 Task: Select street view around selected location Arches National Park, Utah, United States and verify 2 surrounding locations
Action: Mouse moved to (150, 81)
Screenshot: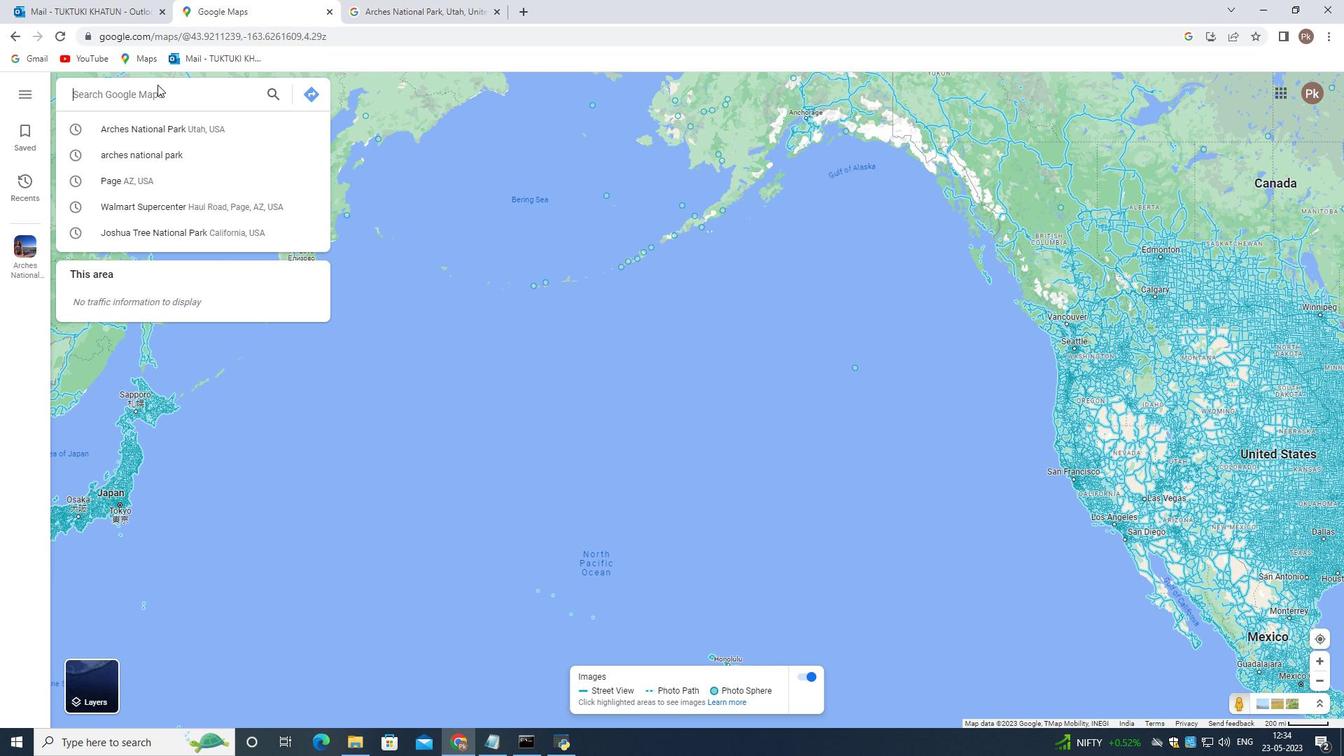 
Action: Key pressed <Key.shift><Key.shift><Key.shift><Key.shift><Key.shift><Key.shift><Key.shift><Key.shift><Key.shift><Key.shift>A<Key.backspace><Key.shift>Arches<Key.space><Key.shift>National<Key.space><Key.shift>Park,<Key.space><Key.shift><Key.shift><Key.shift><Key.shift><Key.shift><Key.shift><Key.shift><Key.shift><Key.shift><Key.shift><Key.shift><Key.shift><Key.shift><Key.shift><Key.shift><Key.shift><Key.shift><Key.shift><Key.shift><Key.shift><Key.shift><Key.shift><Key.shift><Key.shift><Key.shift><Key.shift><Key.shift><Key.shift><Key.shift><Key.shift><Key.shift><Key.shift><Key.shift><Key.shift><Key.shift><Key.shift><Key.shift><Key.shift><Key.shift><Key.shift><Key.shift><Key.shift><Key.shift><Key.shift><Key.shift><Key.shift><Key.shift><Key.shift><Key.shift>Utah,<Key.space><Key.shift><Key.shift><Key.shift><Key.shift>United<Key.space><Key.shift>States<Key.space><Key.shift>Street<Key.space><Key.shift>View<Key.enter>
Screenshot: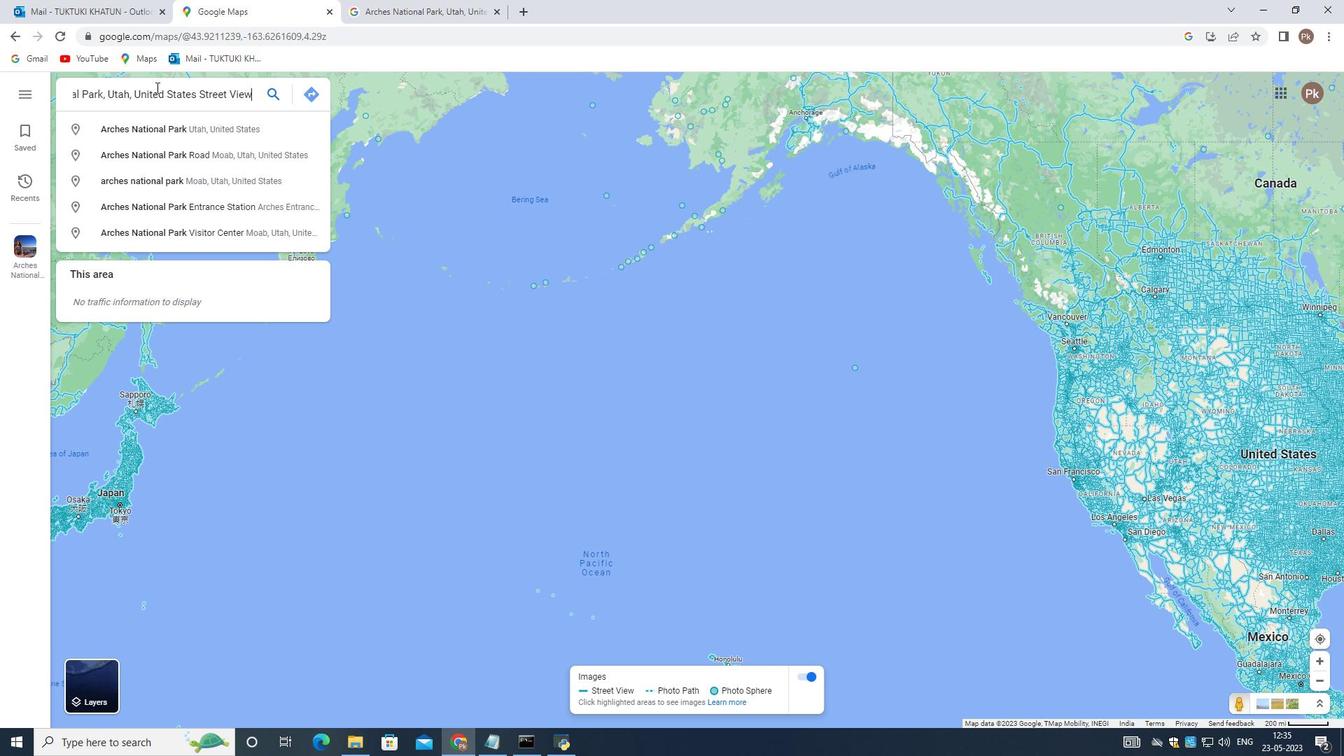 
Action: Mouse moved to (1036, 457)
Screenshot: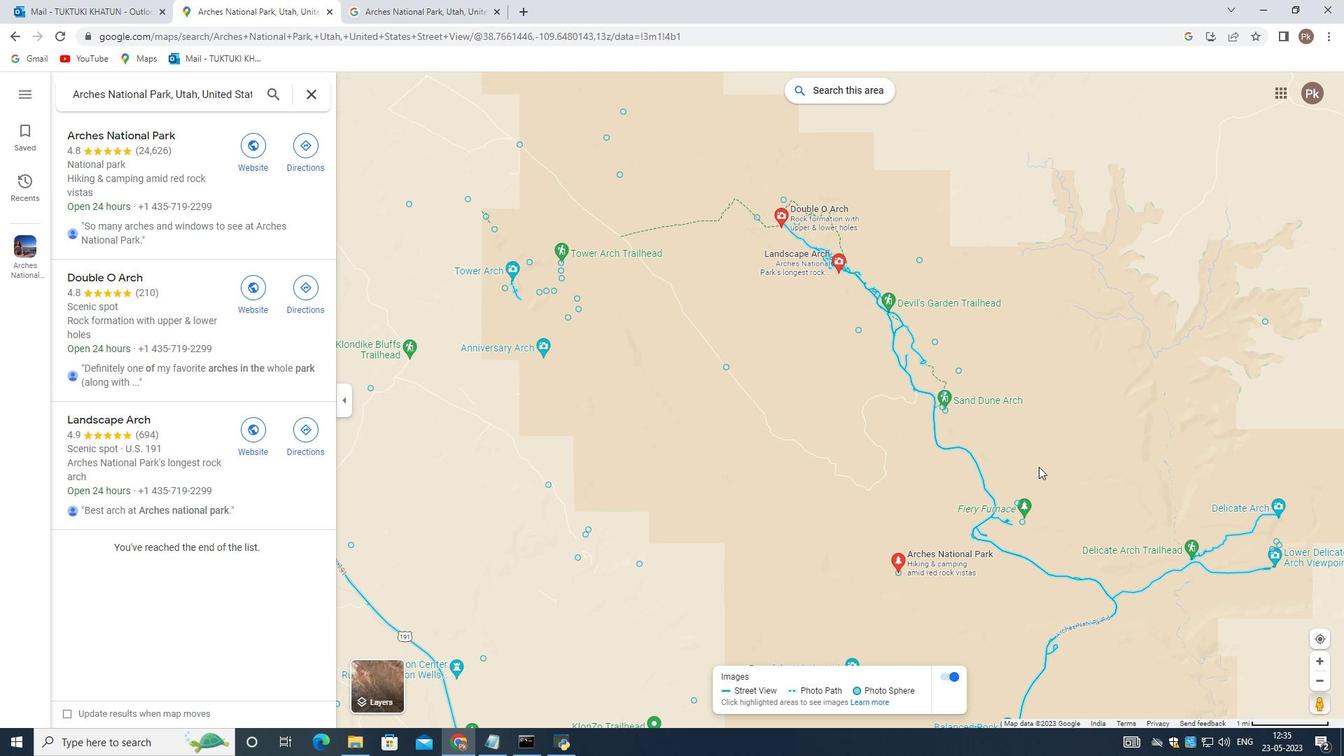 
Action: Mouse pressed left at (1036, 457)
Screenshot: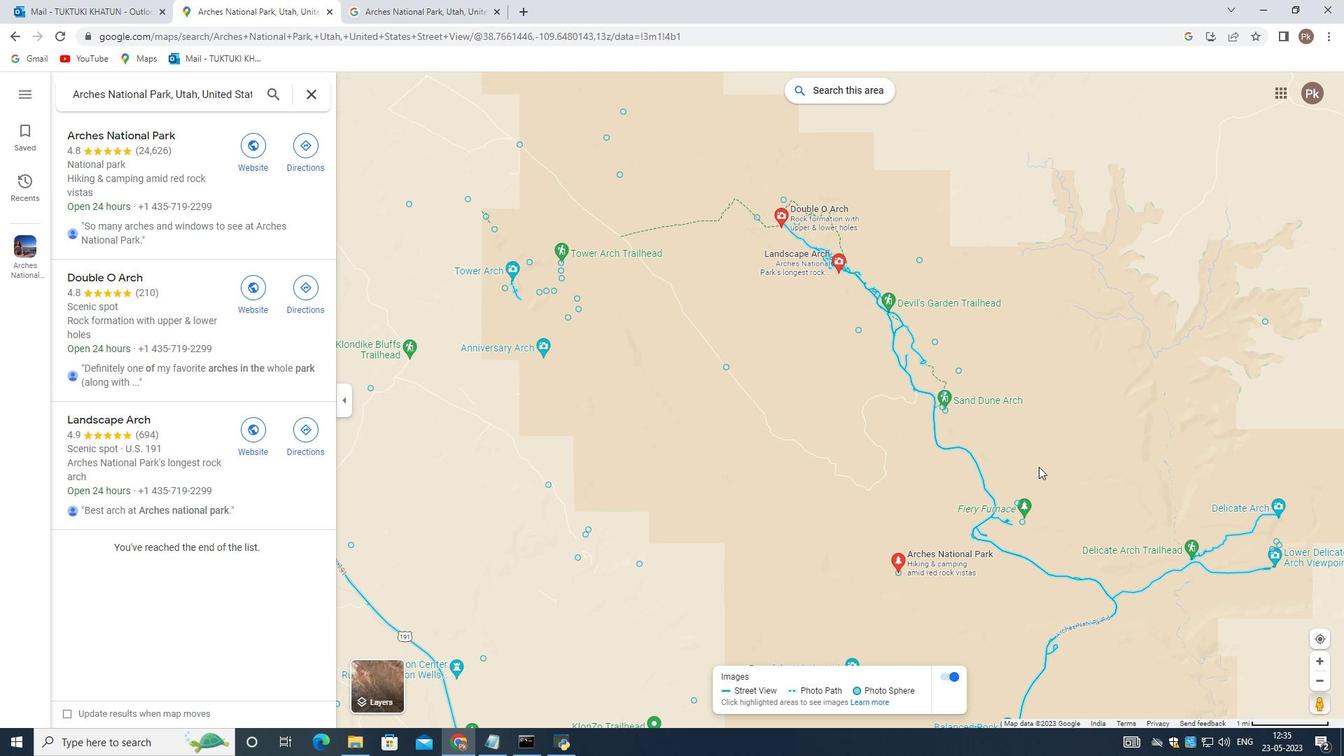 
Action: Mouse moved to (876, 477)
Screenshot: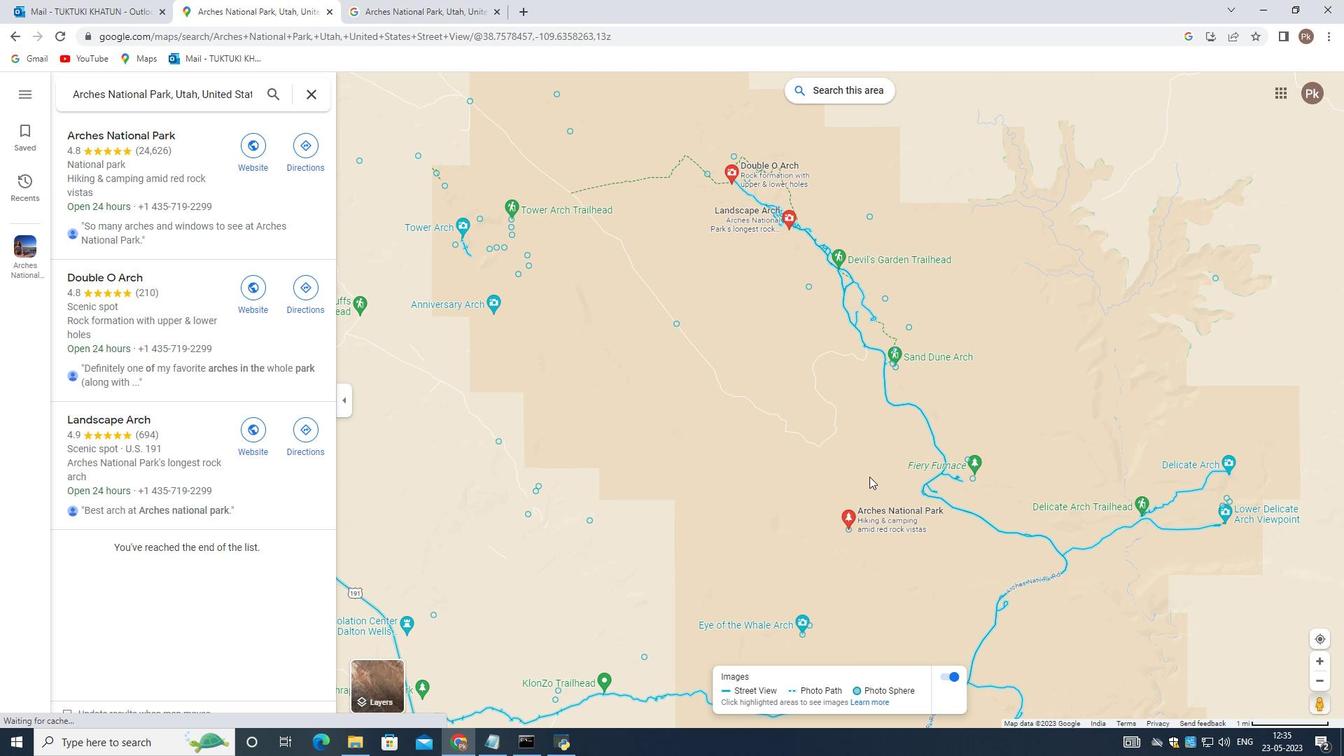 
Action: Mouse scrolled (876, 478) with delta (0, 0)
Screenshot: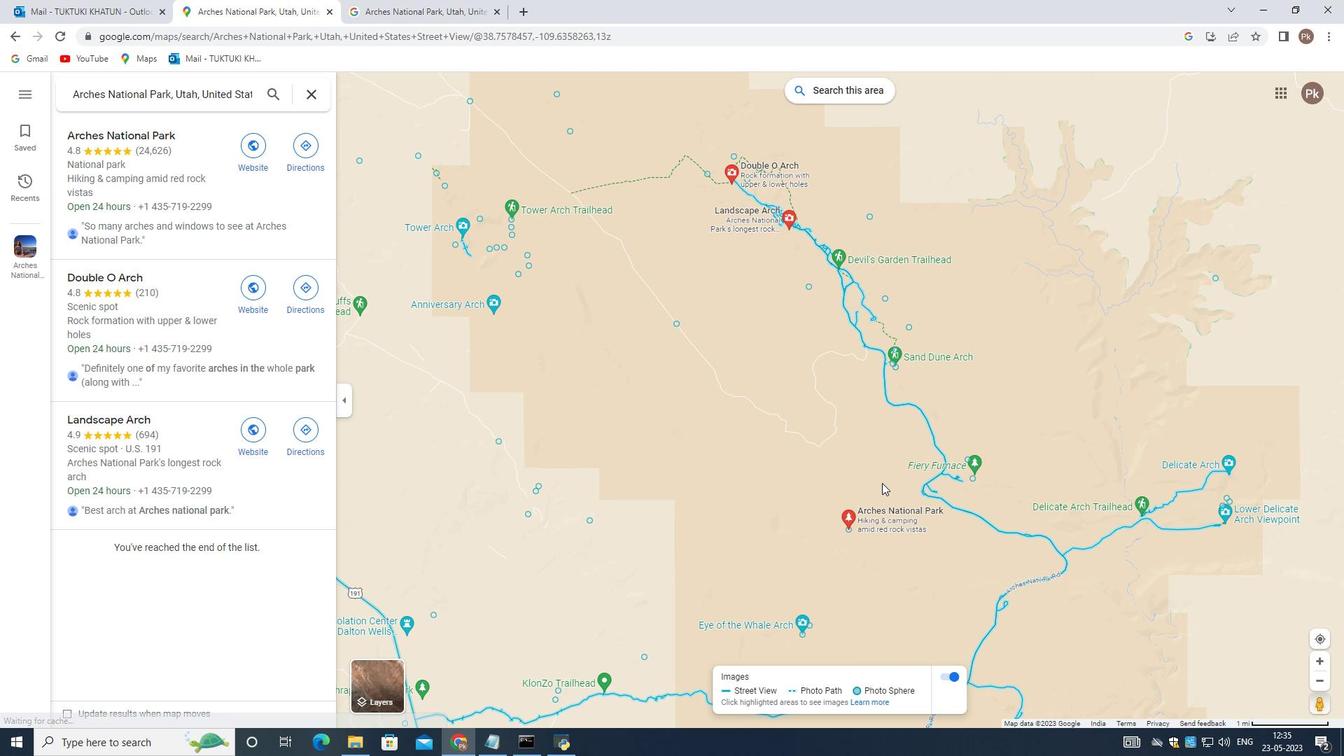 
Action: Mouse scrolled (876, 478) with delta (0, 0)
Screenshot: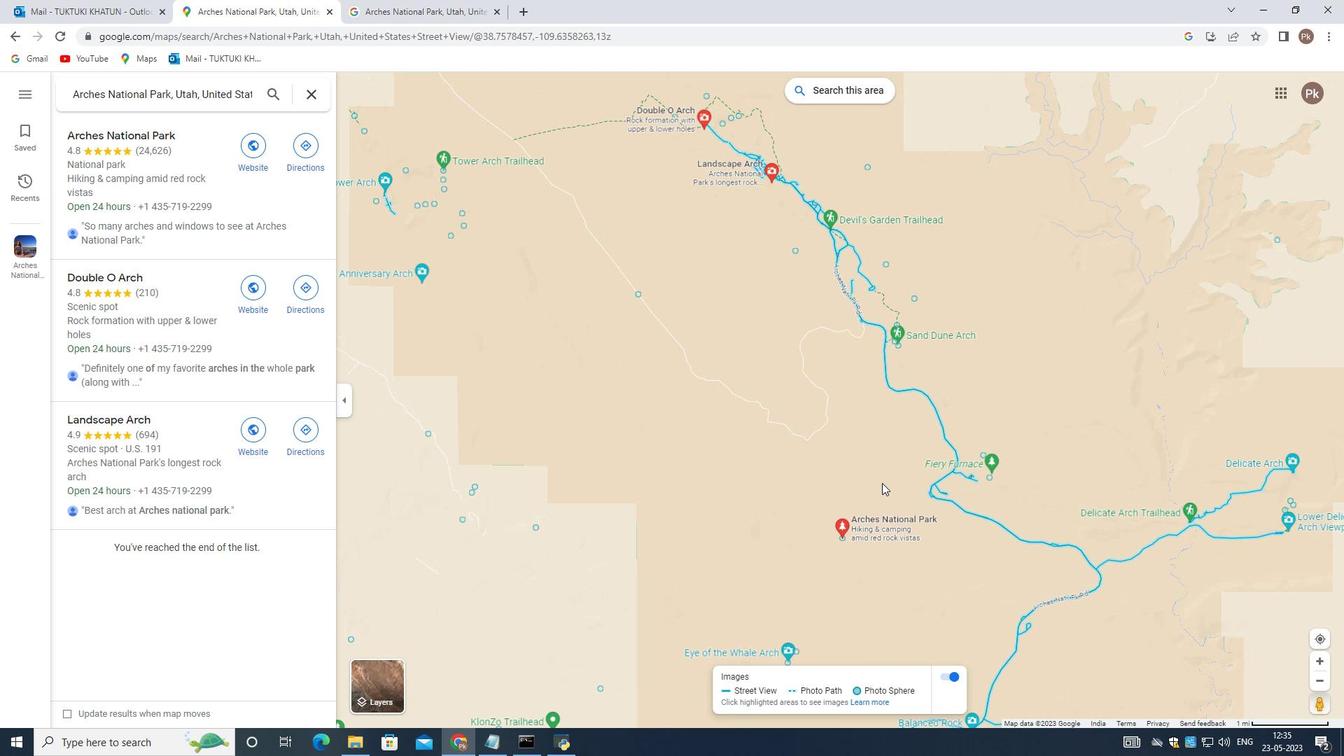 
Action: Mouse moved to (938, 525)
Screenshot: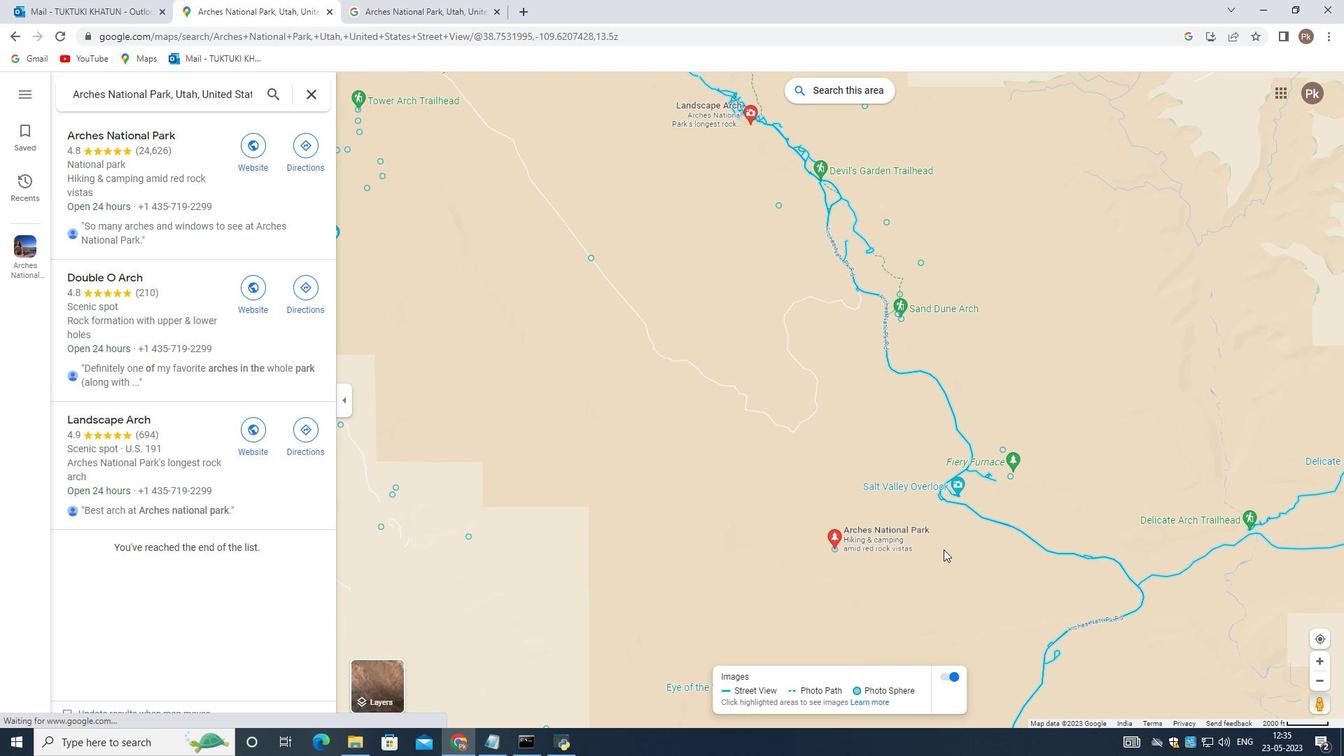 
Action: Mouse scrolled (938, 526) with delta (0, 0)
Screenshot: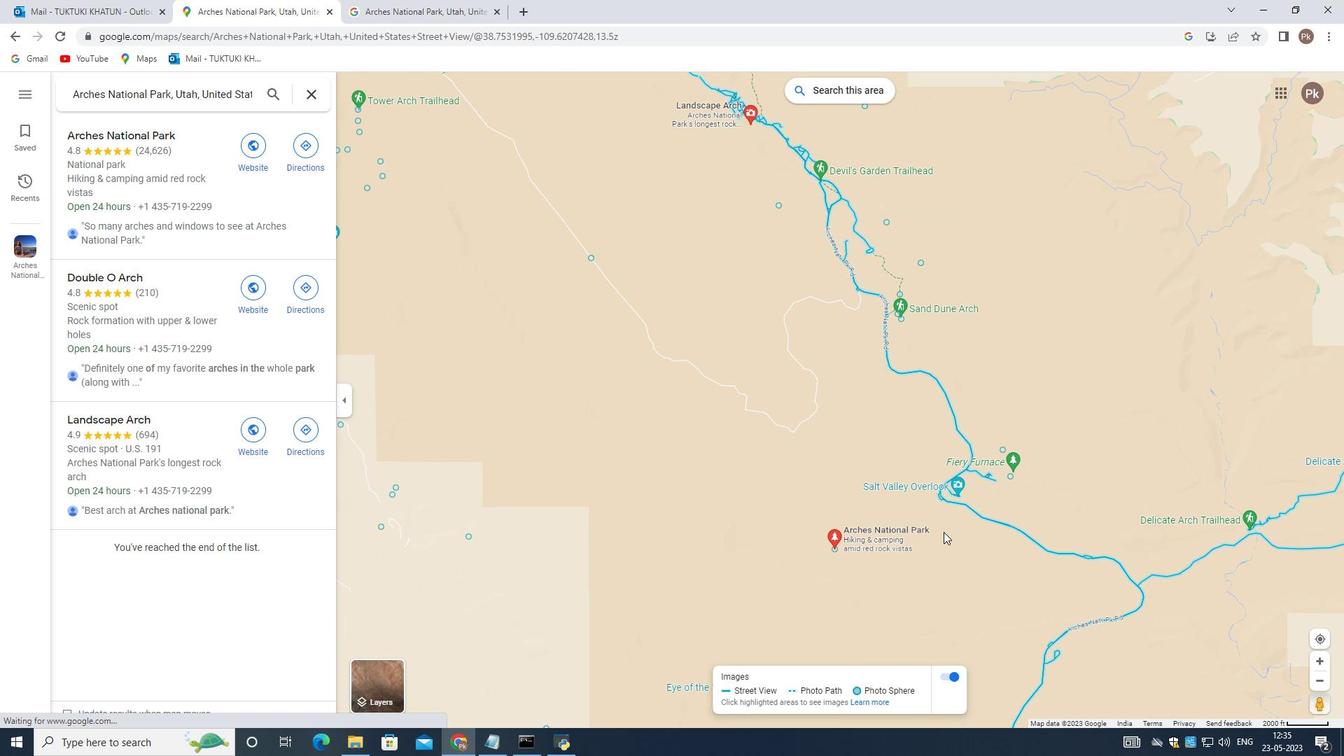 
Action: Mouse scrolled (938, 526) with delta (0, 0)
Screenshot: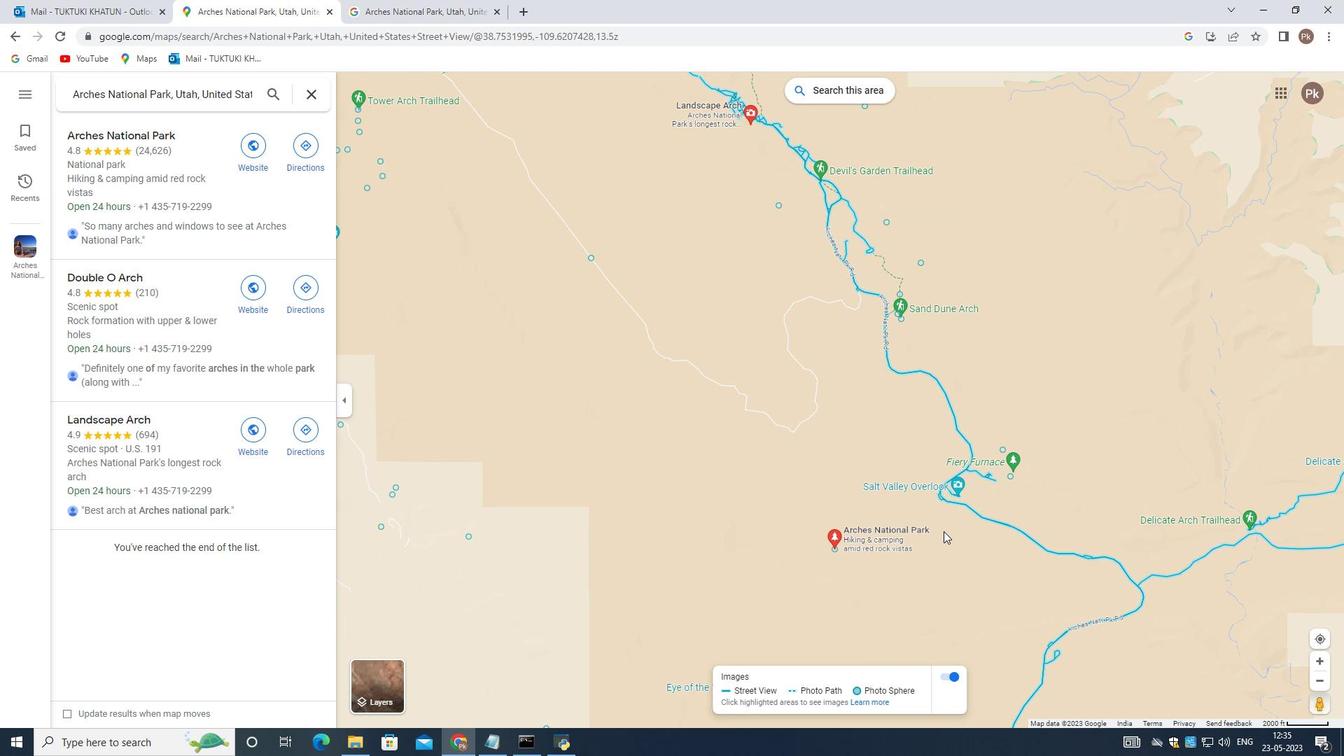 
Action: Mouse moved to (814, 541)
Screenshot: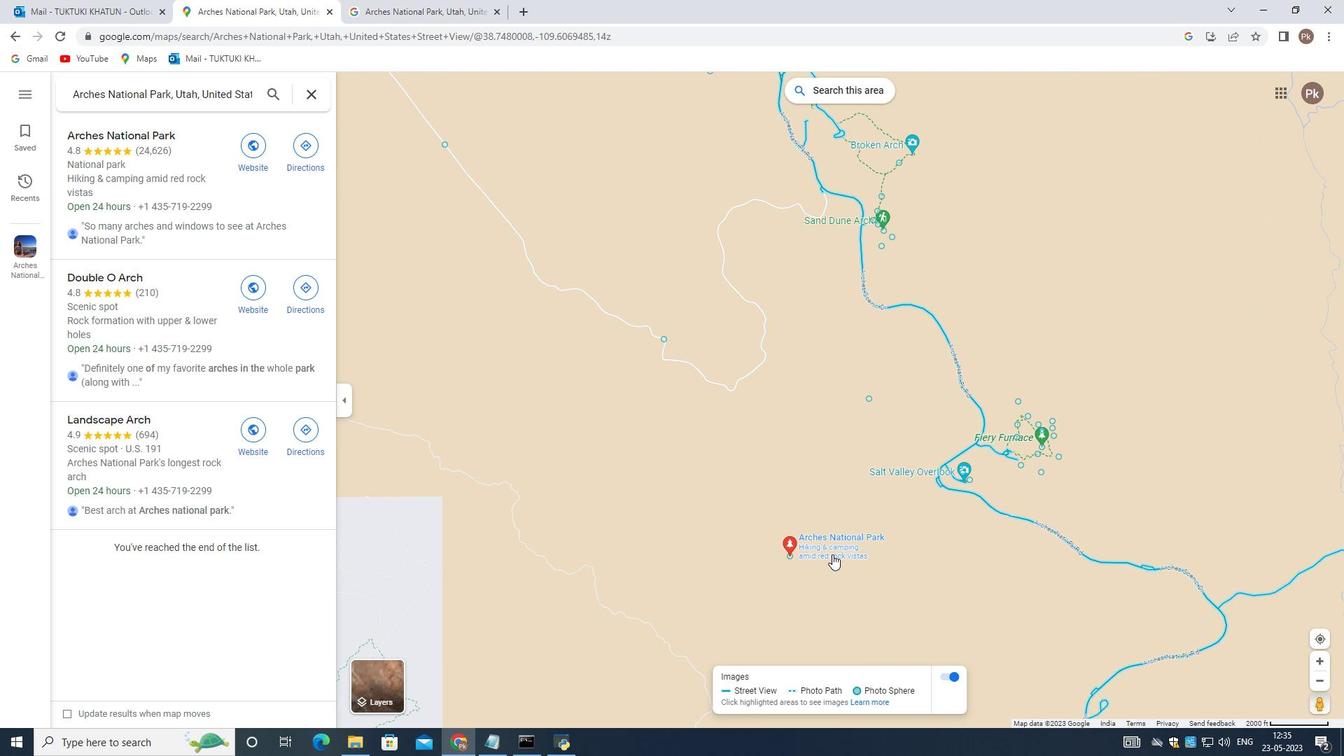 
Action: Mouse scrolled (814, 541) with delta (0, 0)
Screenshot: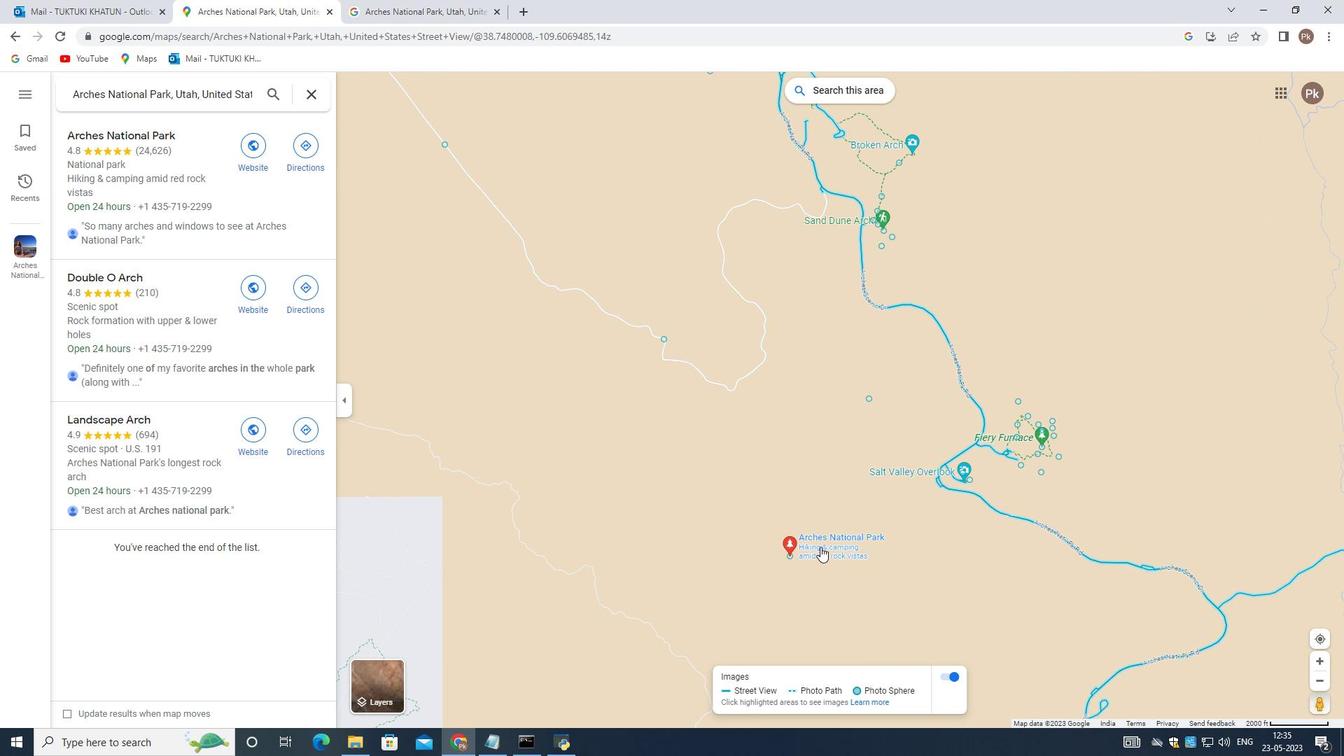 
Action: Mouse moved to (824, 505)
Screenshot: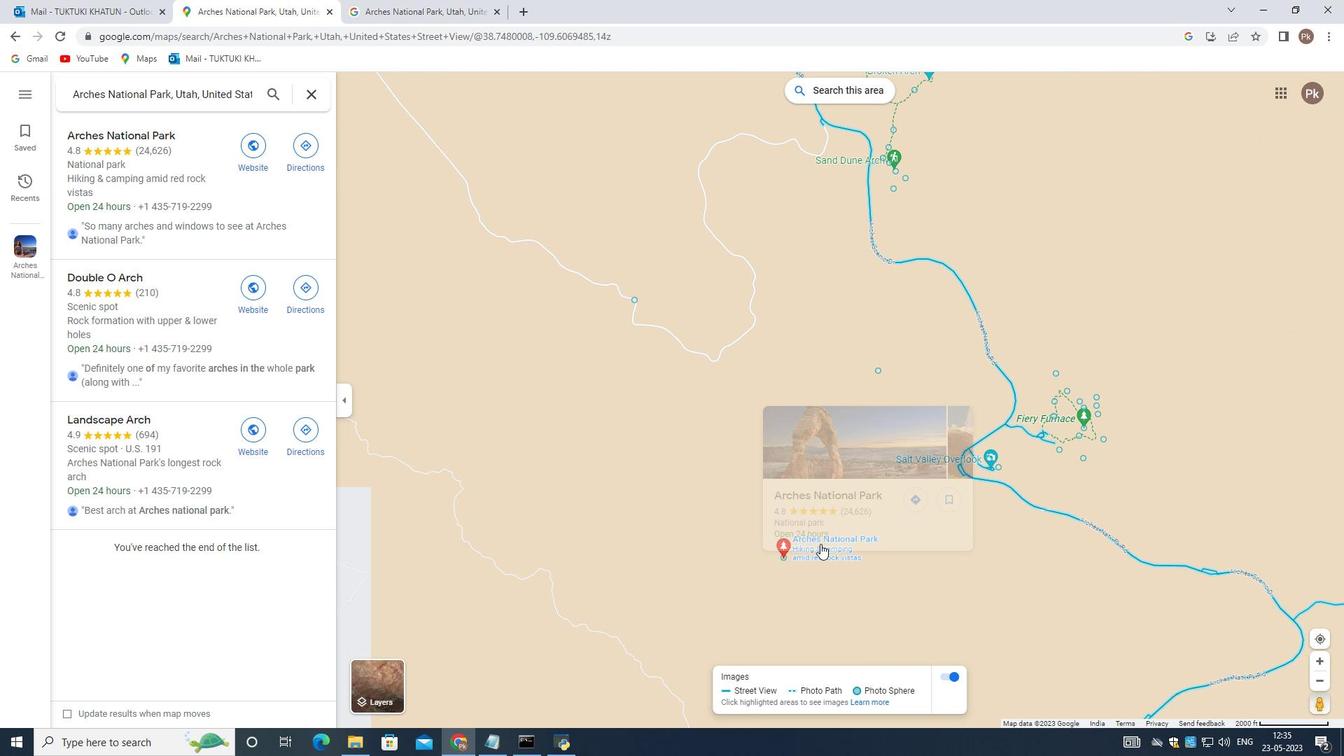 
Action: Mouse scrolled (824, 506) with delta (0, 0)
Screenshot: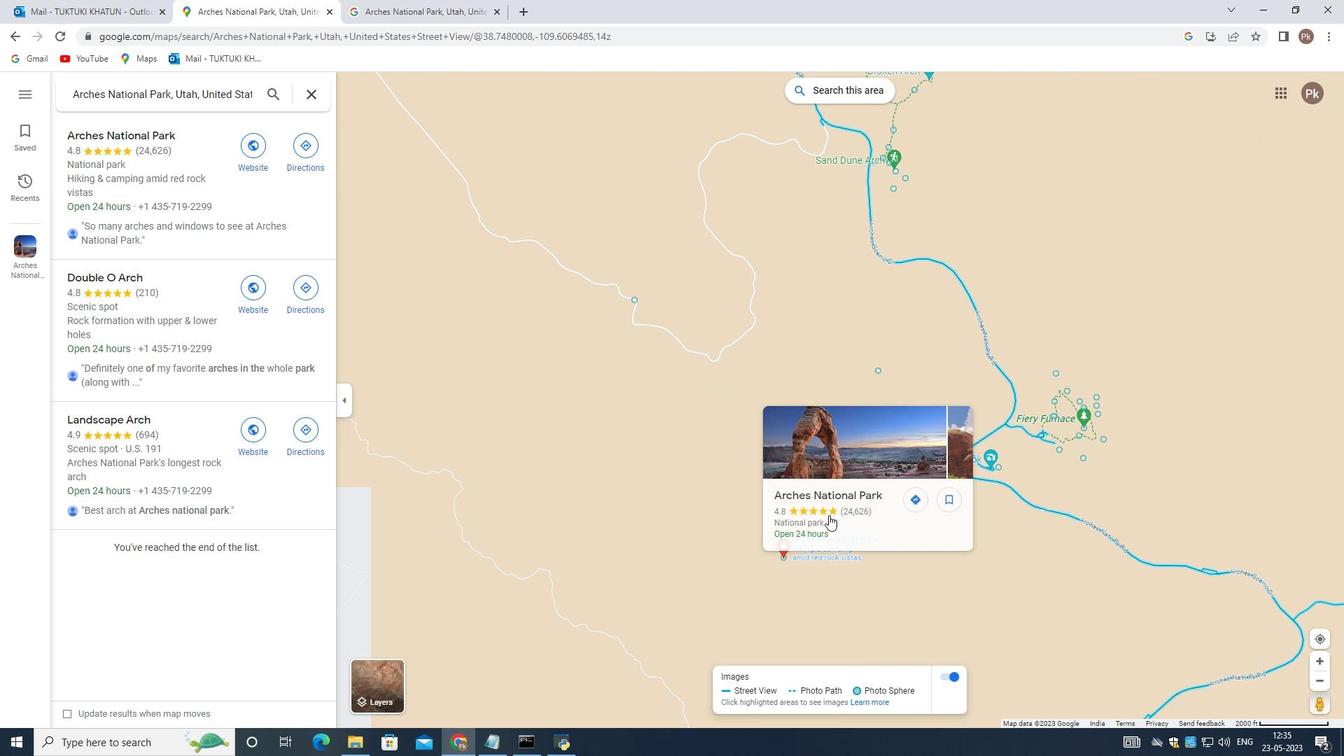 
Action: Mouse scrolled (824, 506) with delta (0, 0)
Screenshot: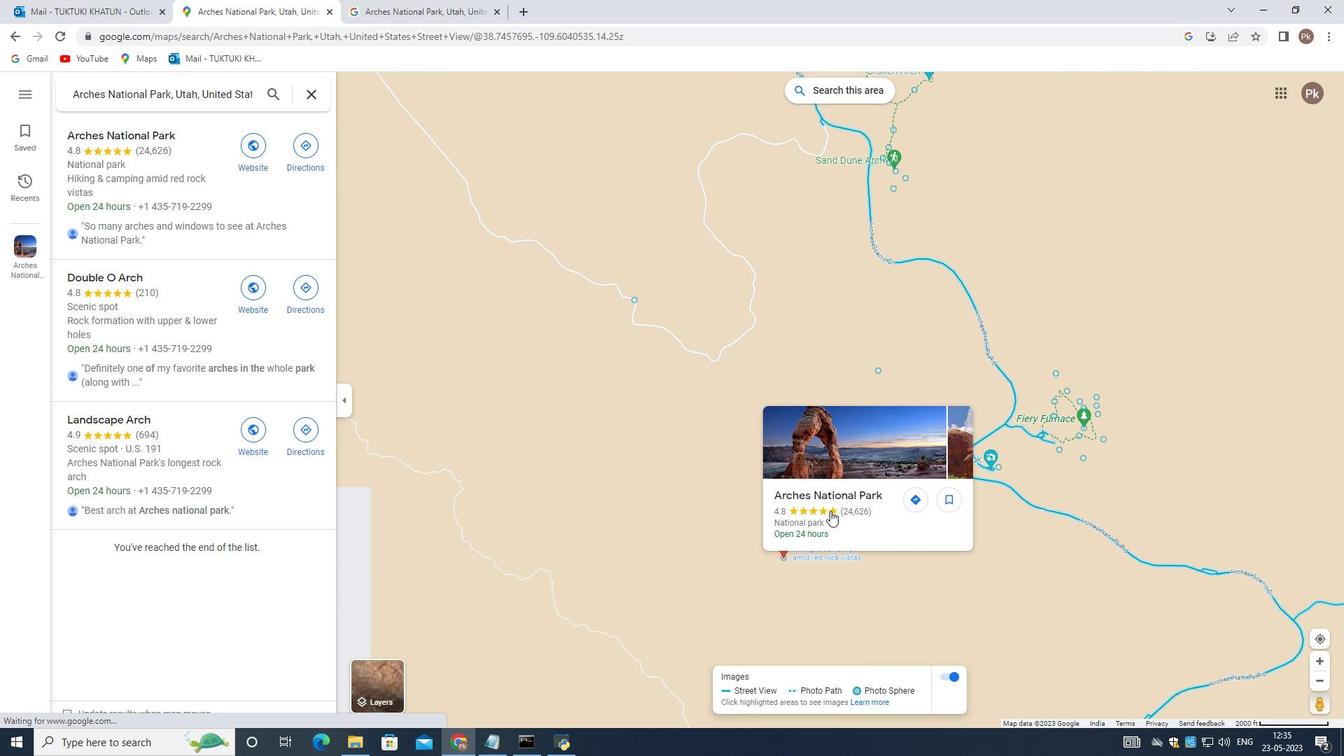 
Action: Mouse moved to (854, 534)
Screenshot: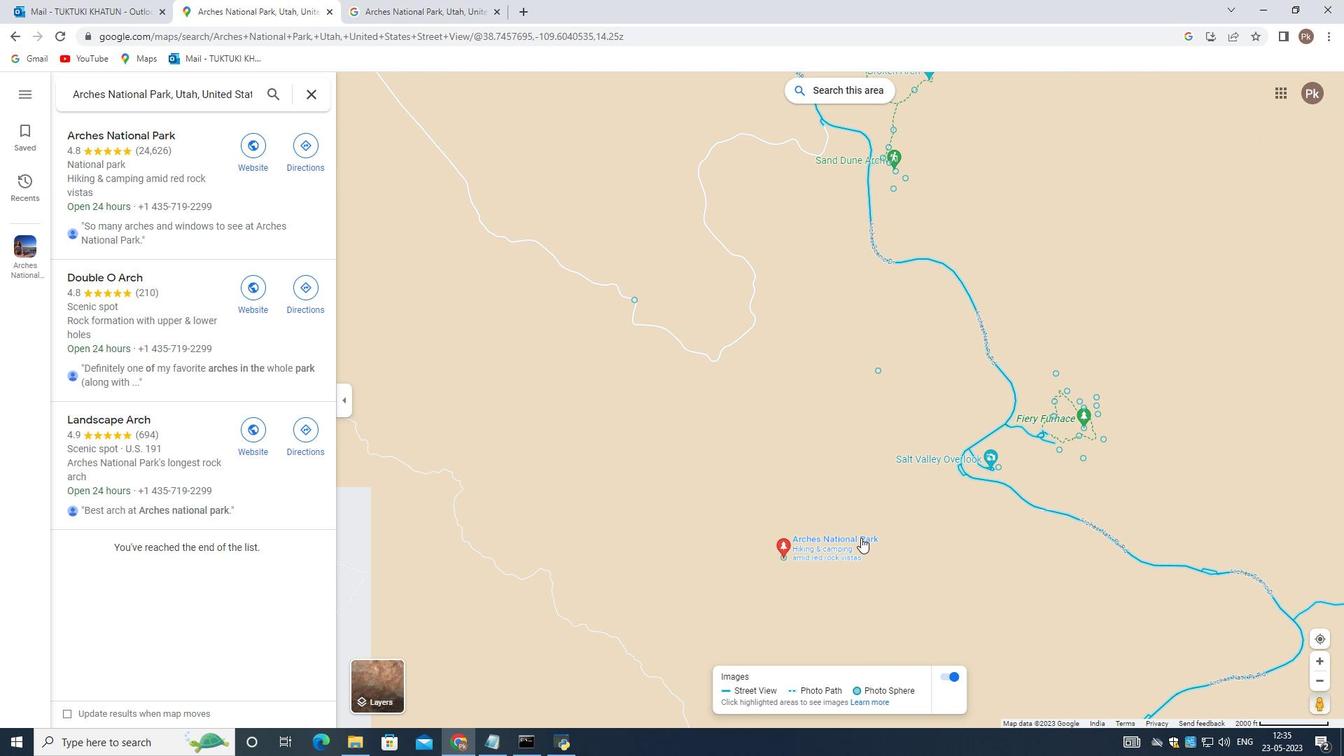 
Action: Mouse scrolled (854, 534) with delta (0, 0)
Screenshot: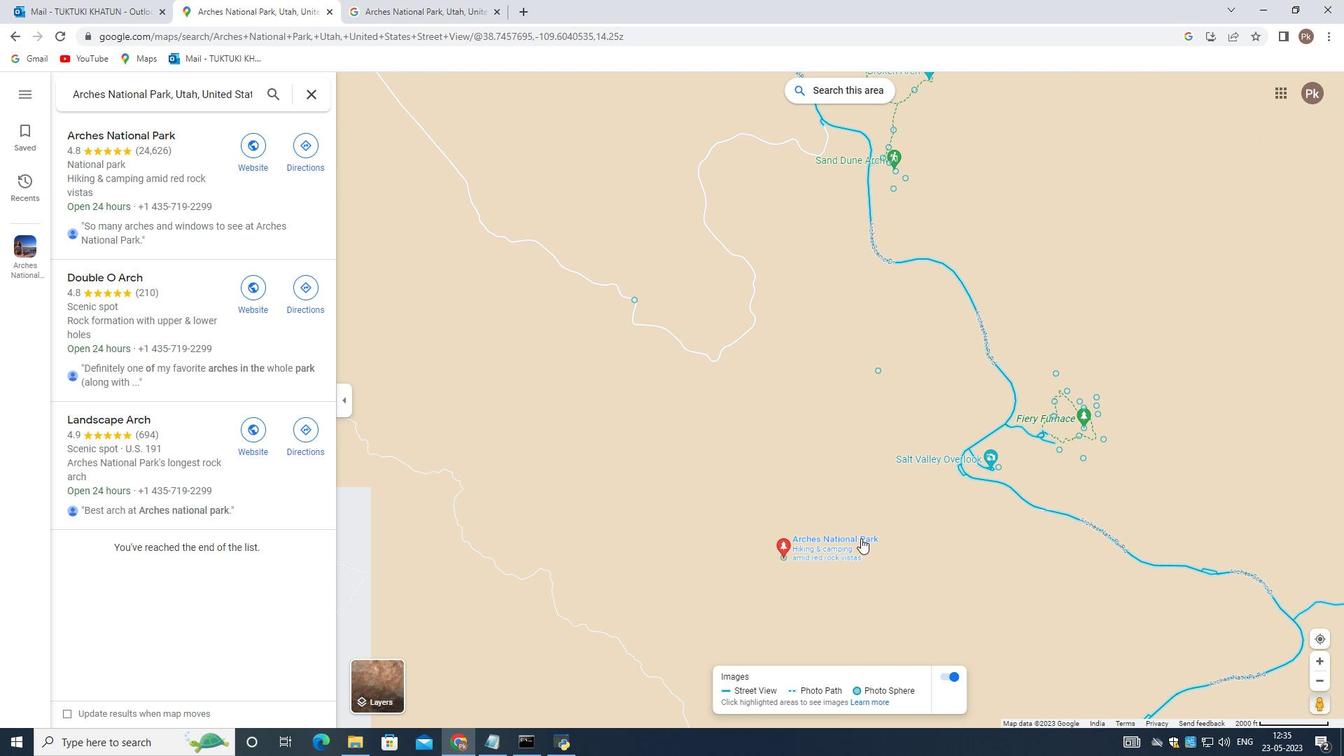 
Action: Mouse scrolled (854, 534) with delta (0, 0)
Screenshot: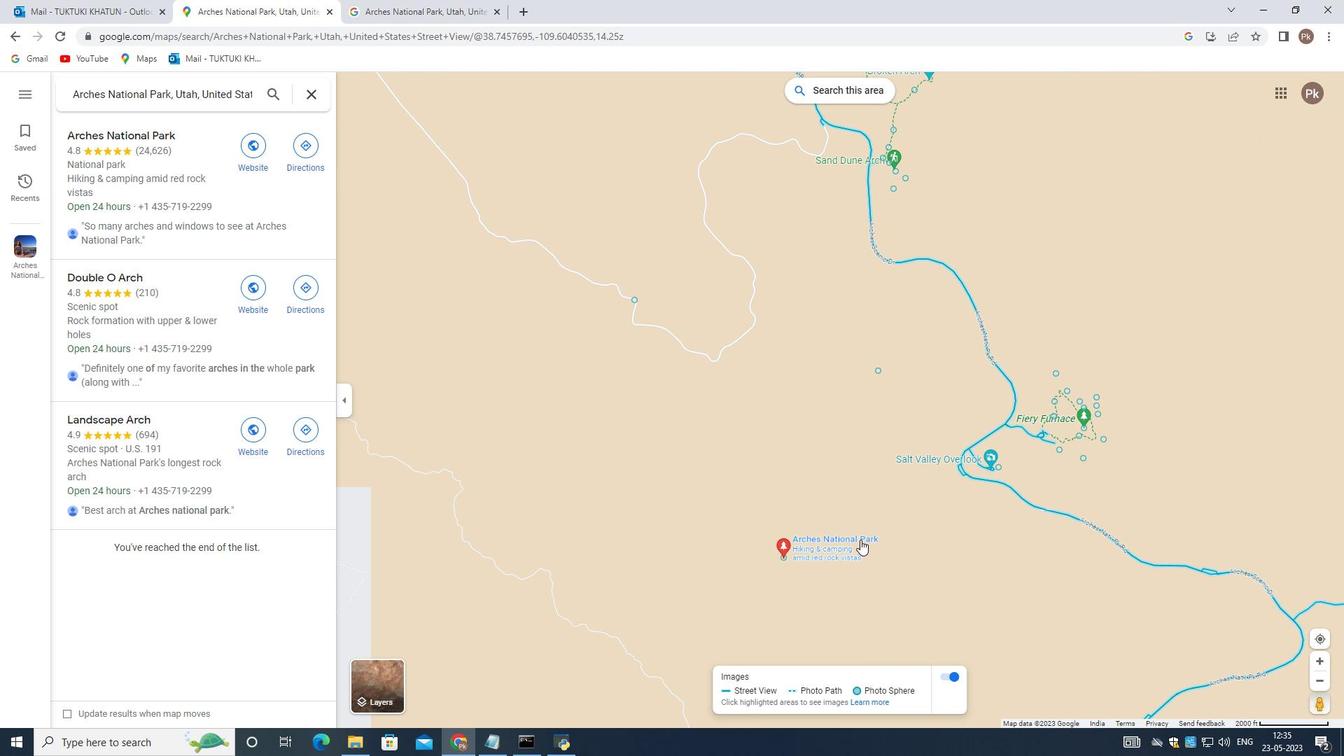 
Action: Mouse moved to (873, 451)
Screenshot: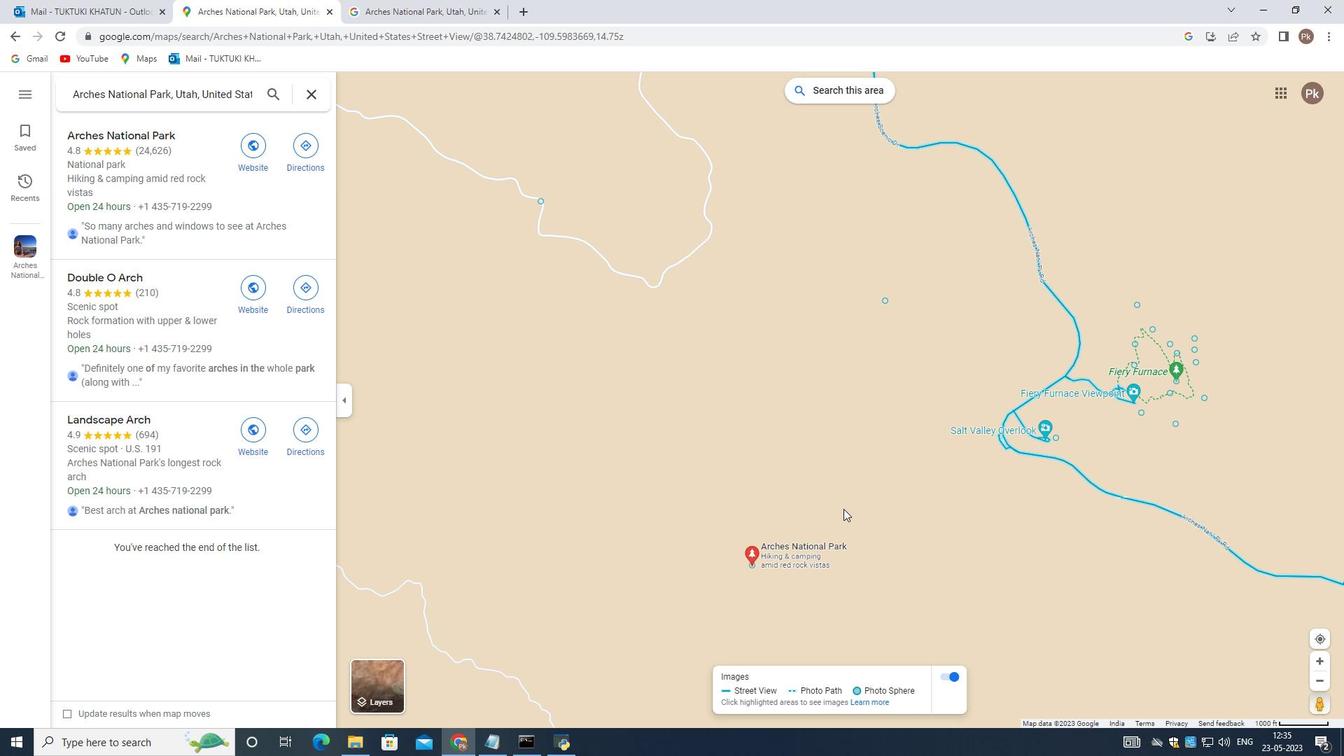 
Action: Mouse scrolled (873, 450) with delta (0, 0)
Screenshot: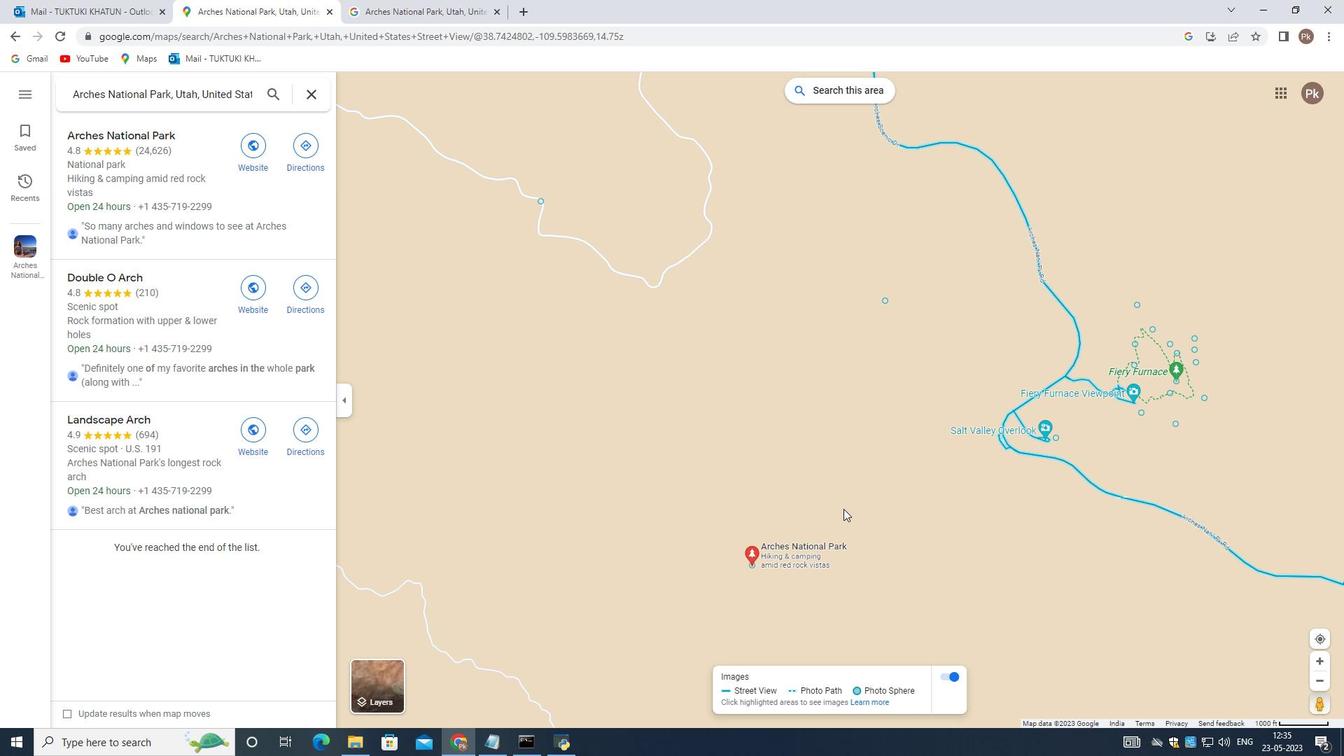 
Action: Mouse scrolled (873, 450) with delta (0, 0)
Screenshot: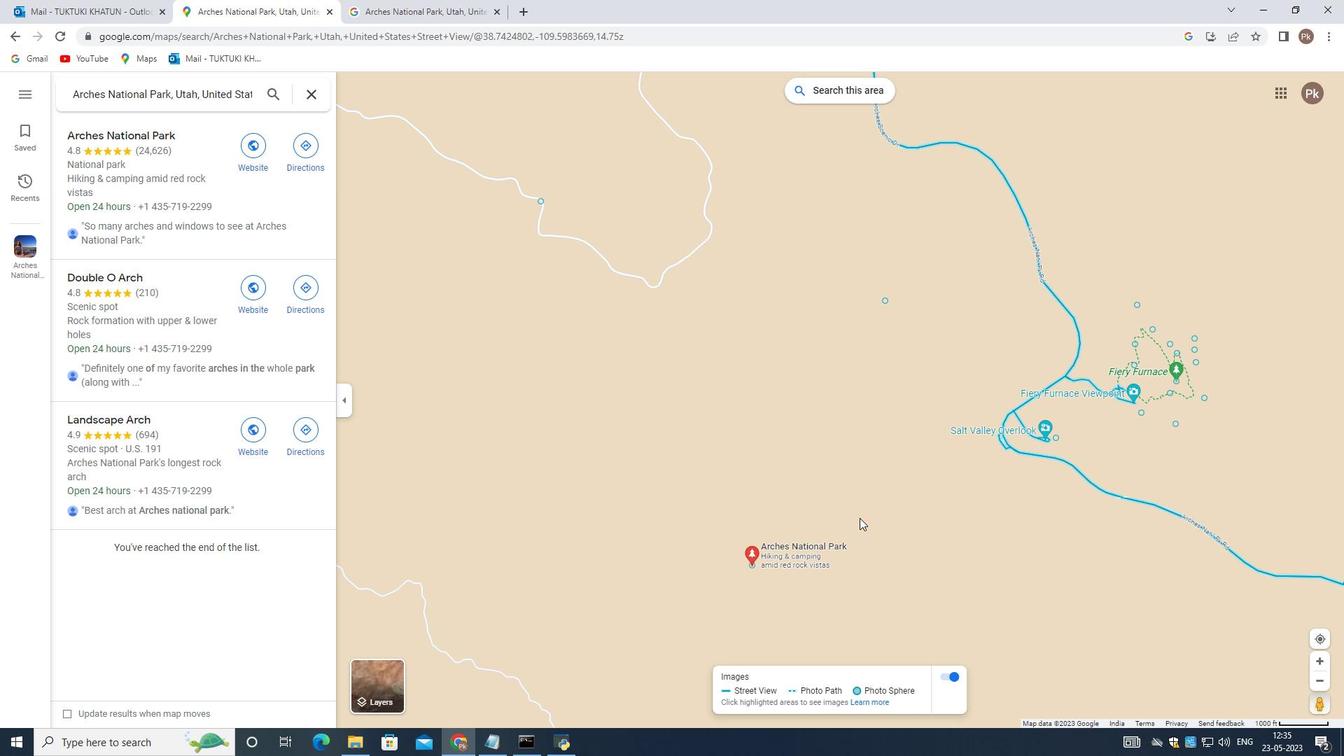 
Action: Mouse scrolled (873, 450) with delta (0, 0)
Screenshot: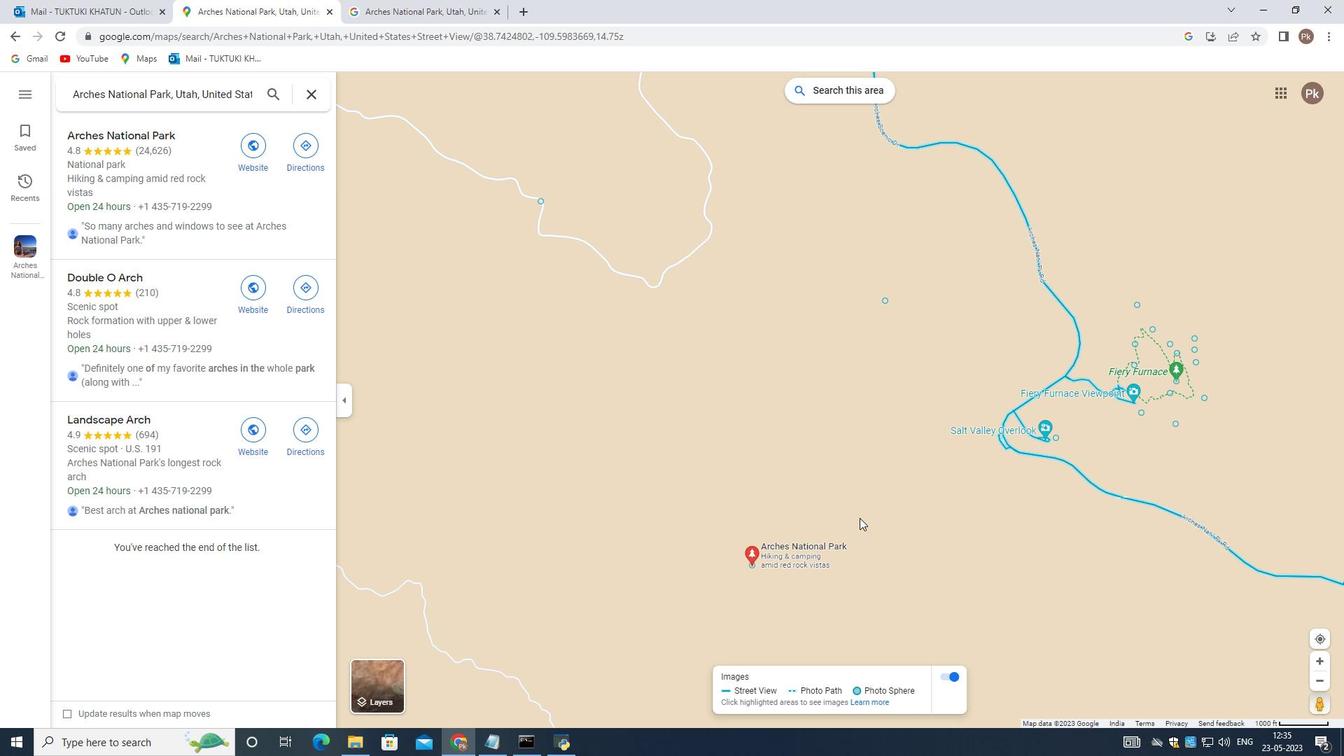
Action: Mouse moved to (822, 249)
Screenshot: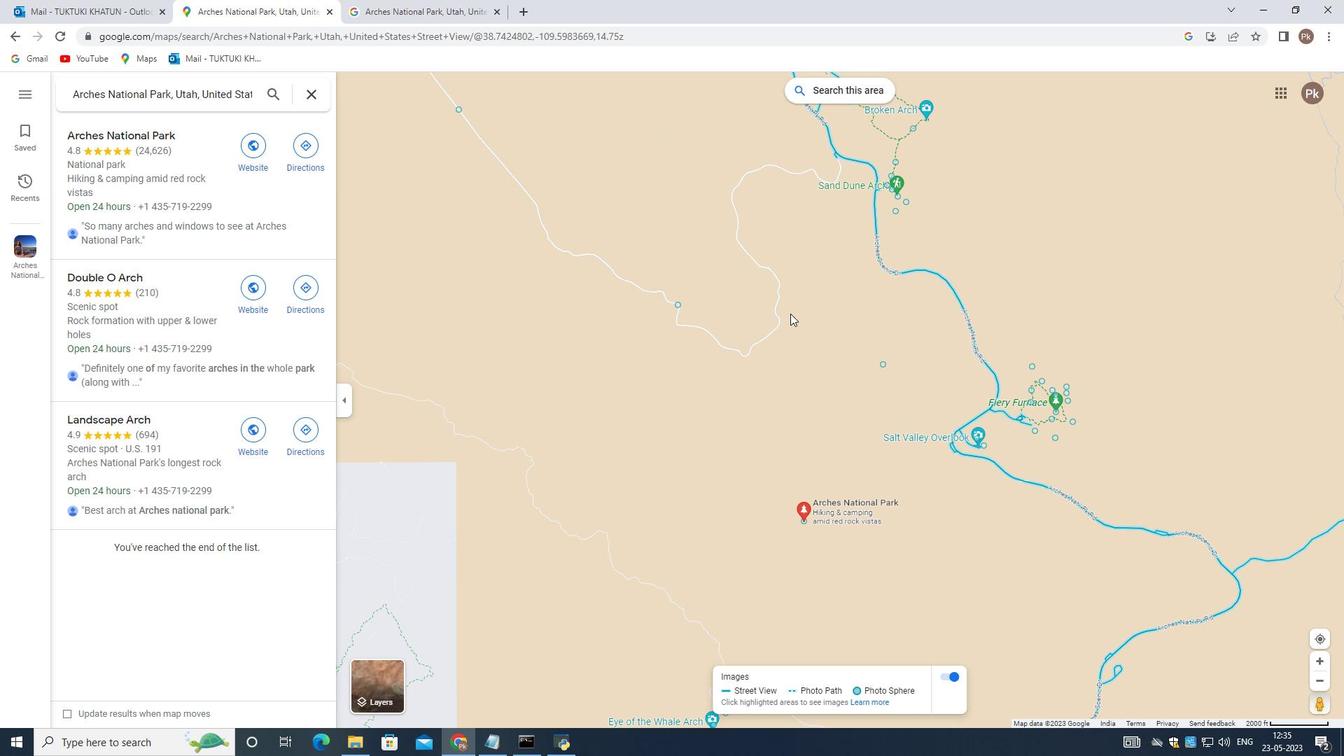 
Action: Mouse scrolled (822, 249) with delta (0, 0)
Screenshot: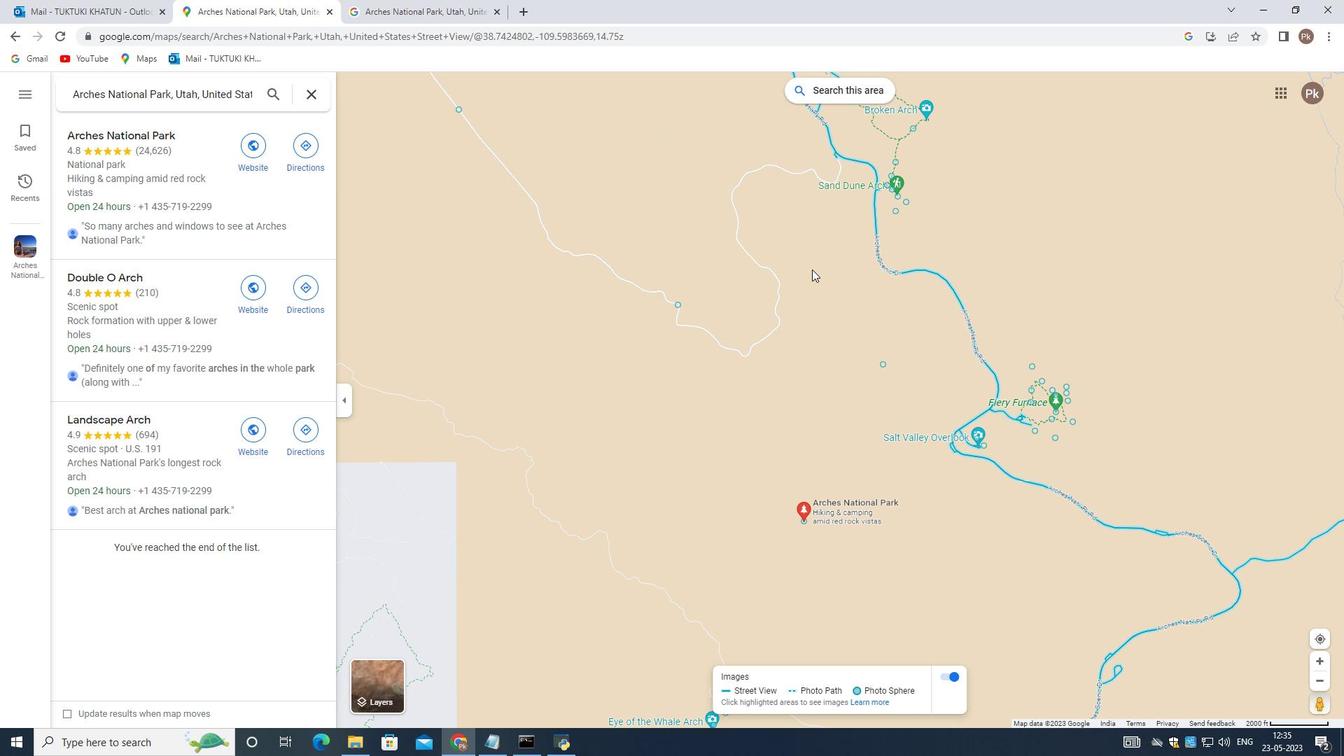 
Action: Mouse scrolled (822, 249) with delta (0, 0)
Screenshot: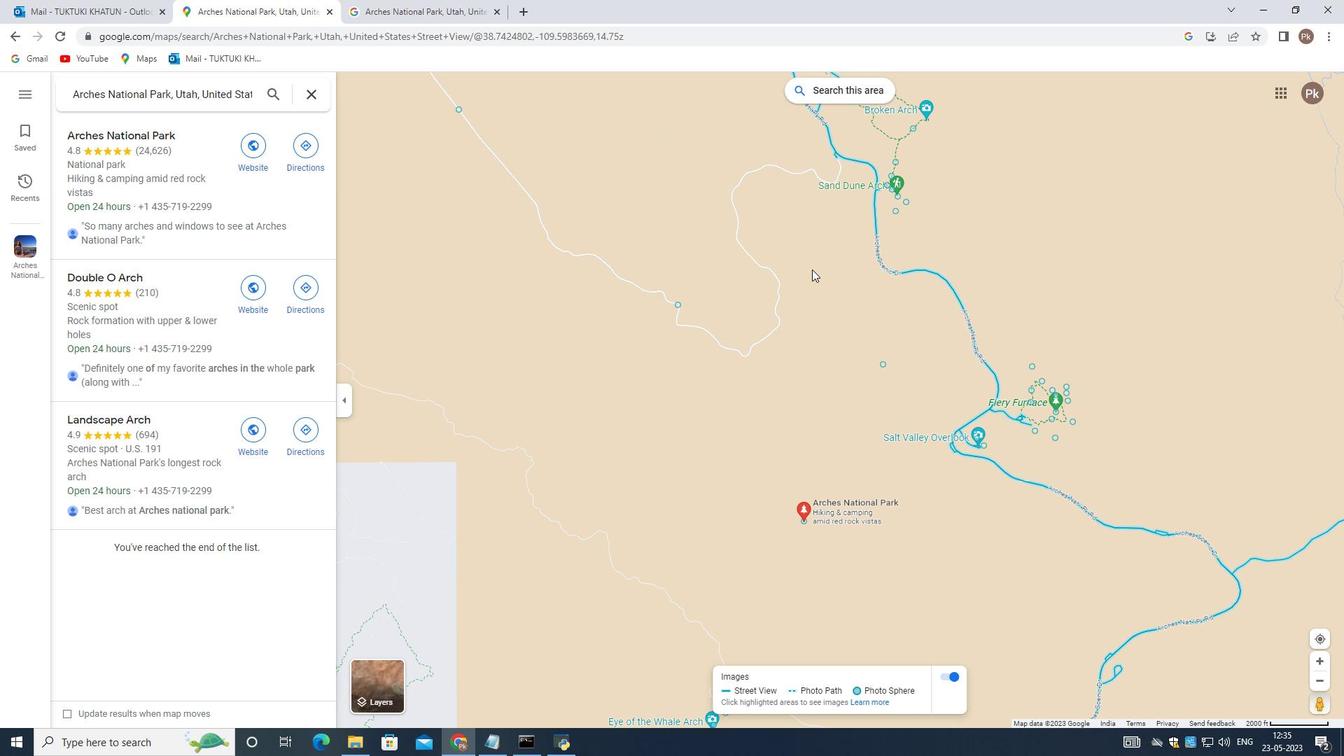 
Action: Mouse scrolled (822, 249) with delta (0, 0)
Screenshot: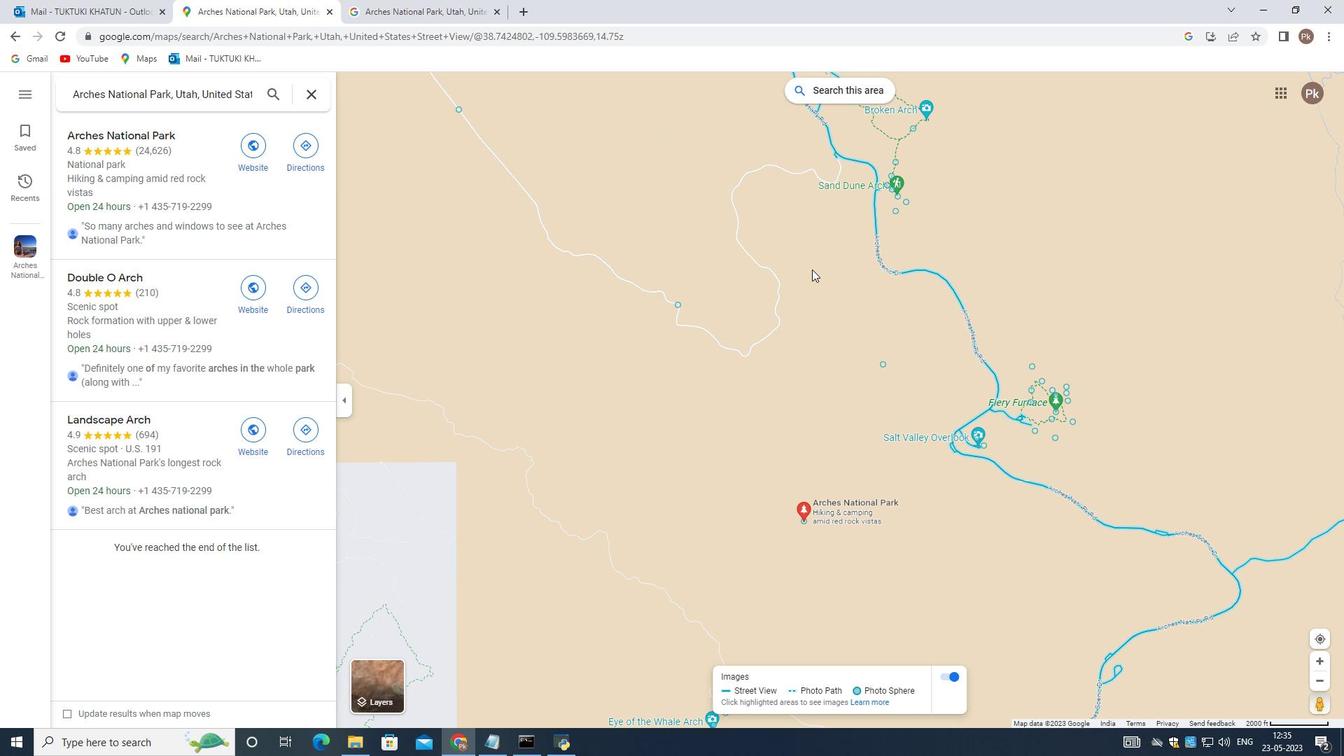 
Action: Mouse moved to (824, 249)
Screenshot: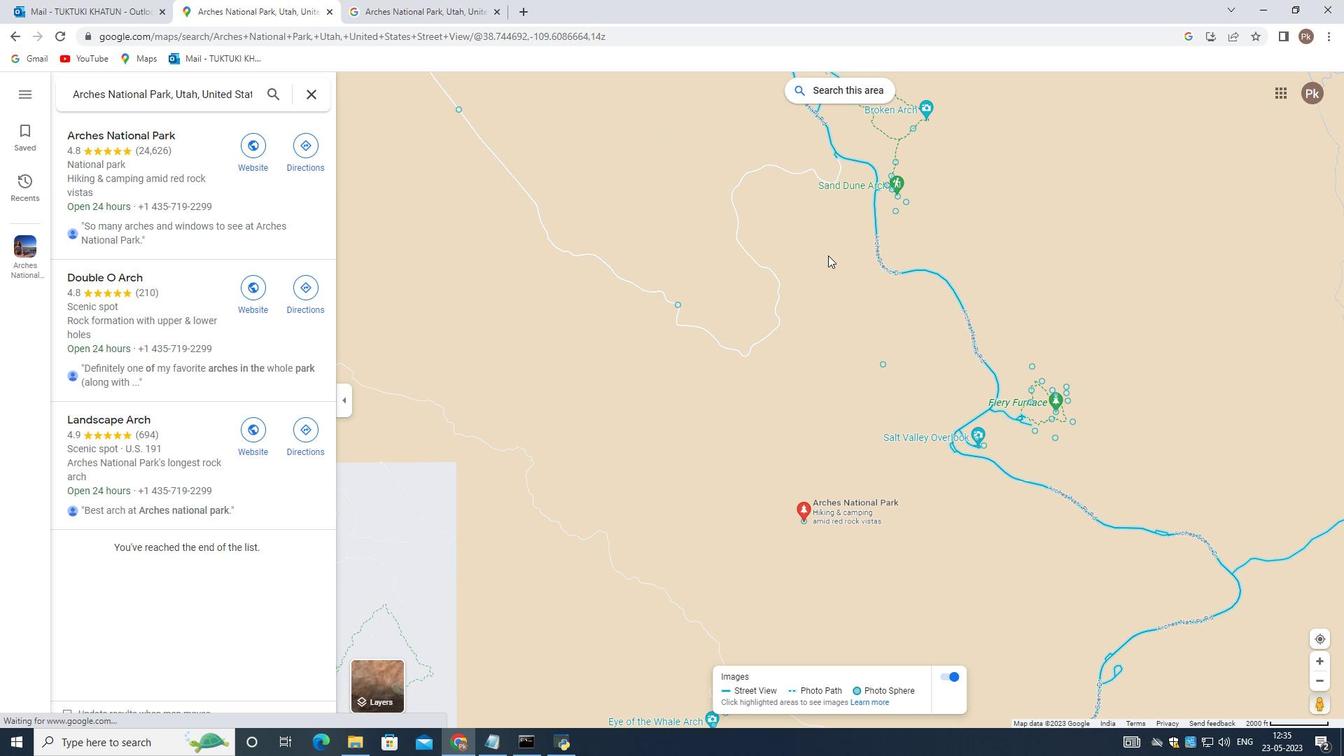 
Action: Mouse scrolled (824, 249) with delta (0, 0)
Screenshot: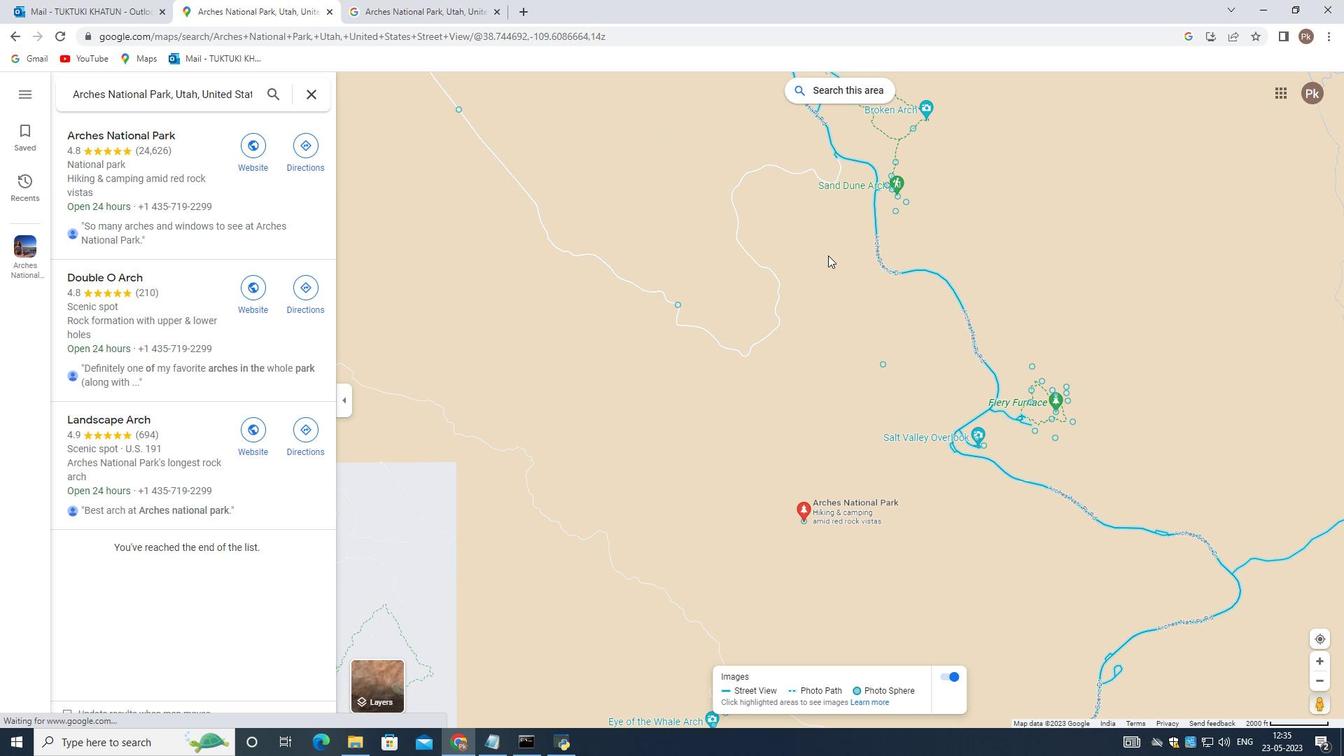 
Action: Mouse moved to (819, 266)
Screenshot: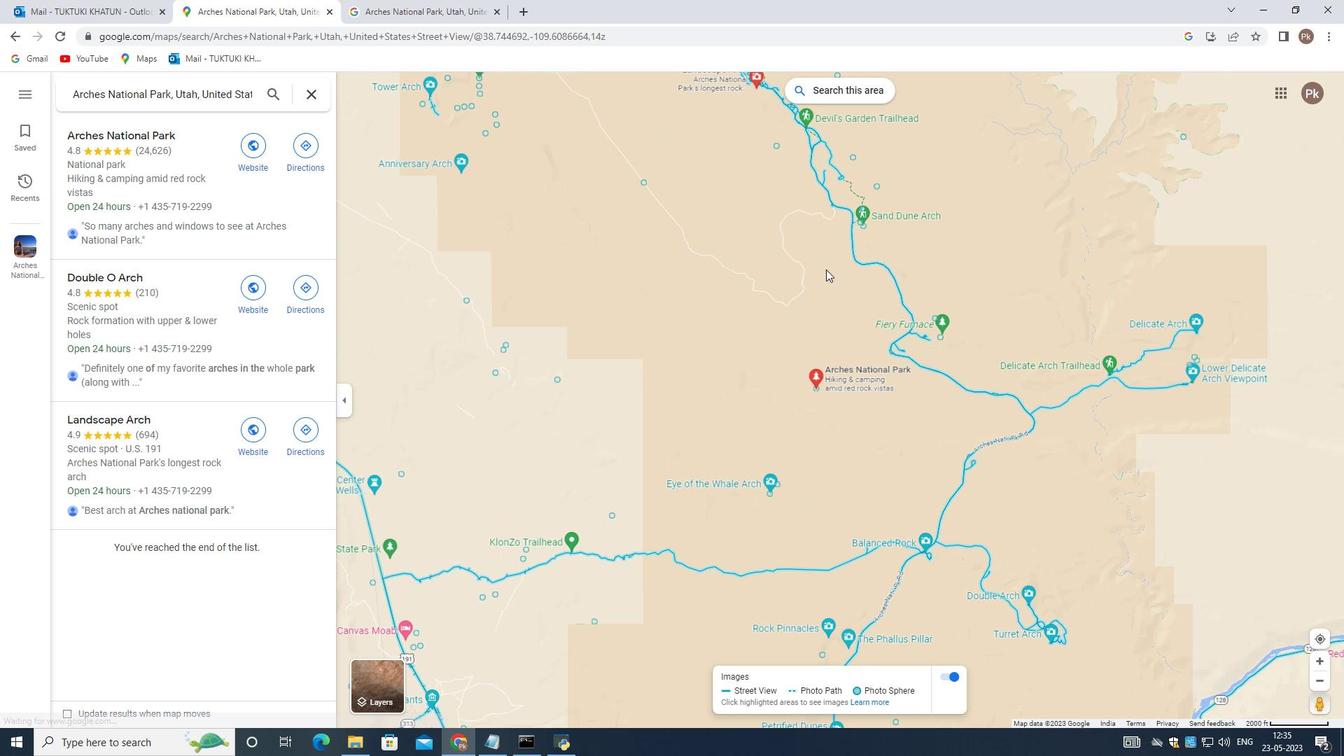 
Action: Mouse scrolled (819, 265) with delta (0, 0)
Screenshot: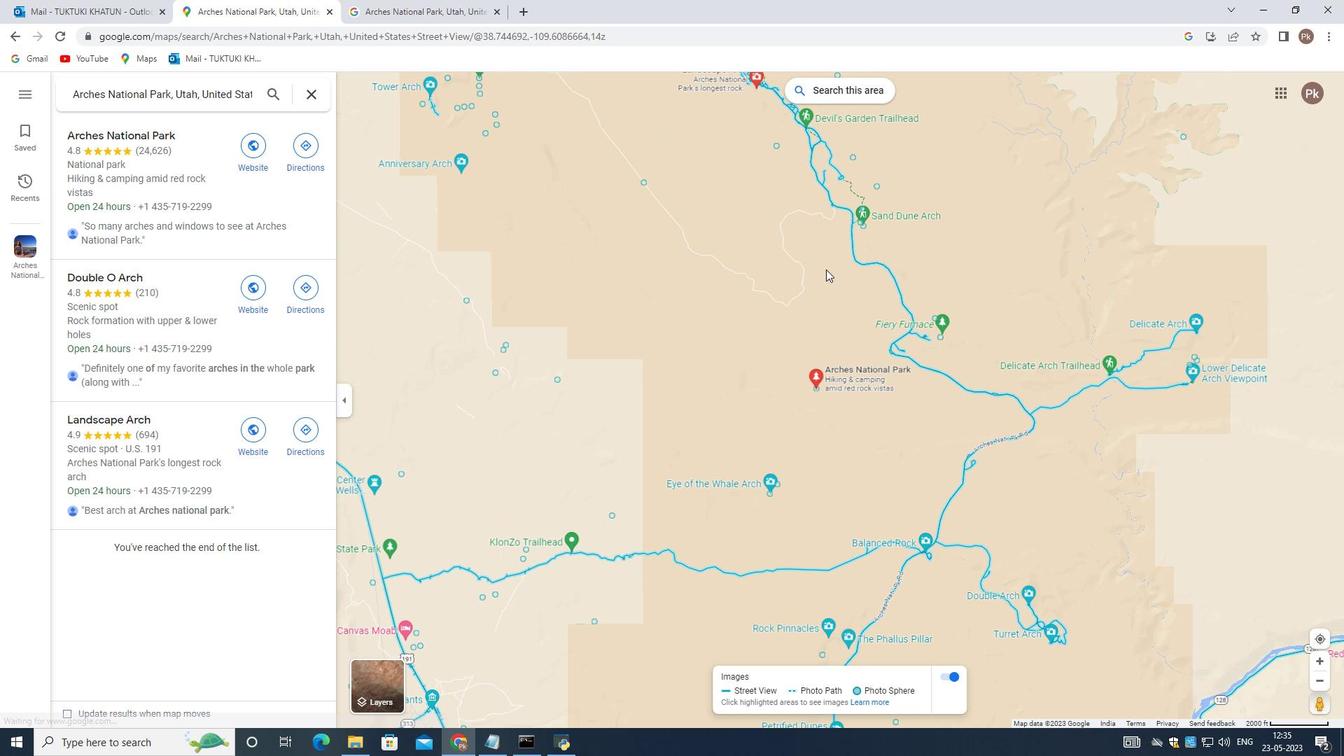 
Action: Mouse scrolled (819, 265) with delta (0, 0)
Screenshot: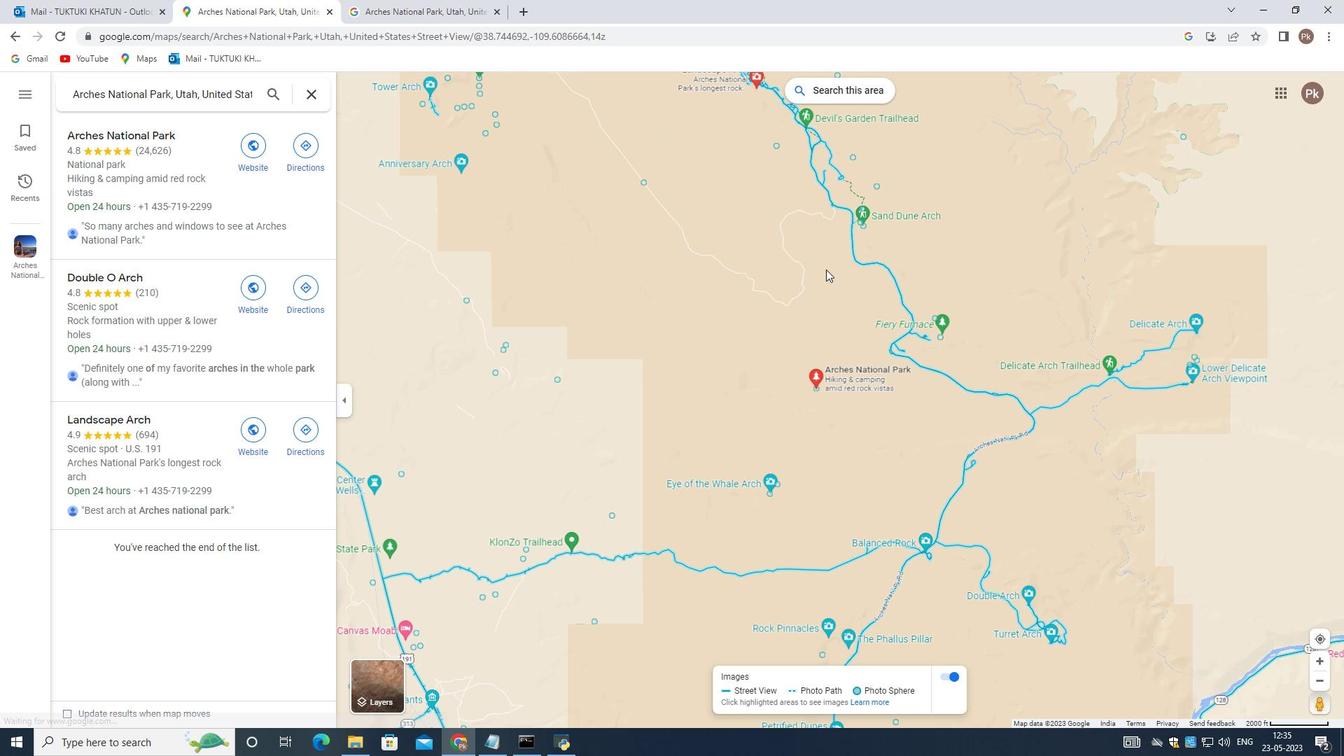 
Action: Mouse scrolled (819, 265) with delta (0, 0)
Screenshot: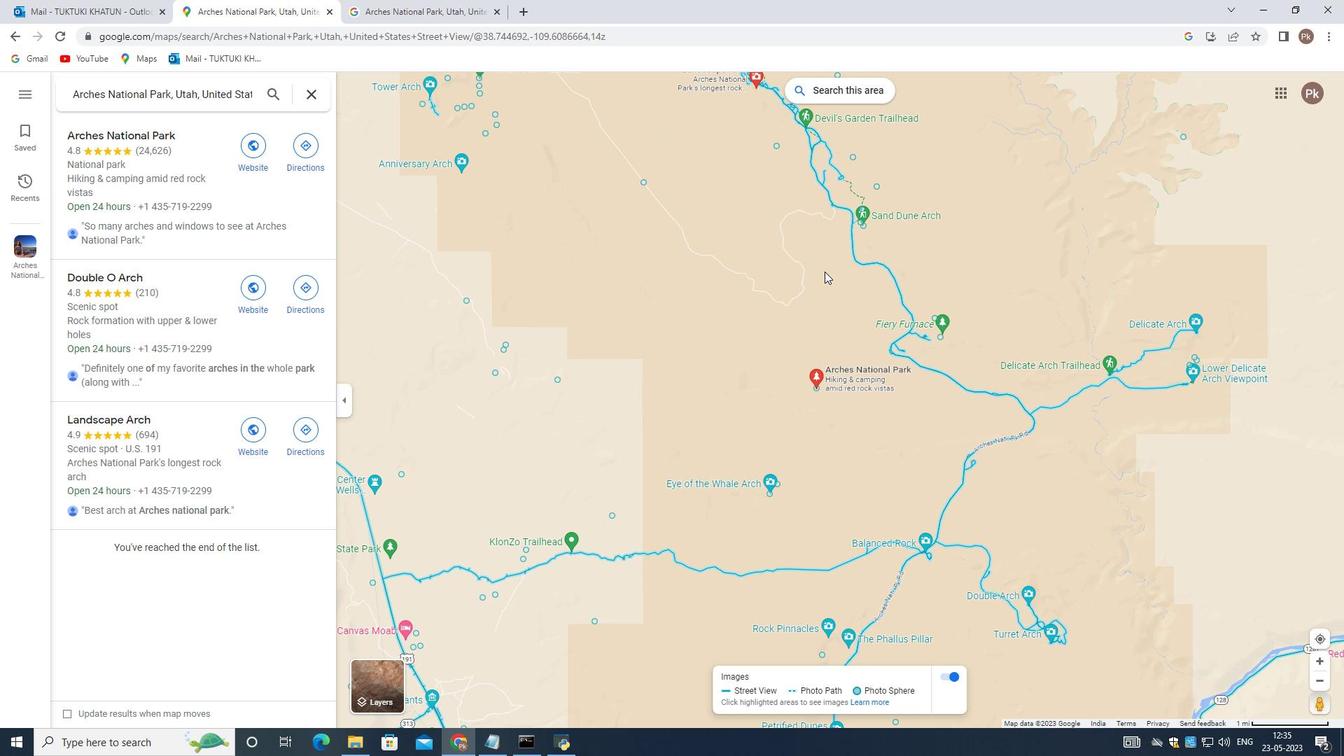 
Action: Mouse scrolled (819, 266) with delta (0, 0)
Screenshot: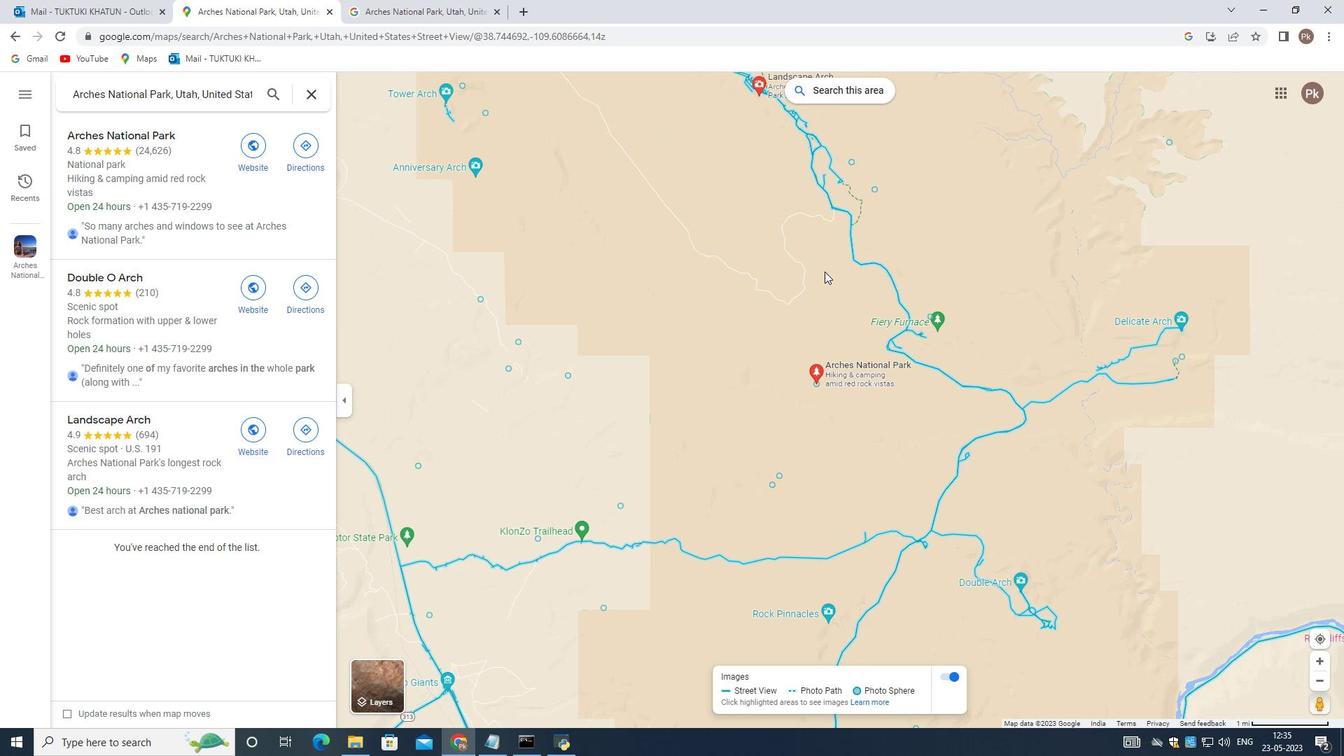
Action: Mouse moved to (746, 223)
Screenshot: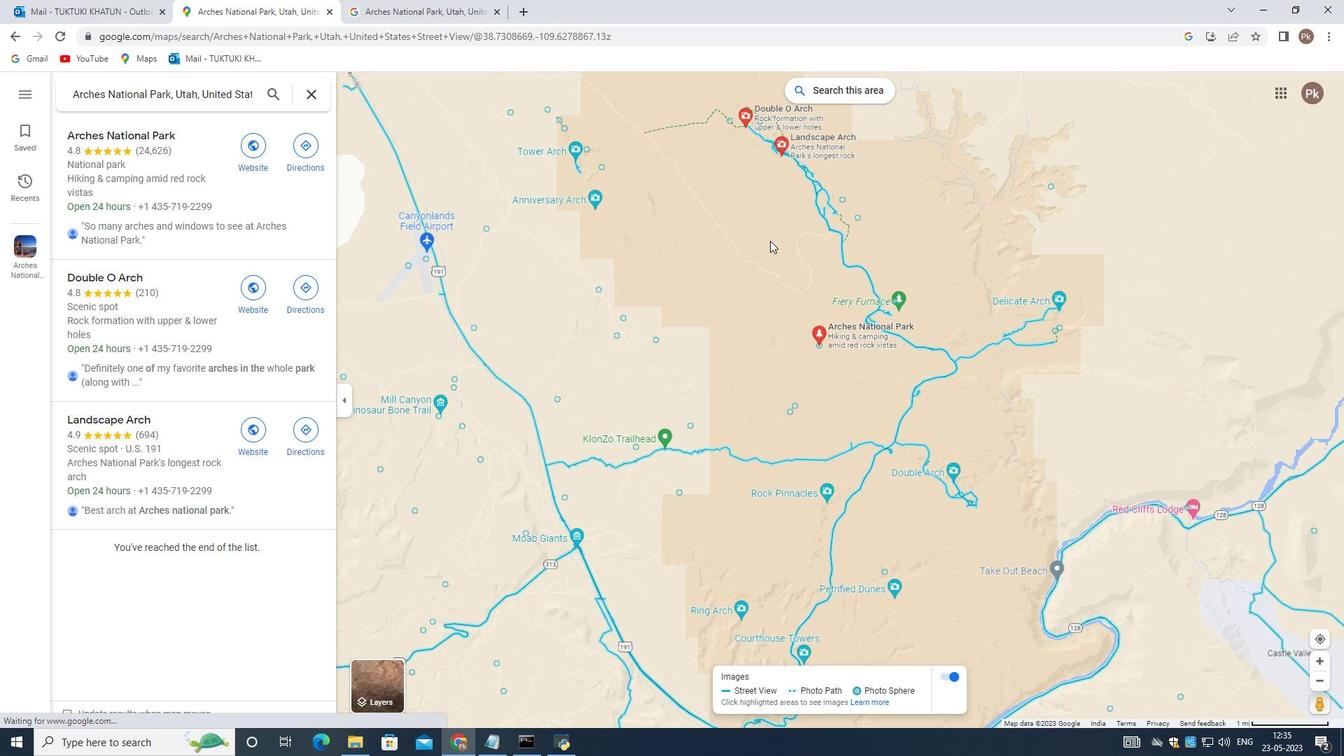 
Action: Mouse pressed left at (746, 223)
Screenshot: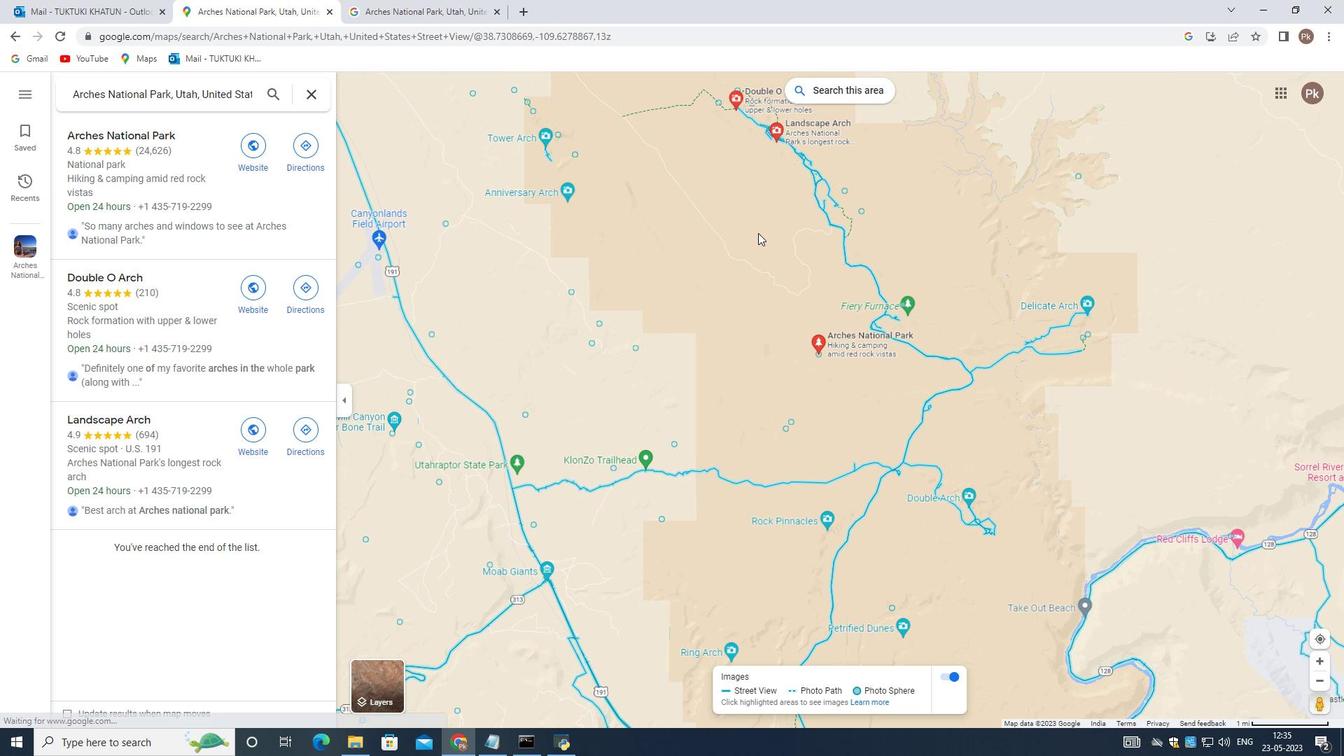 
Action: Mouse moved to (752, 325)
Screenshot: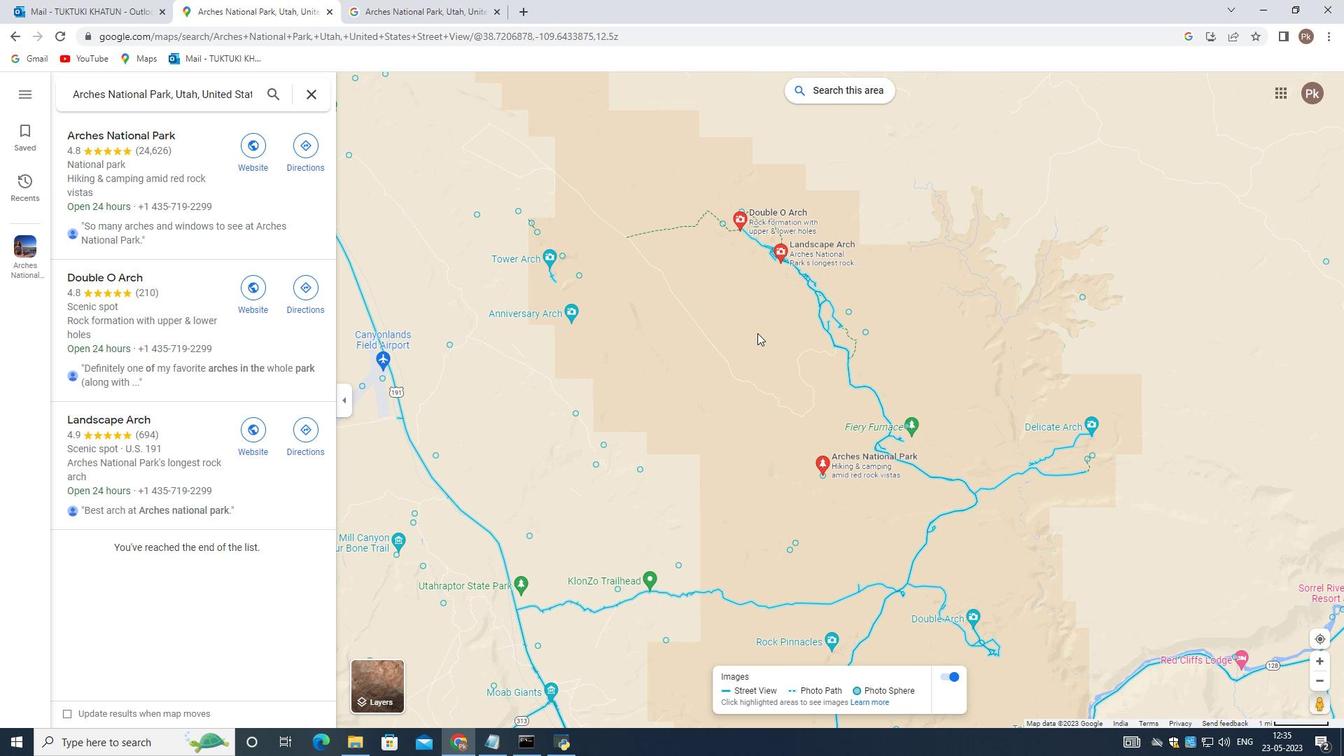 
Action: Mouse scrolled (752, 324) with delta (0, 0)
Screenshot: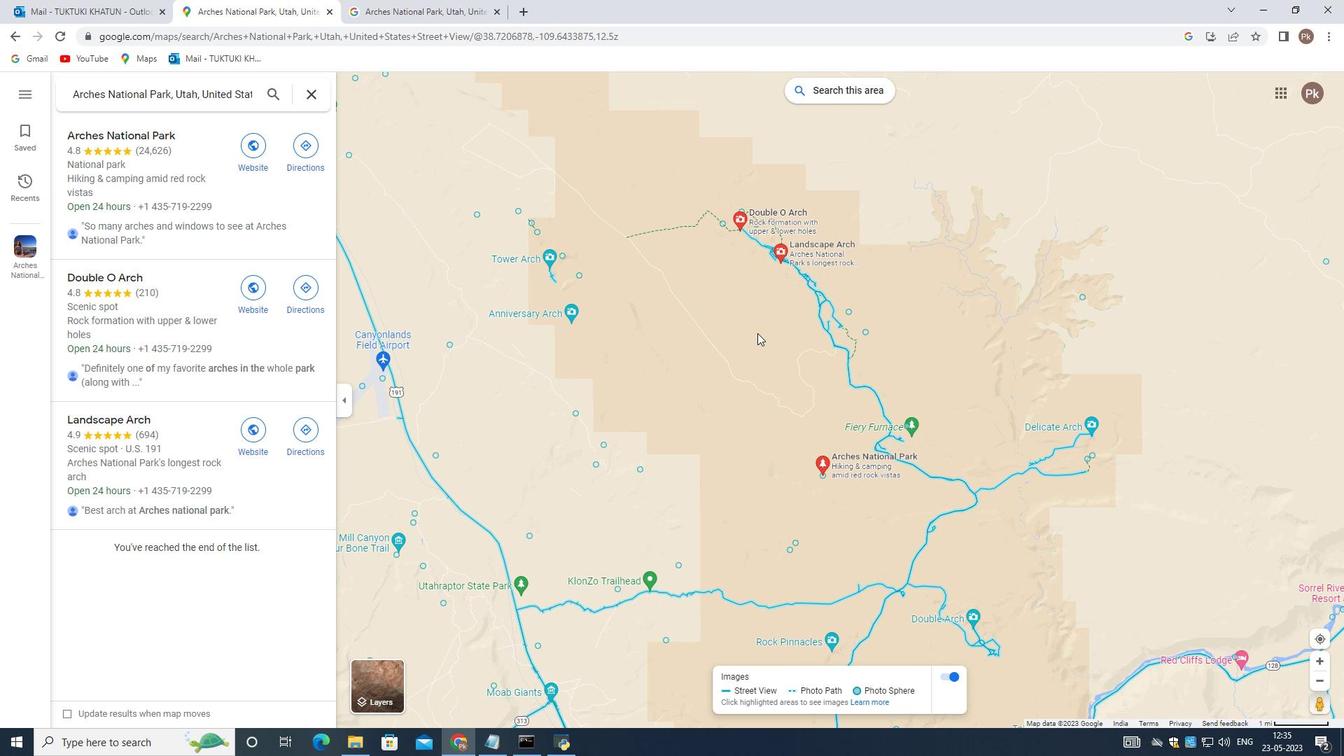 
Action: Mouse scrolled (752, 324) with delta (0, 0)
Screenshot: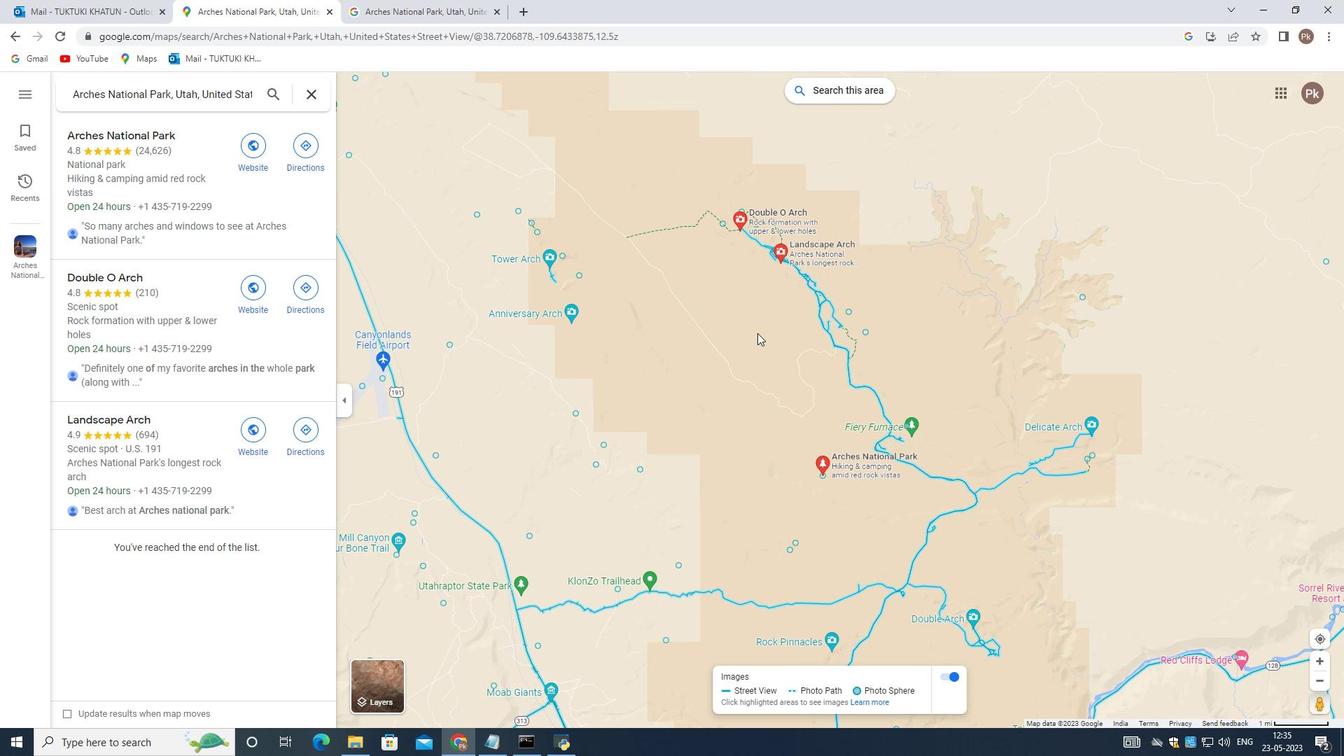 
Action: Mouse scrolled (752, 324) with delta (0, 0)
Screenshot: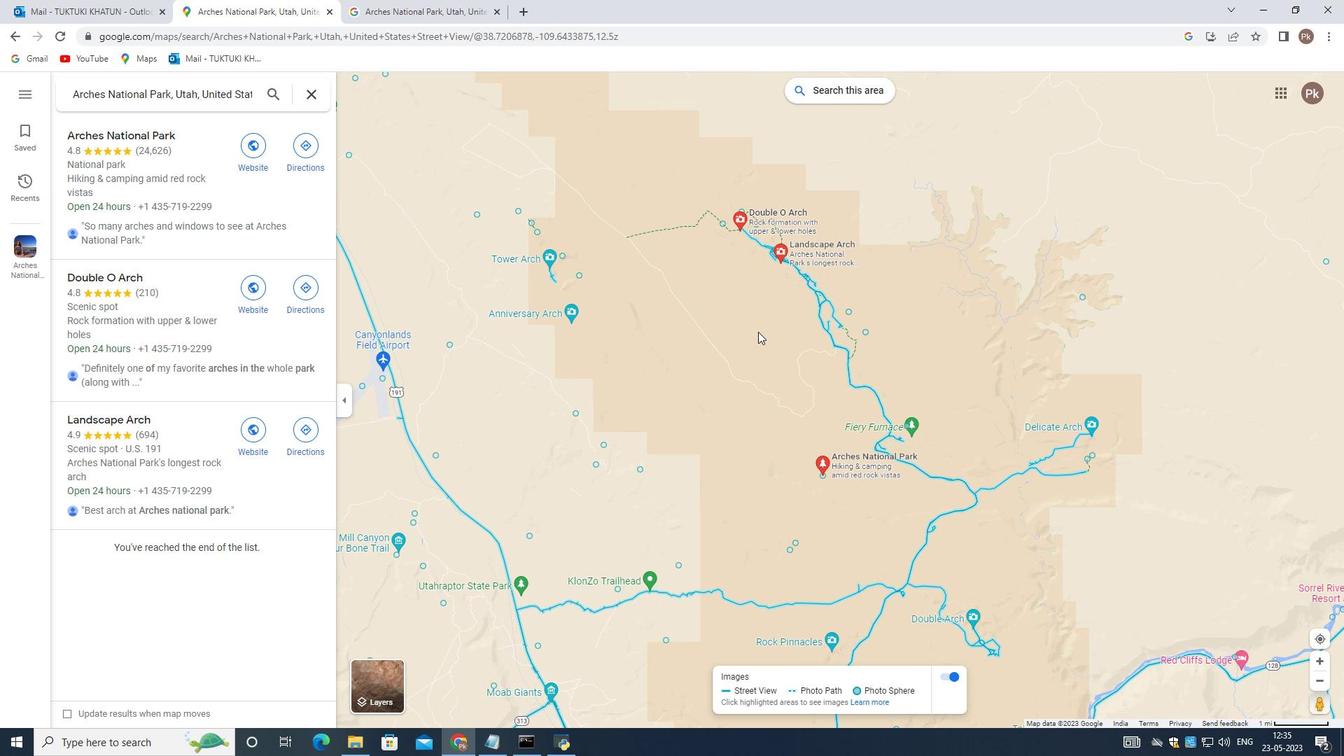
Action: Mouse scrolled (752, 324) with delta (0, 0)
Screenshot: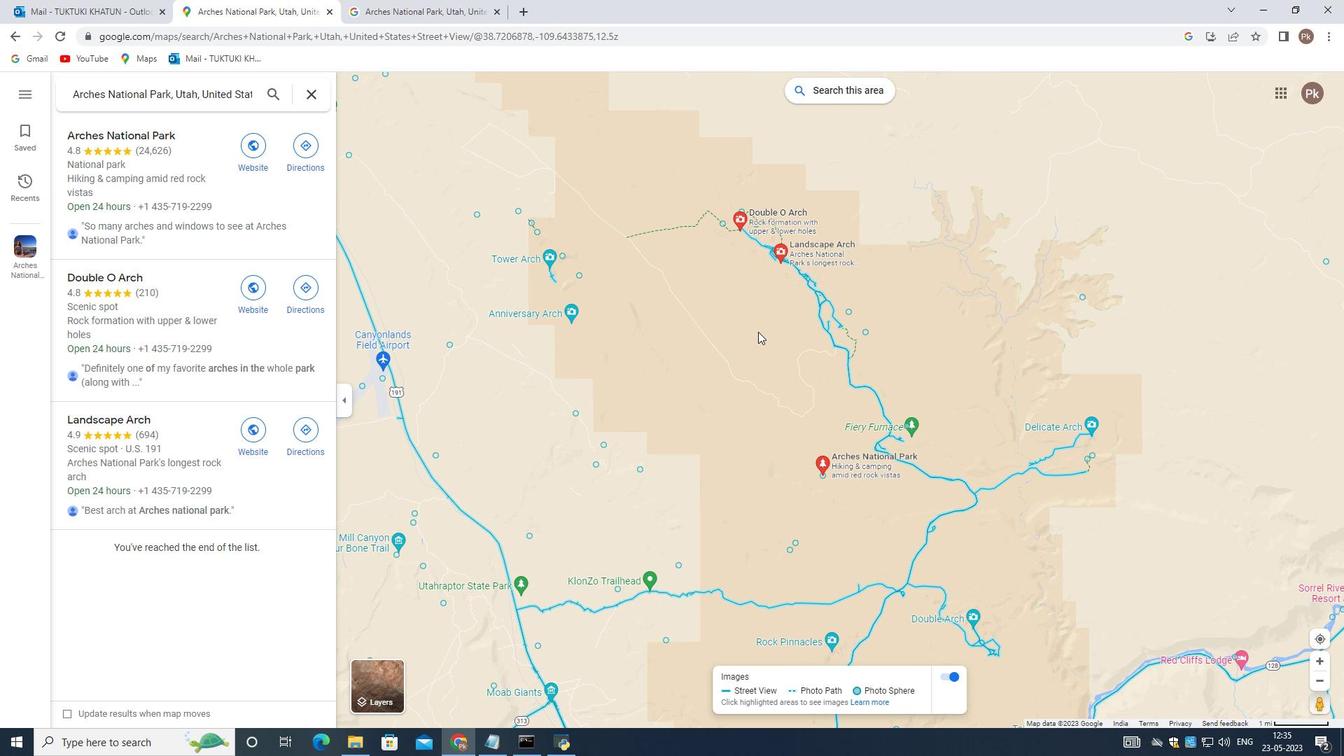 
Action: Mouse scrolled (752, 324) with delta (0, 0)
Screenshot: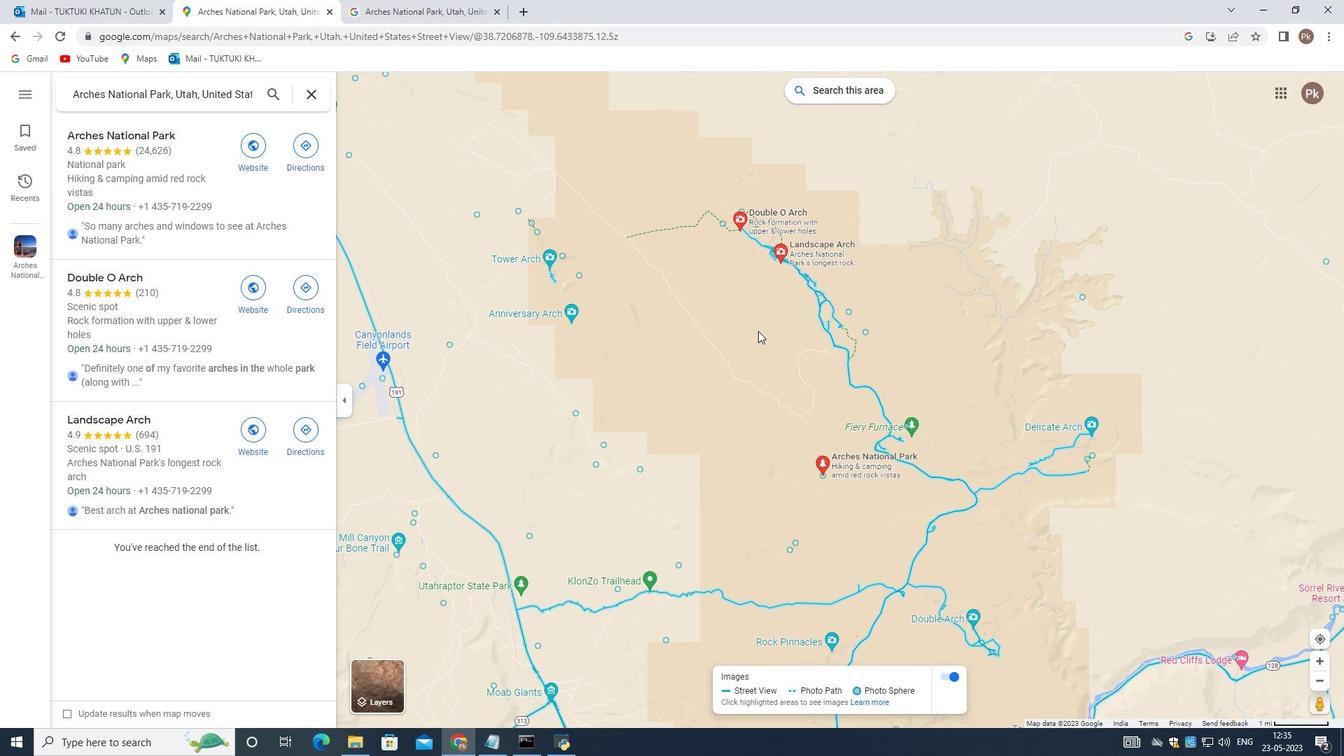 
Action: Mouse moved to (752, 289)
Screenshot: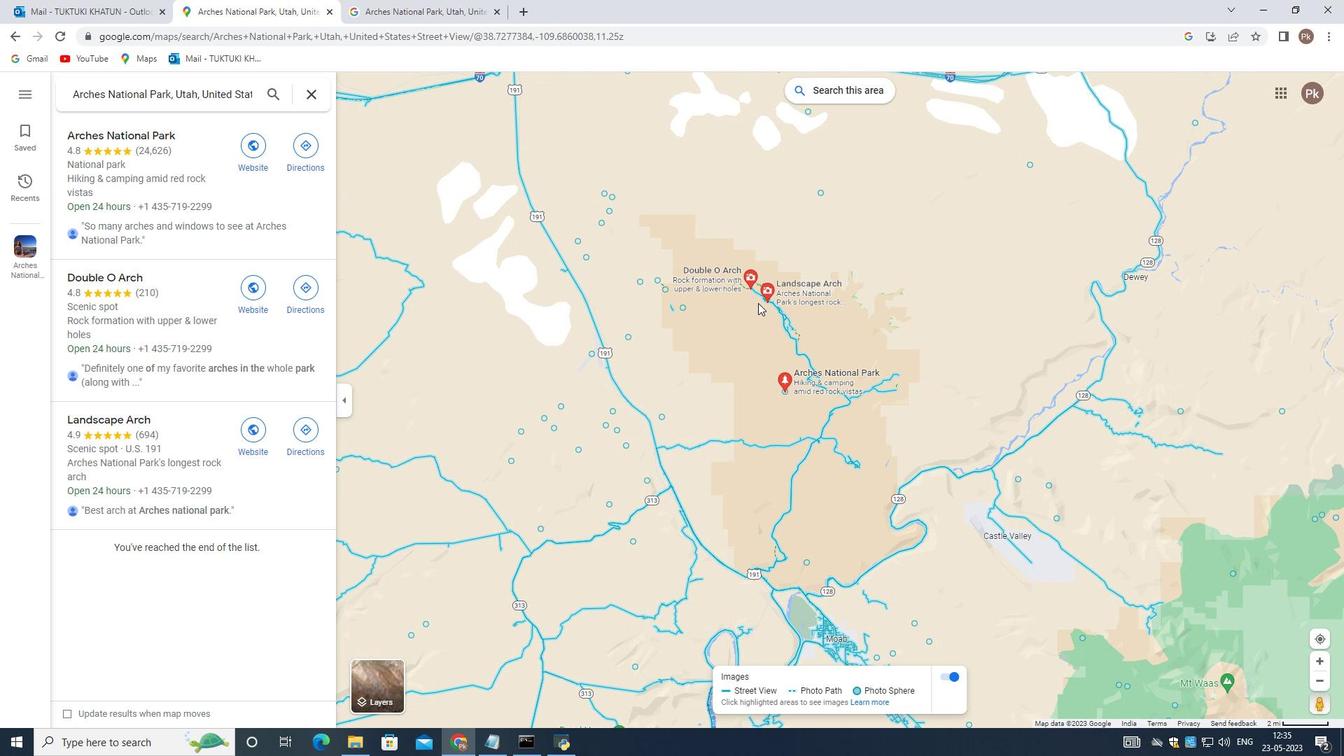 
Action: Mouse scrolled (752, 288) with delta (0, 0)
Screenshot: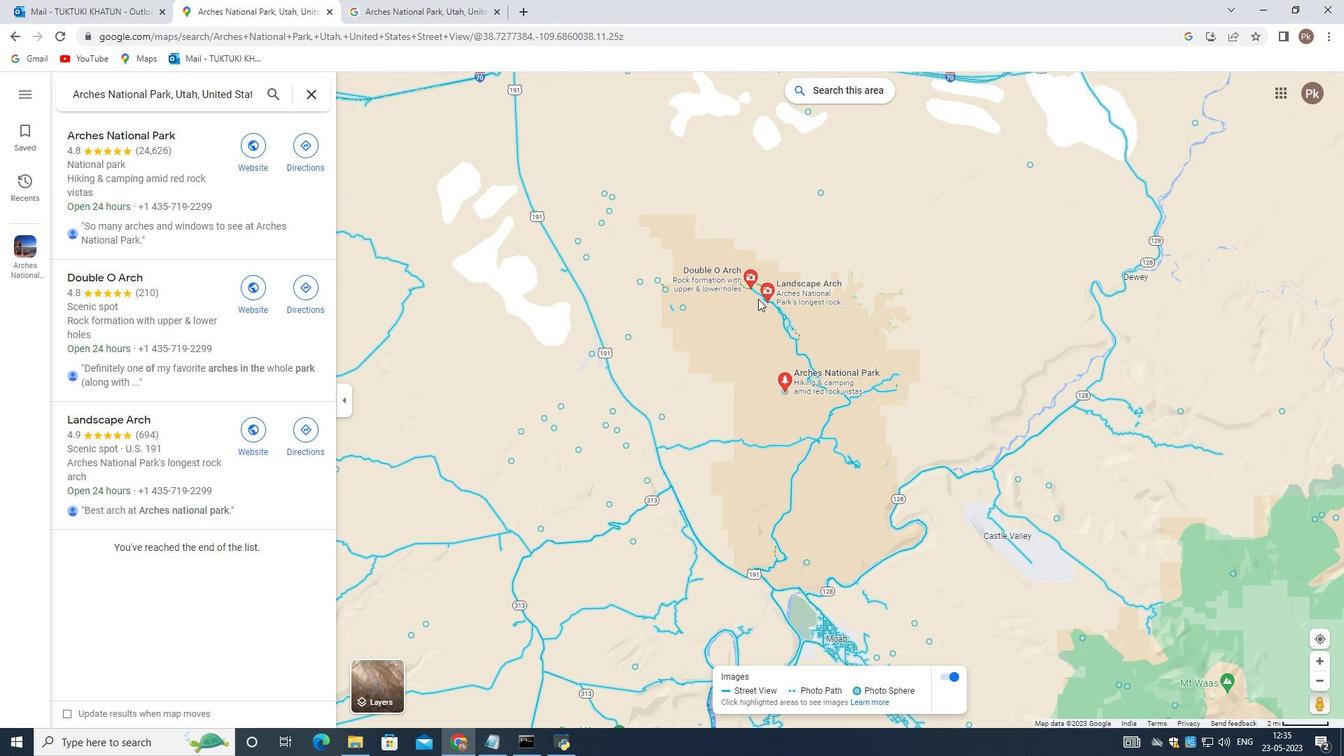 
Action: Mouse scrolled (752, 288) with delta (0, 0)
Screenshot: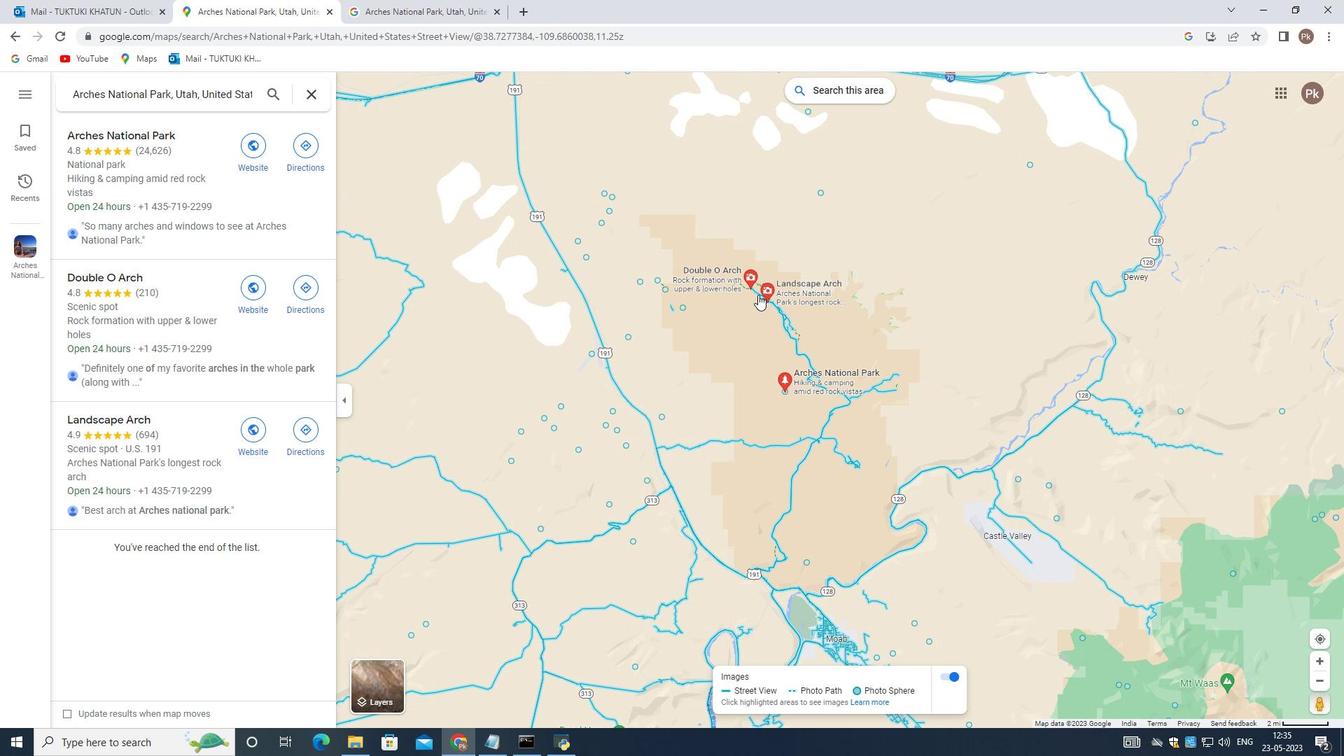 
Action: Mouse scrolled (752, 288) with delta (0, 0)
Screenshot: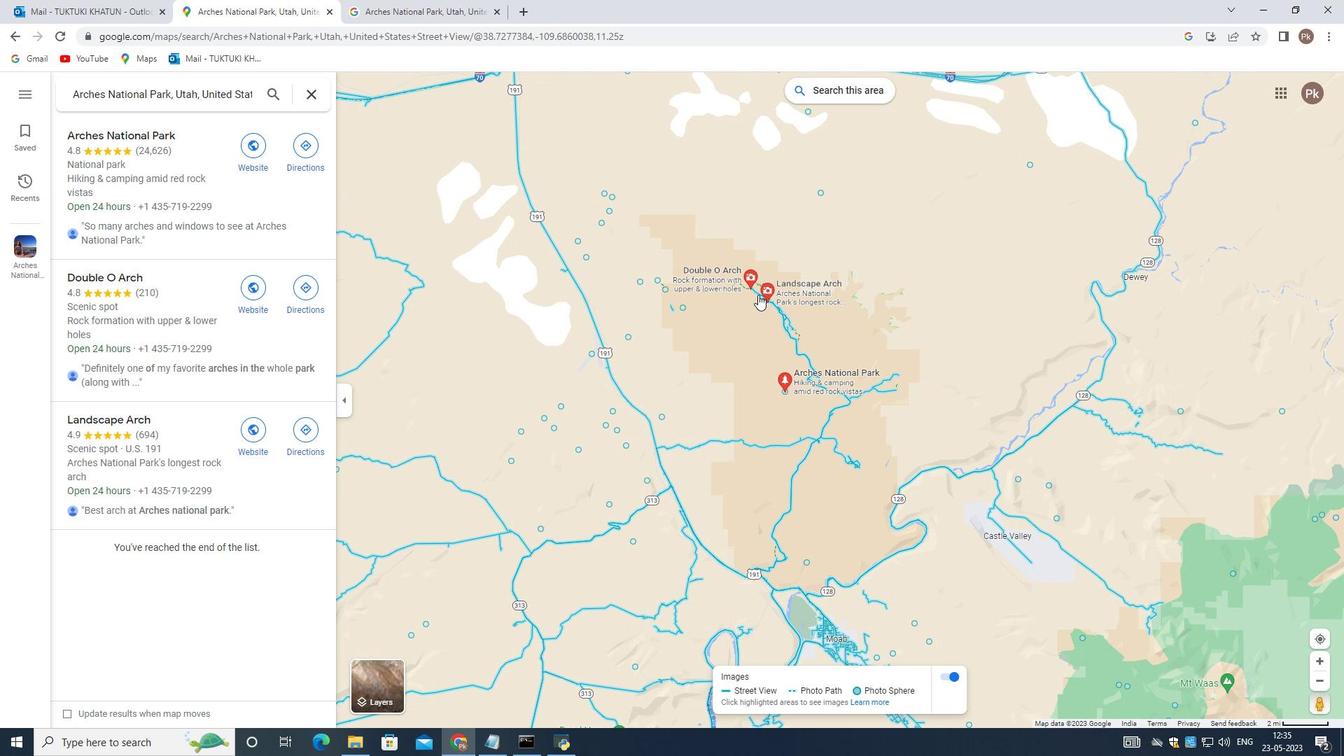
Action: Mouse moved to (802, 490)
Screenshot: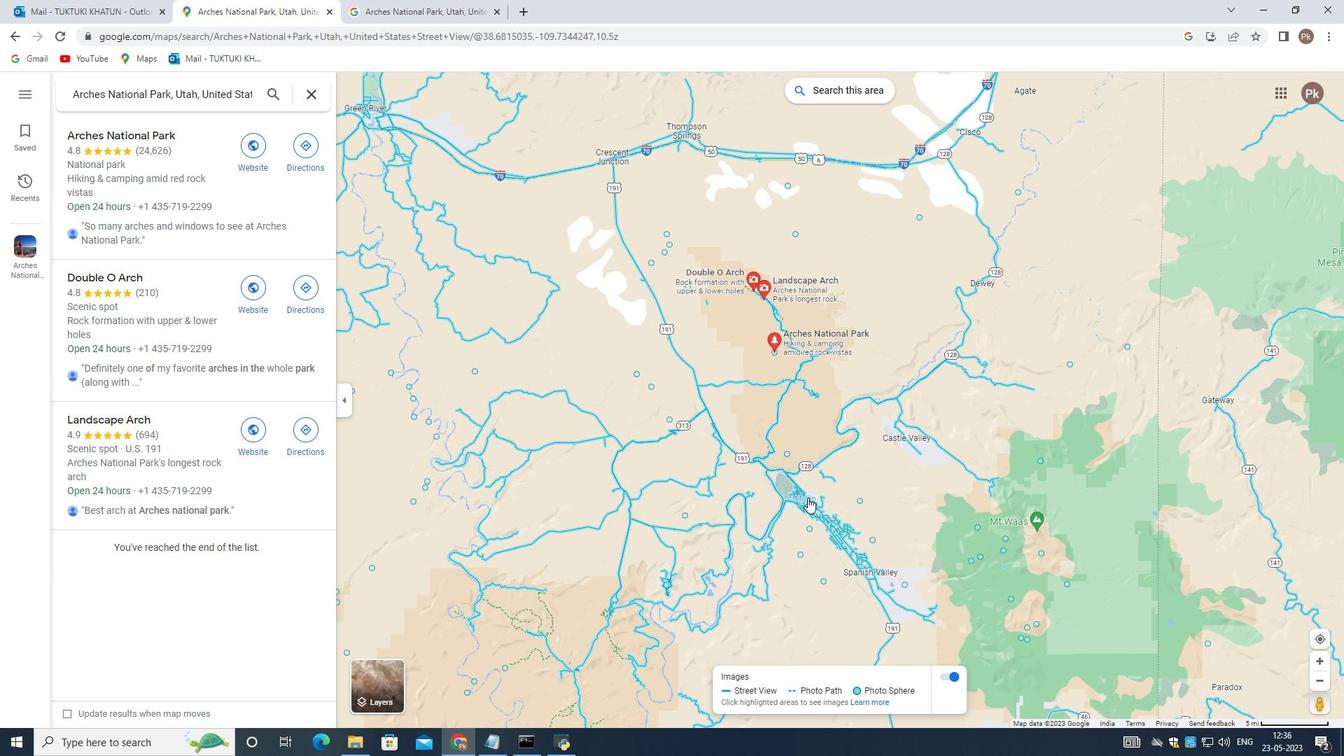 
Action: Mouse scrolled (802, 491) with delta (0, 0)
Screenshot: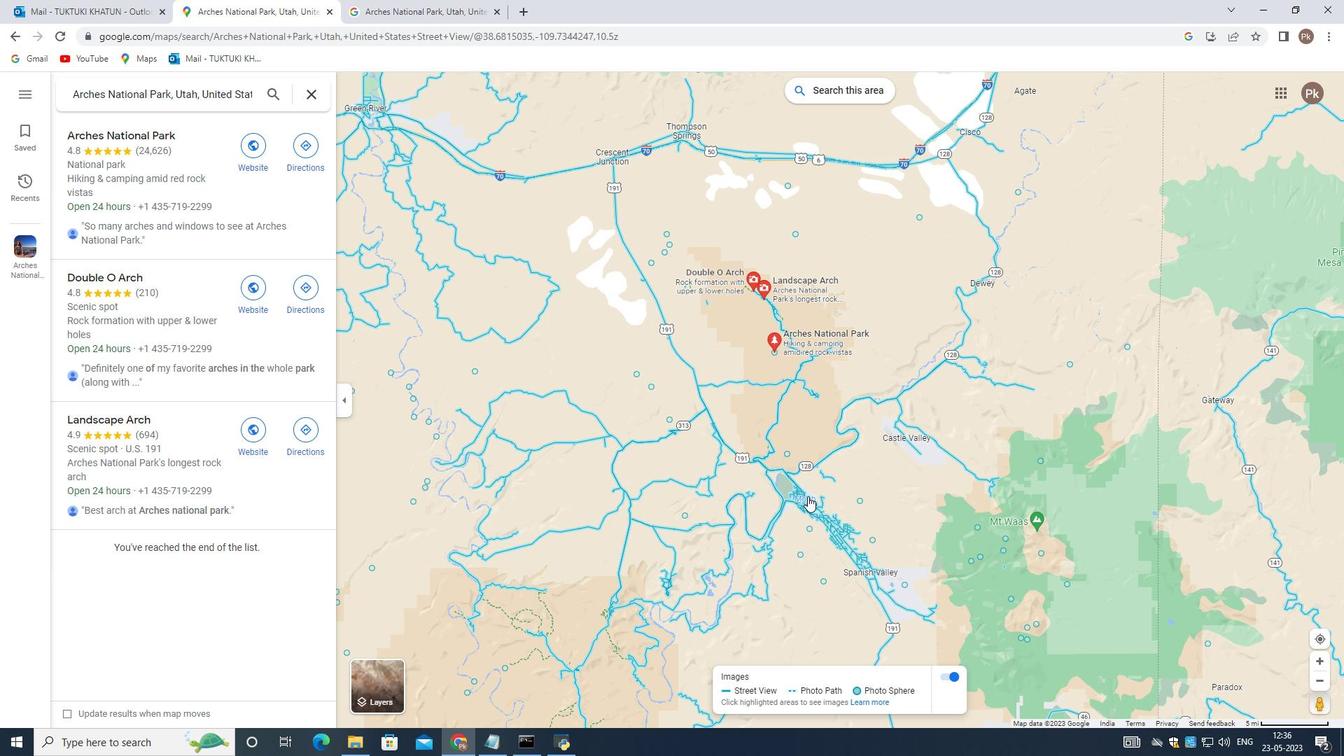 
Action: Mouse moved to (789, 486)
Screenshot: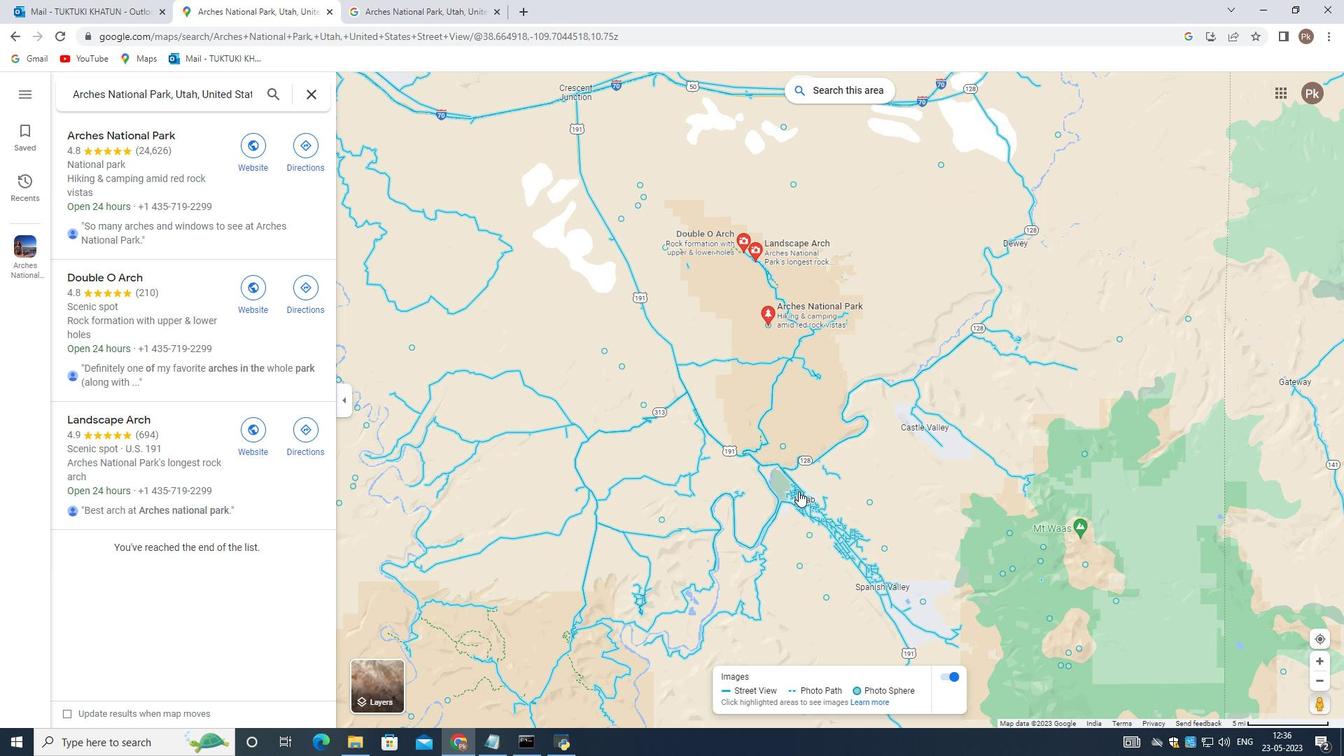 
Action: Mouse scrolled (789, 487) with delta (0, 0)
Screenshot: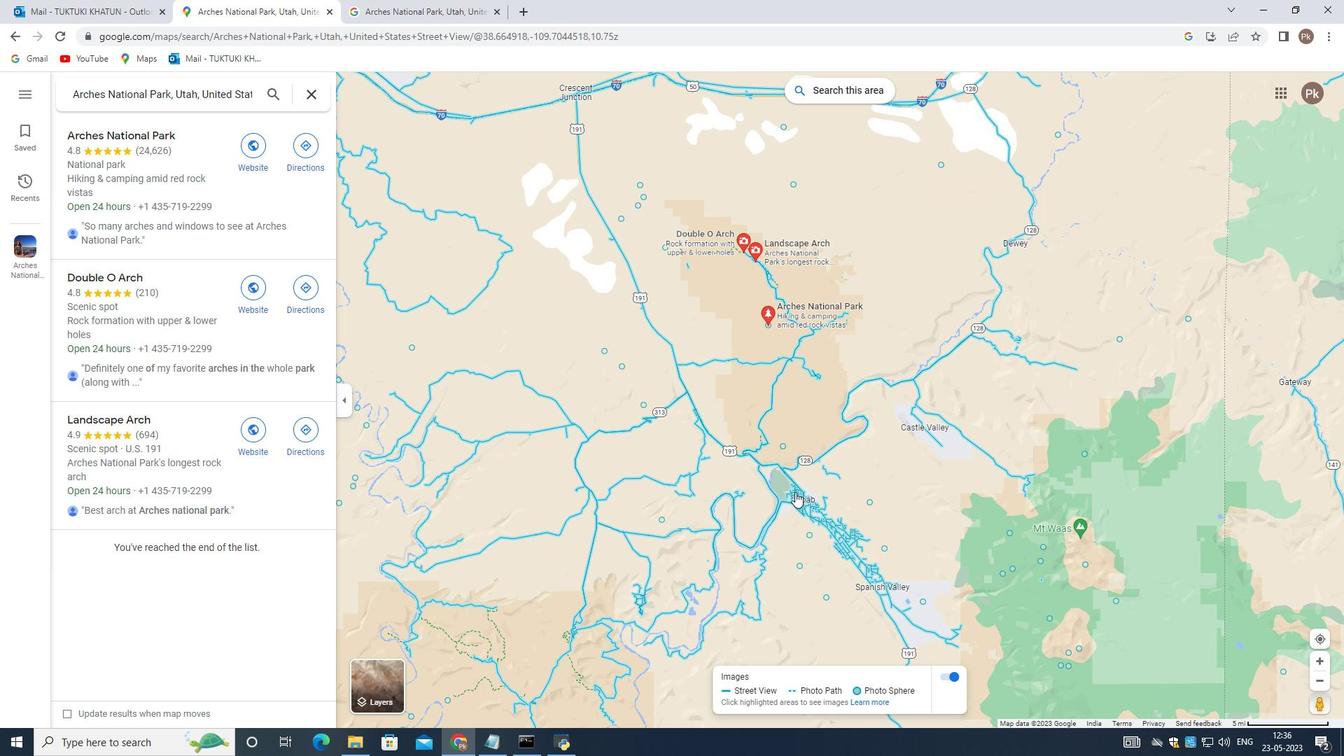 
Action: Mouse scrolled (789, 487) with delta (0, 0)
Screenshot: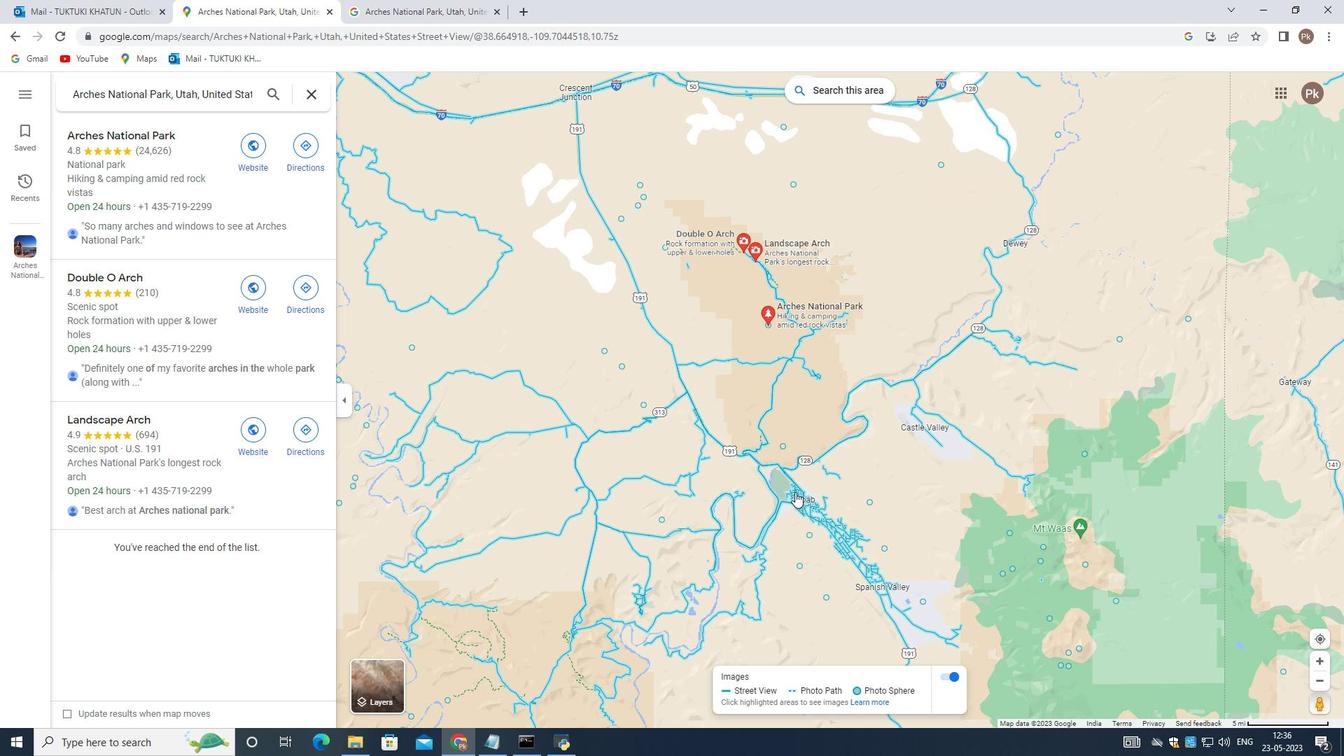 
Action: Mouse scrolled (789, 487) with delta (0, 0)
Screenshot: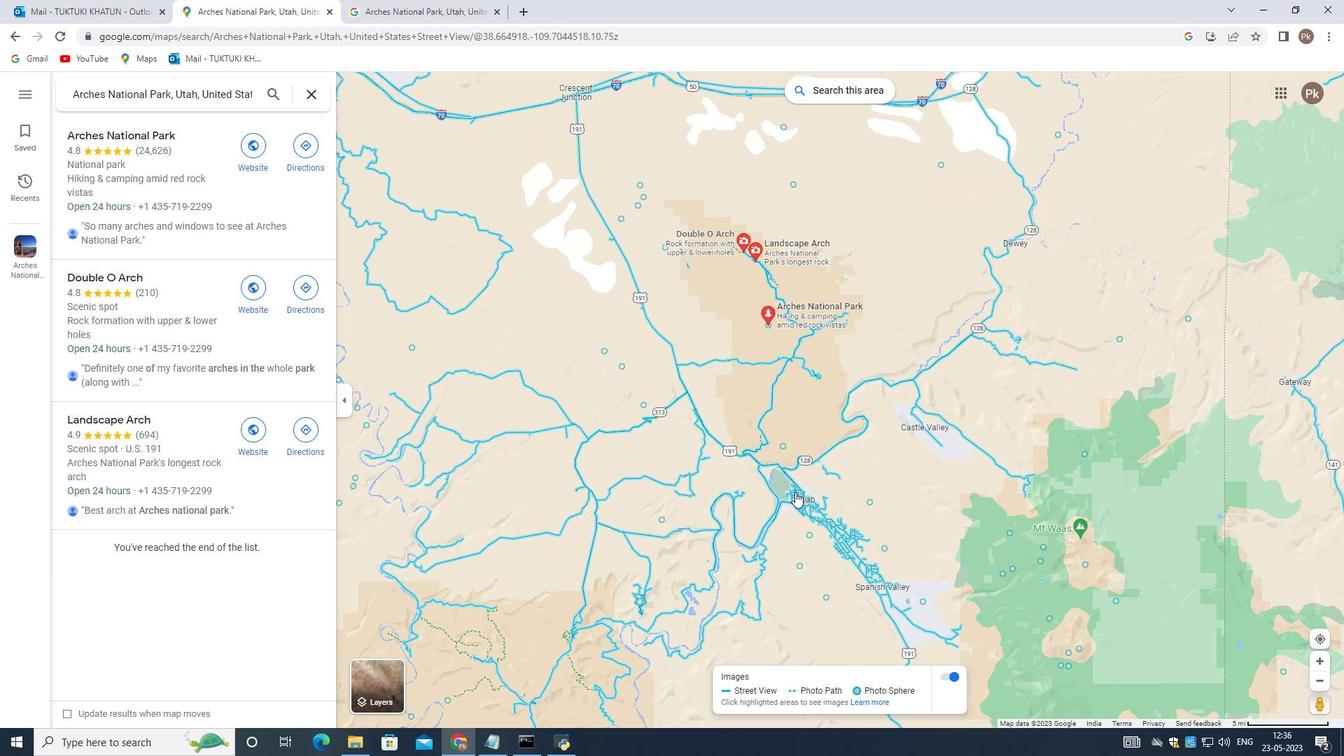 
Action: Mouse moved to (796, 508)
Screenshot: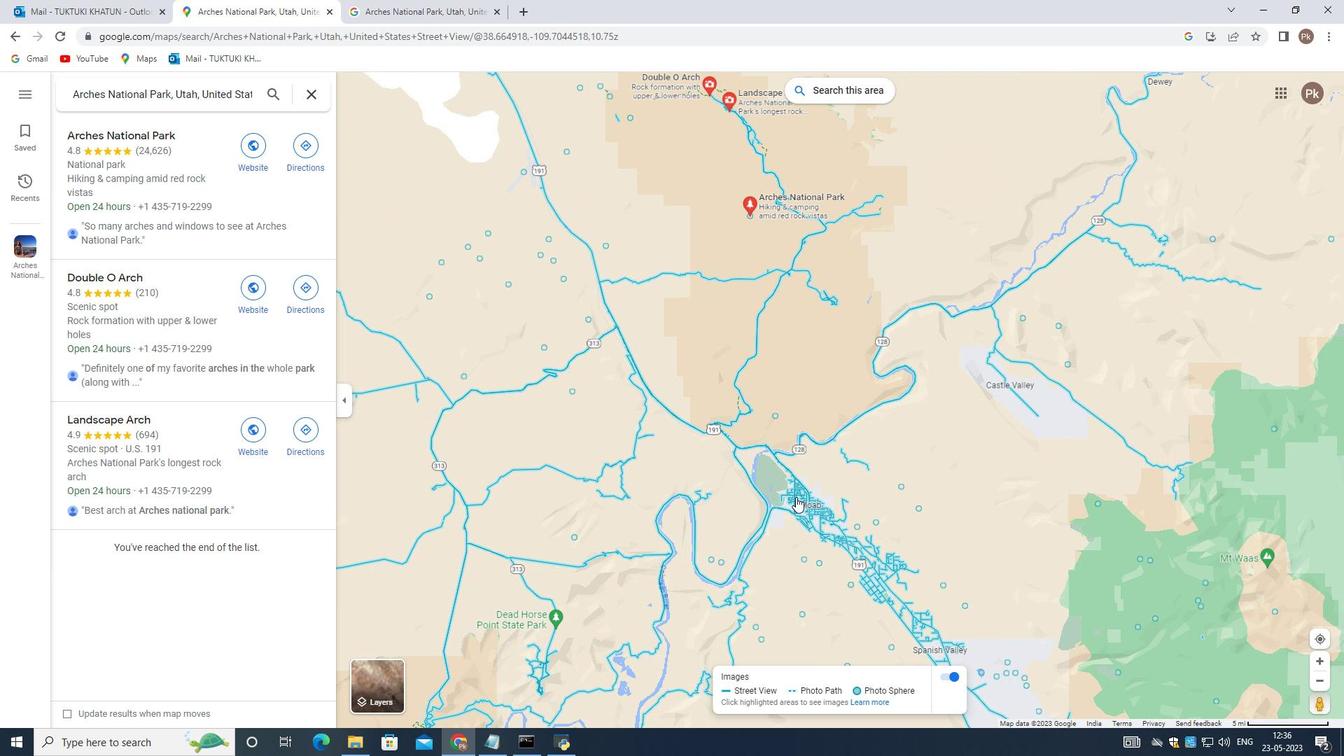 
Action: Mouse scrolled (796, 509) with delta (0, 0)
Screenshot: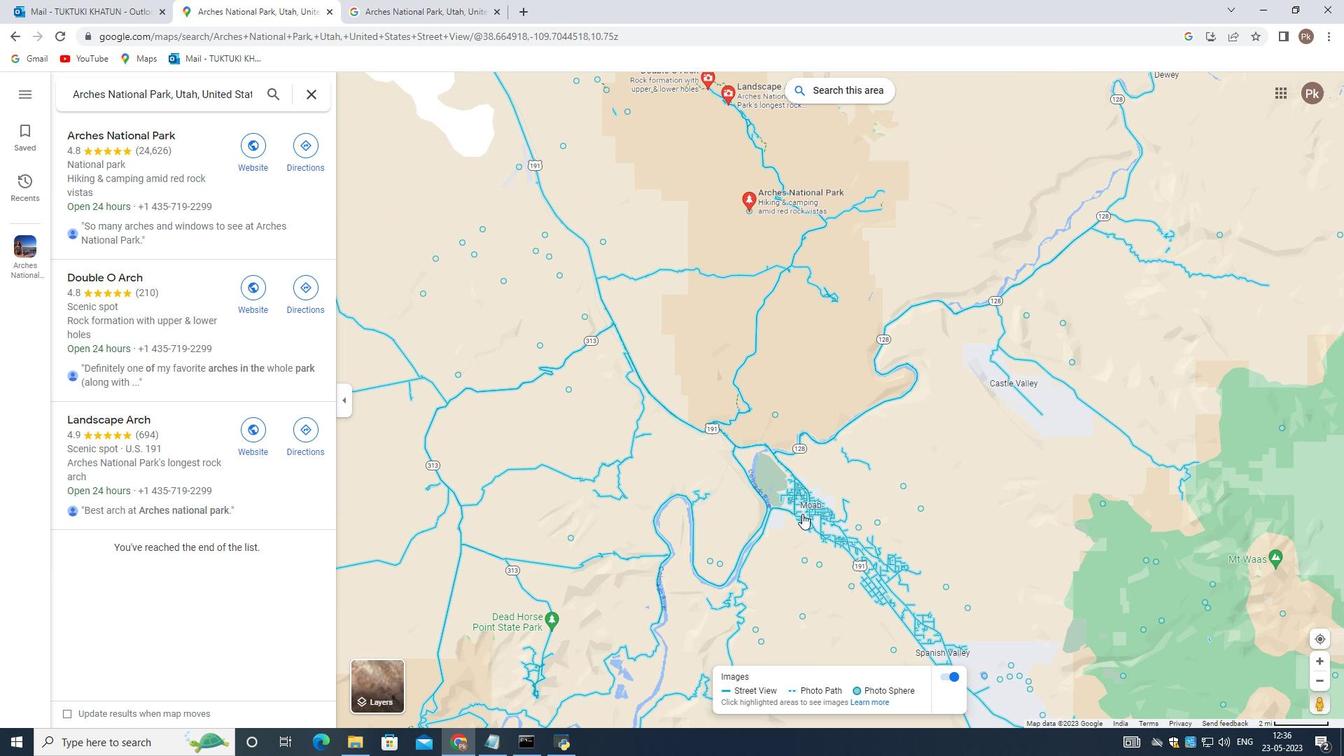 
Action: Mouse scrolled (796, 509) with delta (0, 0)
Screenshot: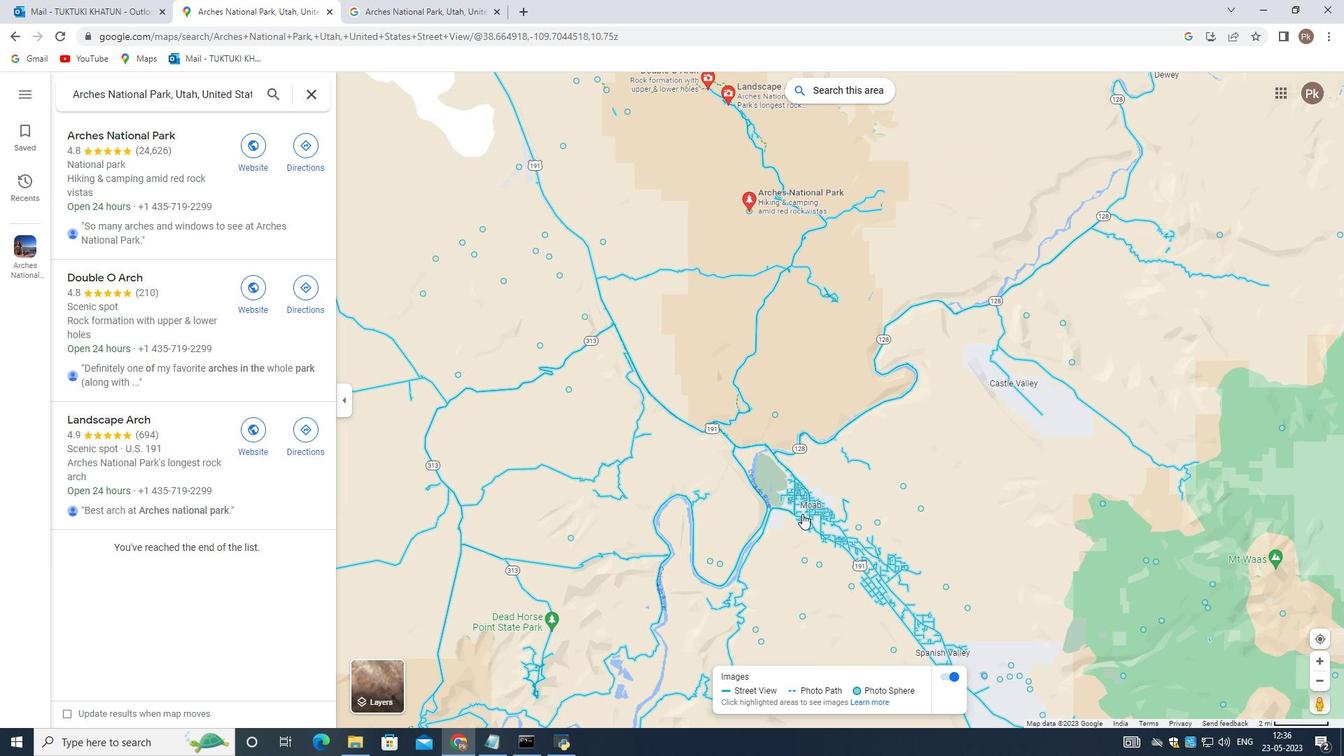 
Action: Mouse scrolled (796, 509) with delta (0, 0)
Screenshot: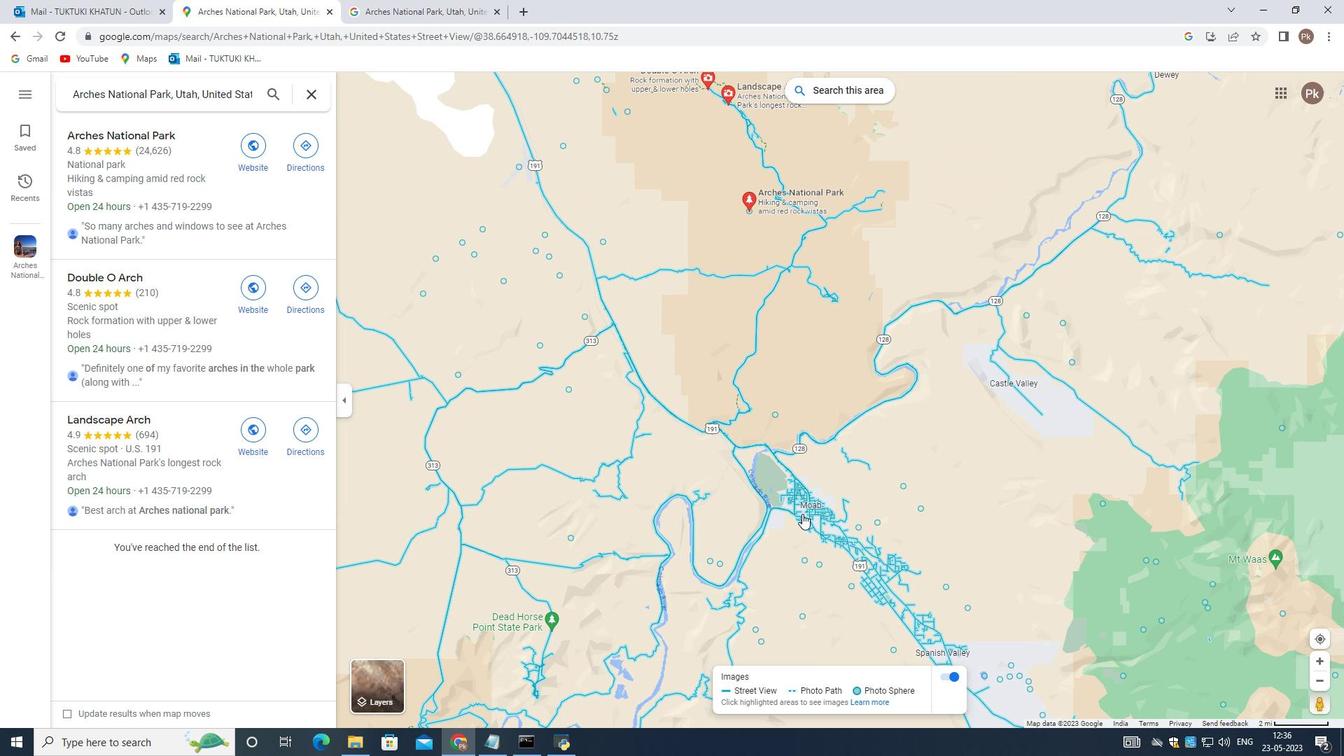 
Action: Mouse scrolled (796, 509) with delta (0, 0)
Screenshot: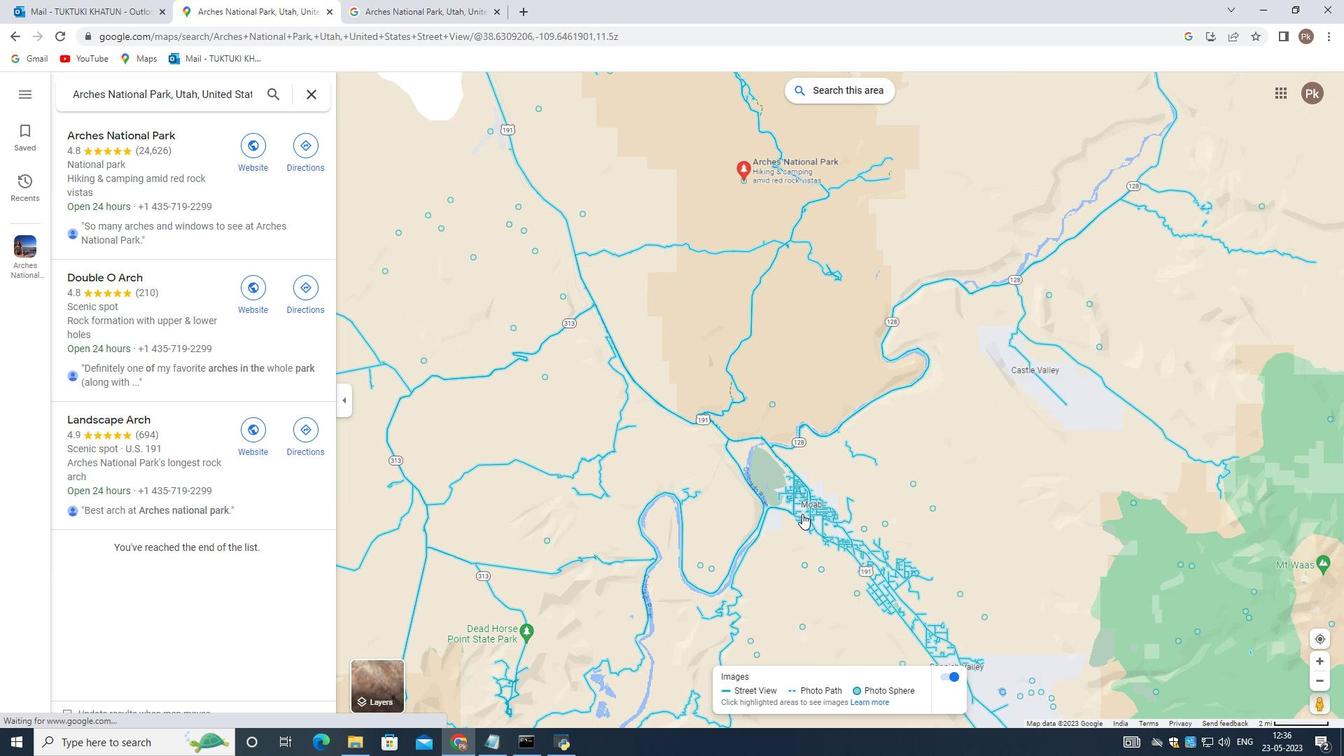 
Action: Mouse moved to (805, 499)
Screenshot: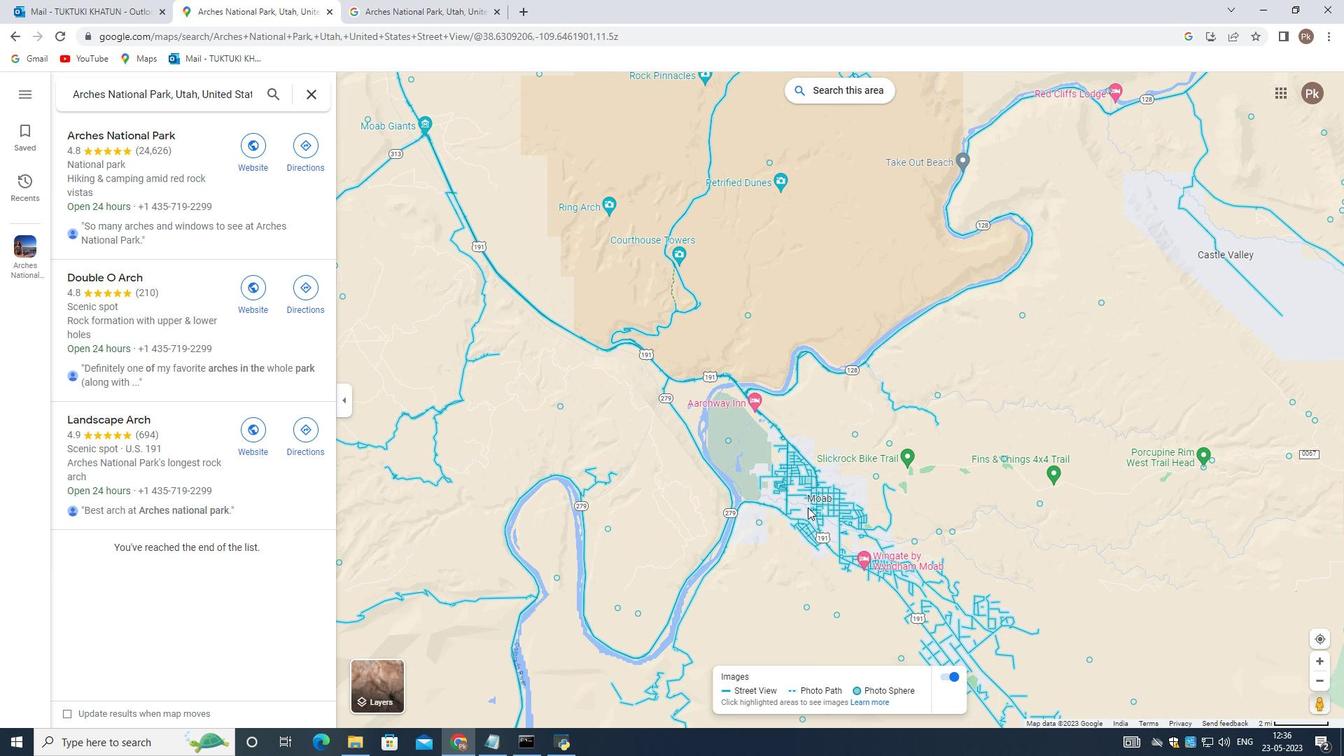 
Action: Mouse scrolled (805, 500) with delta (0, 0)
Screenshot: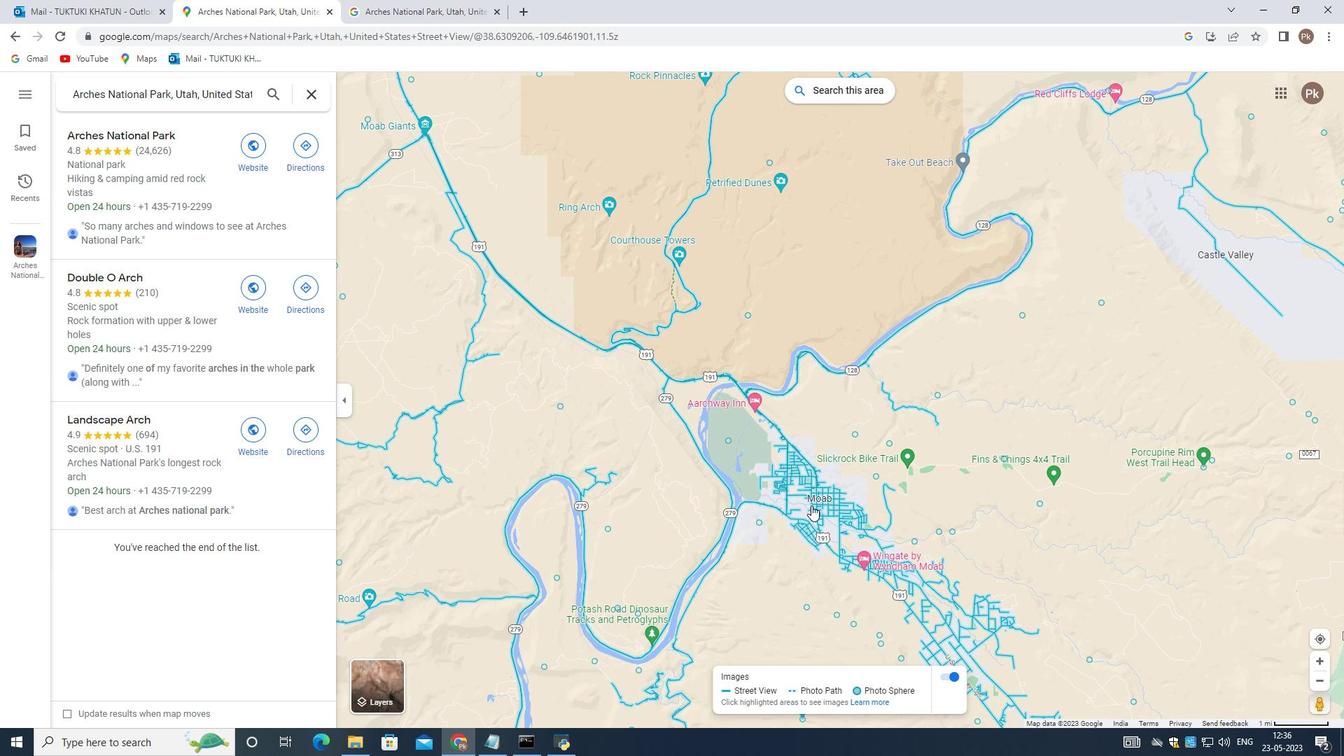 
Action: Mouse scrolled (805, 500) with delta (0, 0)
Screenshot: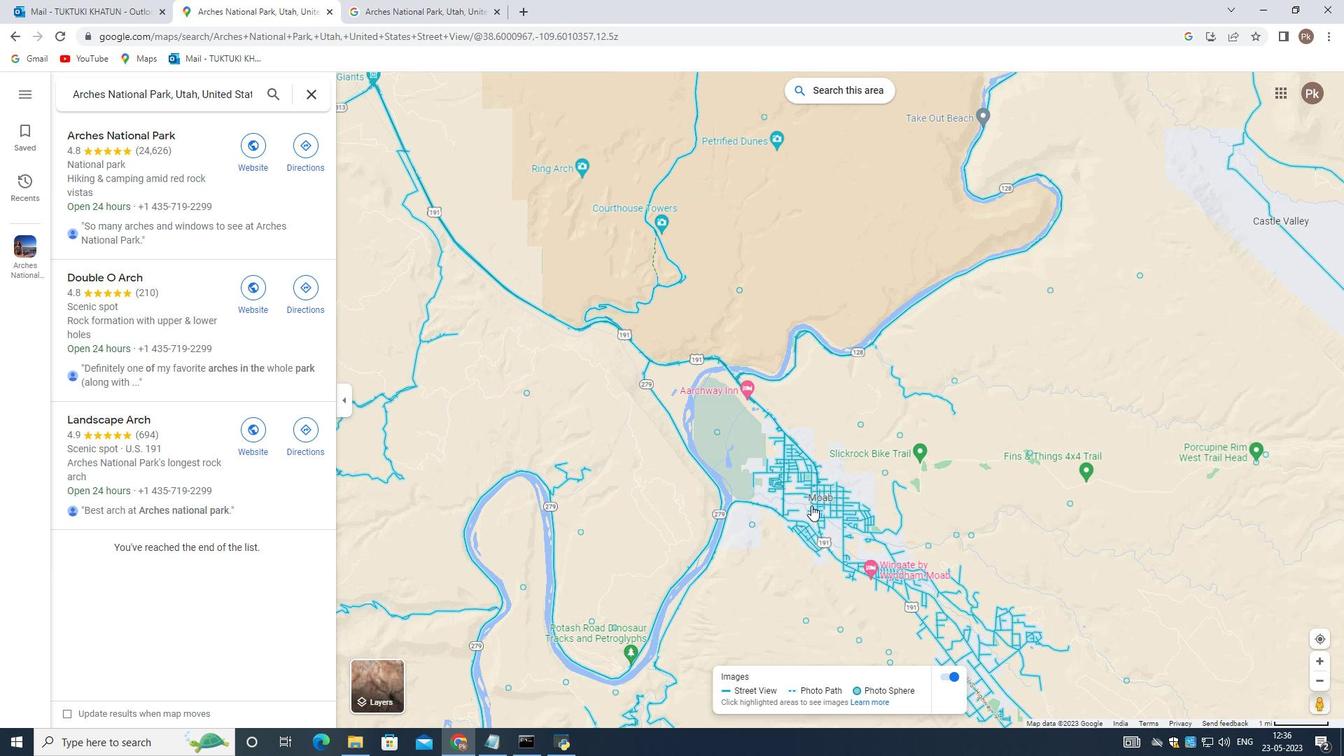 
Action: Mouse scrolled (805, 500) with delta (0, 0)
Screenshot: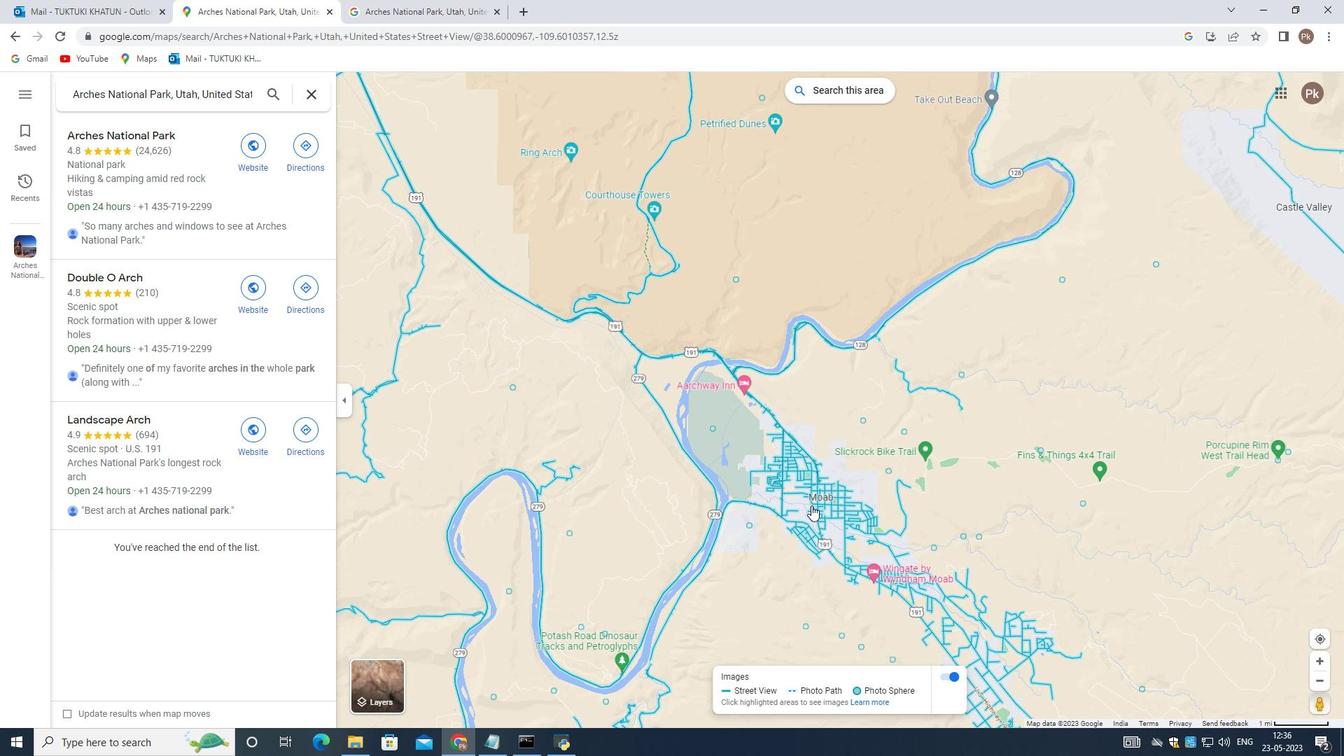 
Action: Mouse moved to (829, 493)
Screenshot: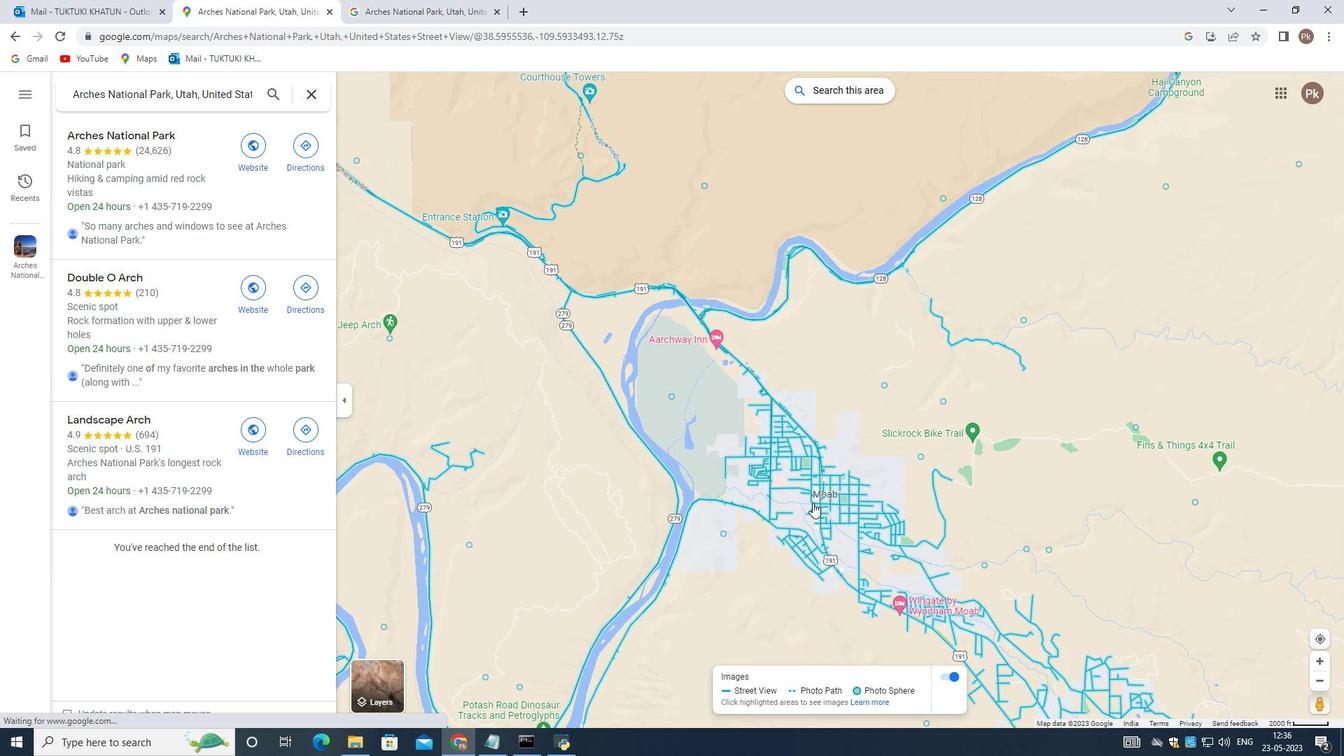 
Action: Mouse scrolled (829, 494) with delta (0, 0)
Screenshot: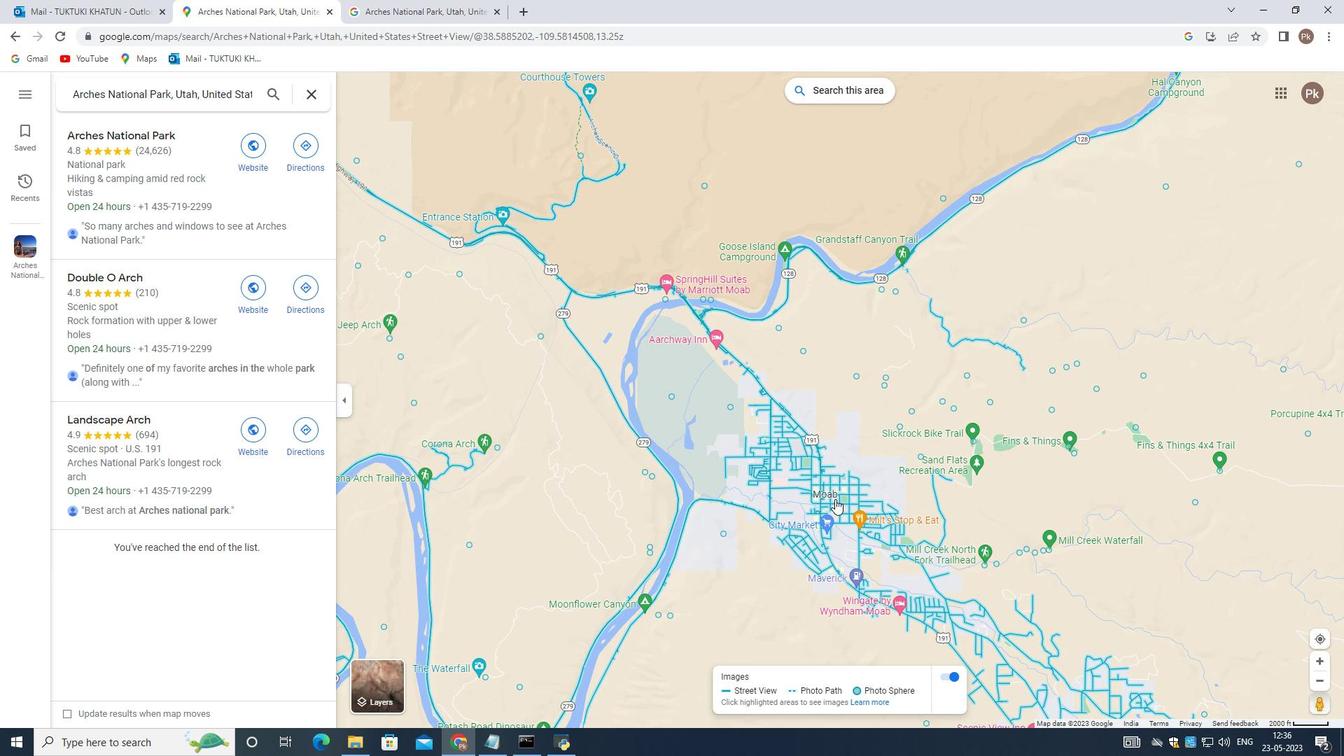 
Action: Mouse scrolled (829, 494) with delta (0, 0)
Screenshot: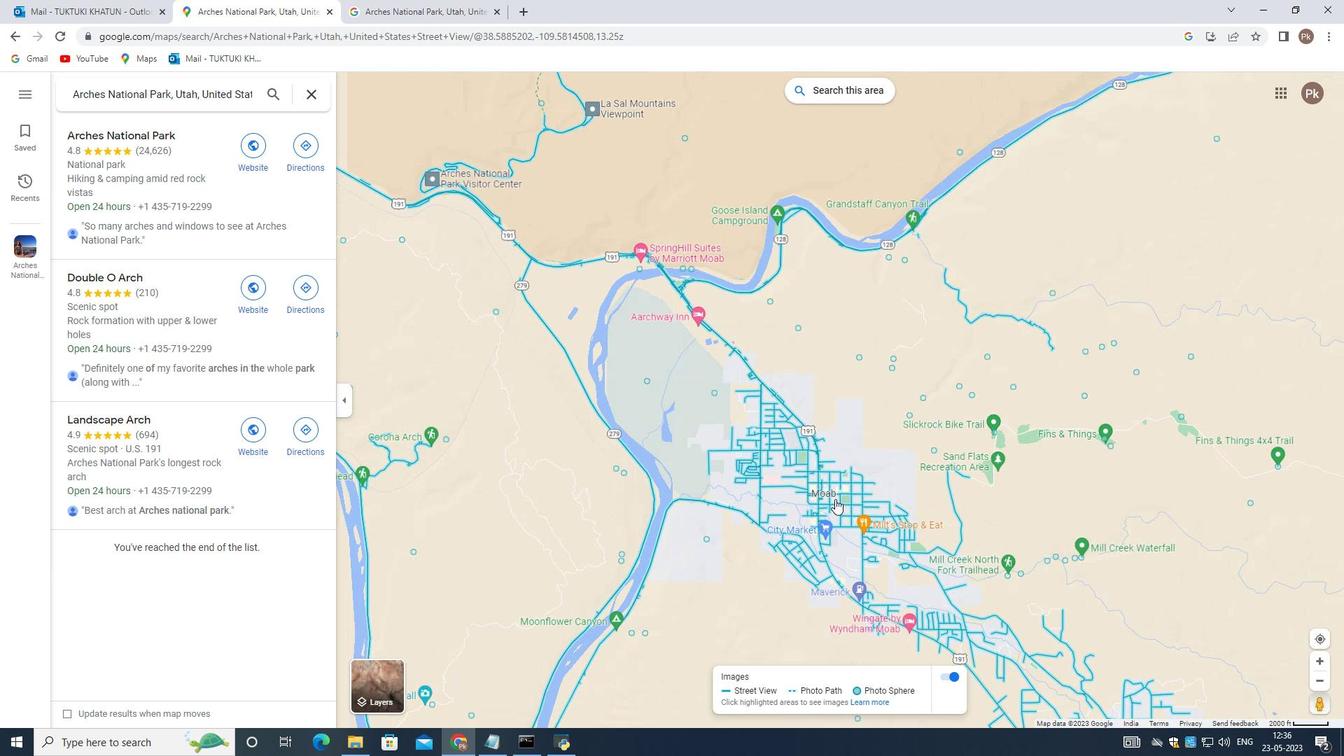 
Action: Mouse scrolled (829, 494) with delta (0, 0)
Screenshot: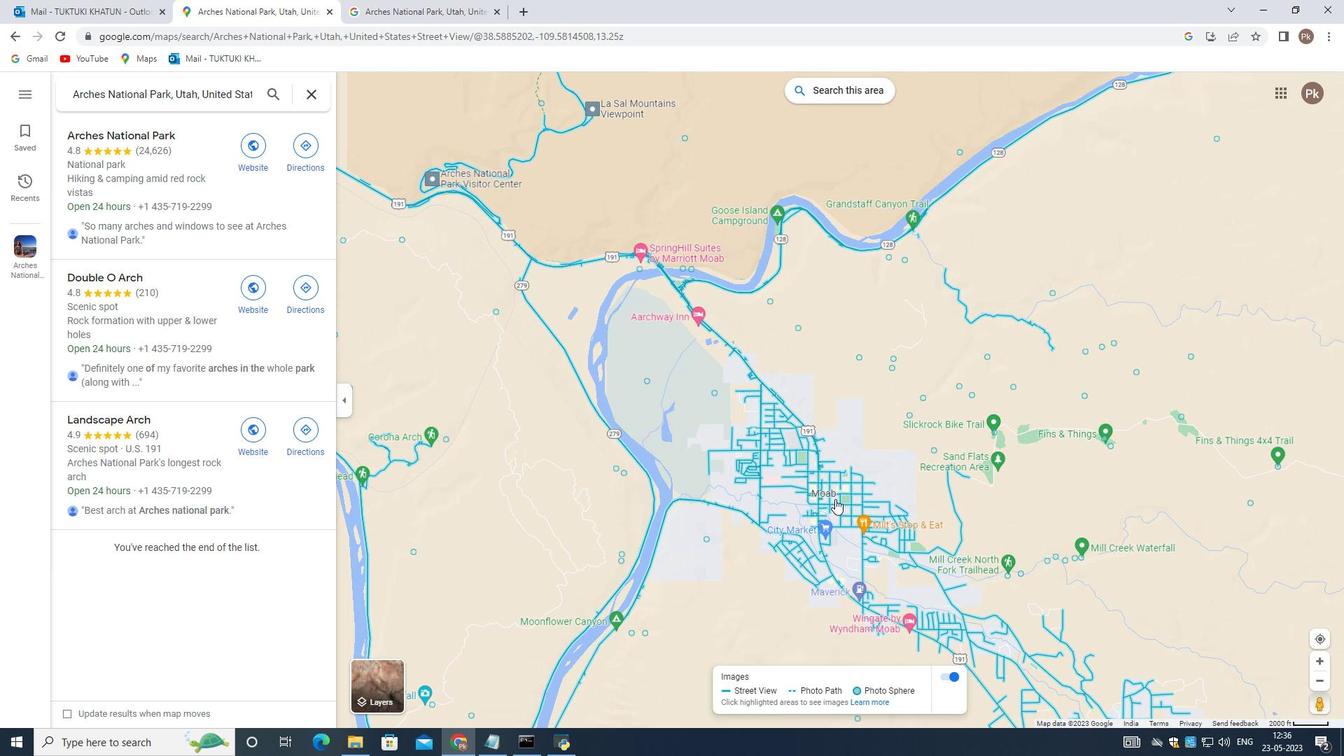 
Action: Mouse scrolled (829, 494) with delta (0, 0)
Screenshot: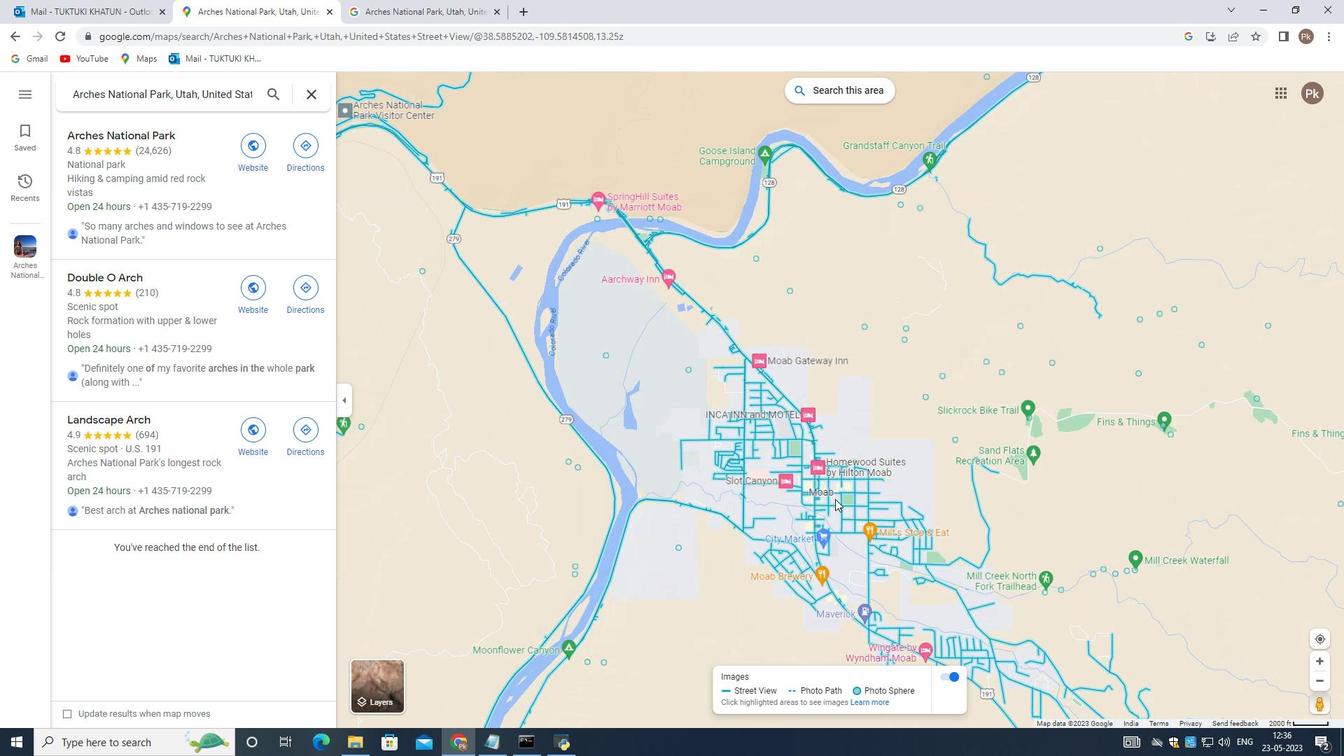 
Action: Mouse moved to (800, 488)
Screenshot: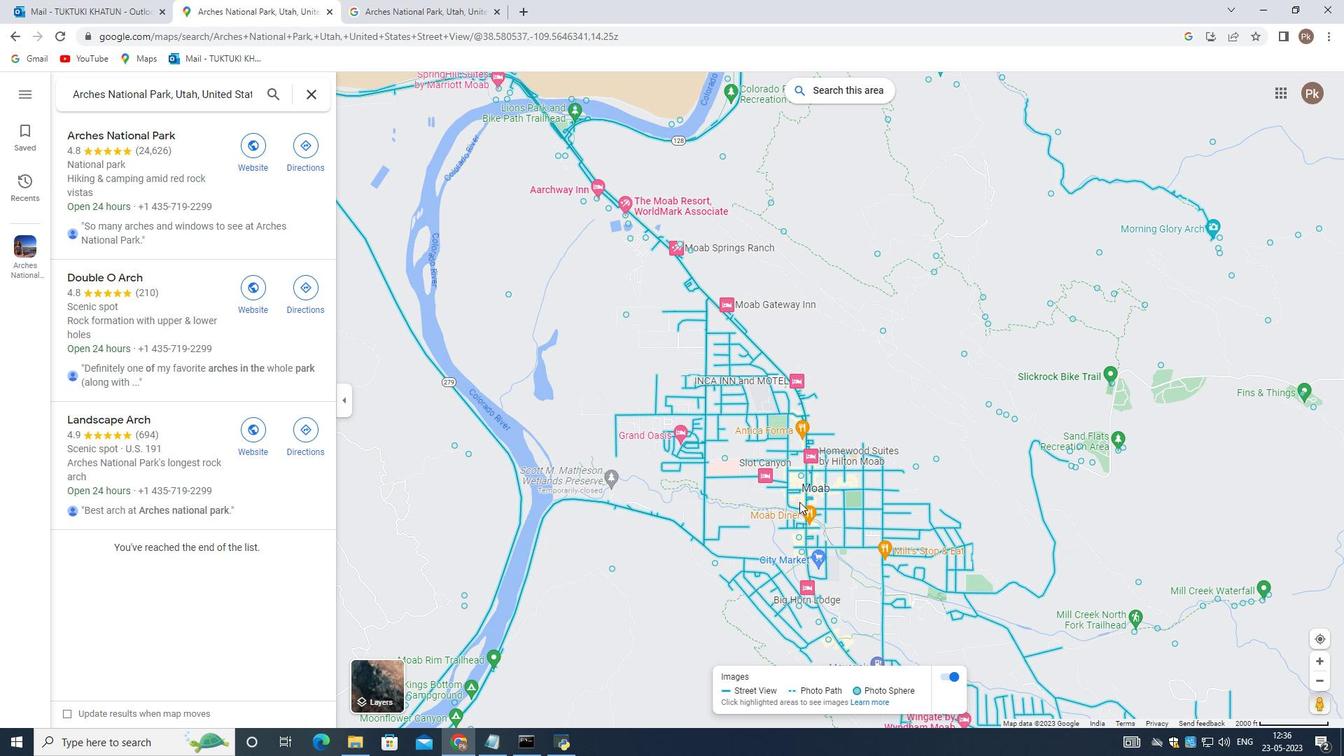 
Action: Mouse scrolled (800, 489) with delta (0, 0)
Screenshot: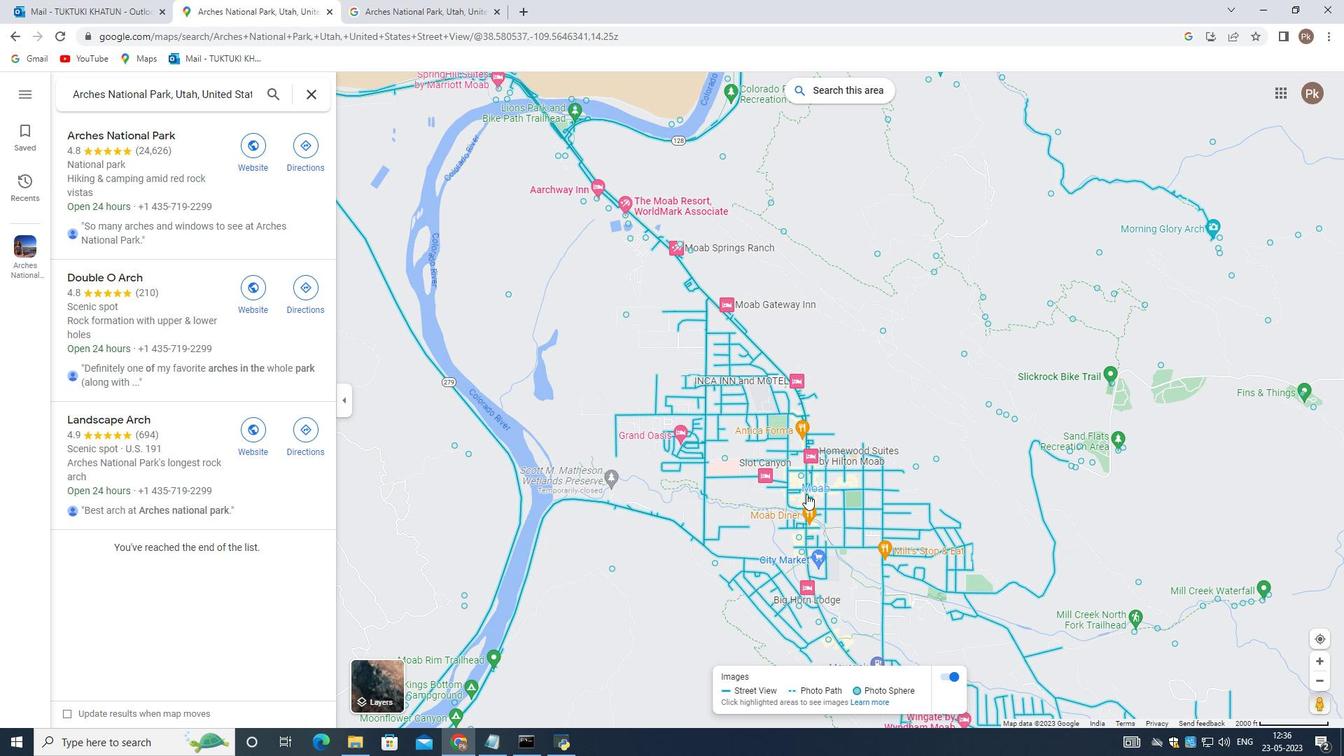 
Action: Mouse scrolled (800, 489) with delta (0, 0)
Screenshot: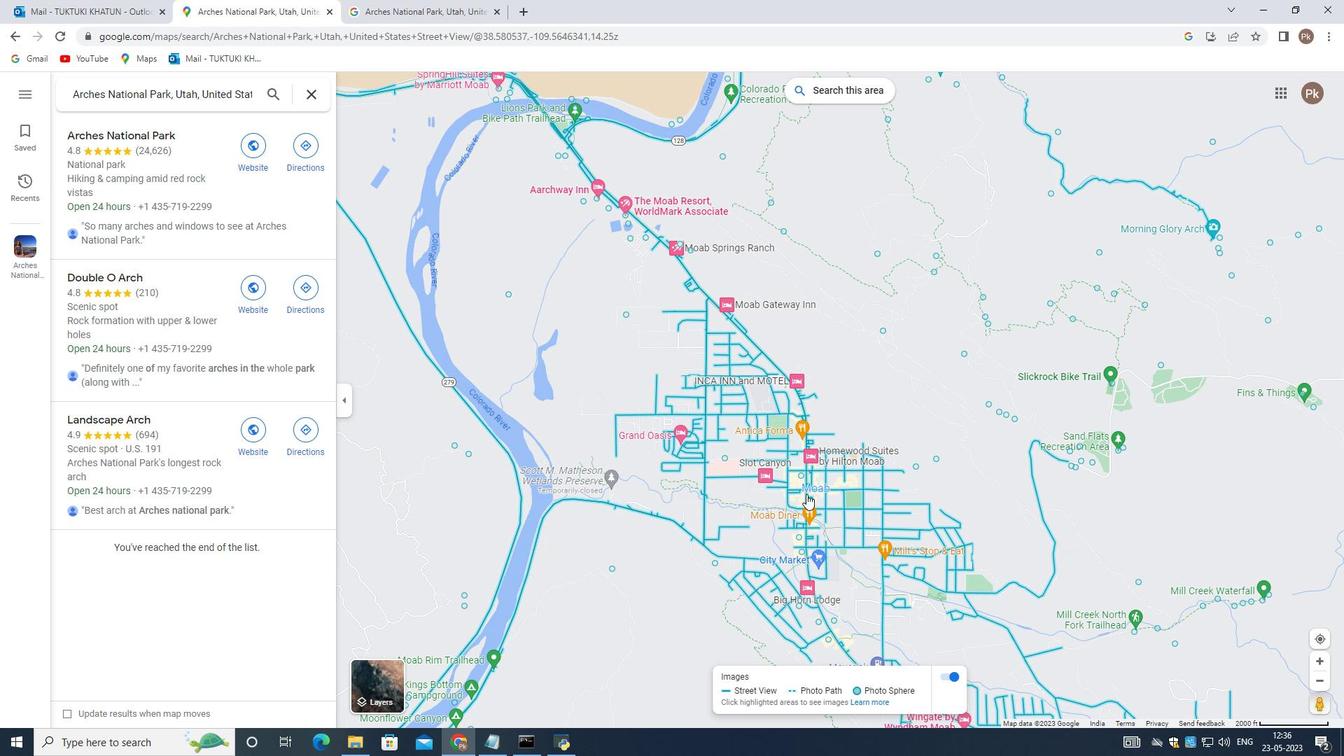
Action: Mouse moved to (808, 487)
Screenshot: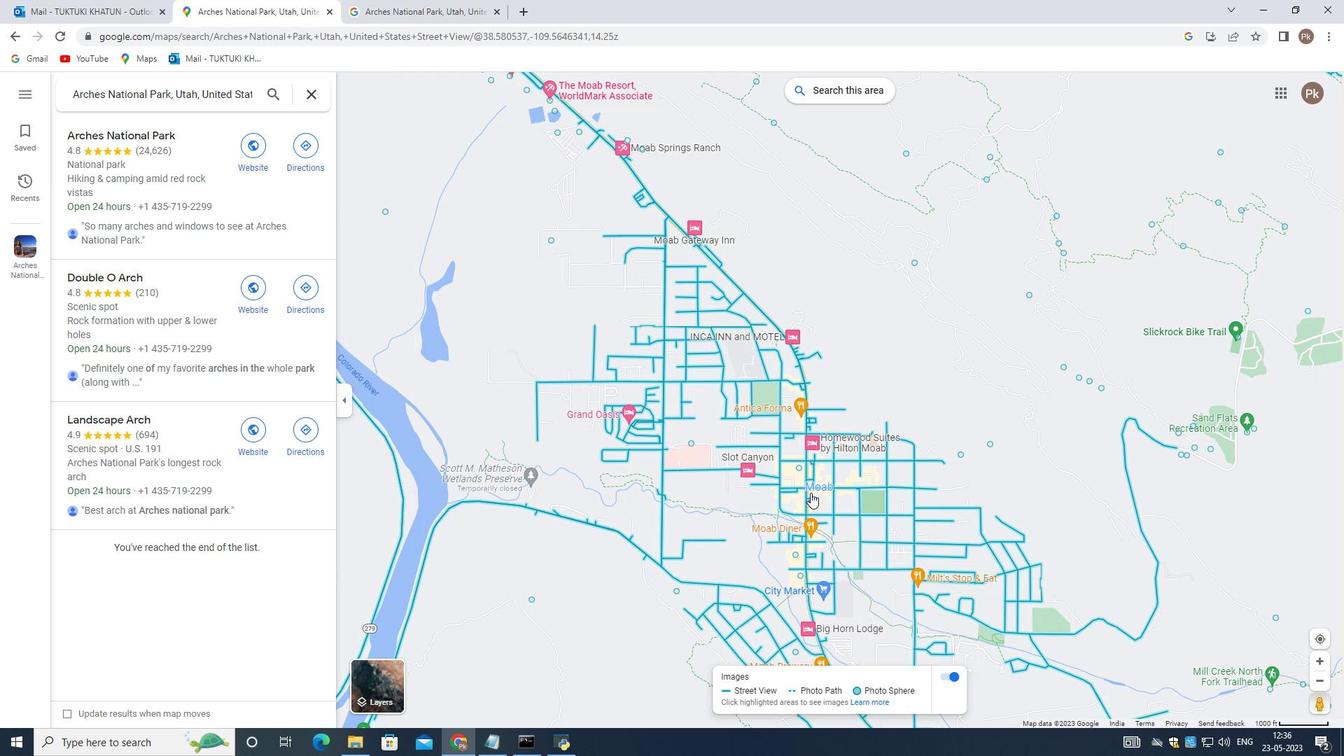 
Action: Mouse scrolled (808, 488) with delta (0, 0)
Screenshot: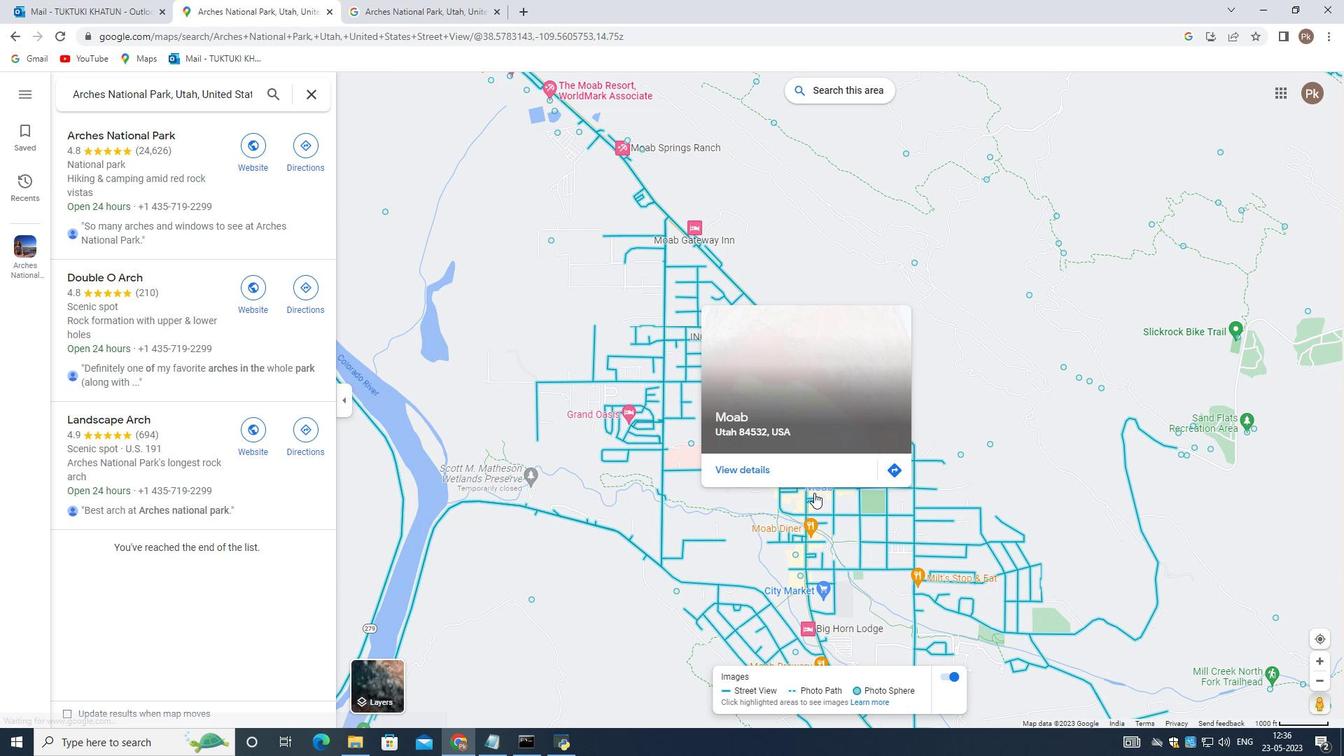 
Action: Mouse scrolled (808, 488) with delta (0, 0)
Screenshot: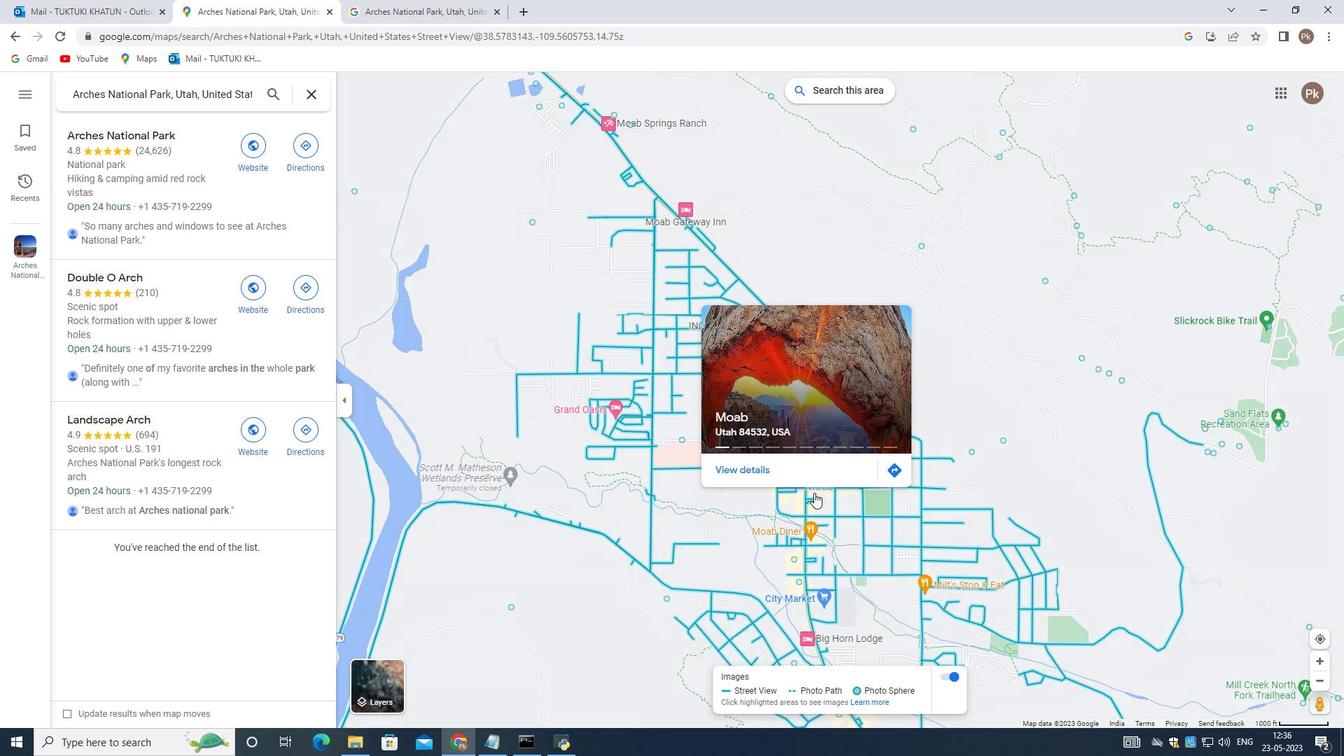 
Action: Mouse moved to (834, 497)
Screenshot: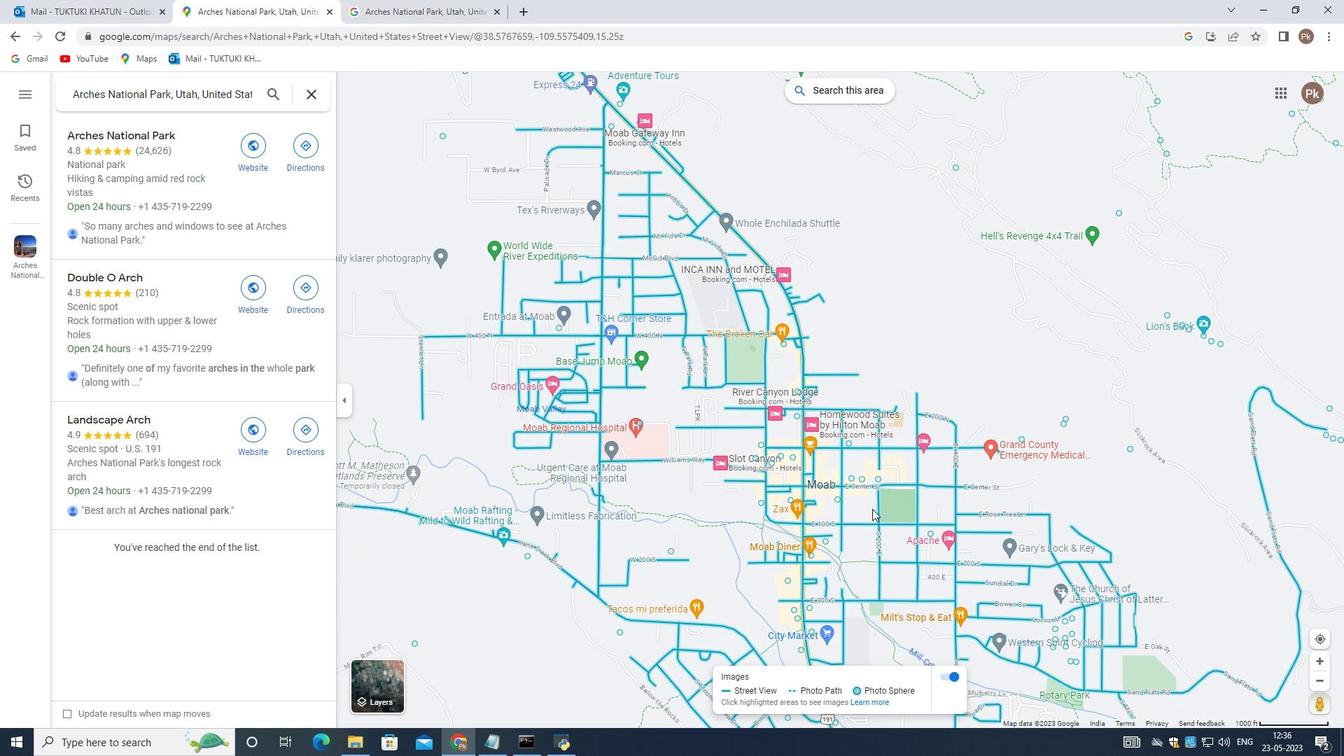 
Action: Mouse scrolled (834, 498) with delta (0, 0)
Screenshot: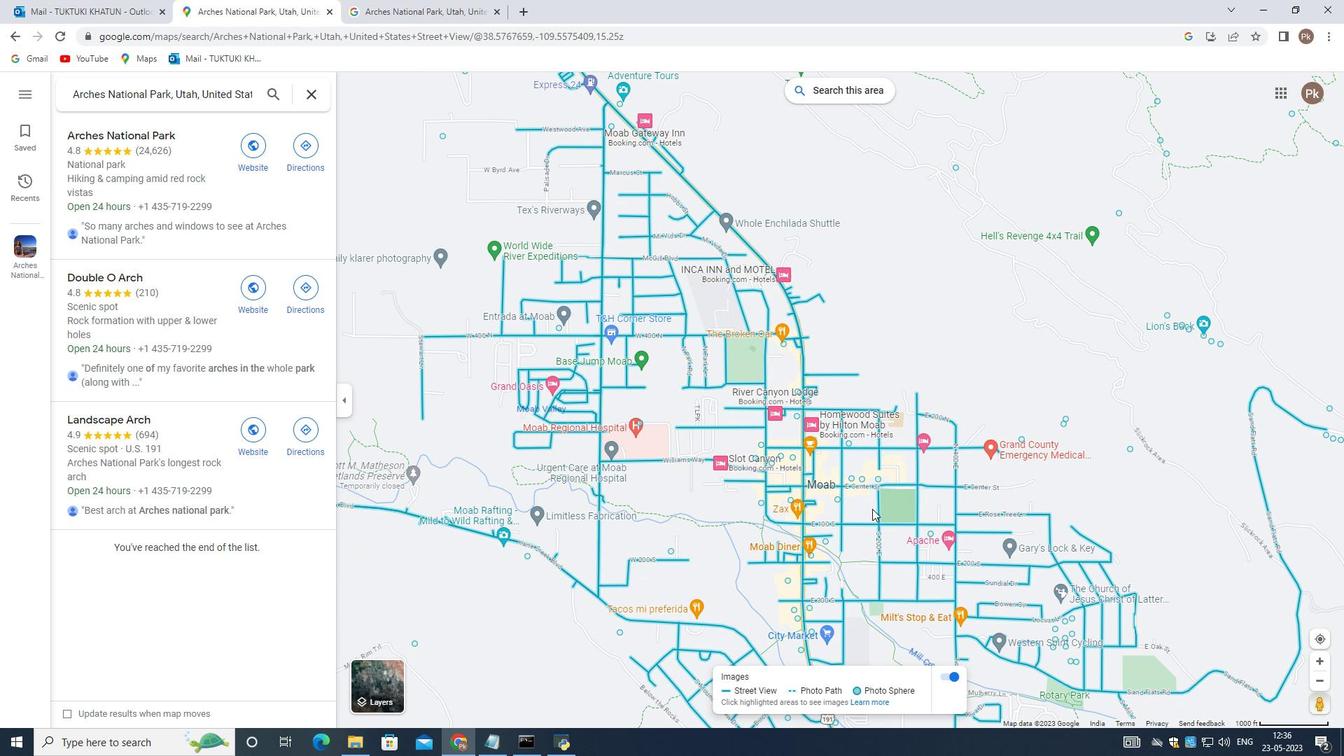 
Action: Mouse scrolled (834, 498) with delta (0, 0)
Screenshot: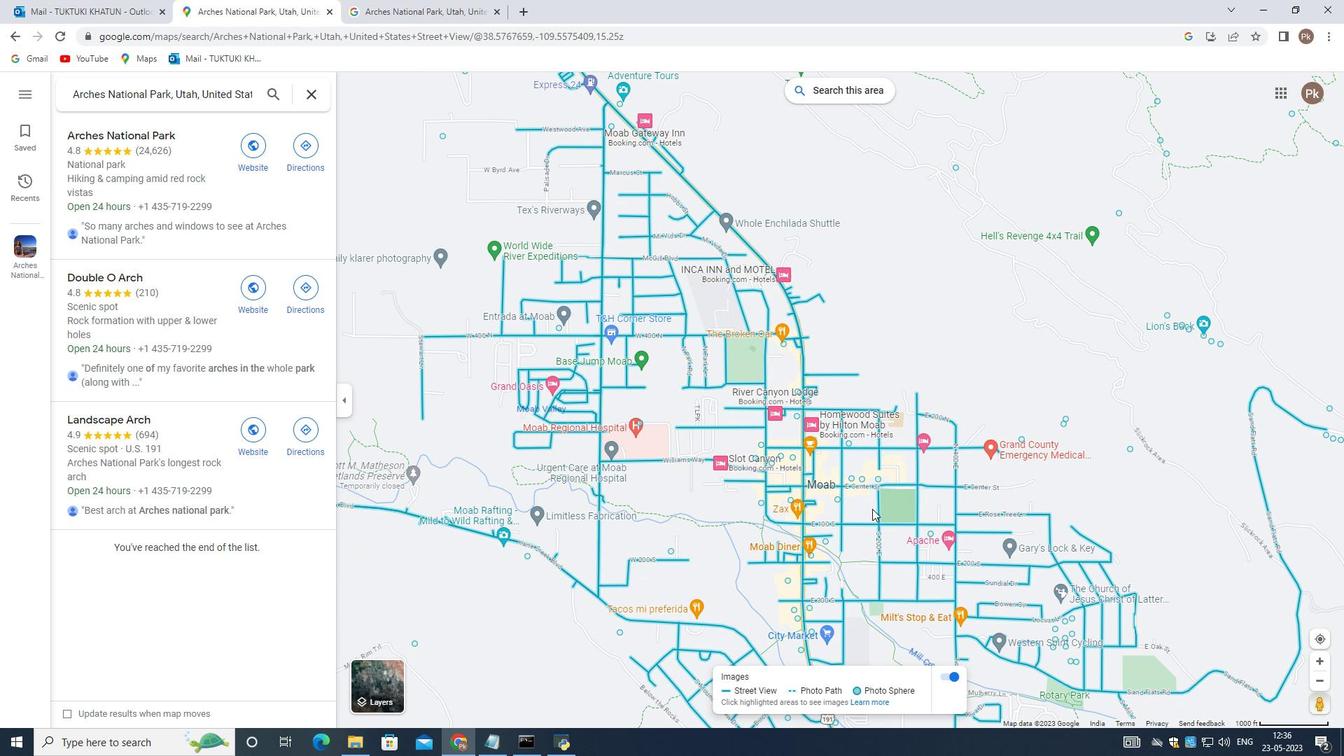 
Action: Mouse scrolled (834, 498) with delta (0, 0)
Screenshot: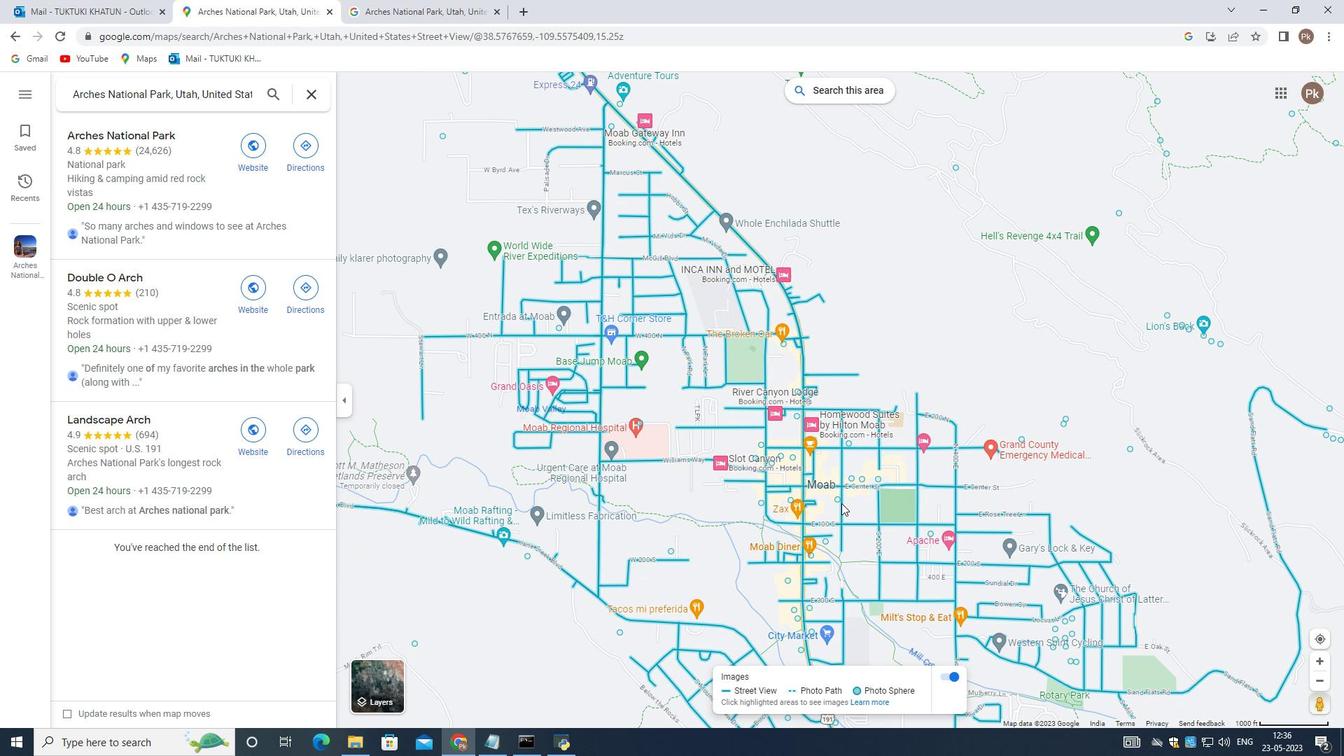 
Action: Mouse scrolled (834, 498) with delta (0, 0)
Screenshot: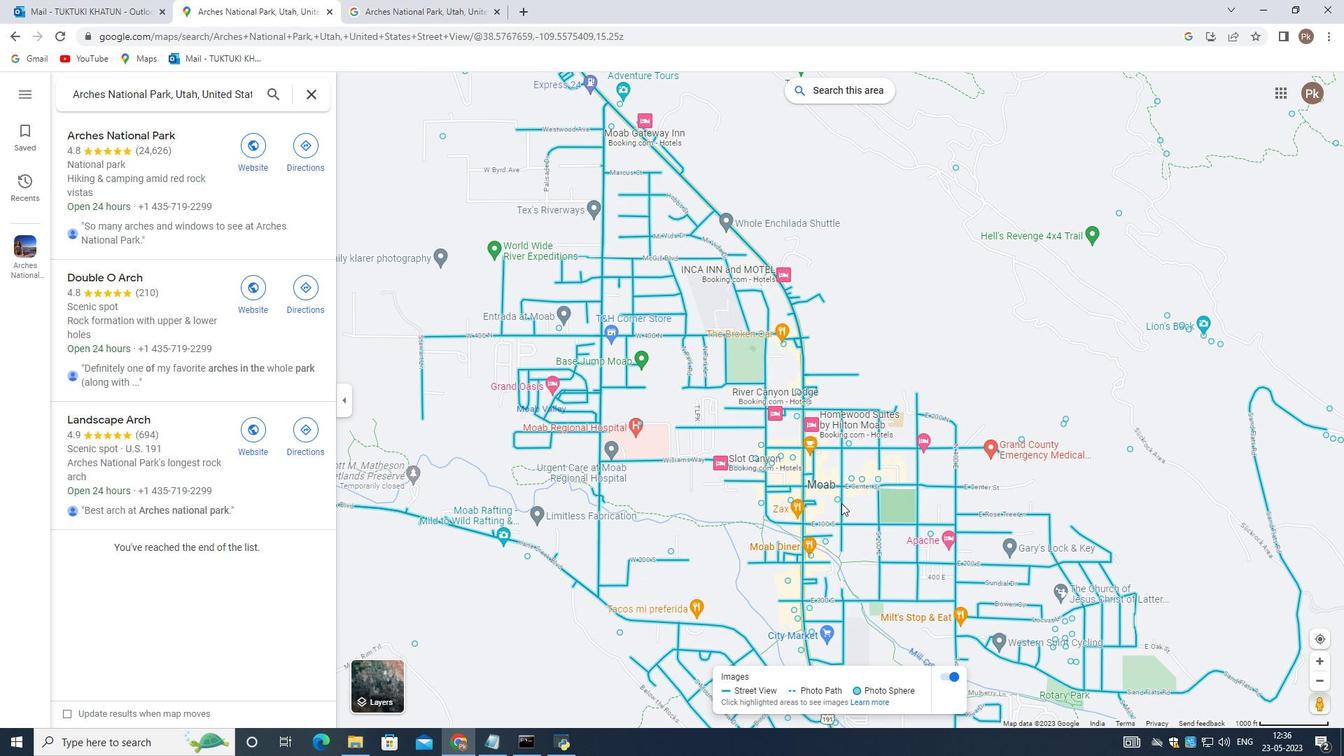 
Action: Mouse moved to (790, 434)
Screenshot: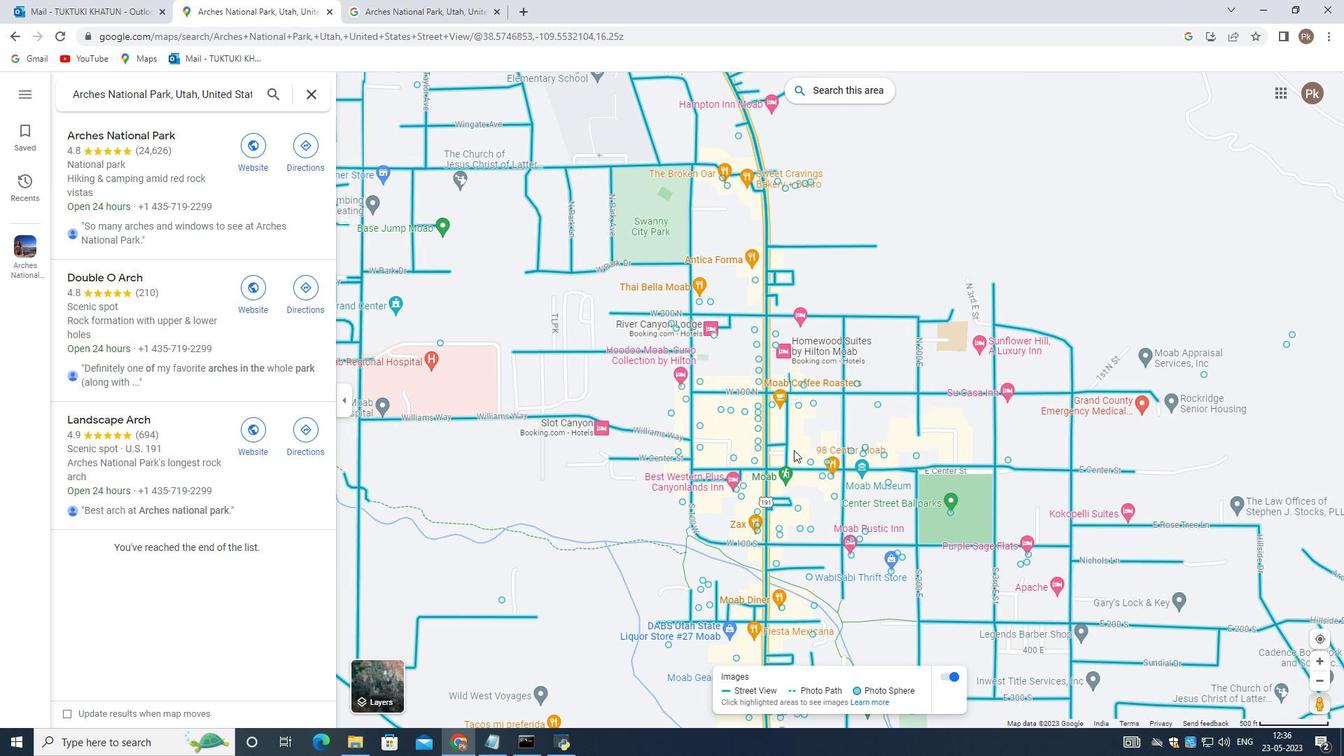 
Action: Mouse scrolled (790, 434) with delta (0, 0)
Screenshot: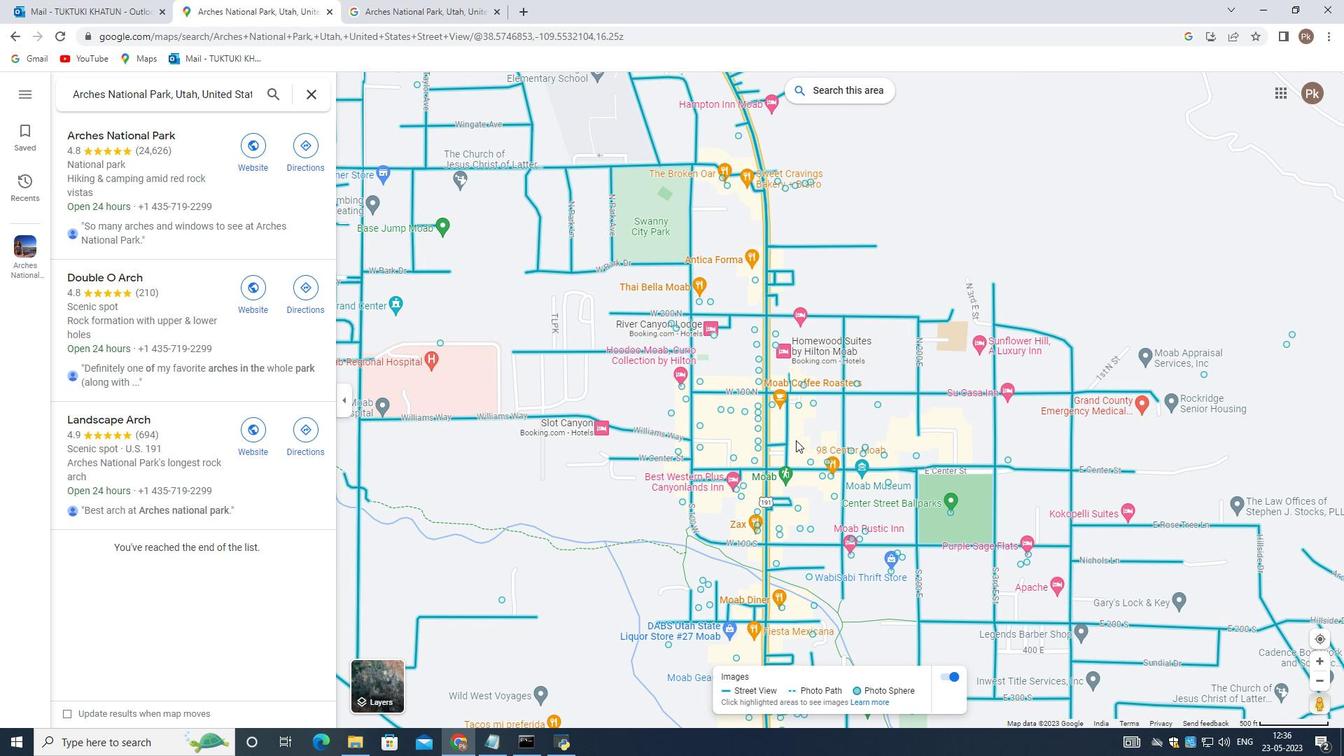 
Action: Mouse scrolled (790, 434) with delta (0, 0)
Screenshot: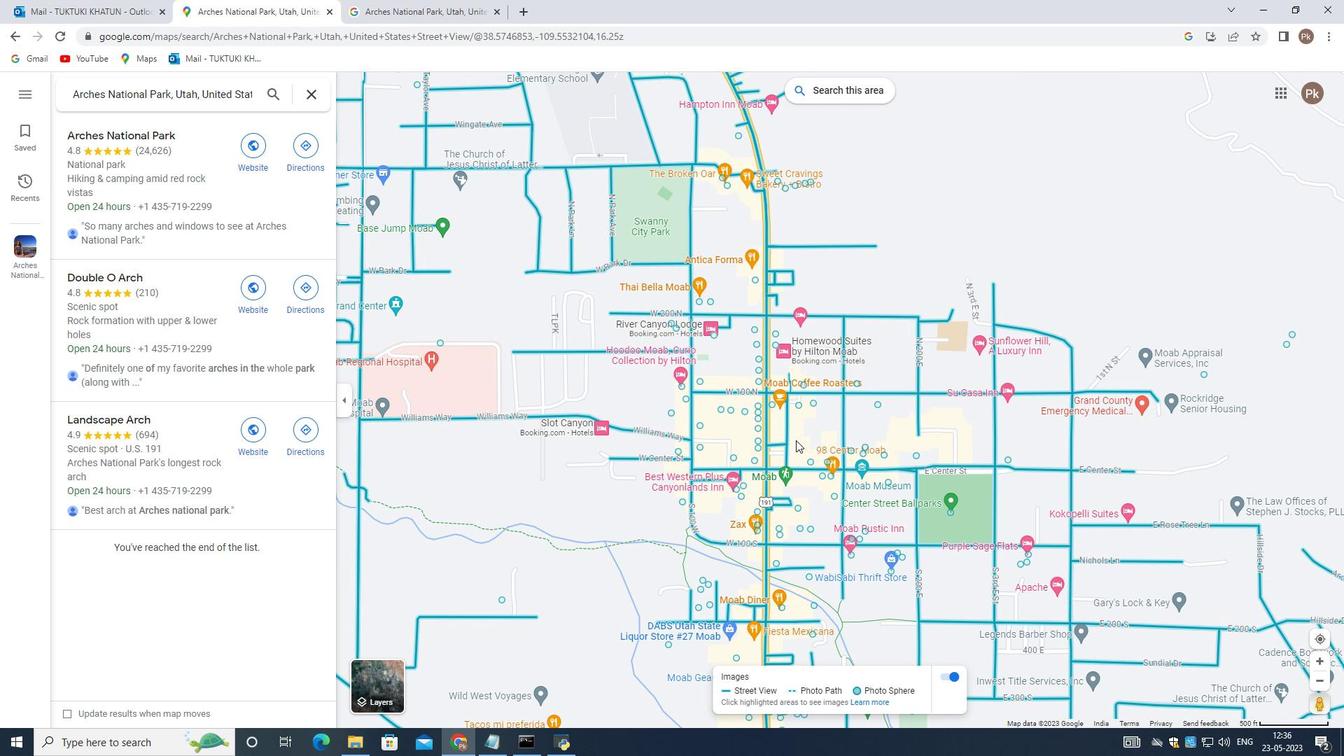 
Action: Mouse scrolled (790, 434) with delta (0, 0)
Screenshot: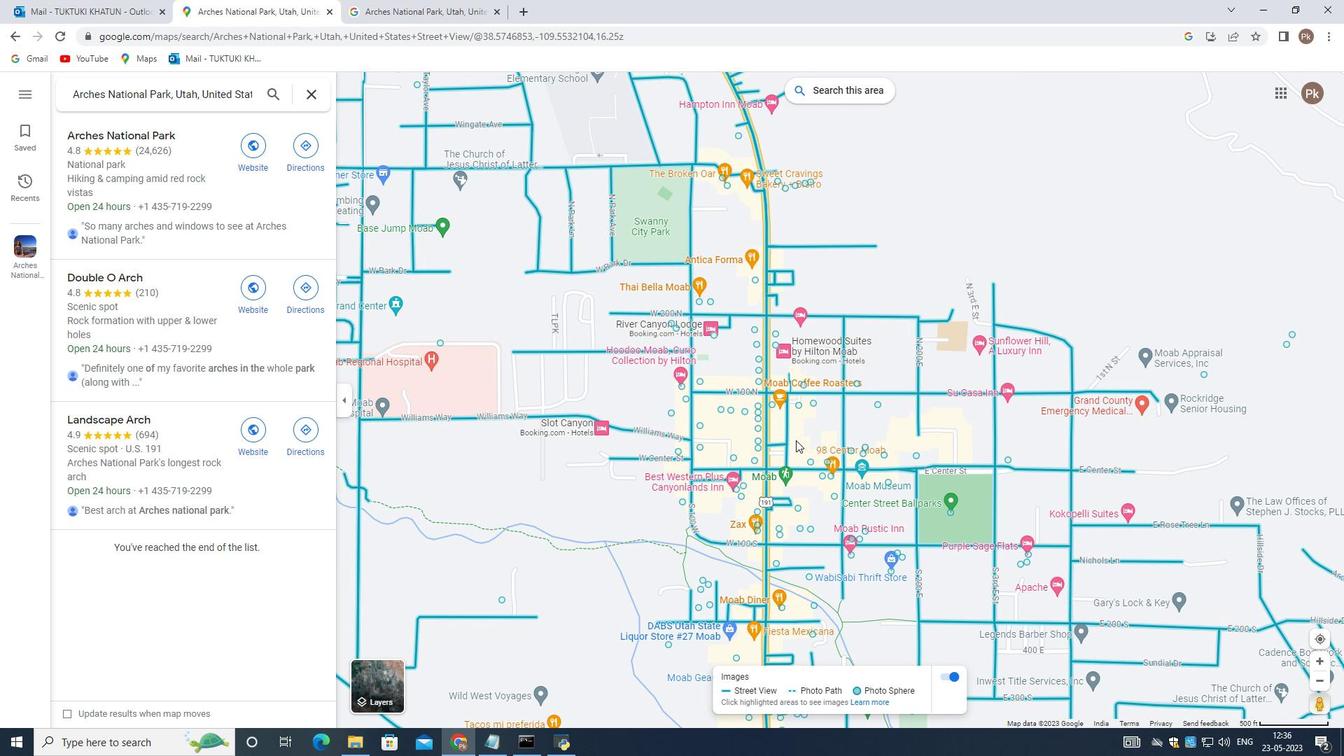 
Action: Mouse scrolled (790, 434) with delta (0, 0)
Screenshot: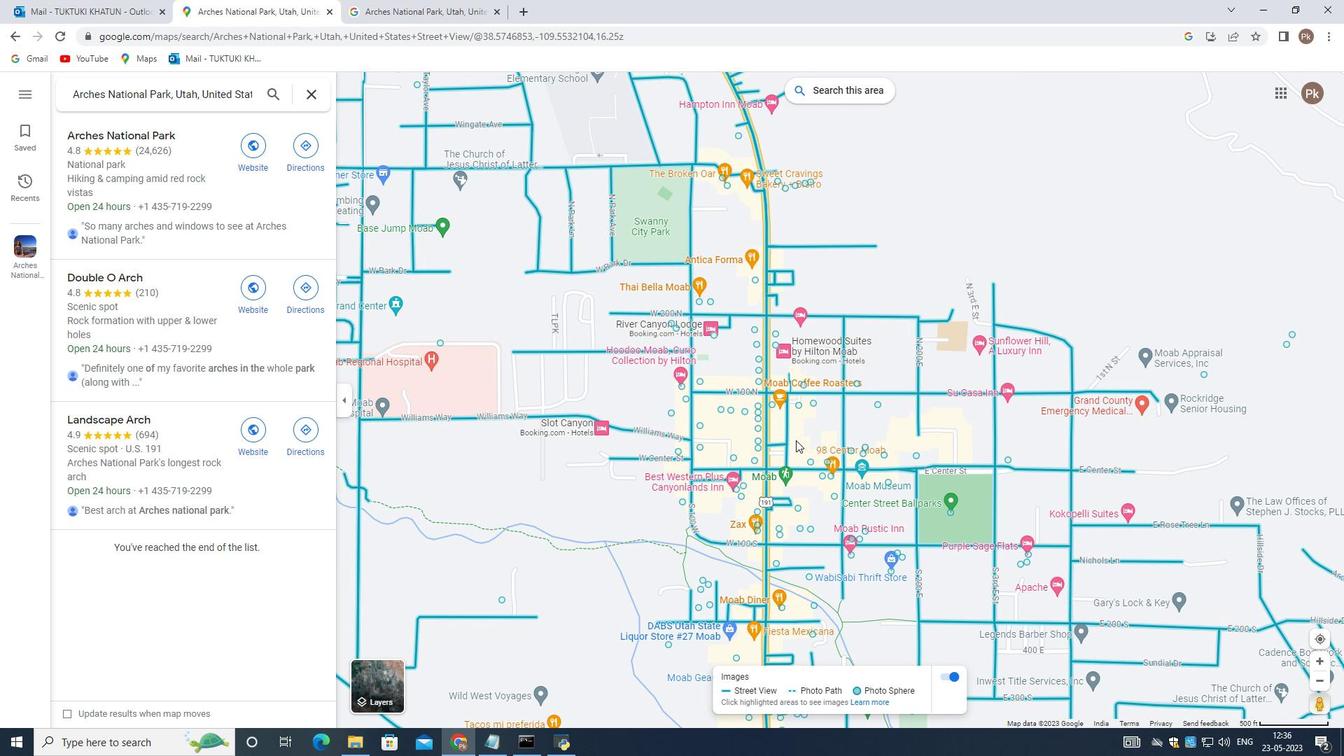 
Action: Mouse scrolled (790, 434) with delta (0, 0)
Screenshot: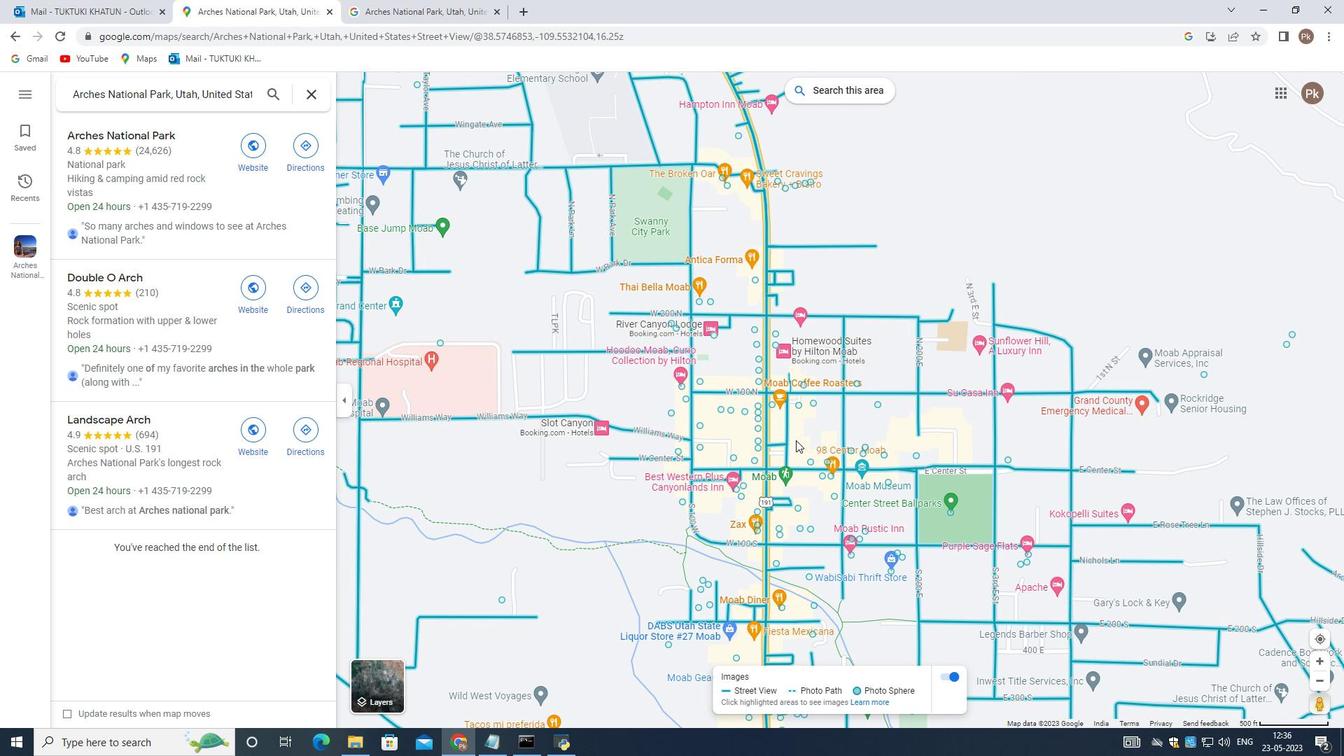 
Action: Mouse scrolled (790, 434) with delta (0, 0)
Screenshot: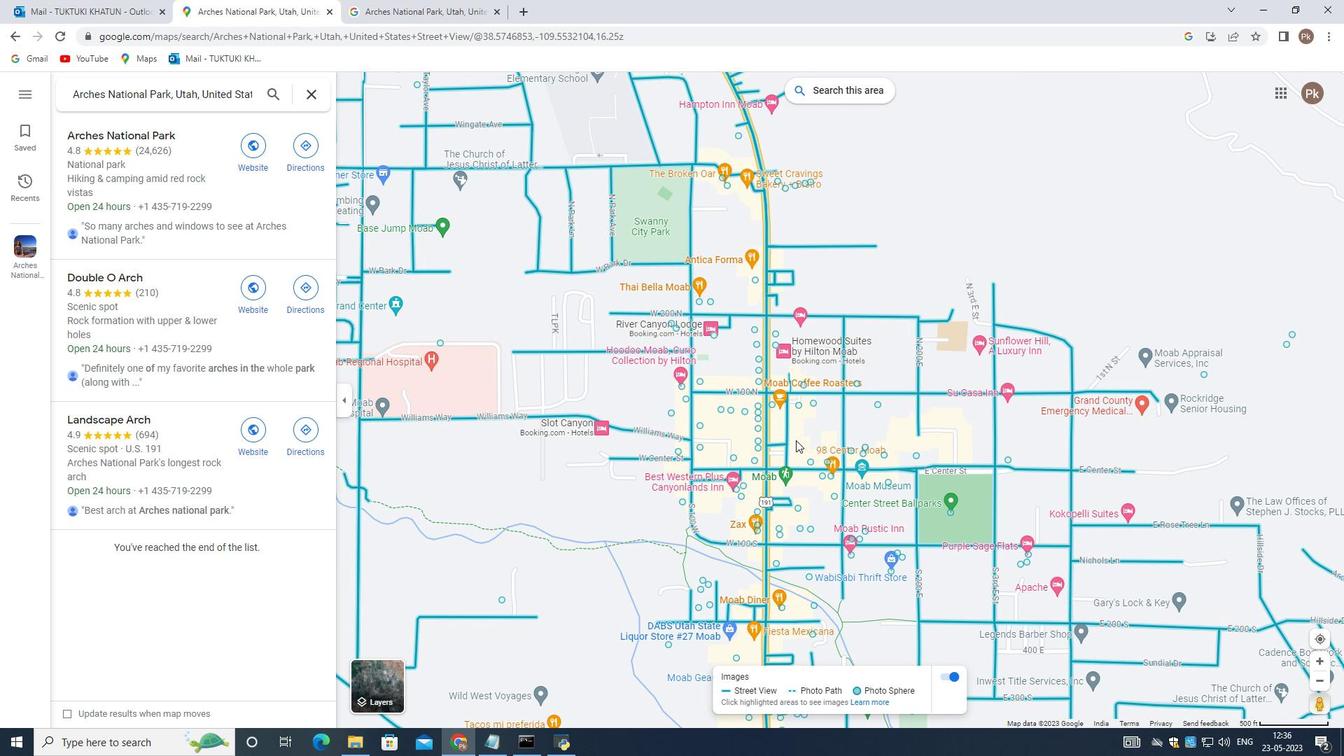 
Action: Mouse moved to (793, 317)
Screenshot: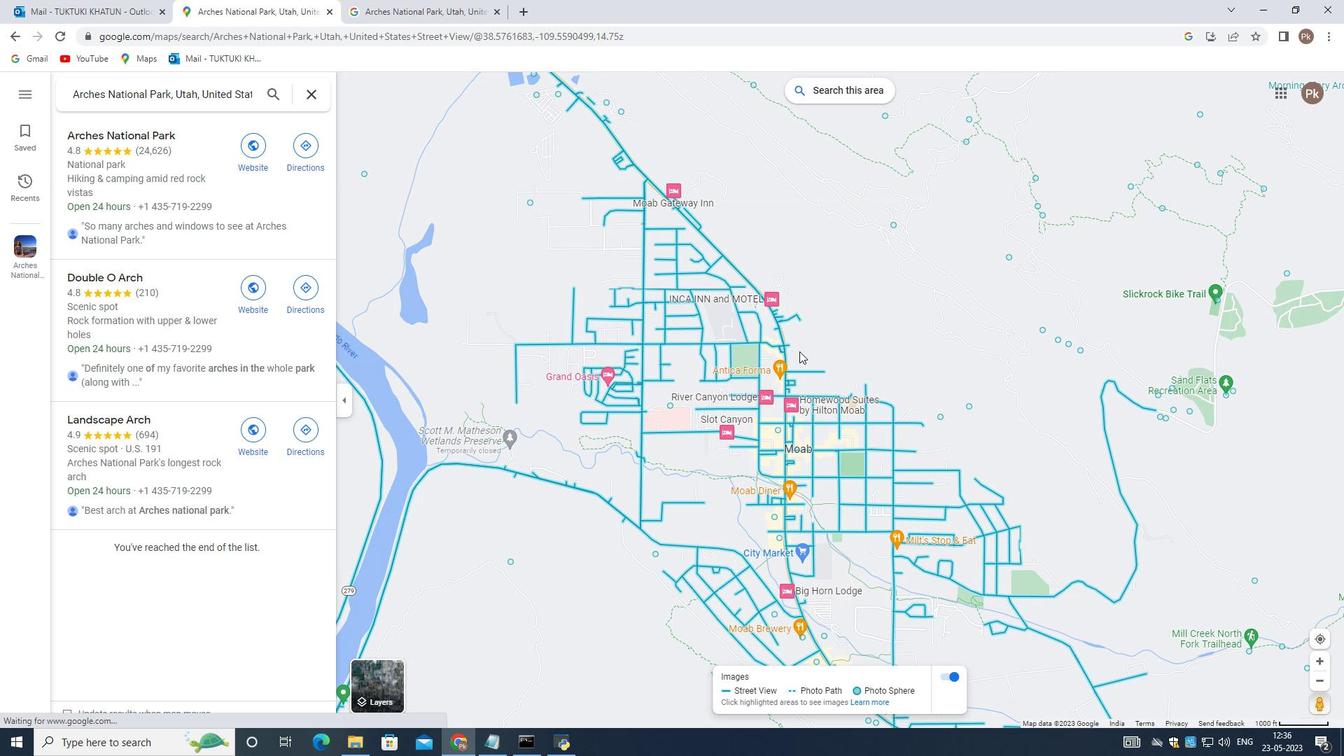 
Action: Mouse scrolled (793, 317) with delta (0, 0)
Screenshot: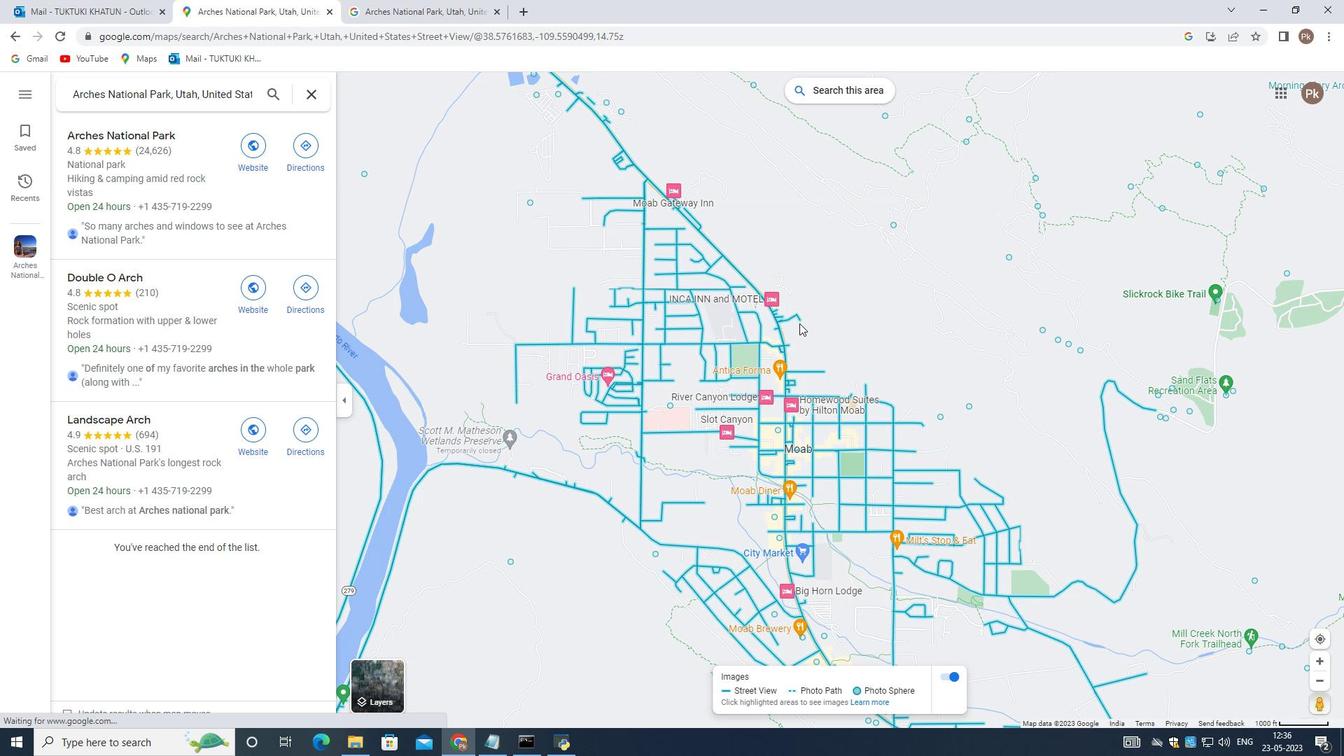 
Action: Mouse scrolled (793, 317) with delta (0, 0)
Screenshot: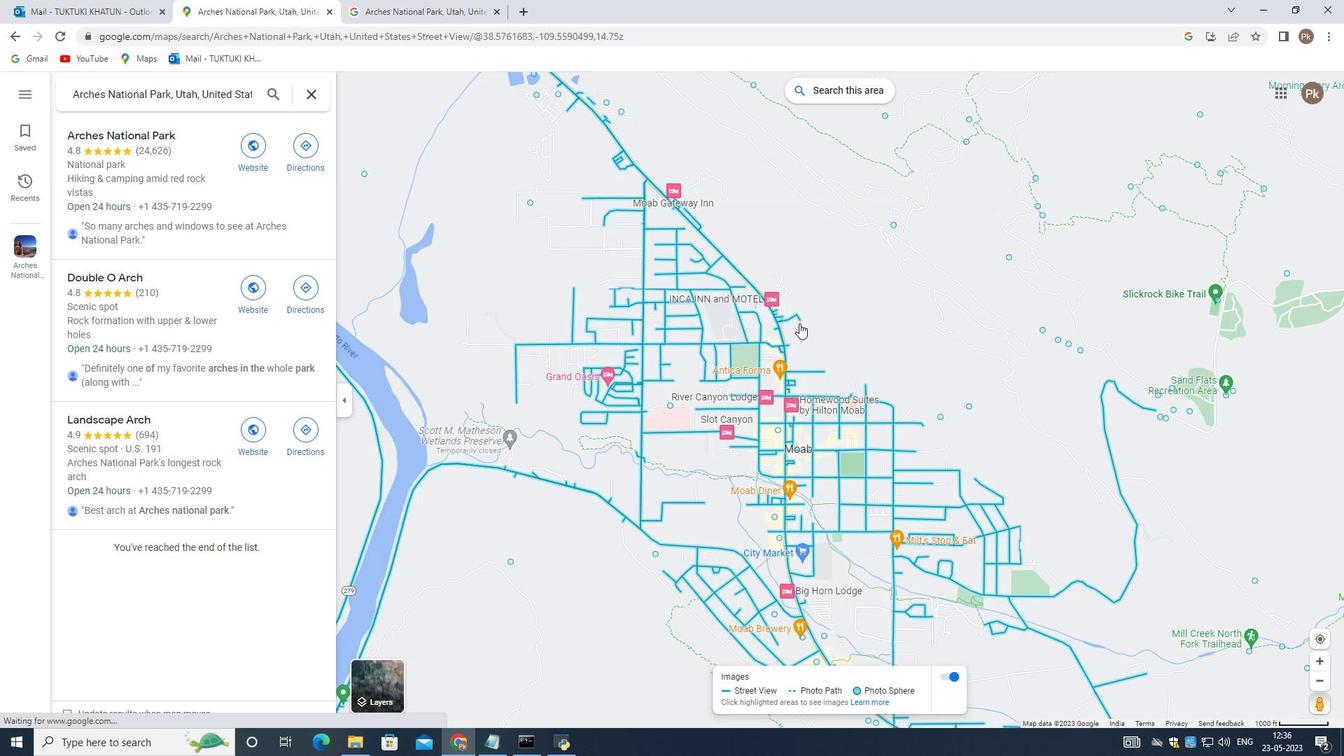 
Action: Mouse scrolled (793, 317) with delta (0, 0)
Screenshot: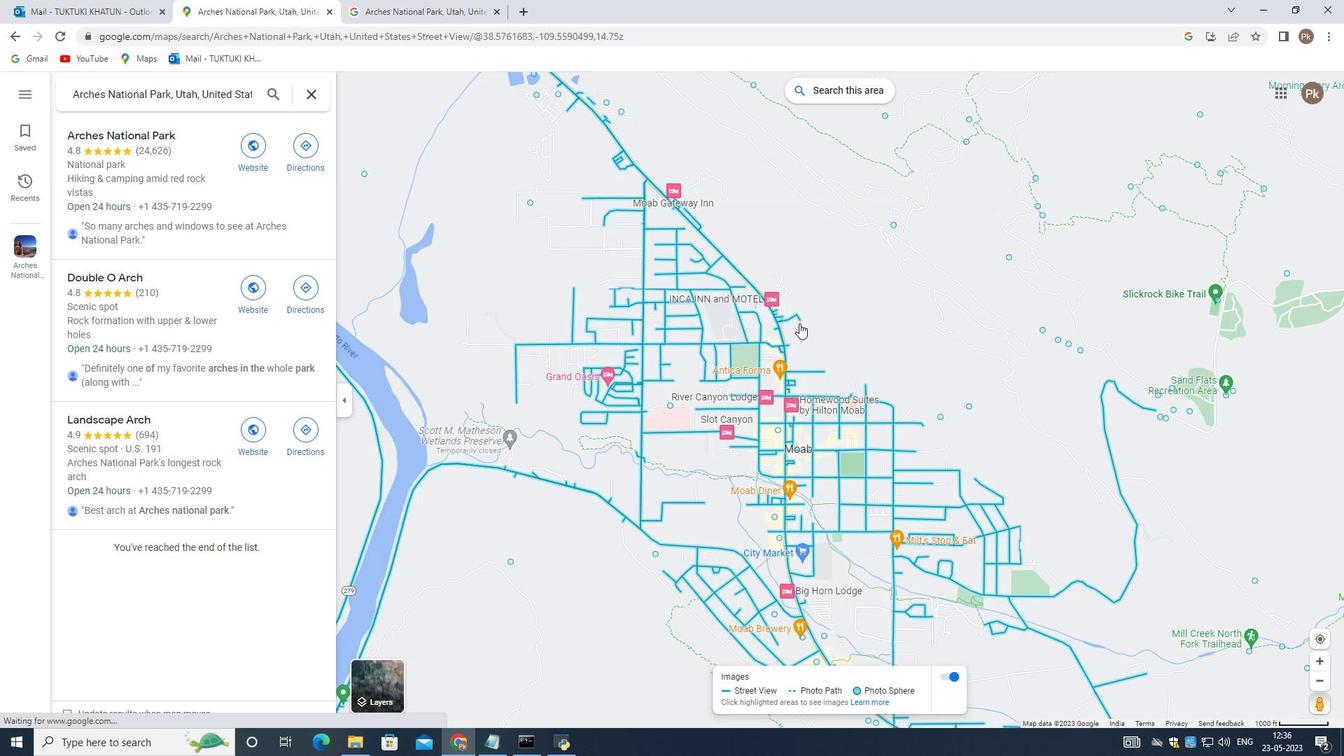 
Action: Mouse scrolled (793, 317) with delta (0, 0)
Screenshot: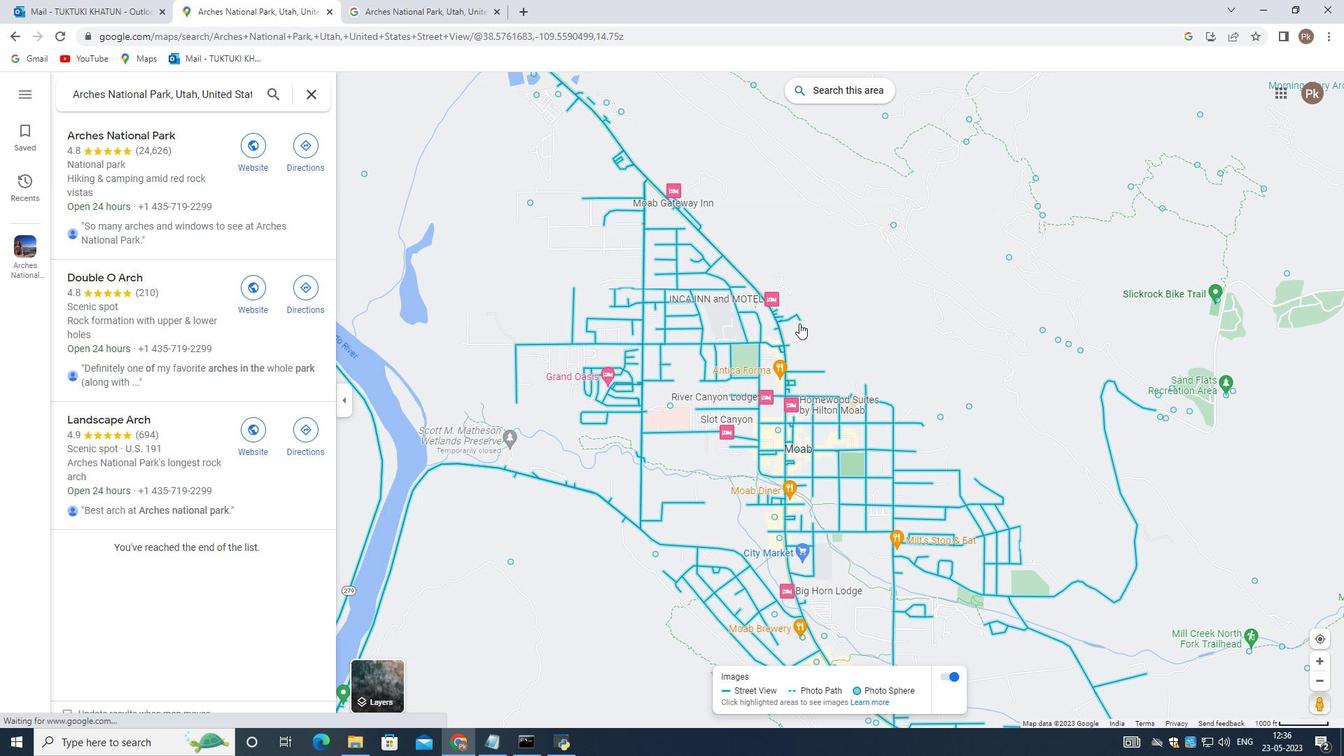 
Action: Mouse moved to (813, 190)
Screenshot: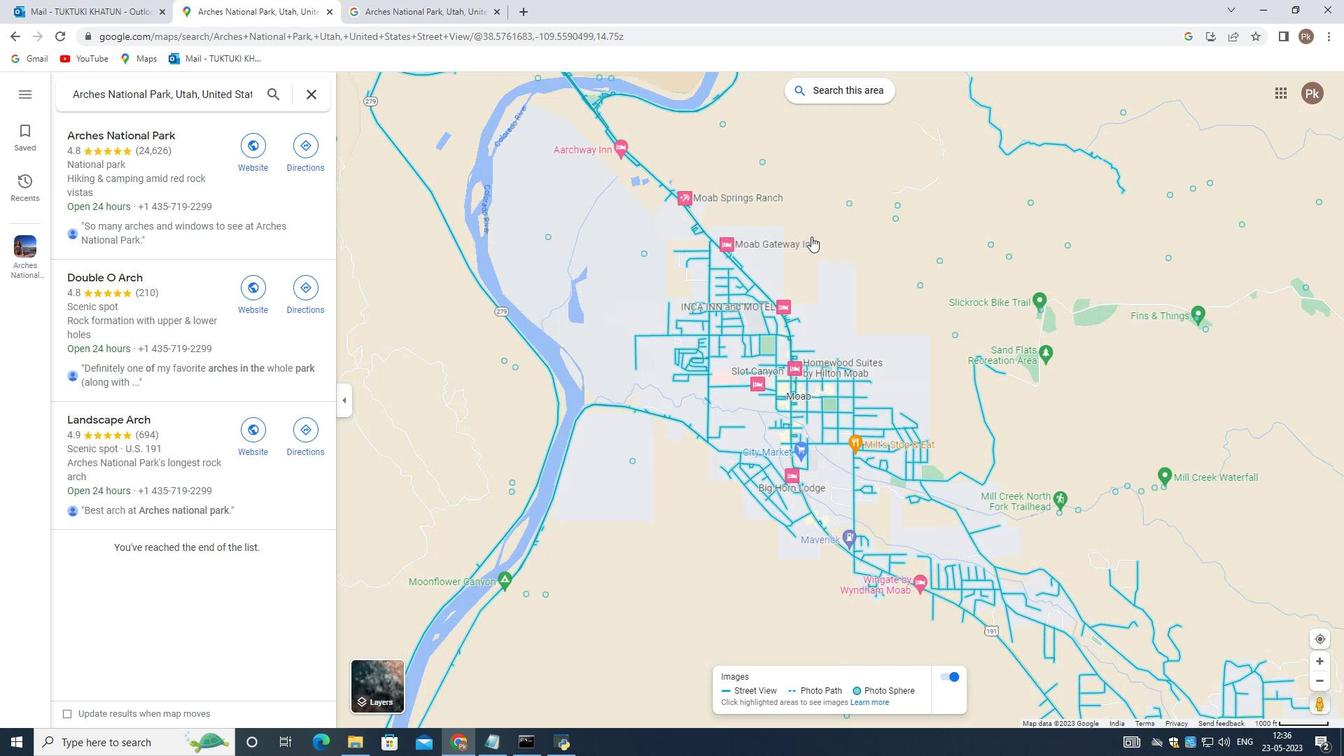 
Action: Mouse scrolled (813, 189) with delta (0, 0)
Screenshot: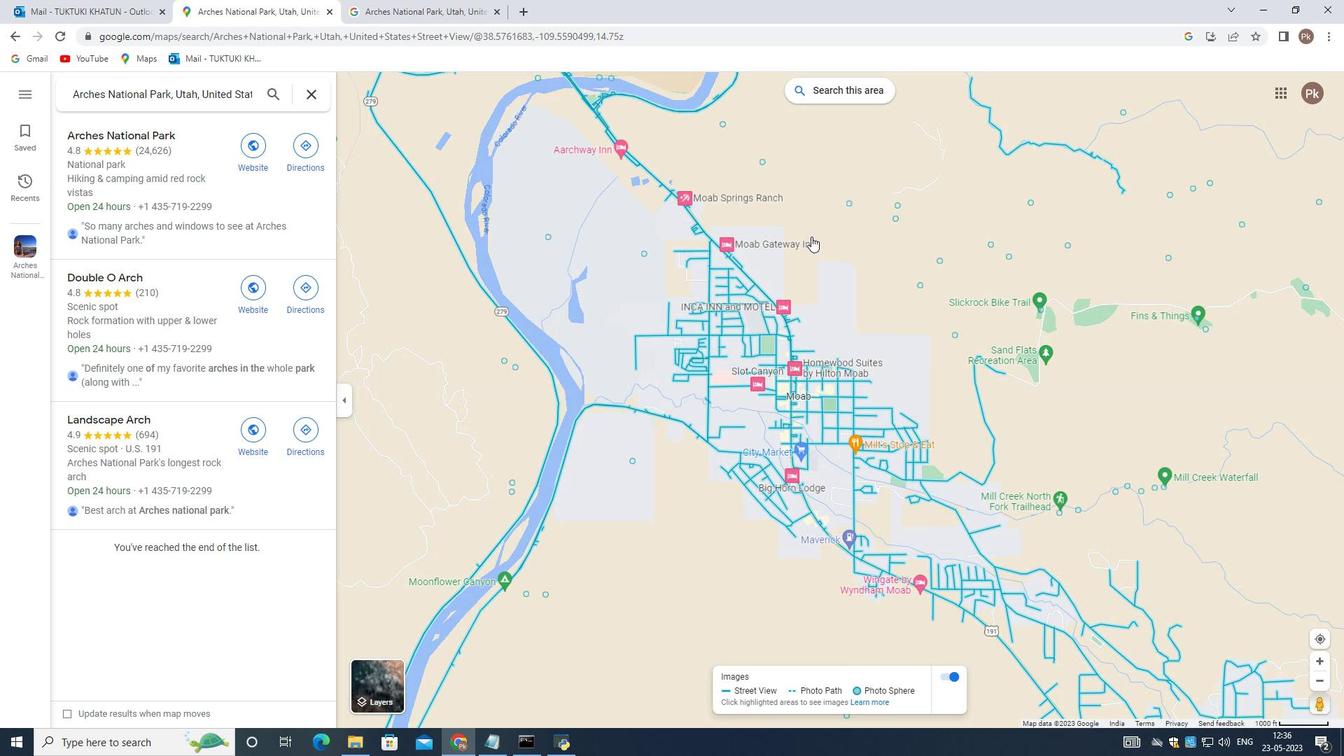 
Action: Mouse scrolled (813, 189) with delta (0, 0)
Screenshot: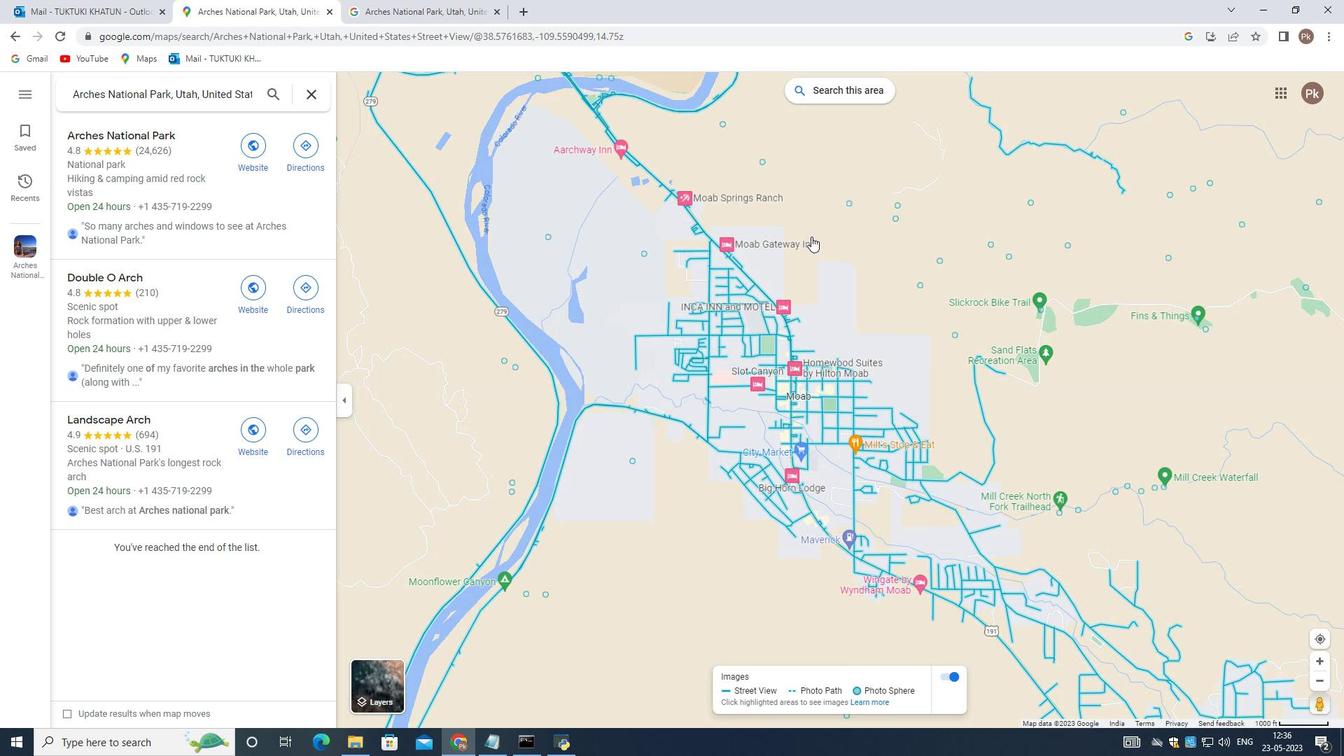 
Action: Mouse scrolled (813, 189) with delta (0, 0)
Screenshot: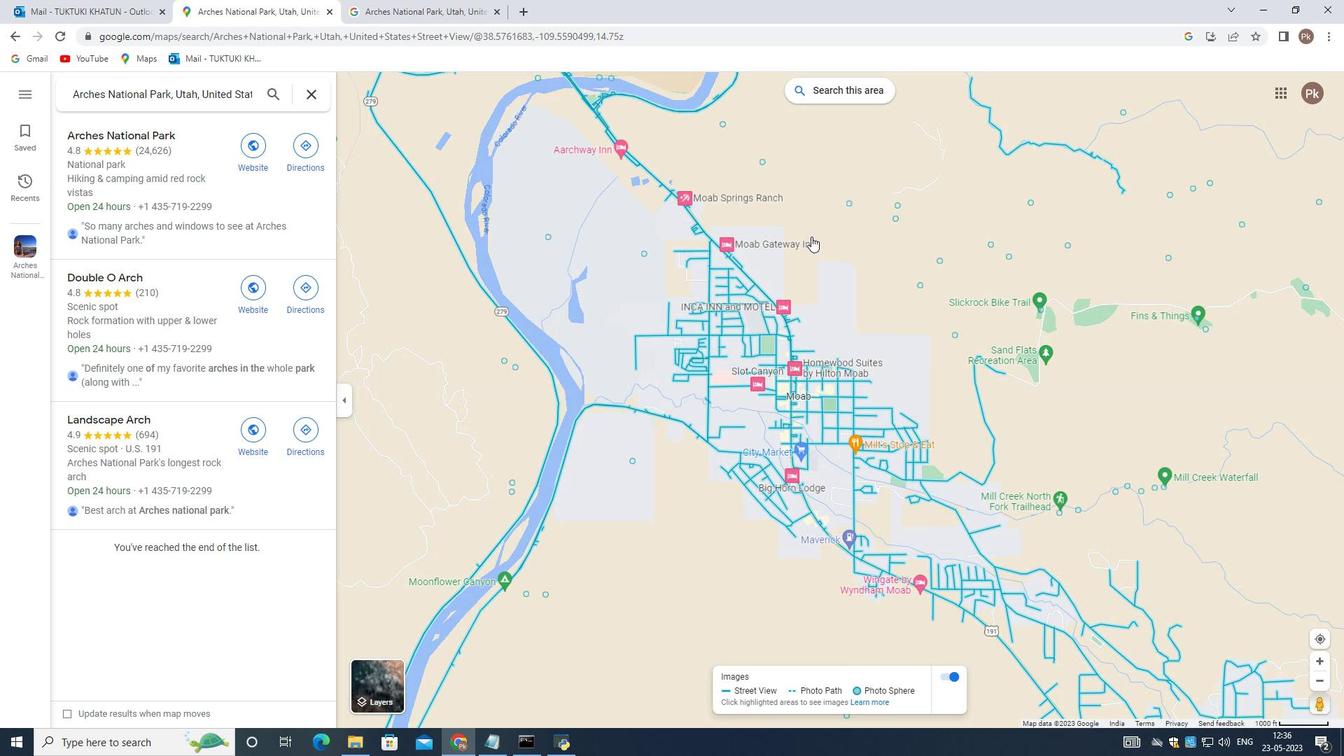 
Action: Mouse scrolled (813, 189) with delta (0, 0)
Screenshot: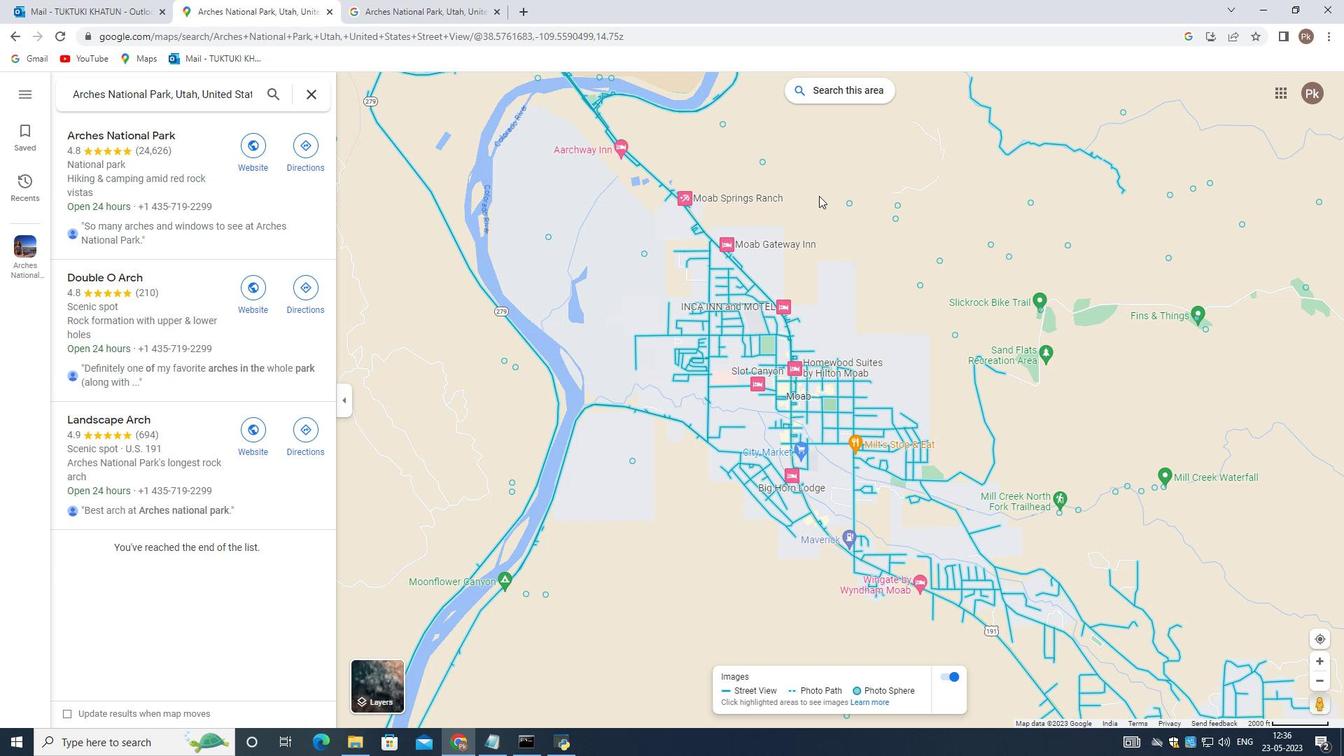 
Action: Mouse scrolled (813, 189) with delta (0, 0)
Screenshot: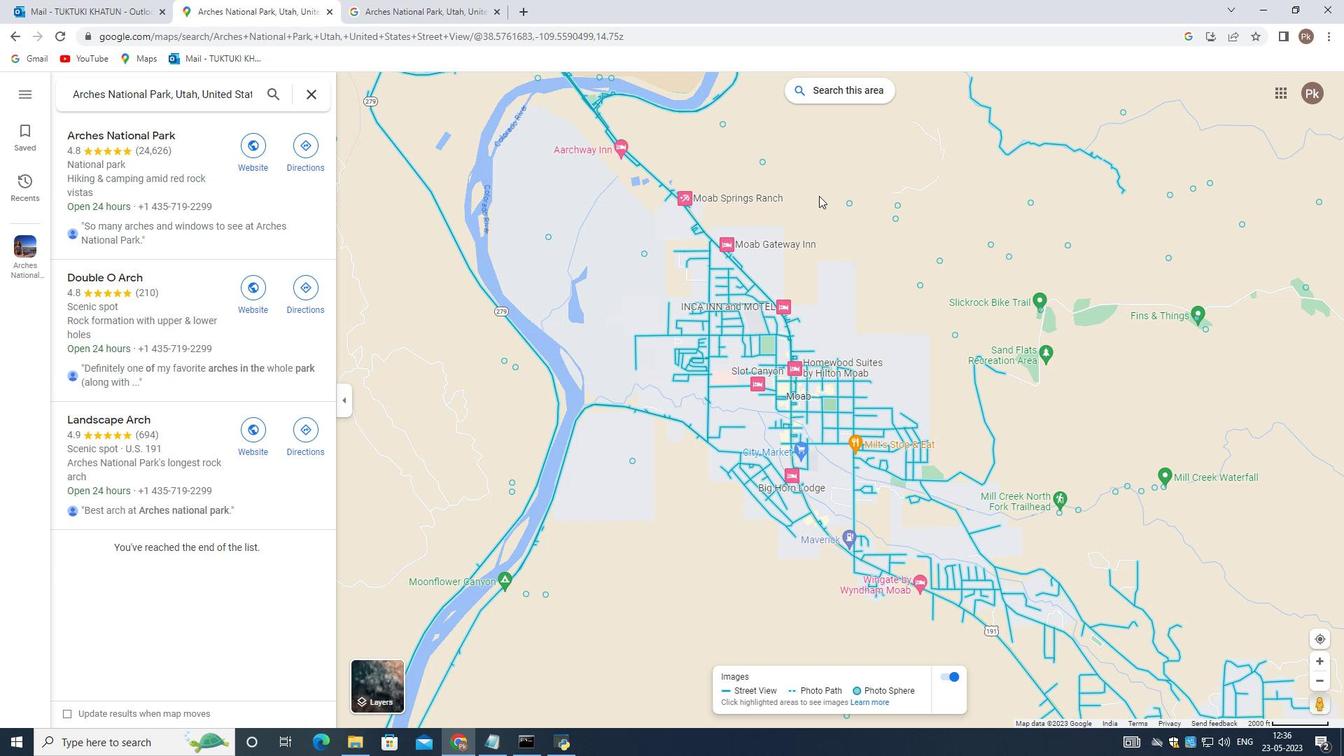 
Action: Mouse moved to (768, 143)
Screenshot: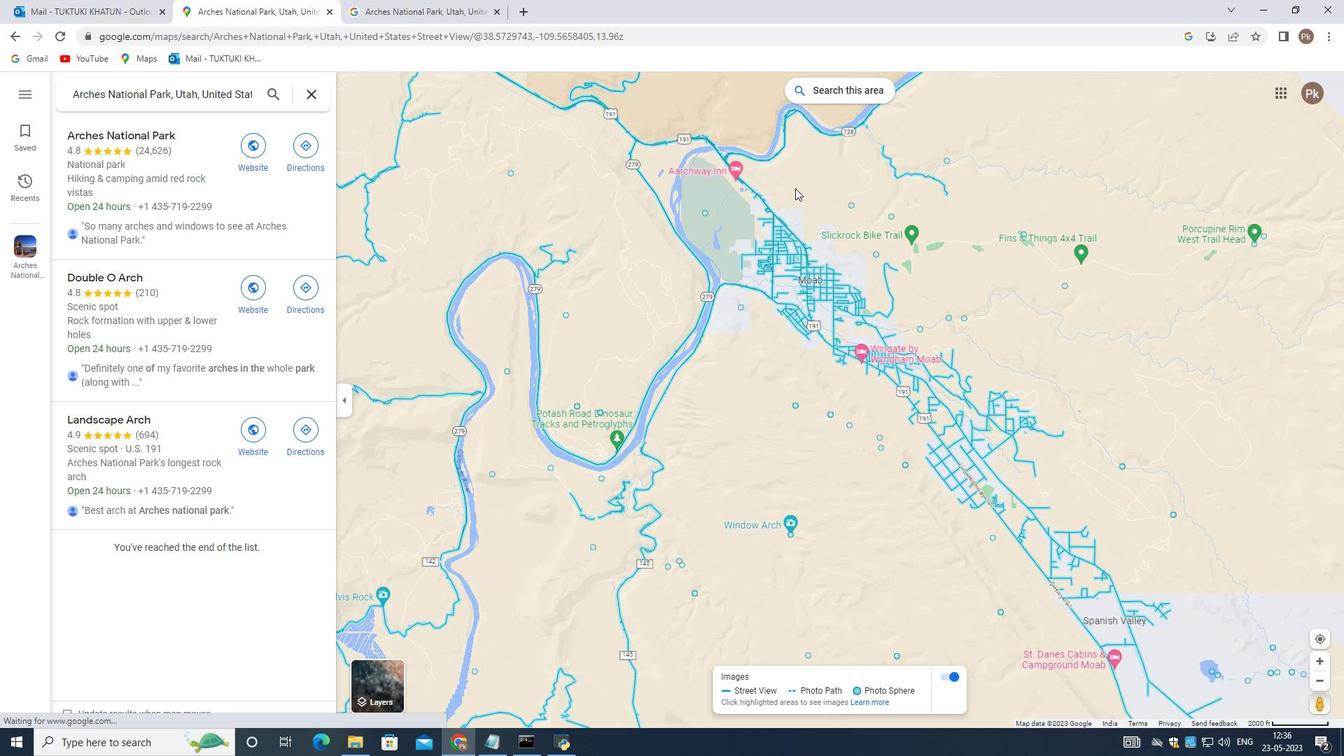 
Action: Mouse pressed left at (768, 143)
Screenshot: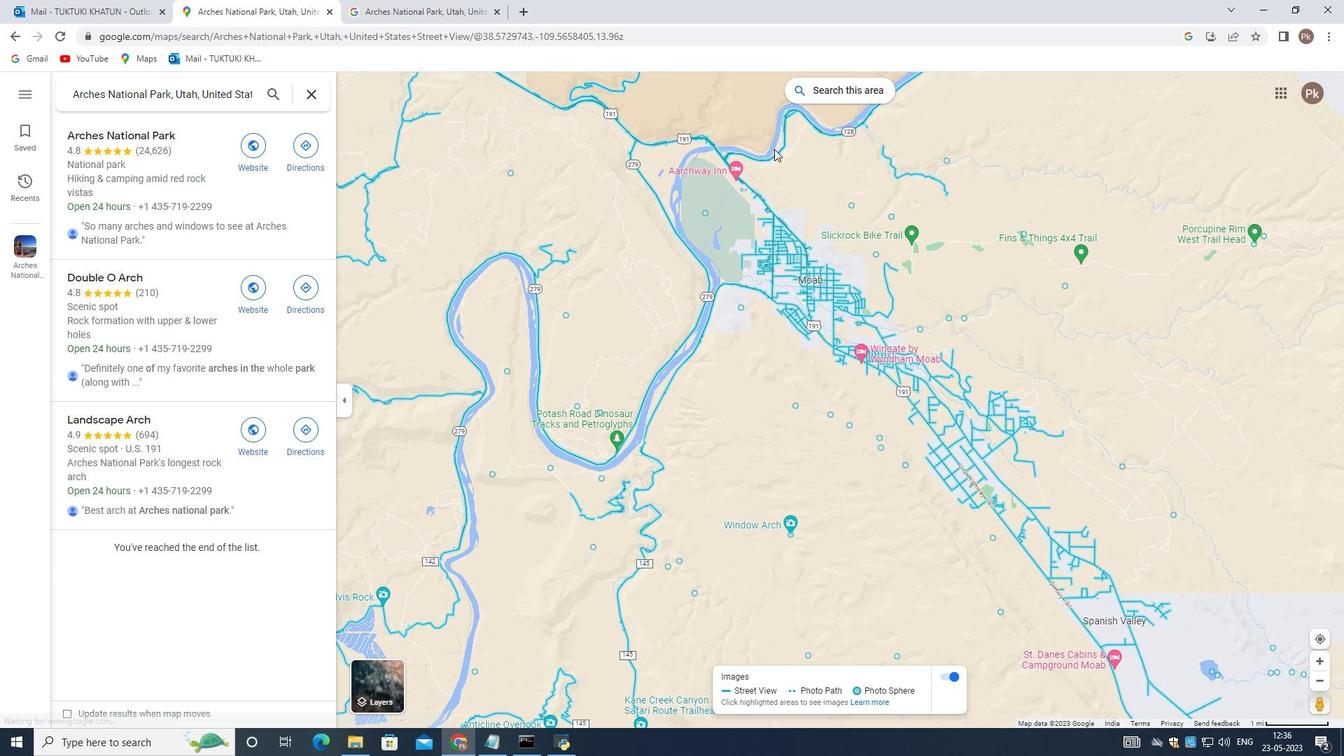 
Action: Mouse moved to (771, 259)
Screenshot: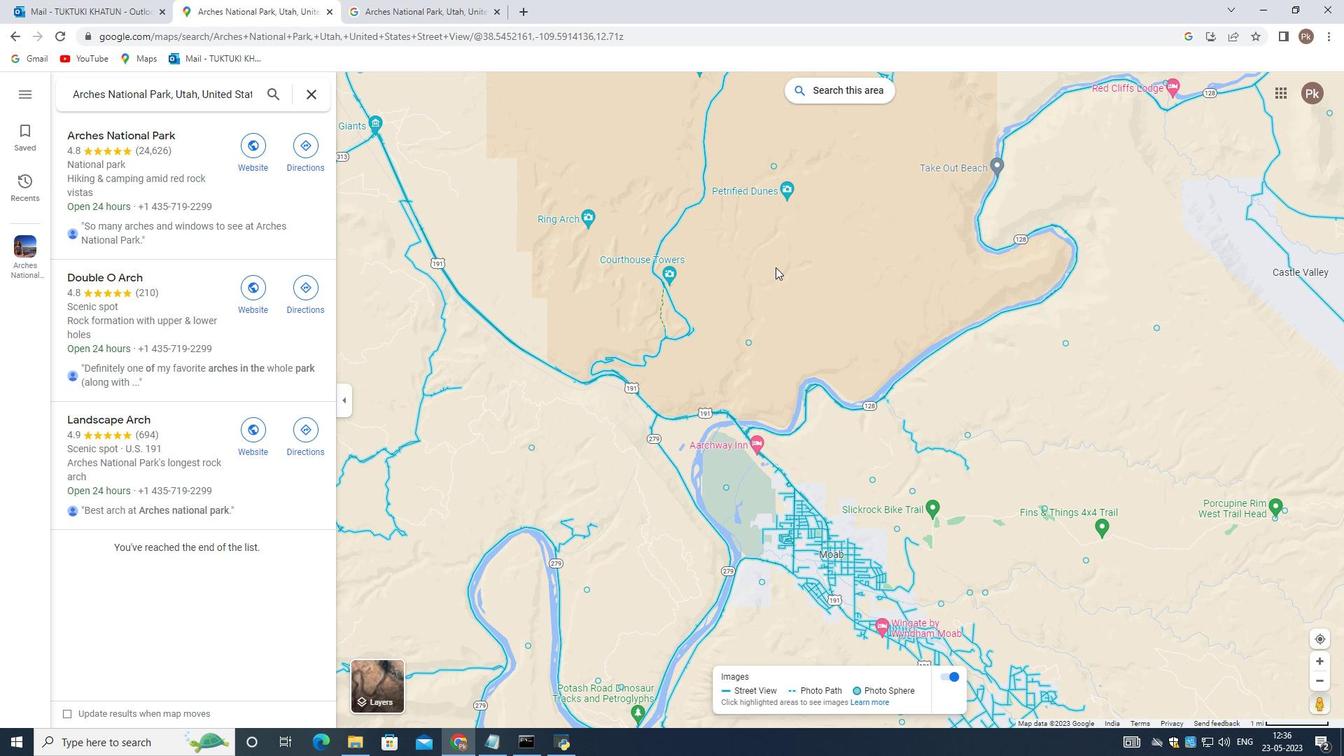 
Action: Mouse pressed left at (771, 259)
Screenshot: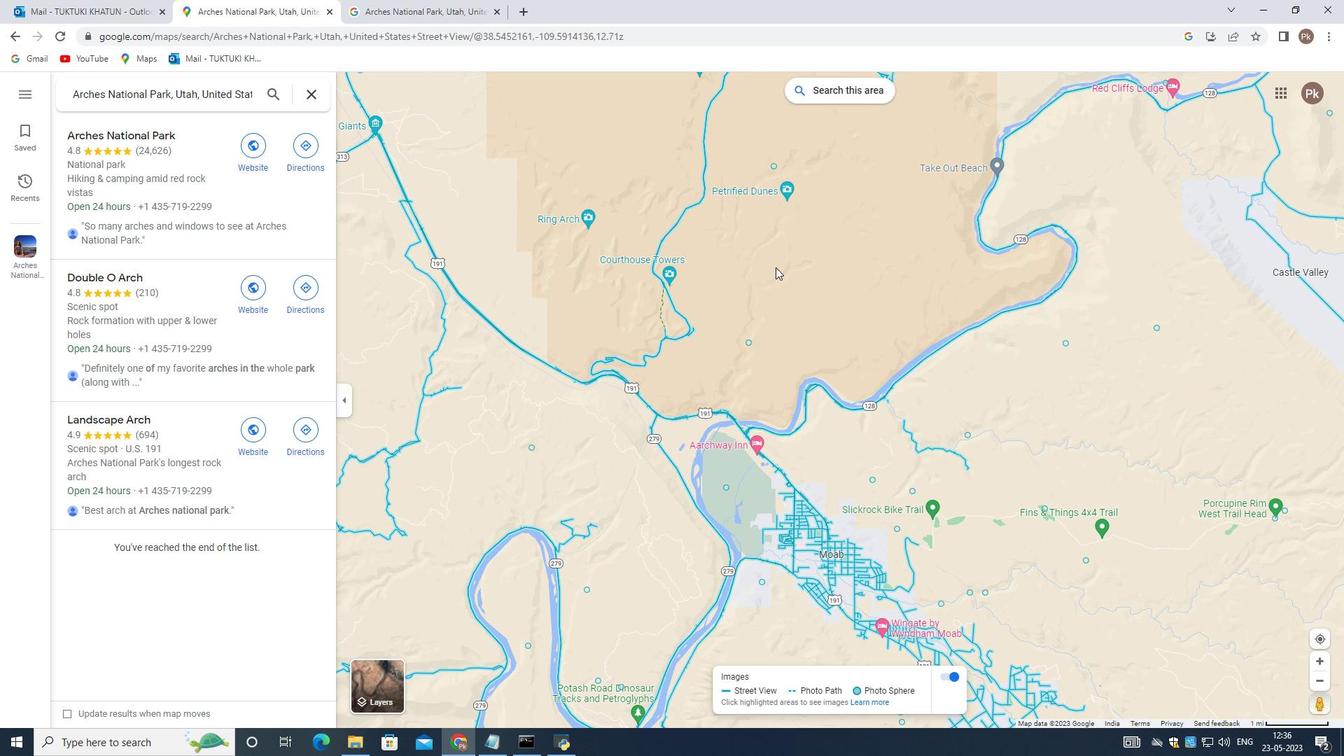 
Action: Mouse moved to (780, 398)
Screenshot: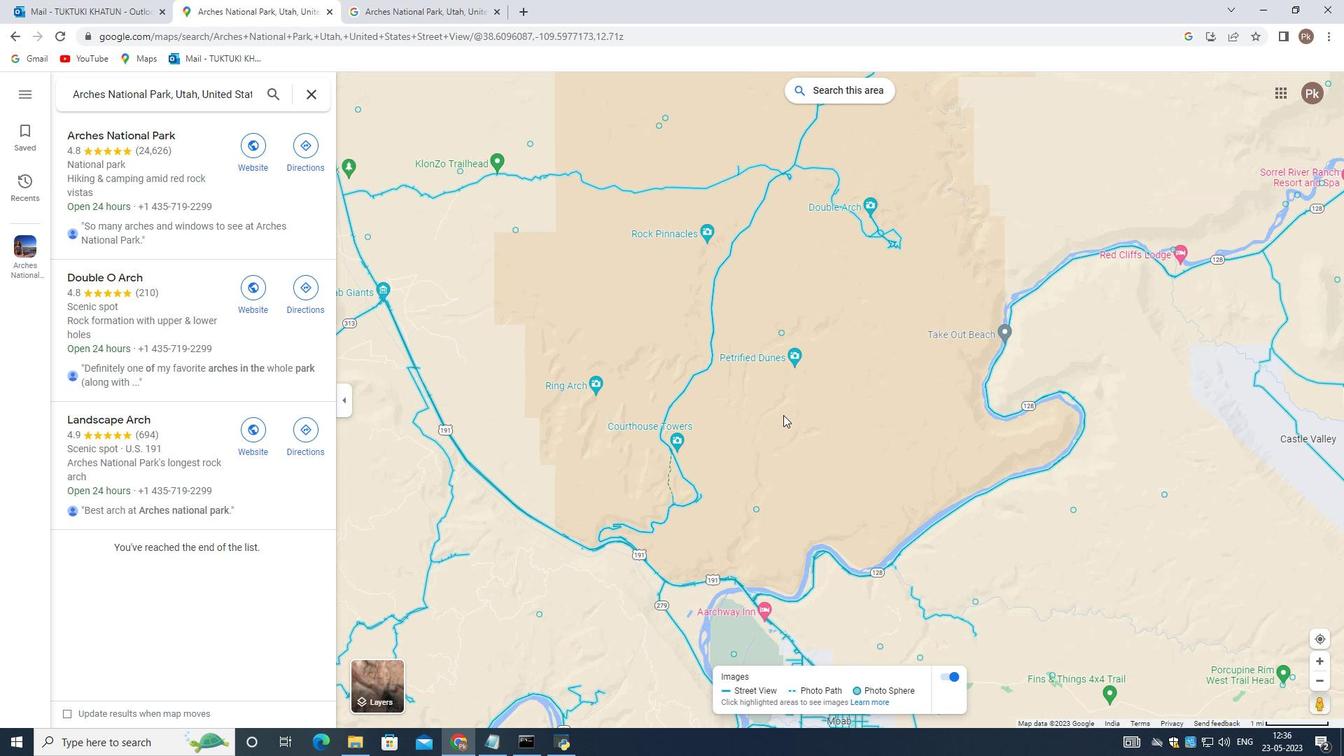 
Action: Mouse scrolled (780, 397) with delta (0, 0)
Screenshot: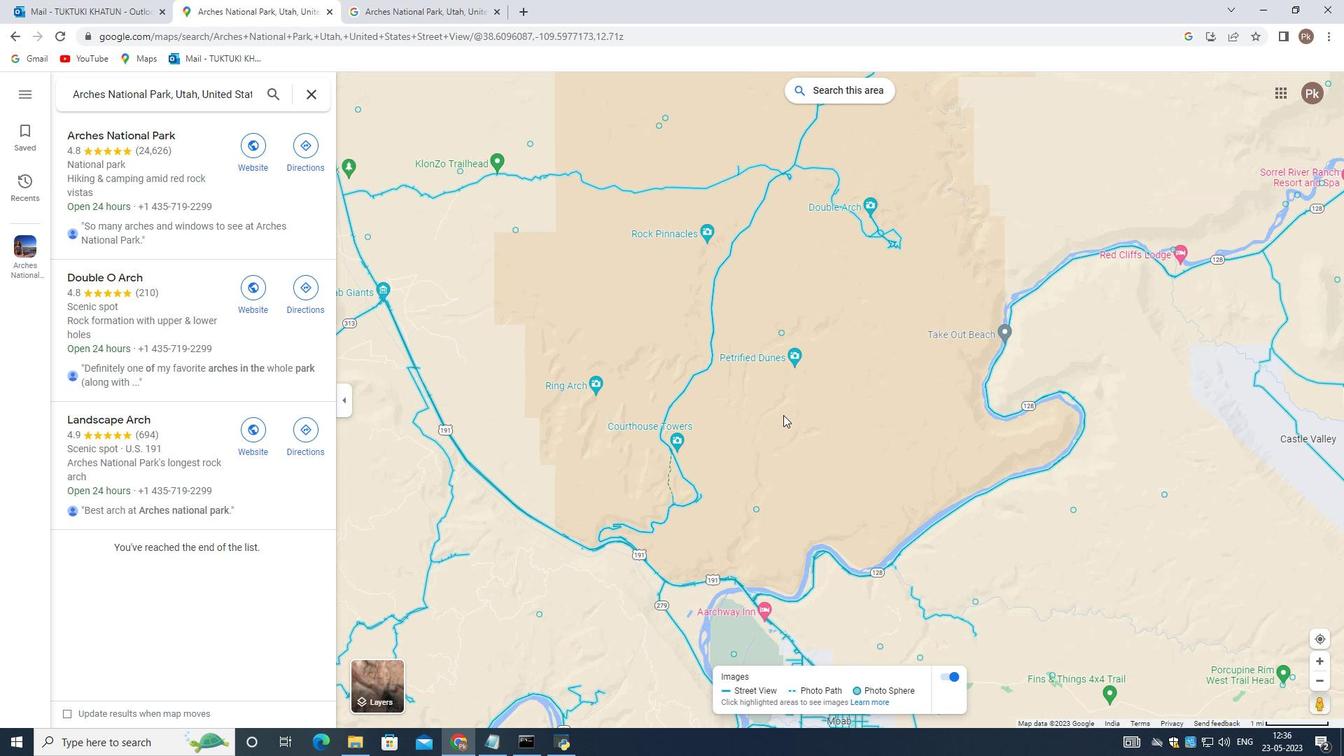 
Action: Mouse scrolled (780, 397) with delta (0, 0)
Screenshot: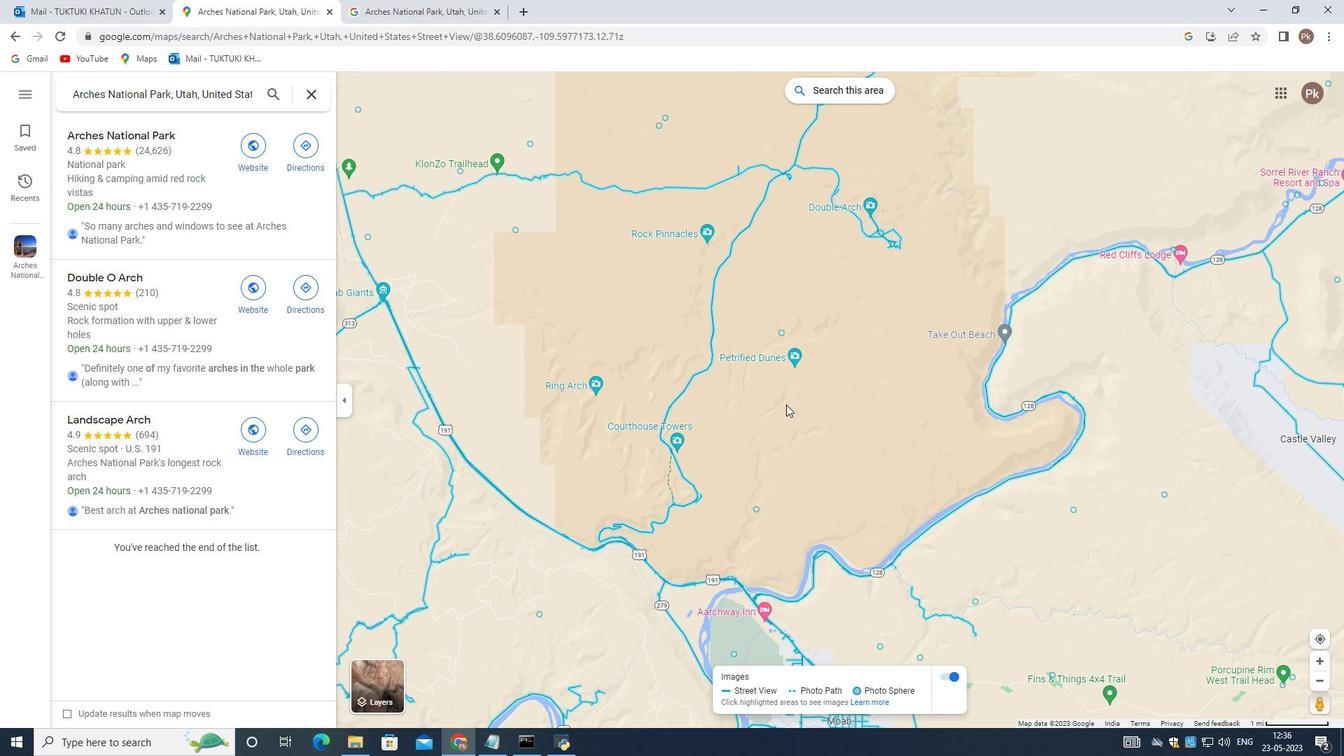 
Action: Mouse scrolled (780, 397) with delta (0, 0)
Screenshot: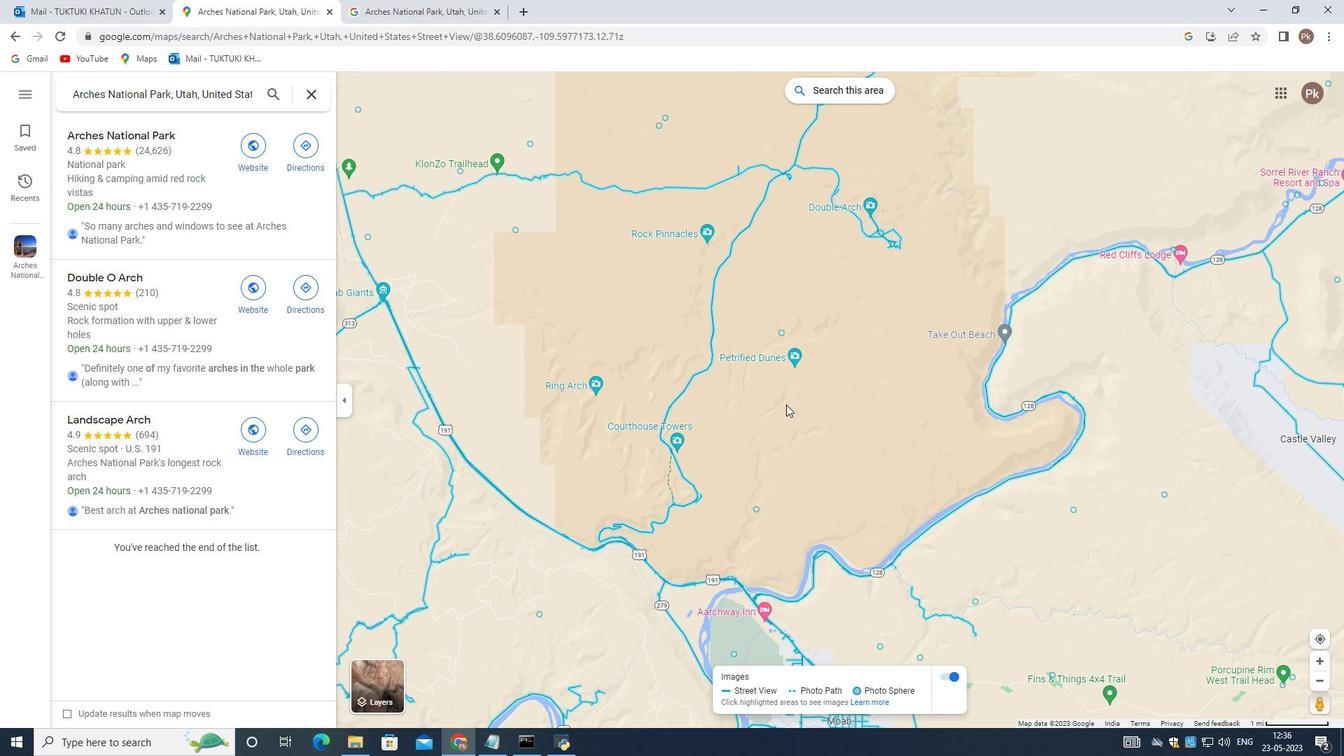 
Action: Mouse scrolled (780, 397) with delta (0, 0)
Screenshot: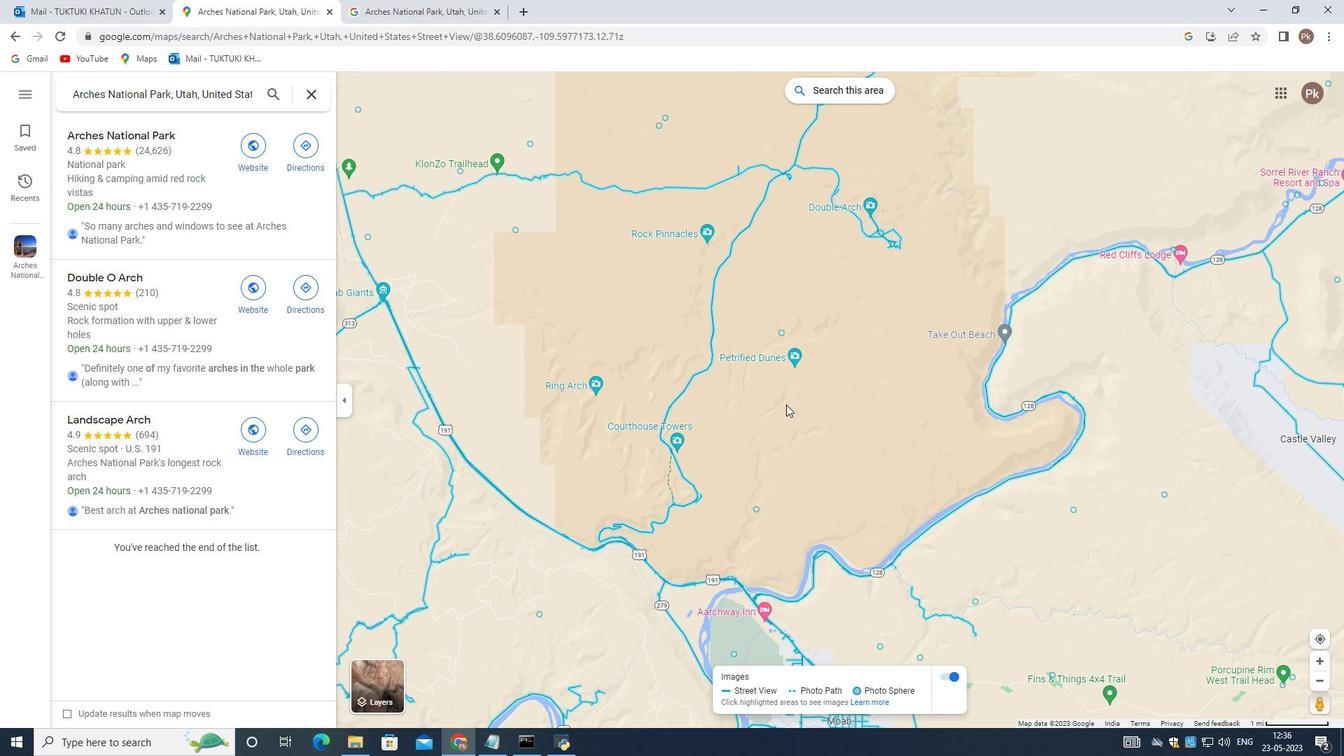 
Action: Mouse scrolled (780, 397) with delta (0, 0)
Screenshot: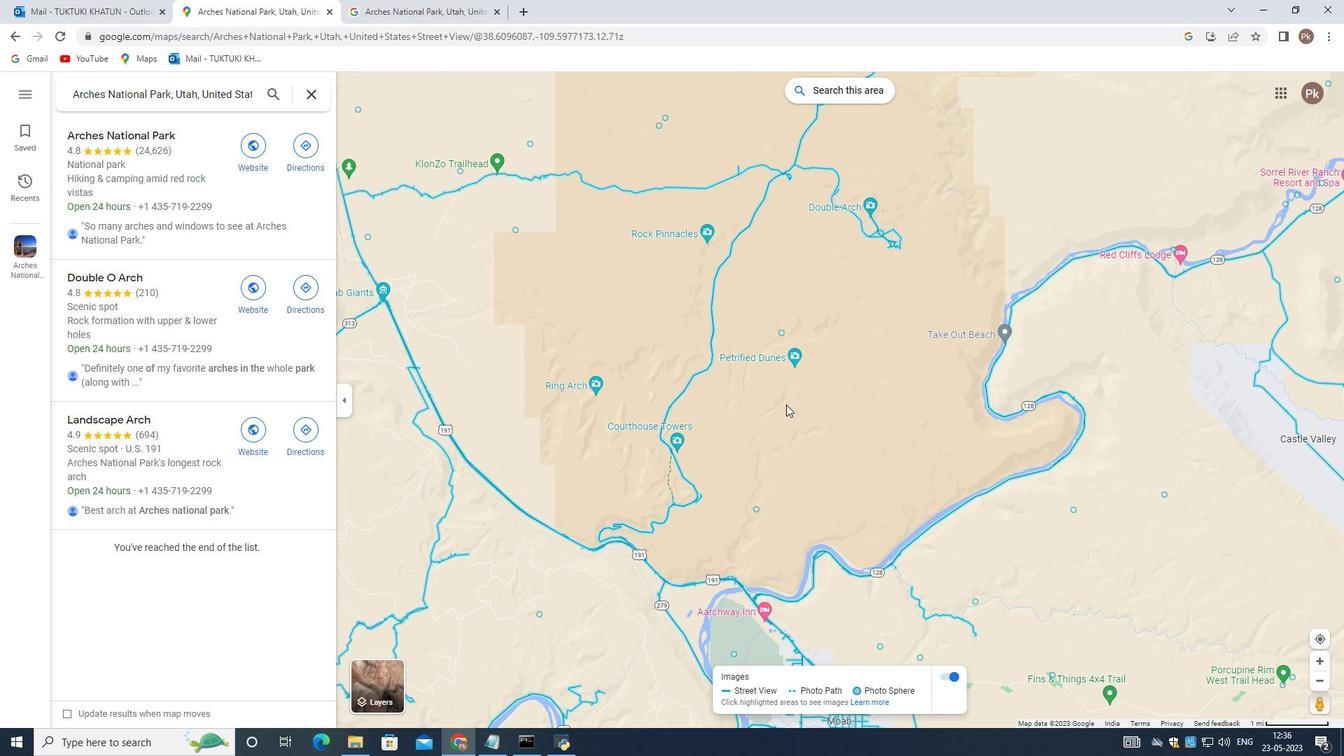 
Action: Mouse scrolled (780, 397) with delta (0, 0)
Screenshot: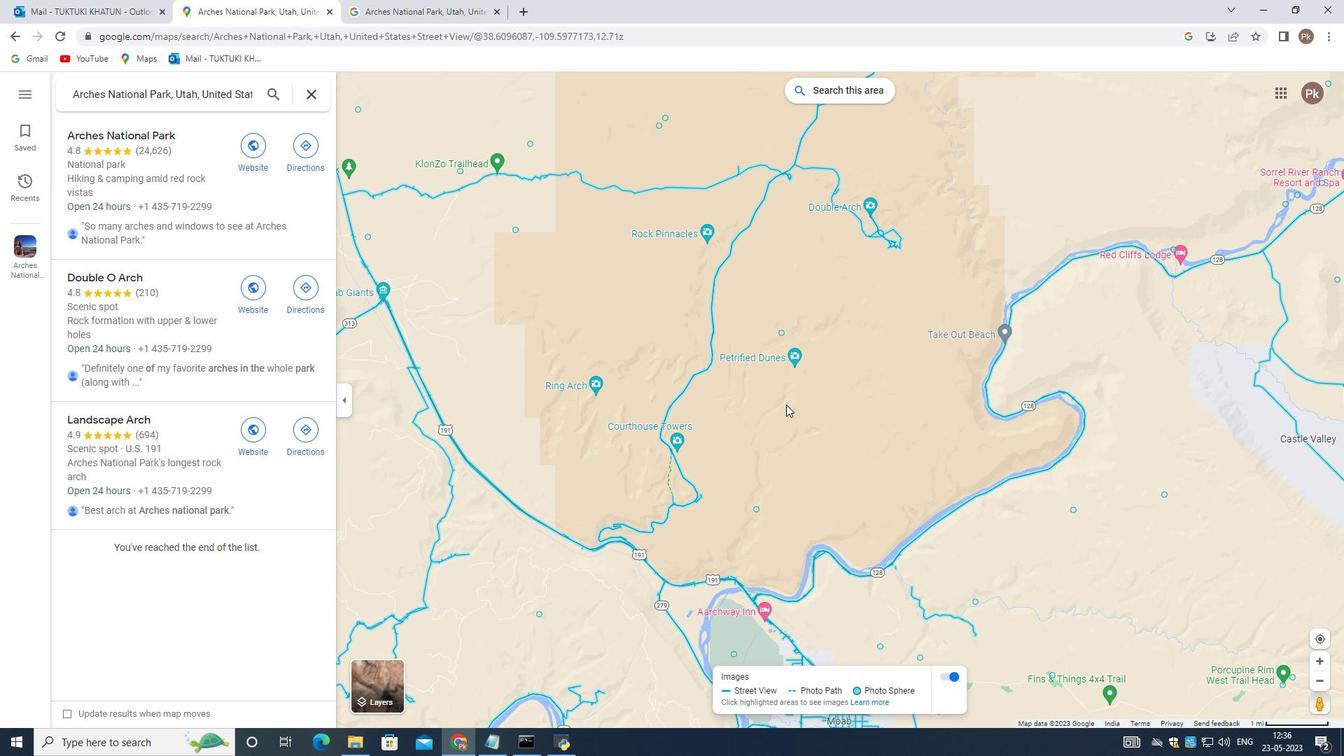 
Action: Mouse moved to (779, 298)
Screenshot: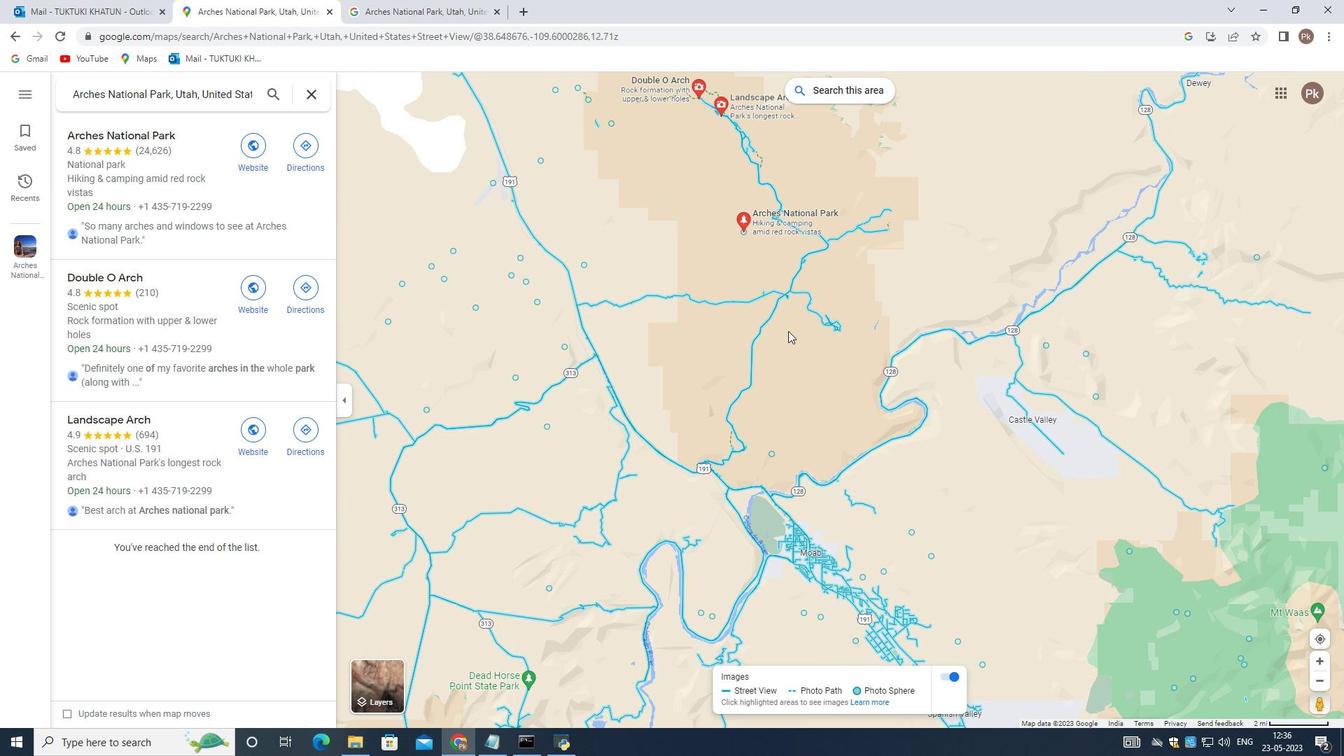 
Action: Mouse scrolled (779, 297) with delta (0, 0)
Screenshot: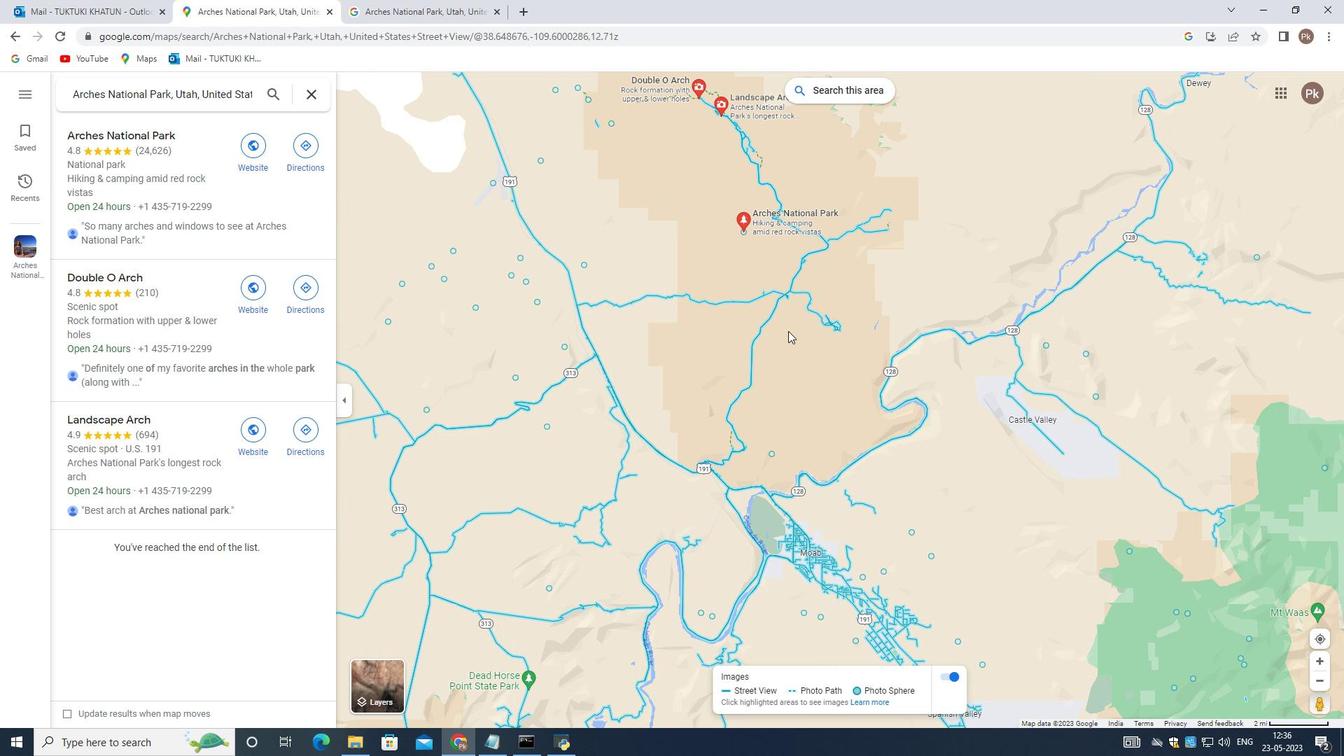 
Action: Mouse scrolled (779, 297) with delta (0, 0)
Screenshot: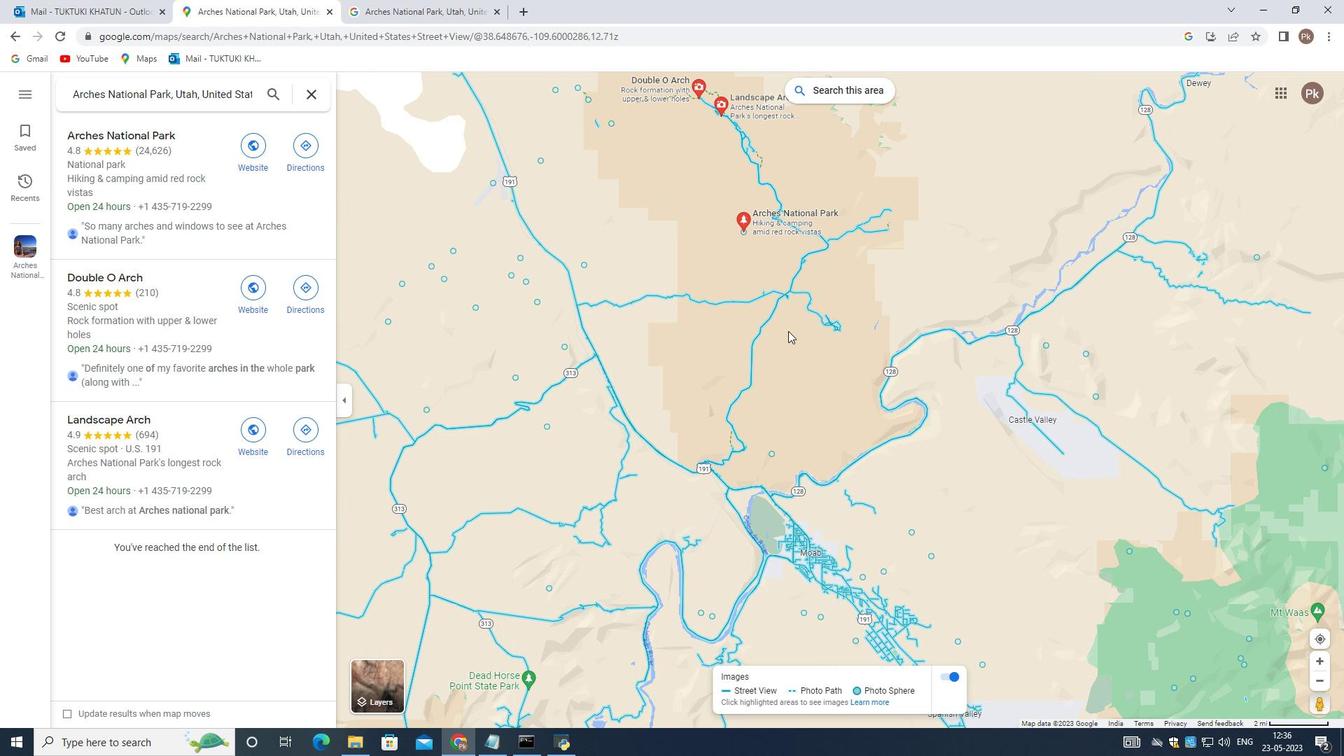 
Action: Mouse moved to (678, 161)
Screenshot: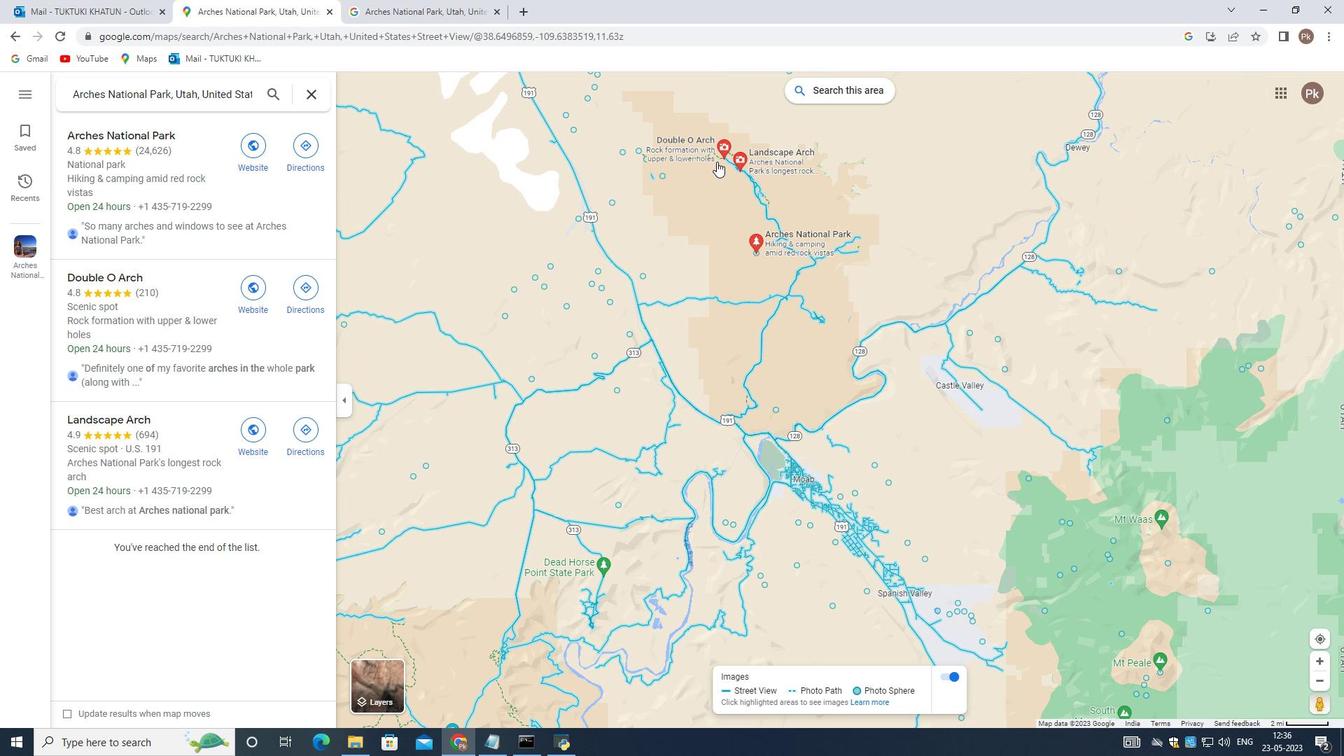 
Action: Mouse pressed left at (678, 161)
Screenshot: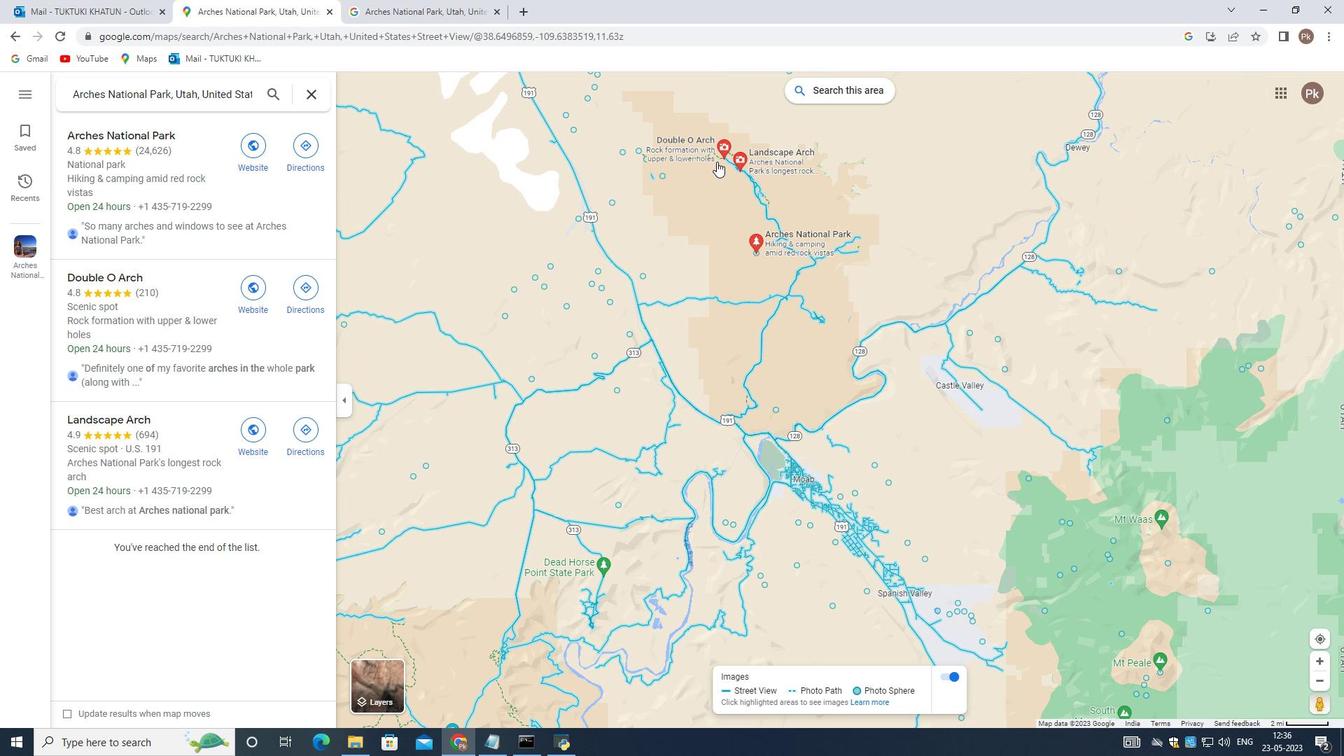 
Action: Mouse moved to (681, 245)
Screenshot: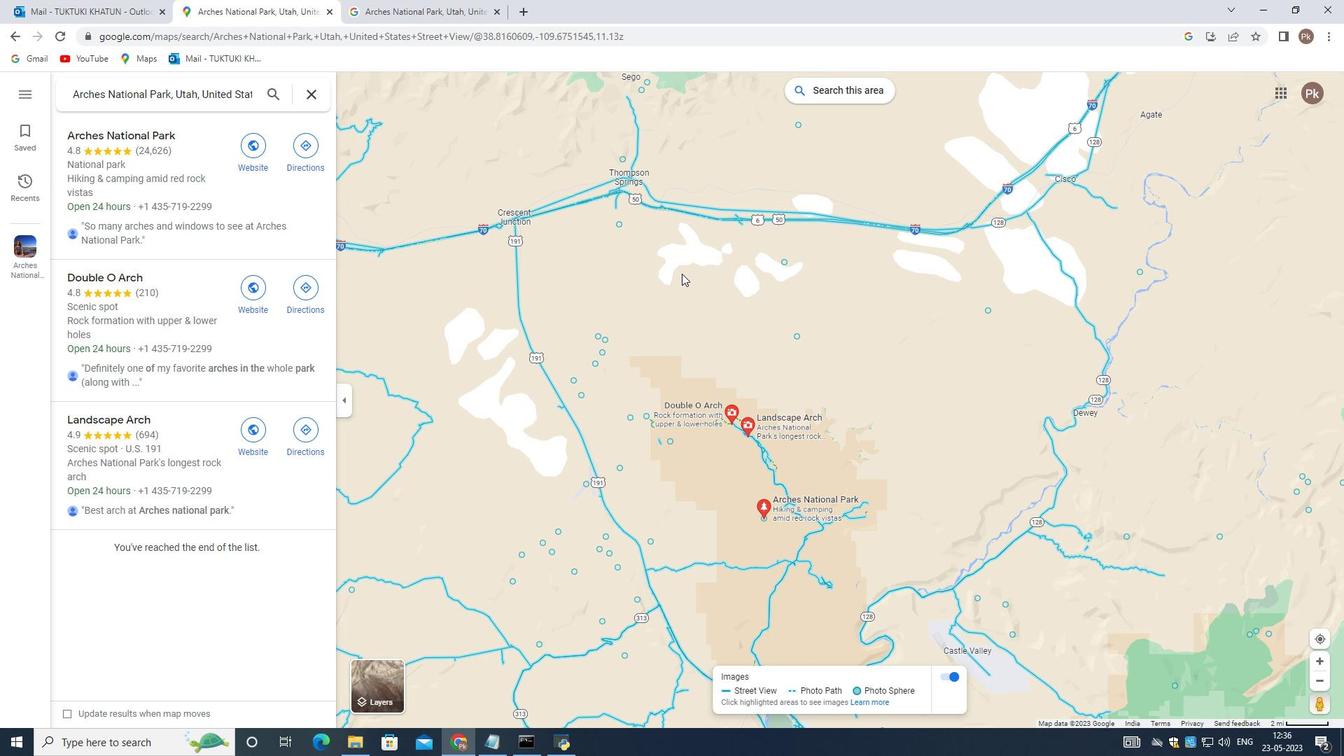 
Action: Mouse pressed left at (681, 245)
Screenshot: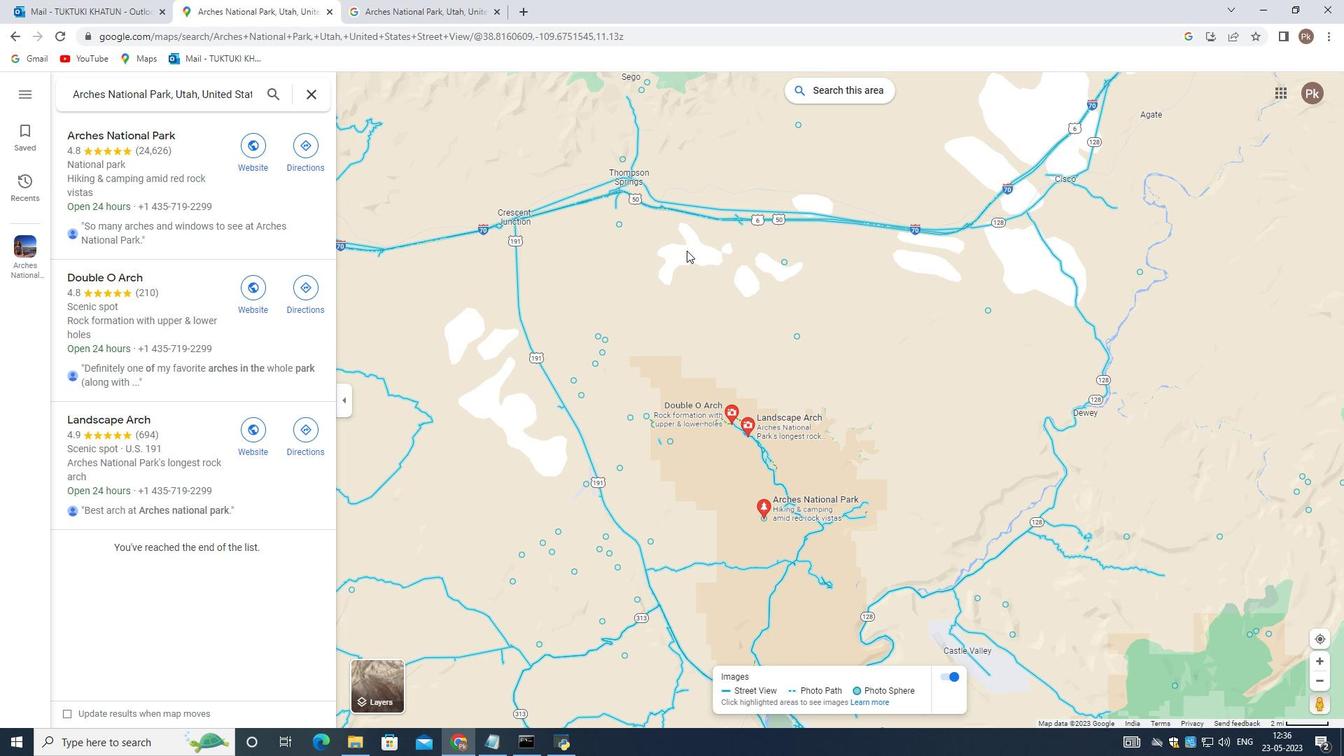 
Action: Mouse moved to (391, 7)
Screenshot: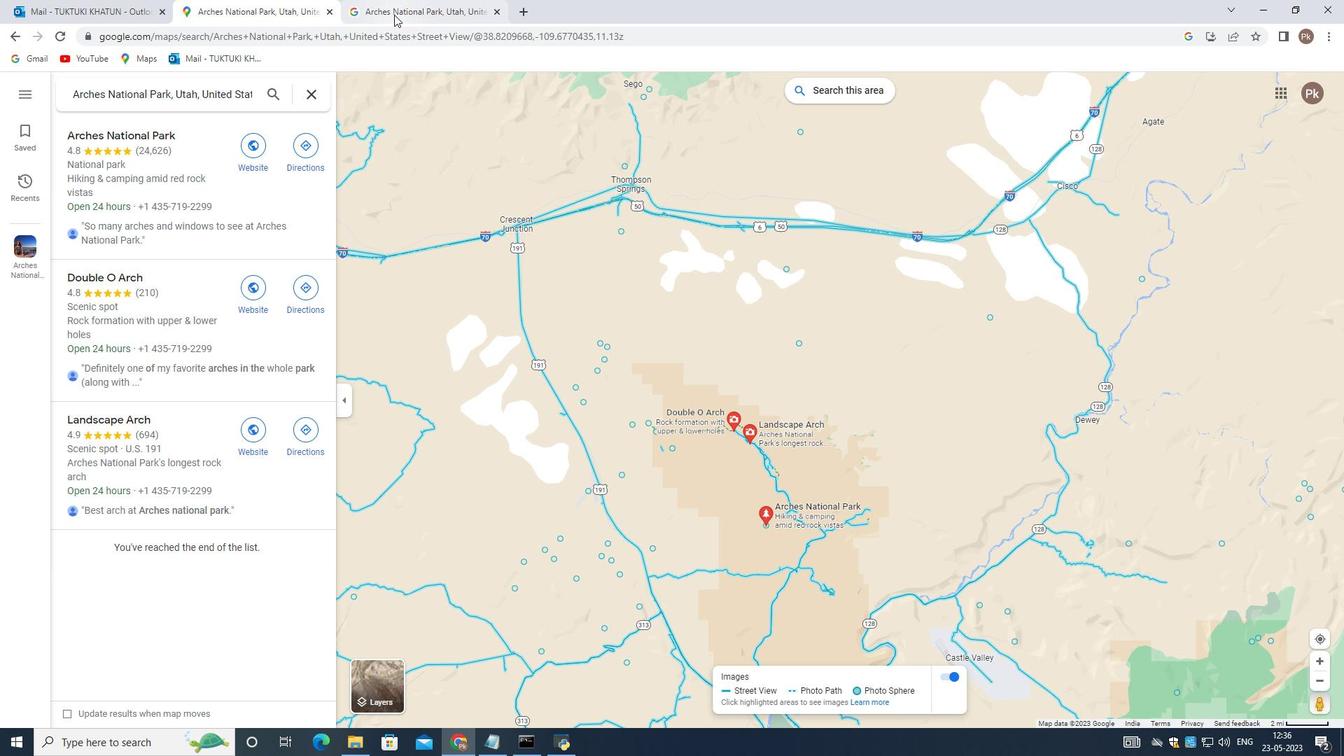 
Action: Mouse pressed left at (391, 7)
Screenshot: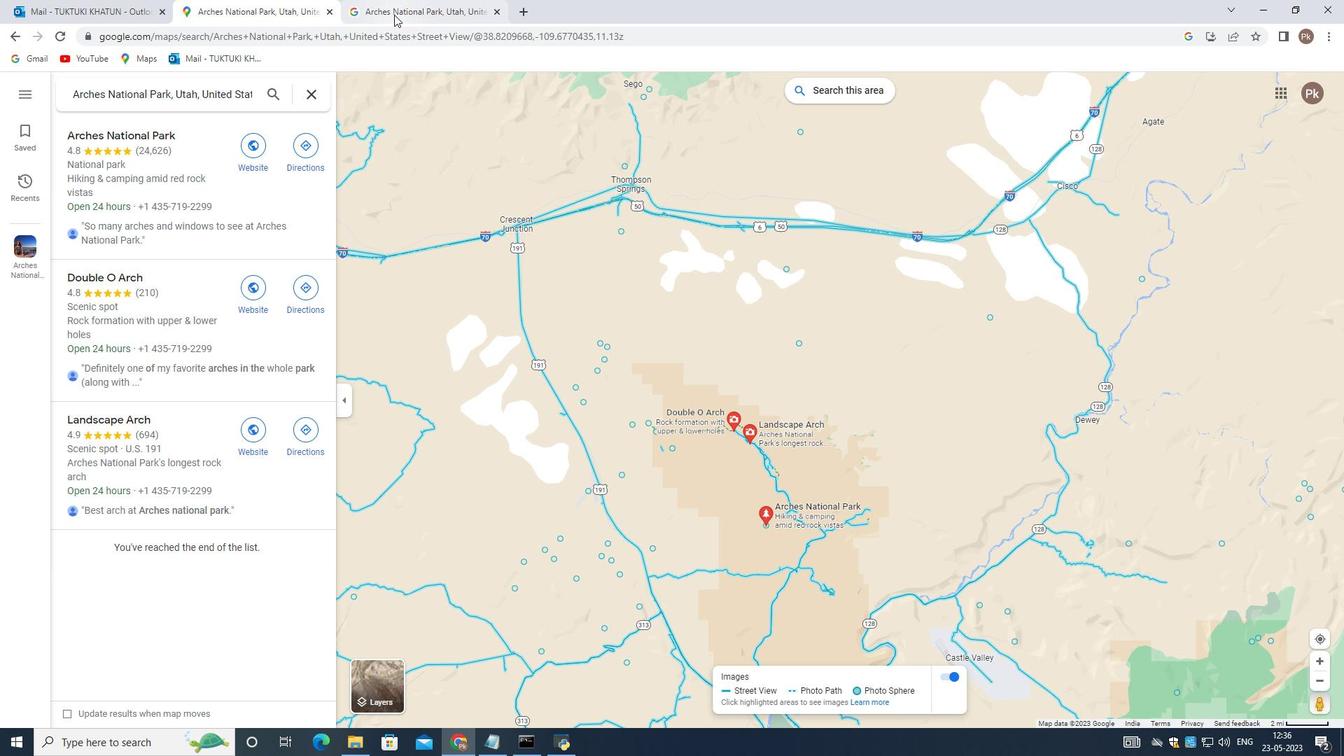 
Action: Mouse moved to (273, 0)
Screenshot: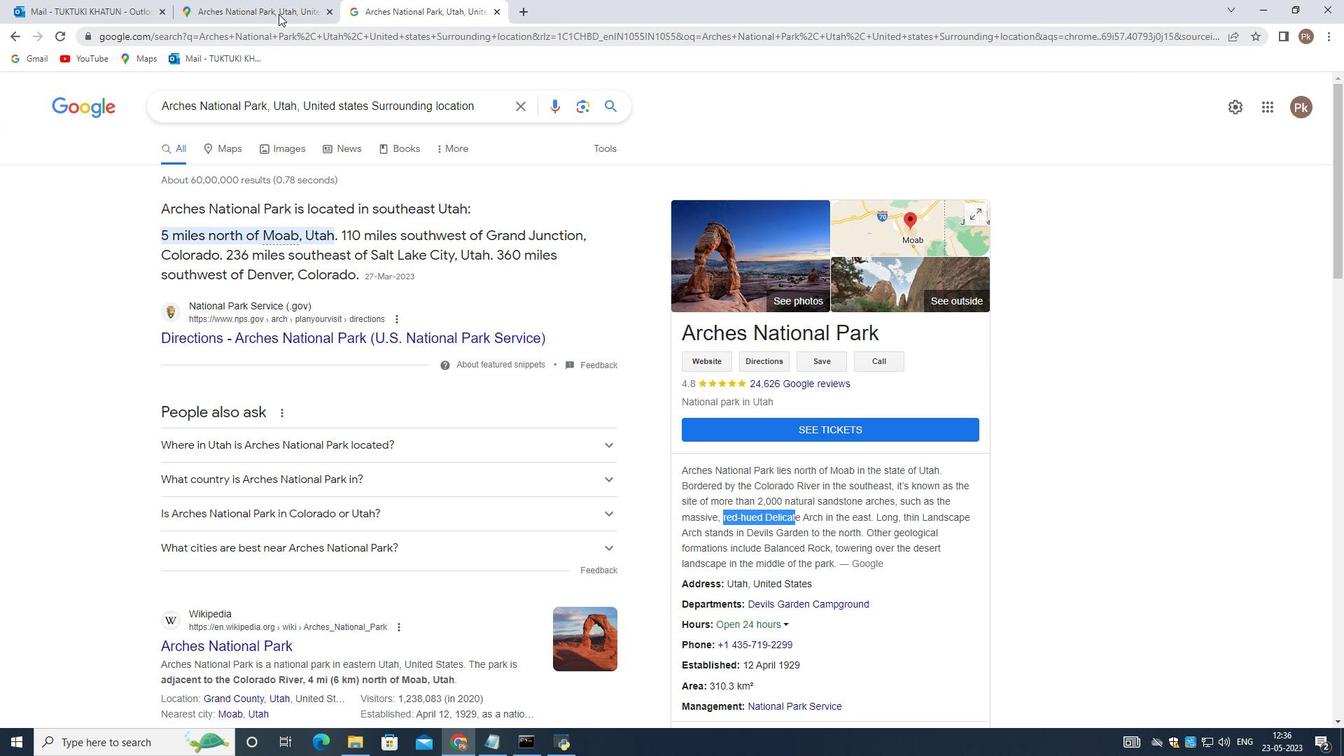 
Action: Mouse pressed left at (273, 0)
Screenshot: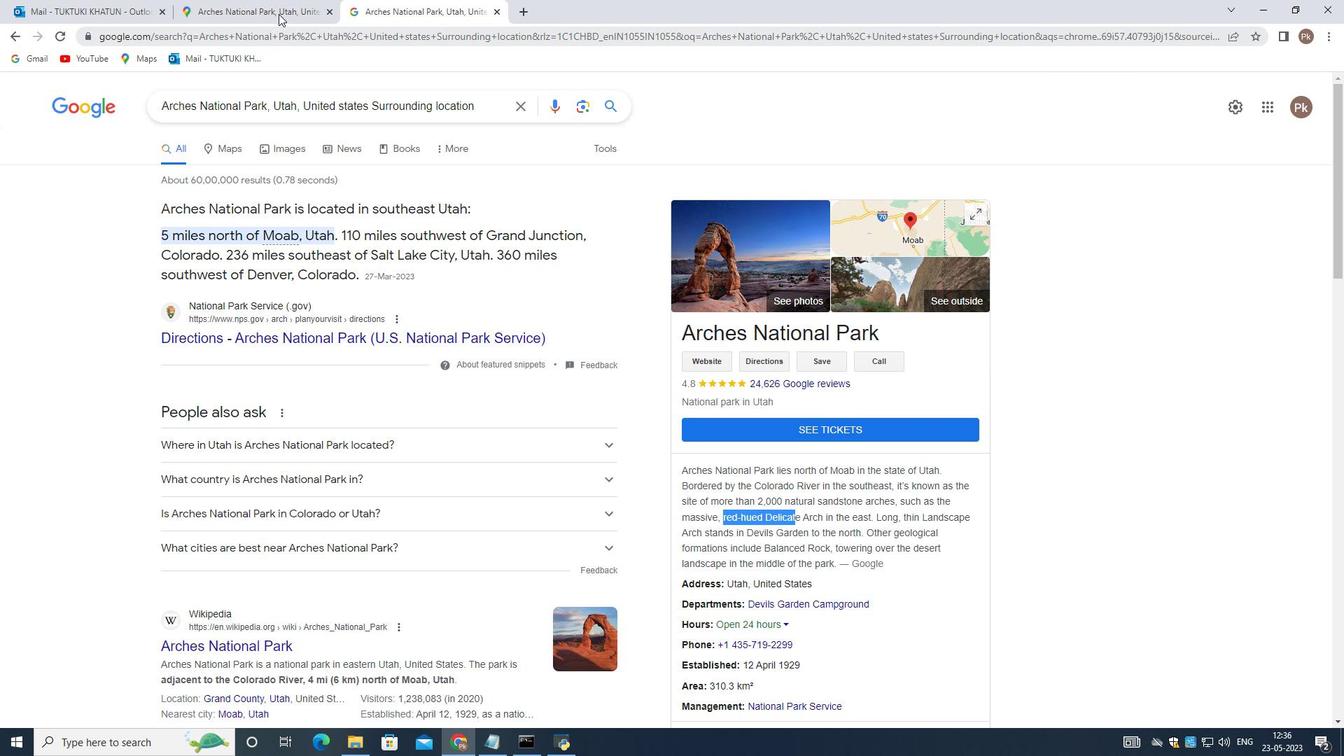 
Action: Mouse moved to (723, 346)
Screenshot: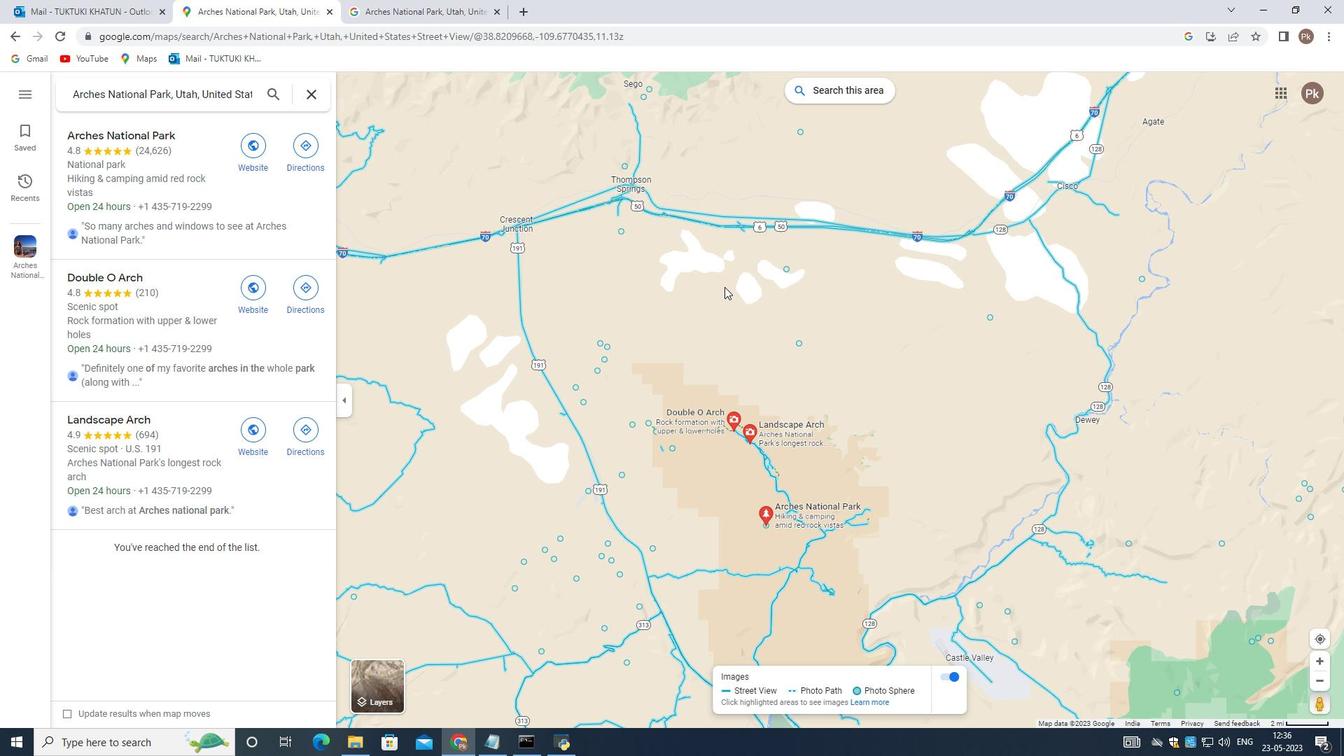 
Action: Mouse pressed left at (719, 284)
Screenshot: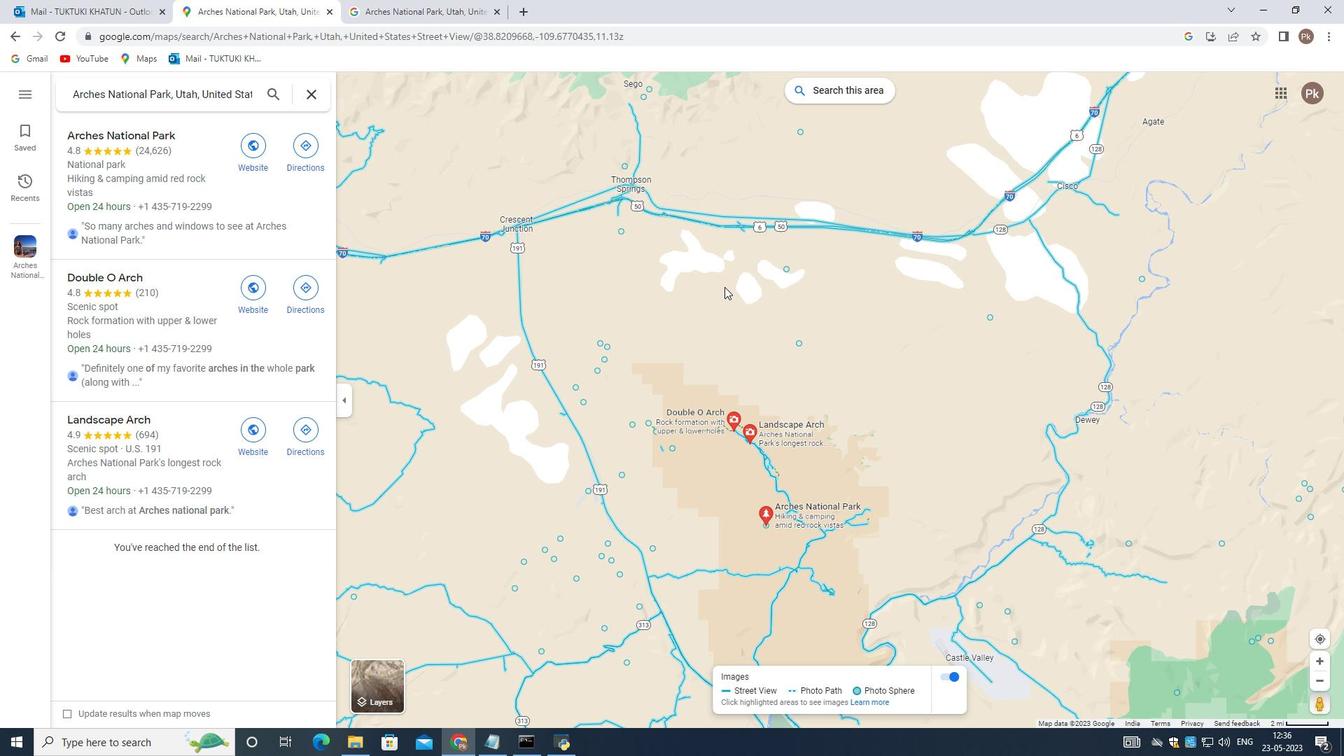 
Action: Mouse moved to (728, 387)
Screenshot: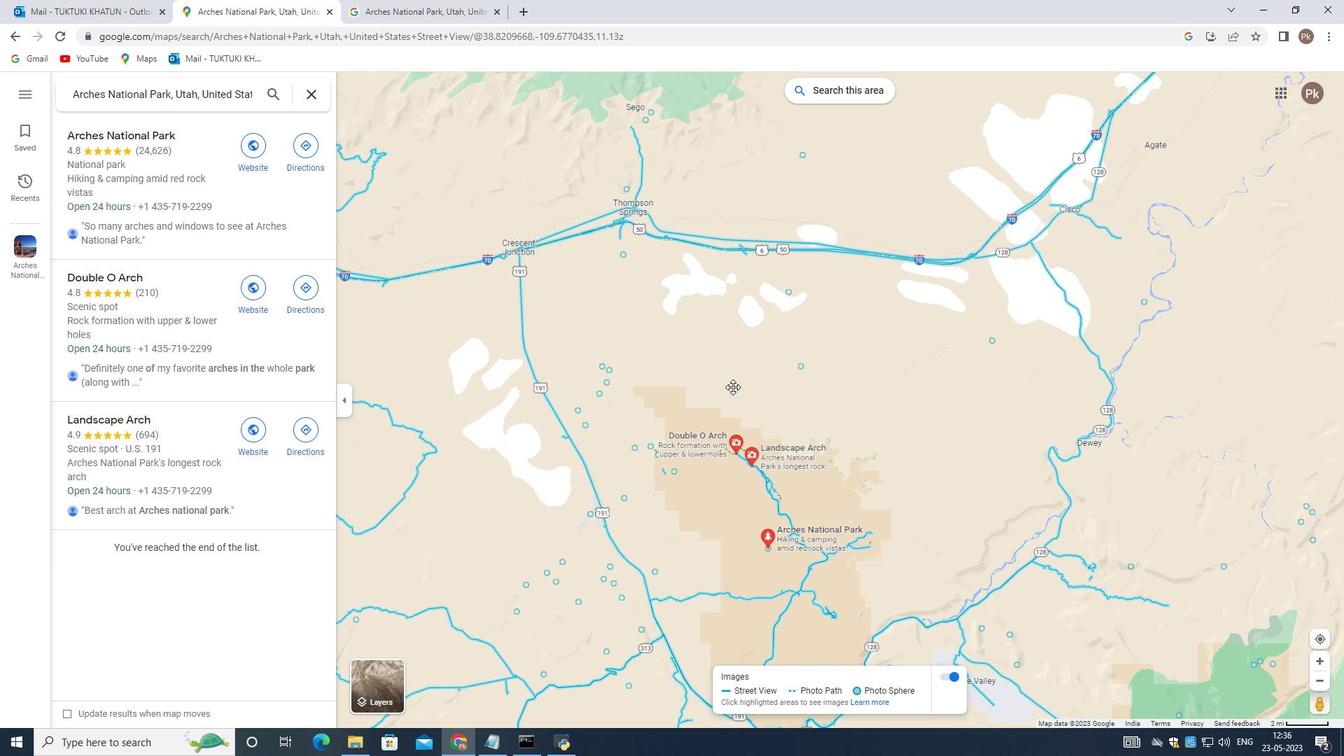 
Action: Mouse pressed left at (728, 387)
Screenshot: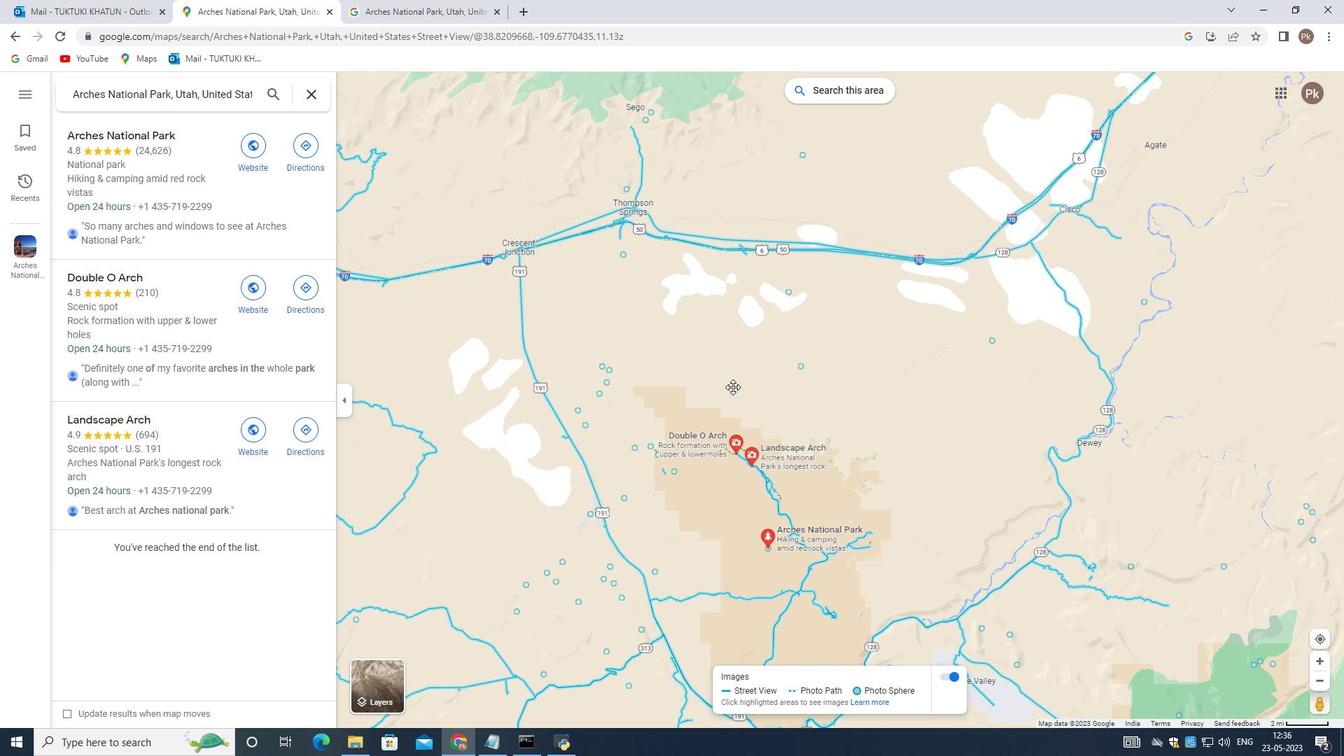 
Action: Mouse moved to (737, 415)
Screenshot: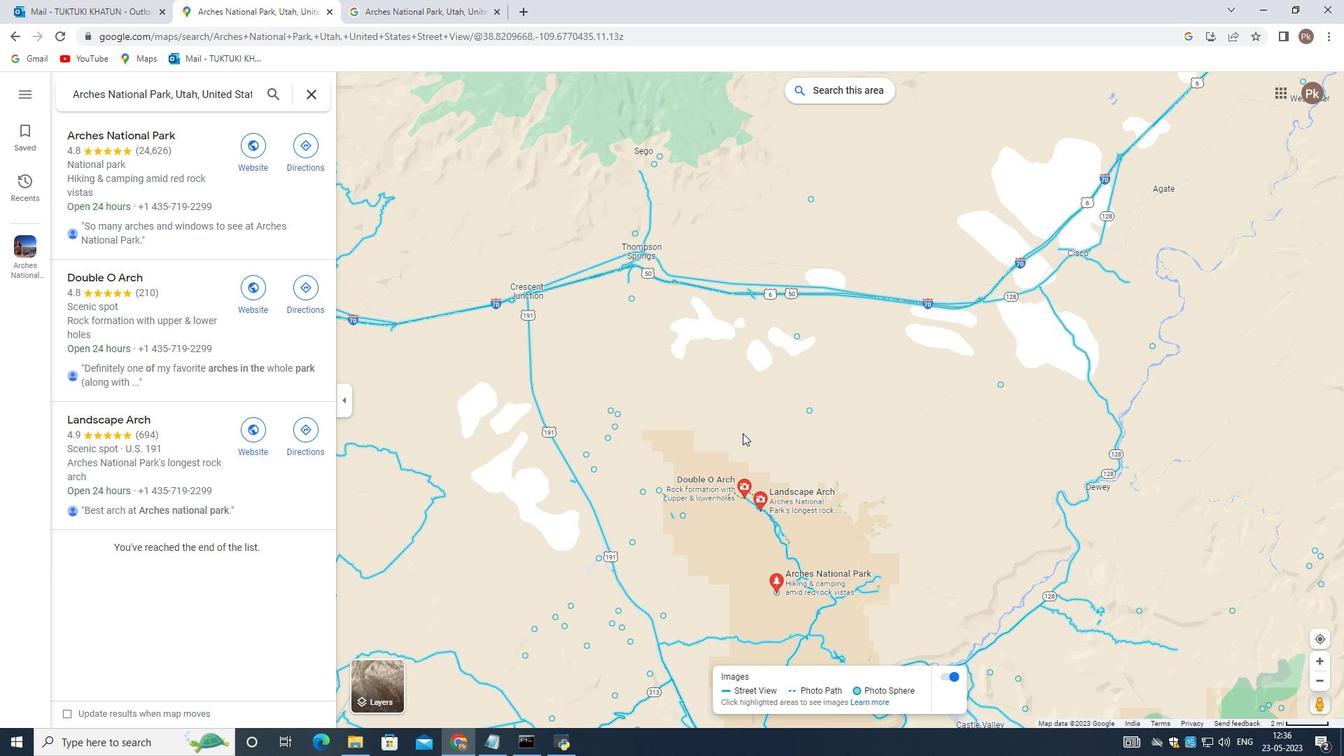 
Action: Mouse pressed left at (737, 415)
Screenshot: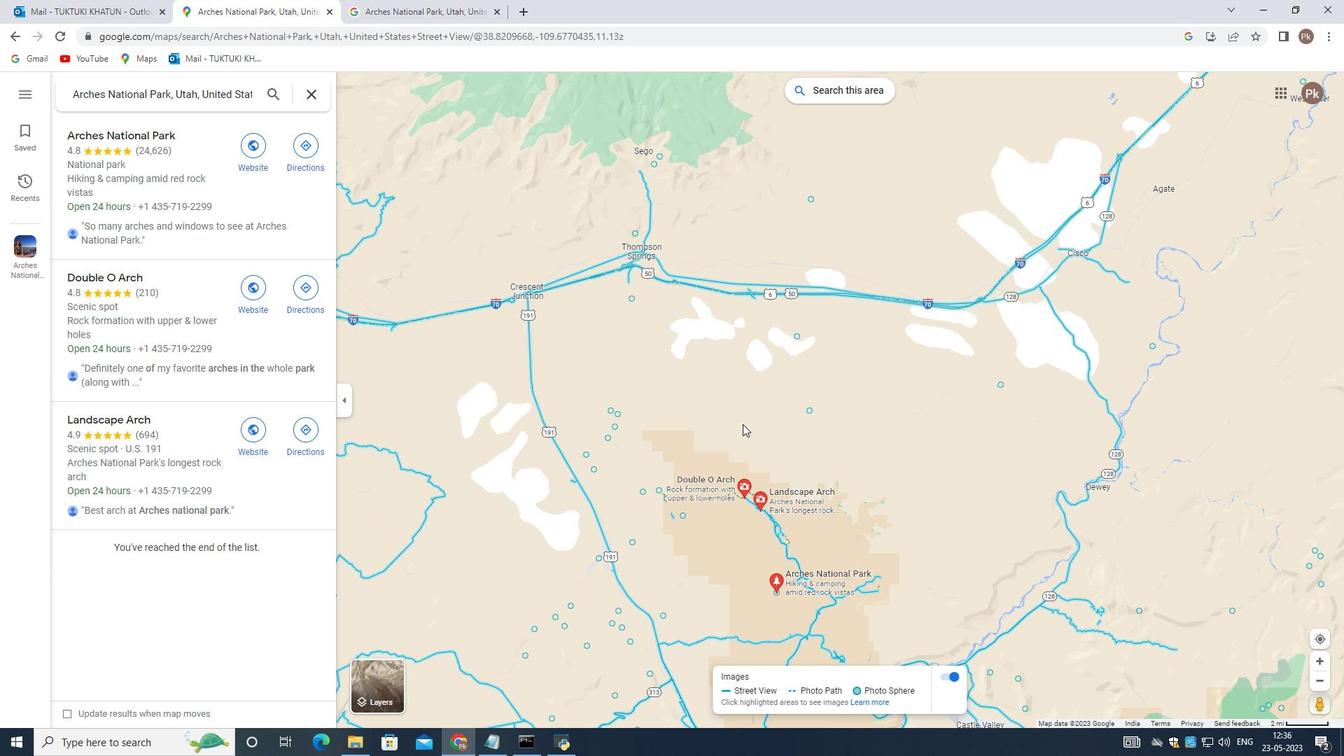 
Action: Mouse moved to (1114, 324)
Screenshot: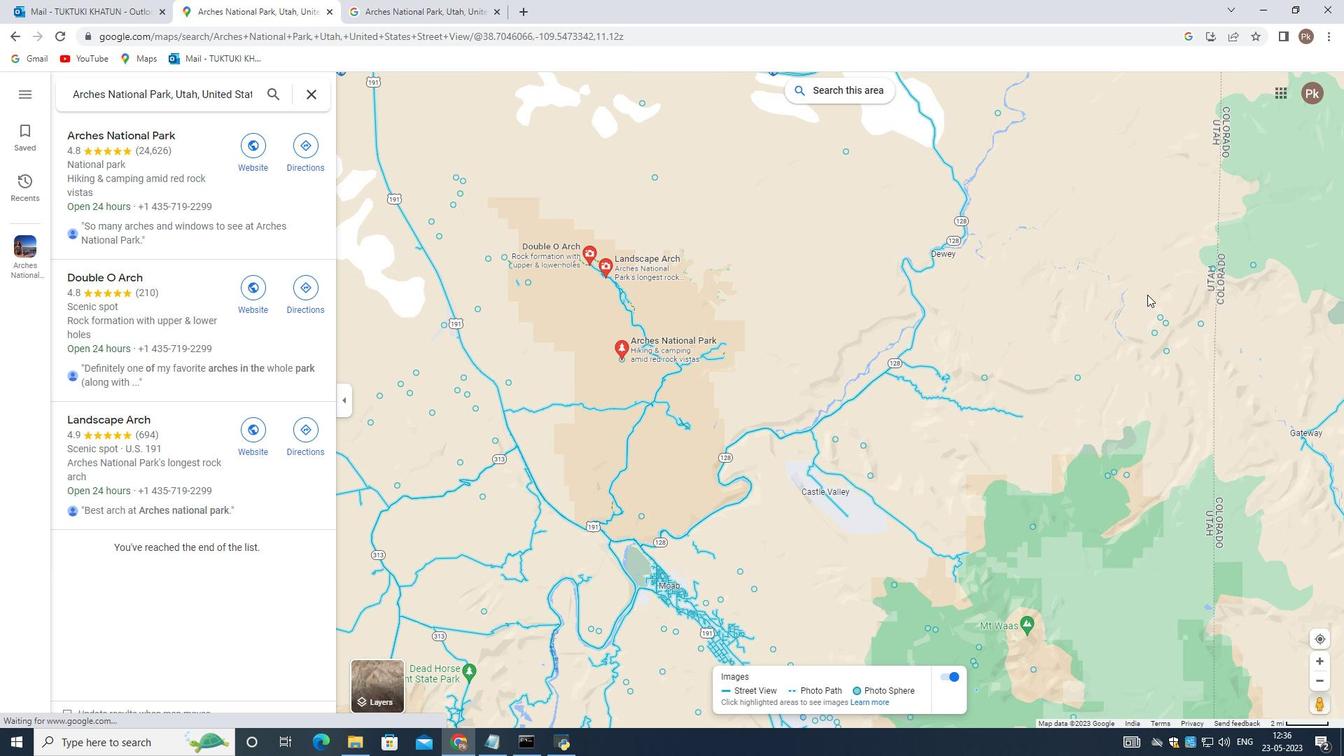 
Action: Mouse pressed left at (1114, 324)
Screenshot: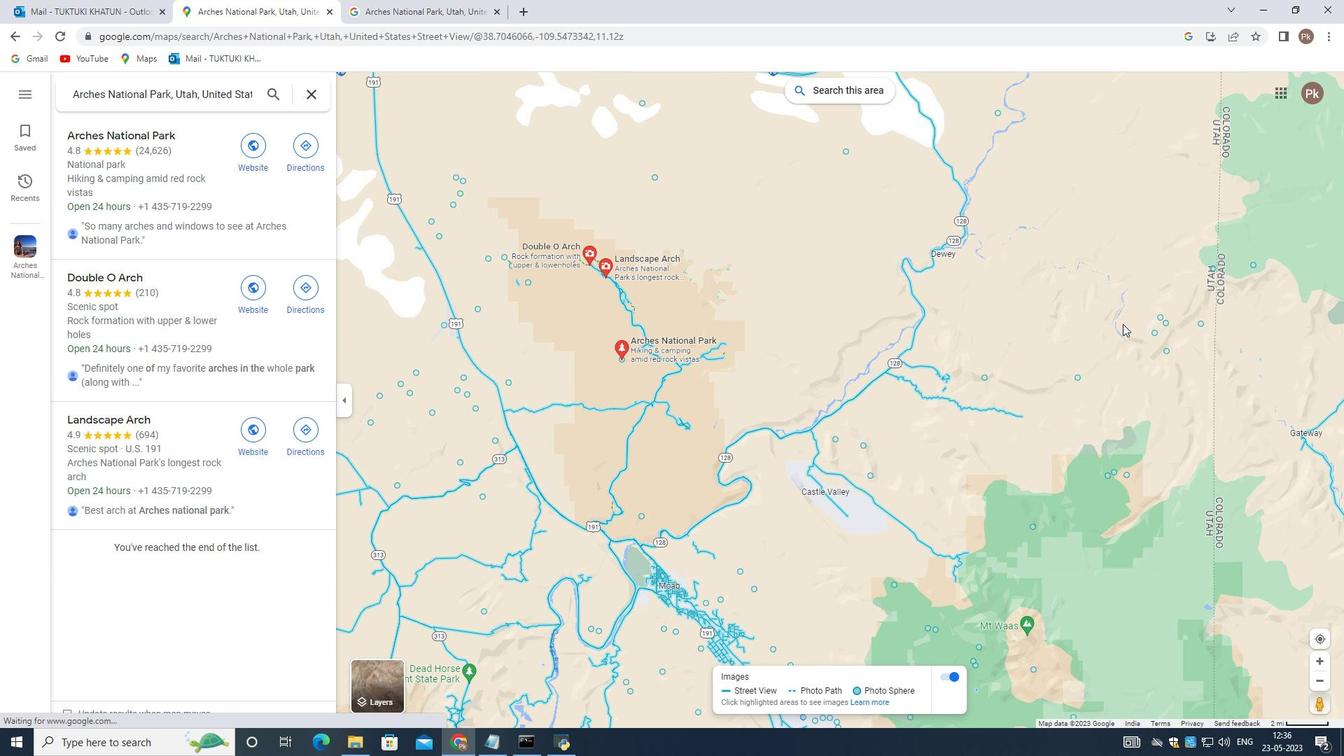 
Action: Mouse moved to (796, 278)
Screenshot: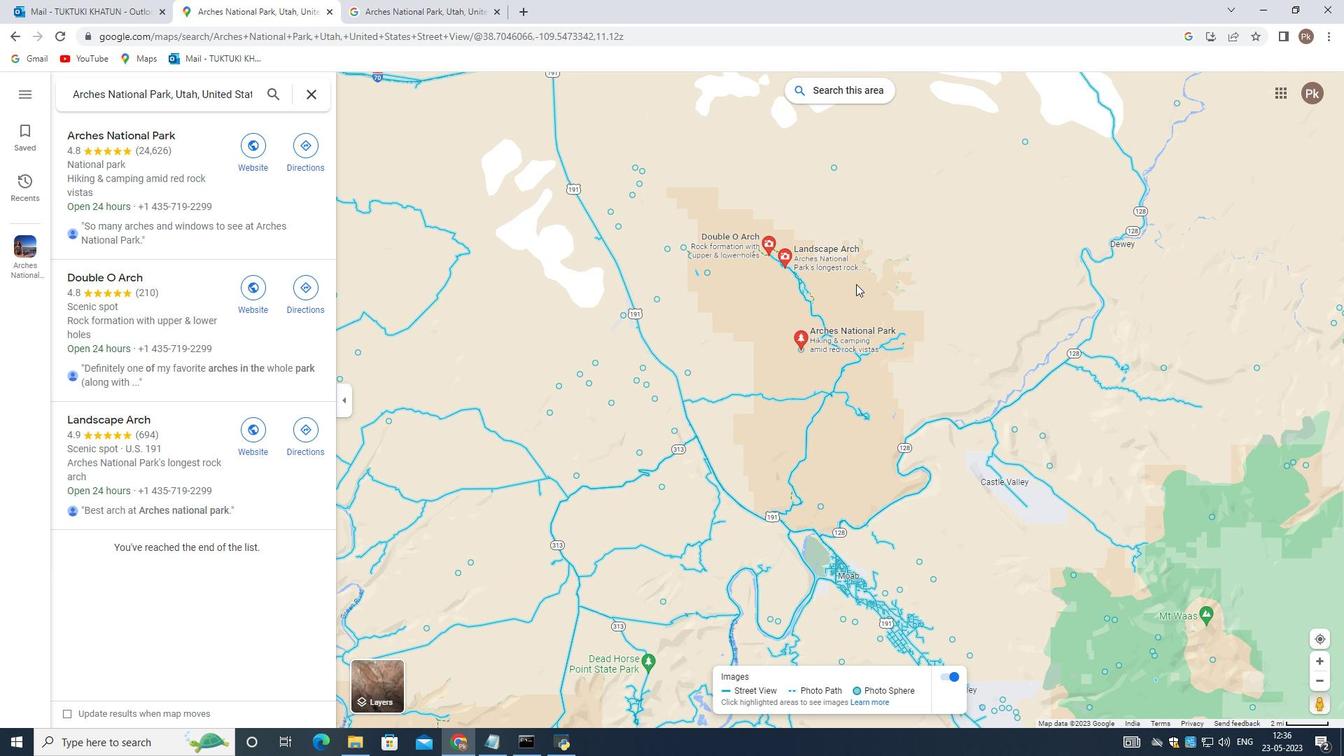 
Action: Mouse pressed left at (796, 278)
Screenshot: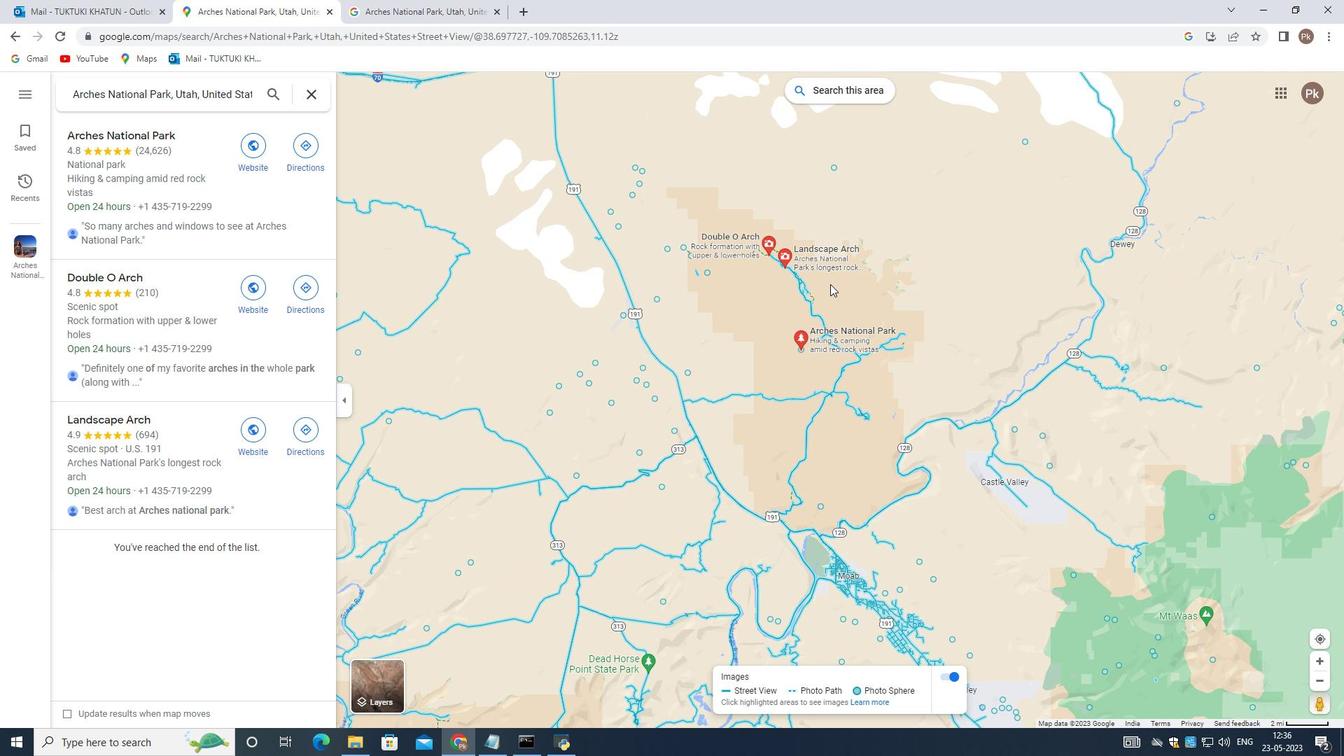 
Action: Mouse moved to (942, 321)
Screenshot: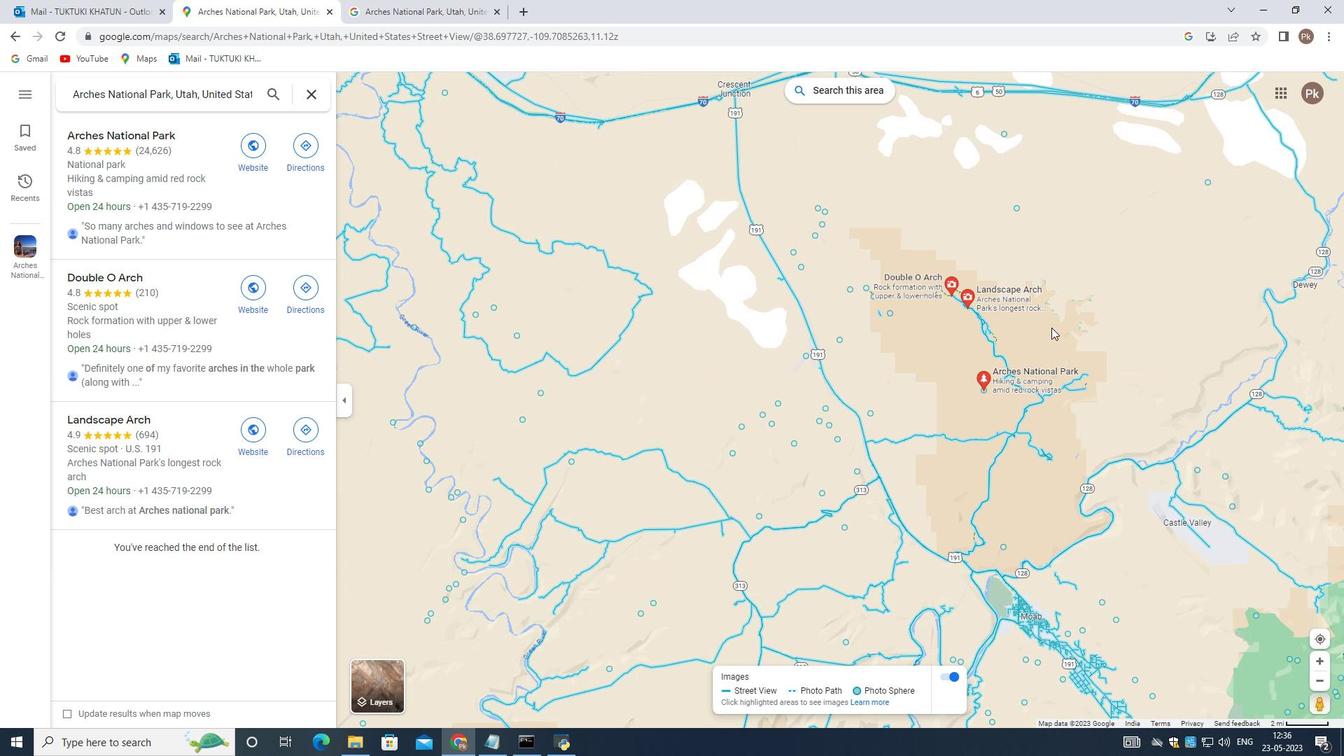 
Action: Mouse scrolled (942, 322) with delta (0, 0)
Screenshot: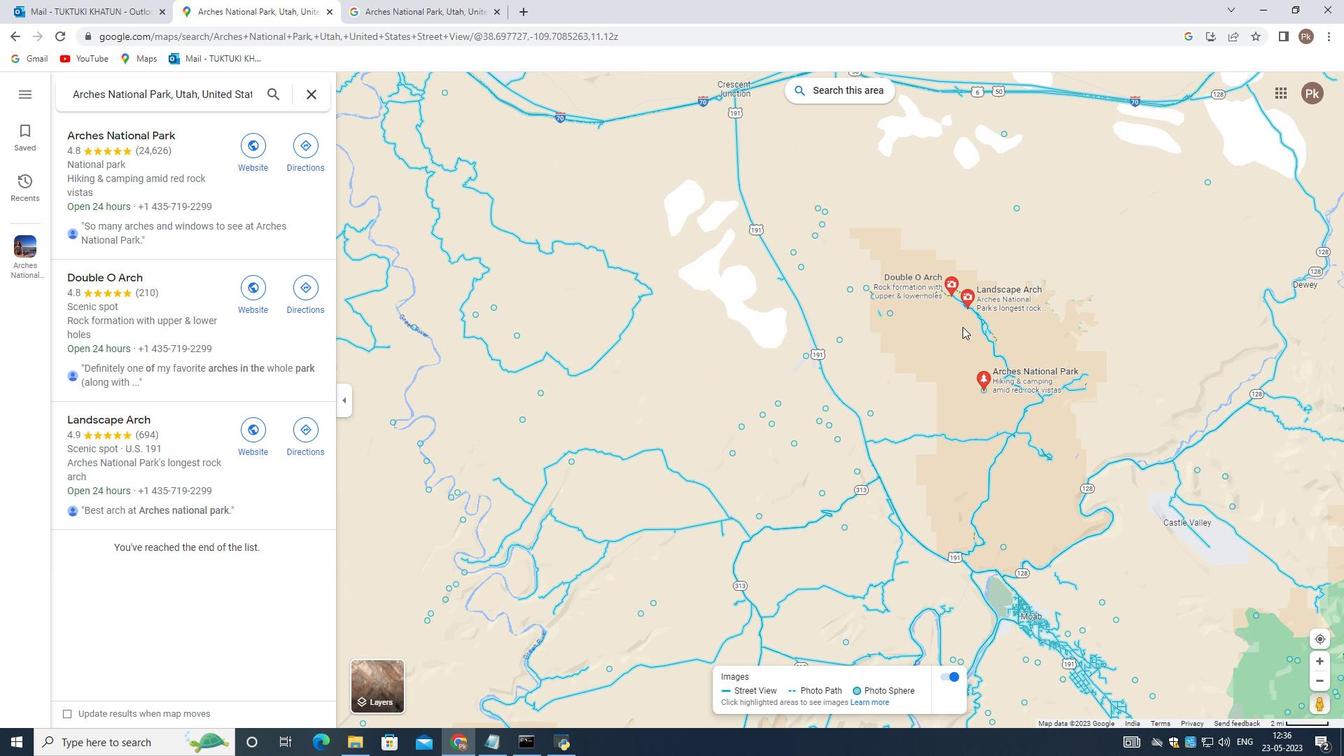 
Action: Mouse scrolled (942, 322) with delta (0, 0)
Screenshot: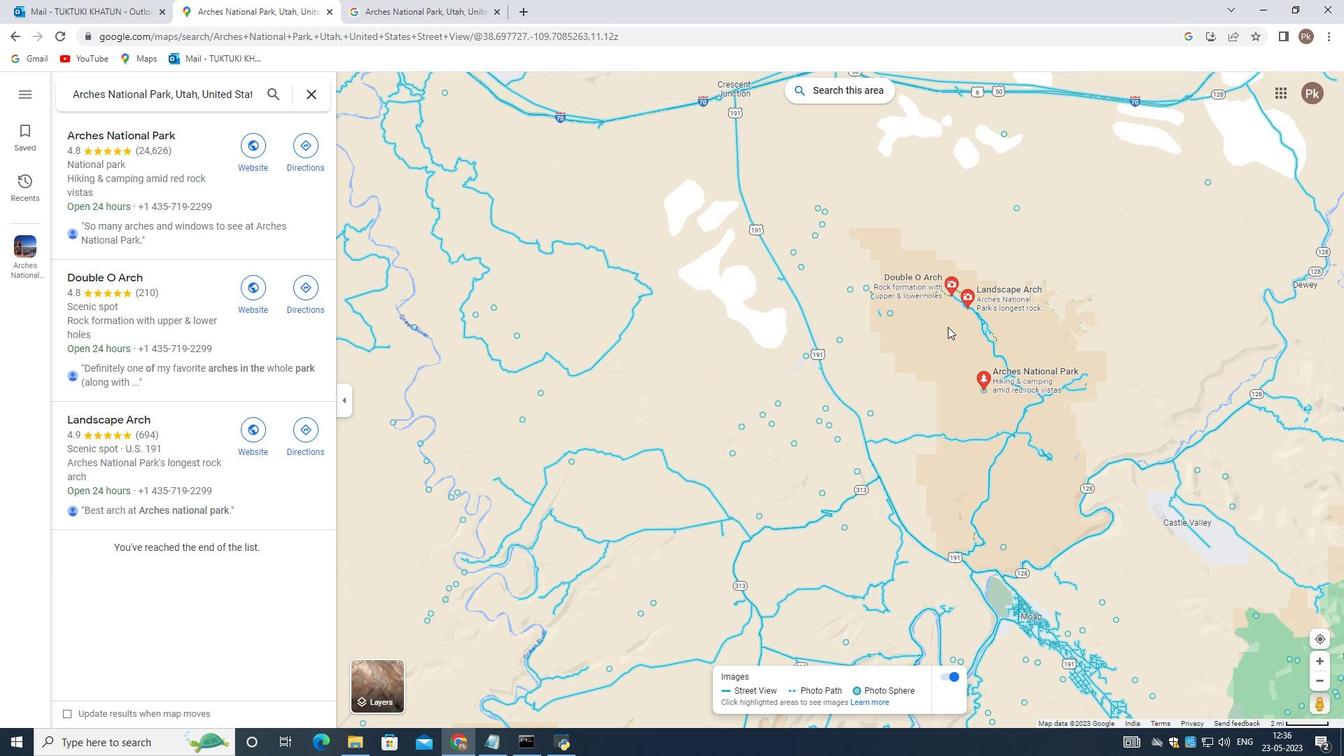 
Action: Mouse moved to (906, 307)
Screenshot: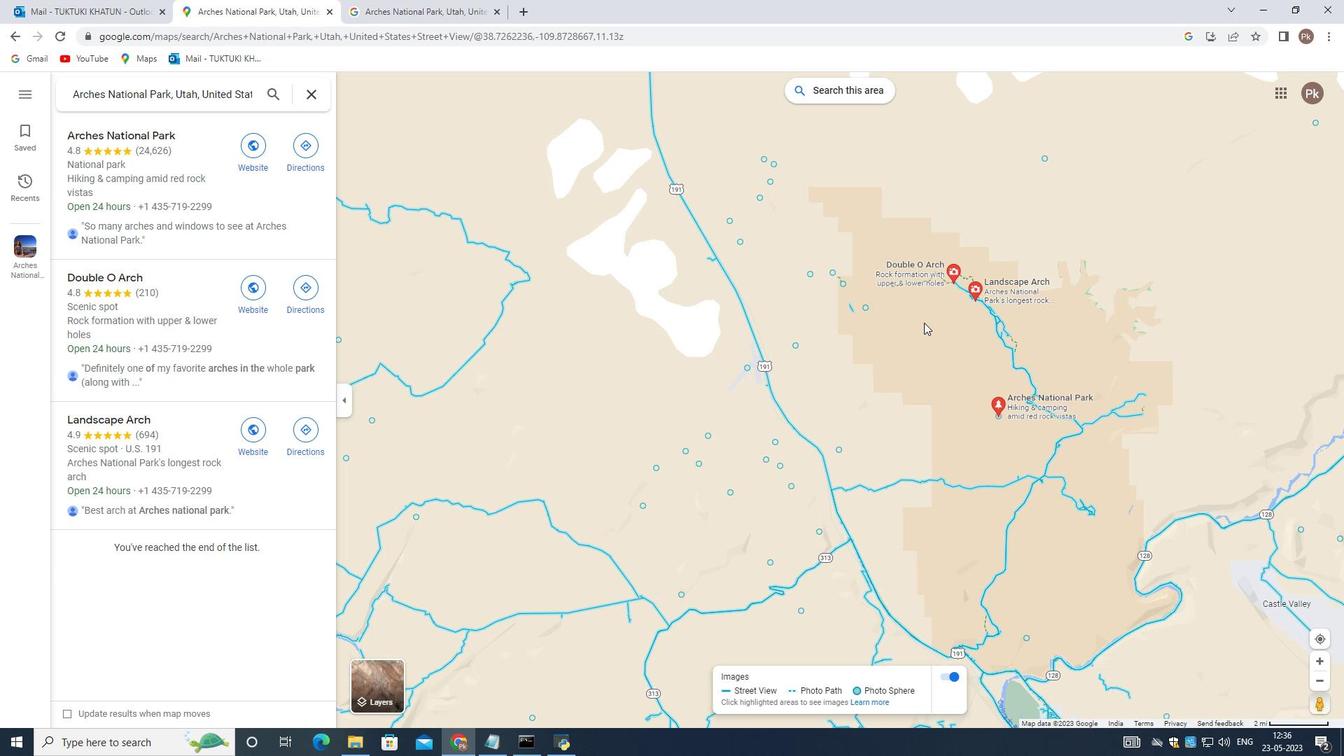 
Action: Mouse scrolled (906, 308) with delta (0, 0)
Screenshot: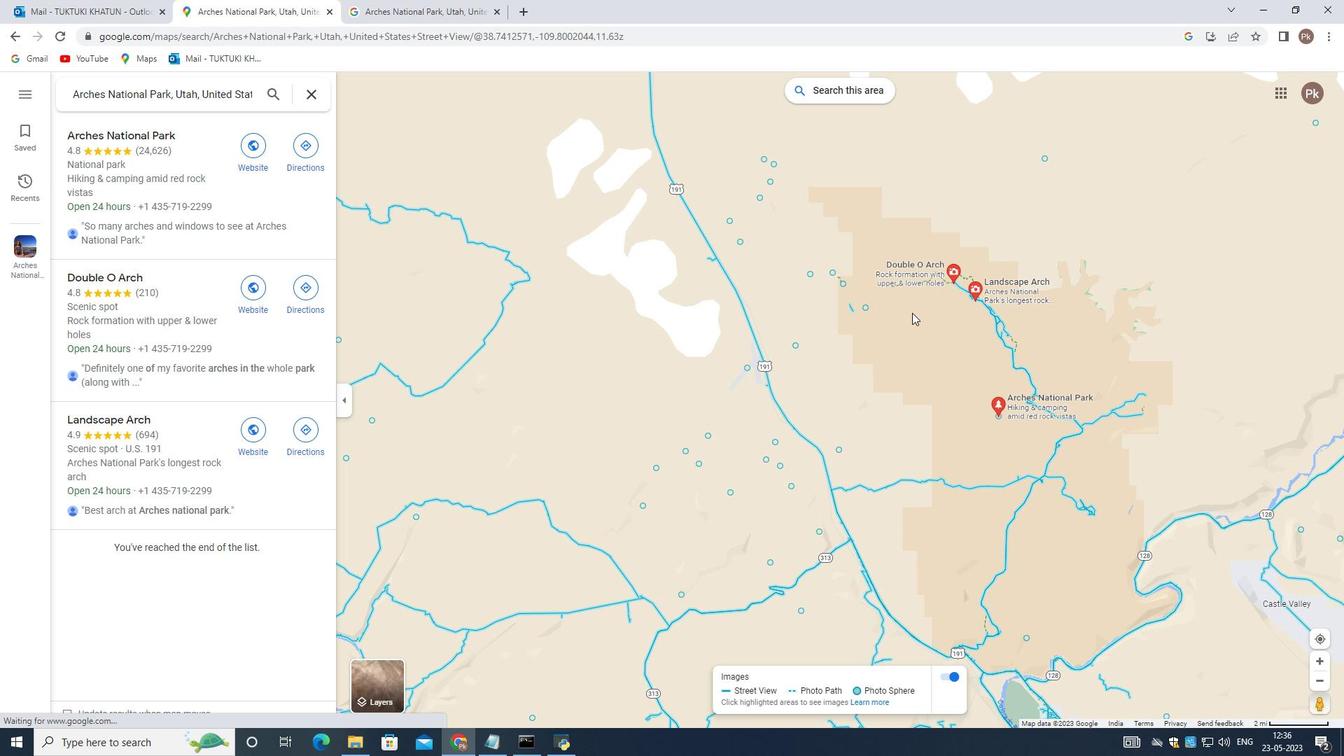 
Action: Mouse moved to (908, 214)
Screenshot: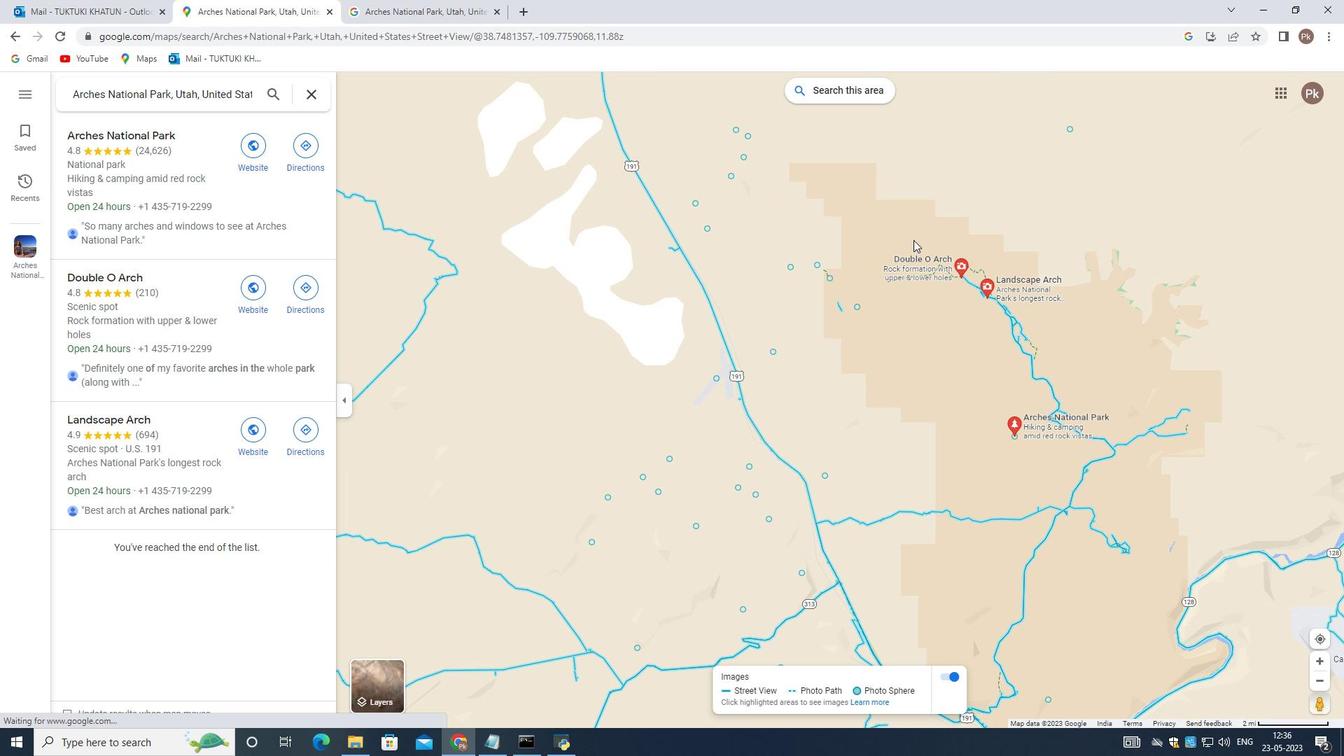 
Action: Mouse pressed left at (908, 214)
Screenshot: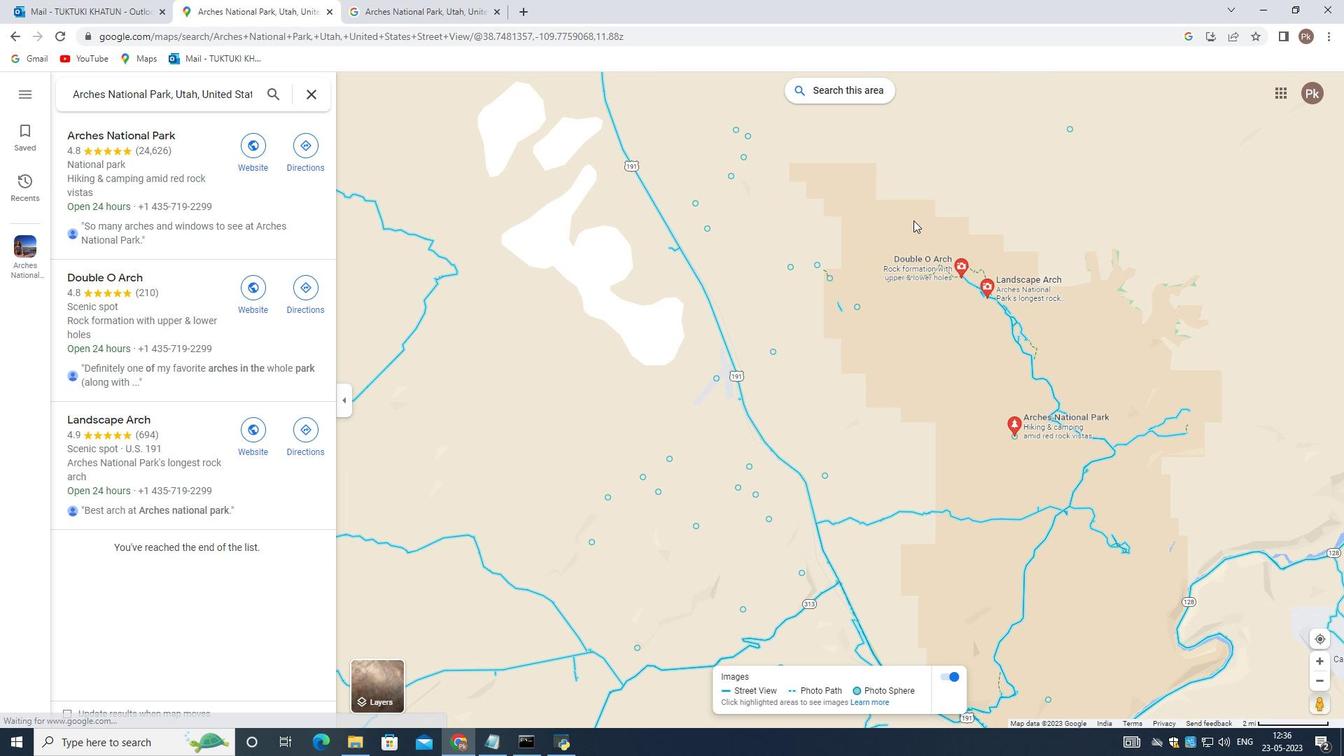 
Action: Mouse moved to (1081, 336)
Screenshot: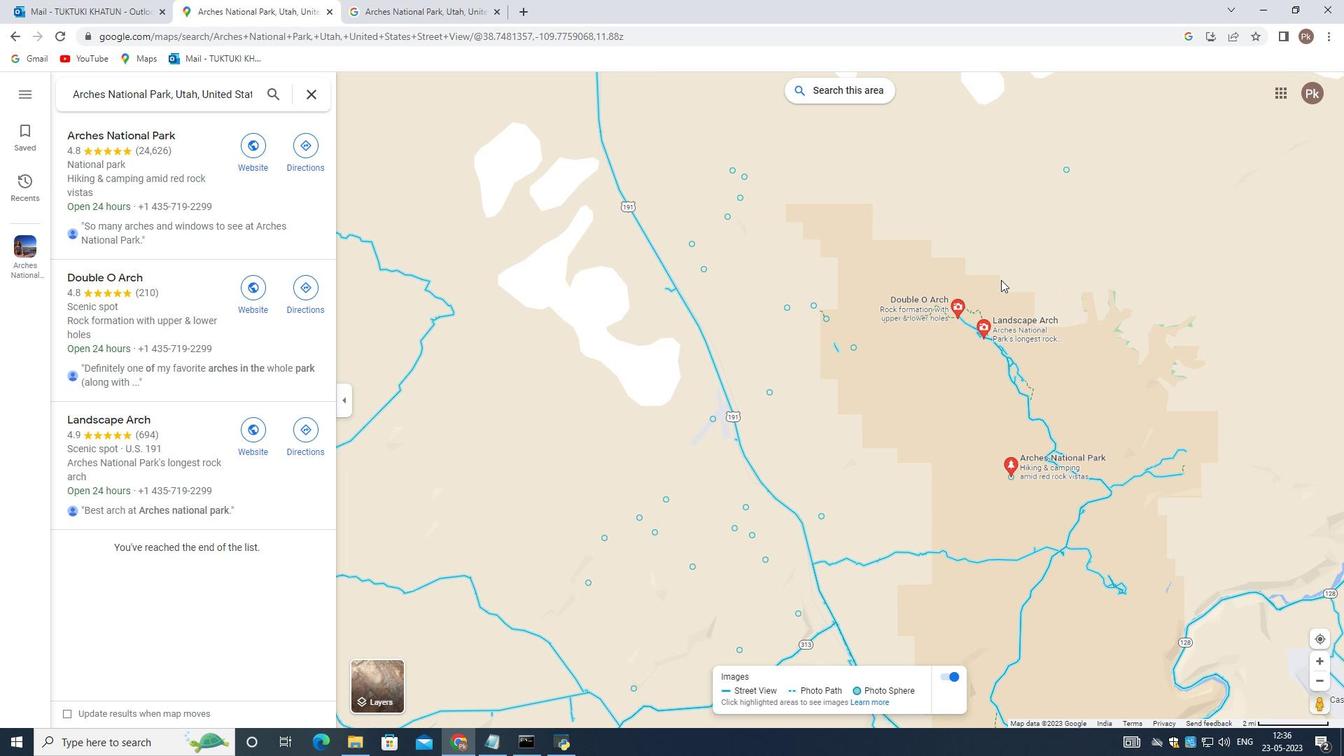 
Action: Mouse scrolled (1081, 336) with delta (0, 0)
Screenshot: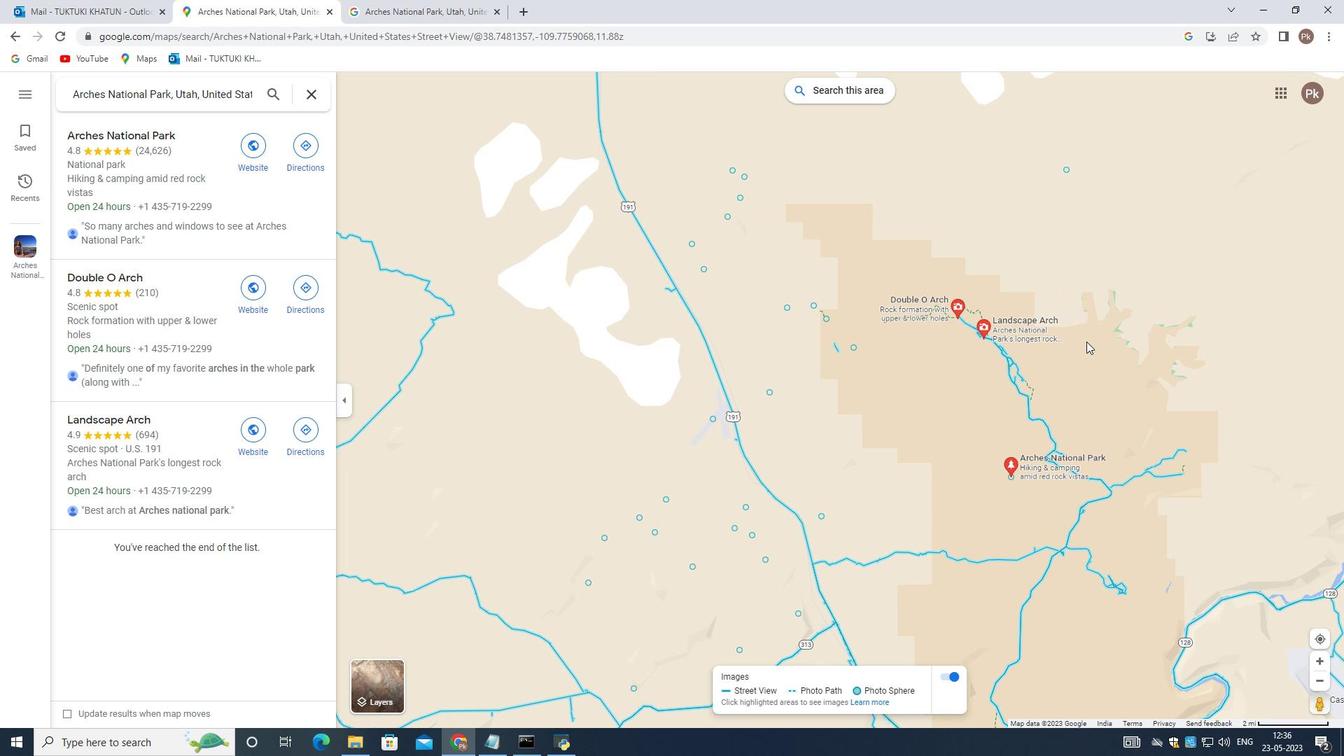 
Action: Mouse scrolled (1081, 336) with delta (0, 0)
Screenshot: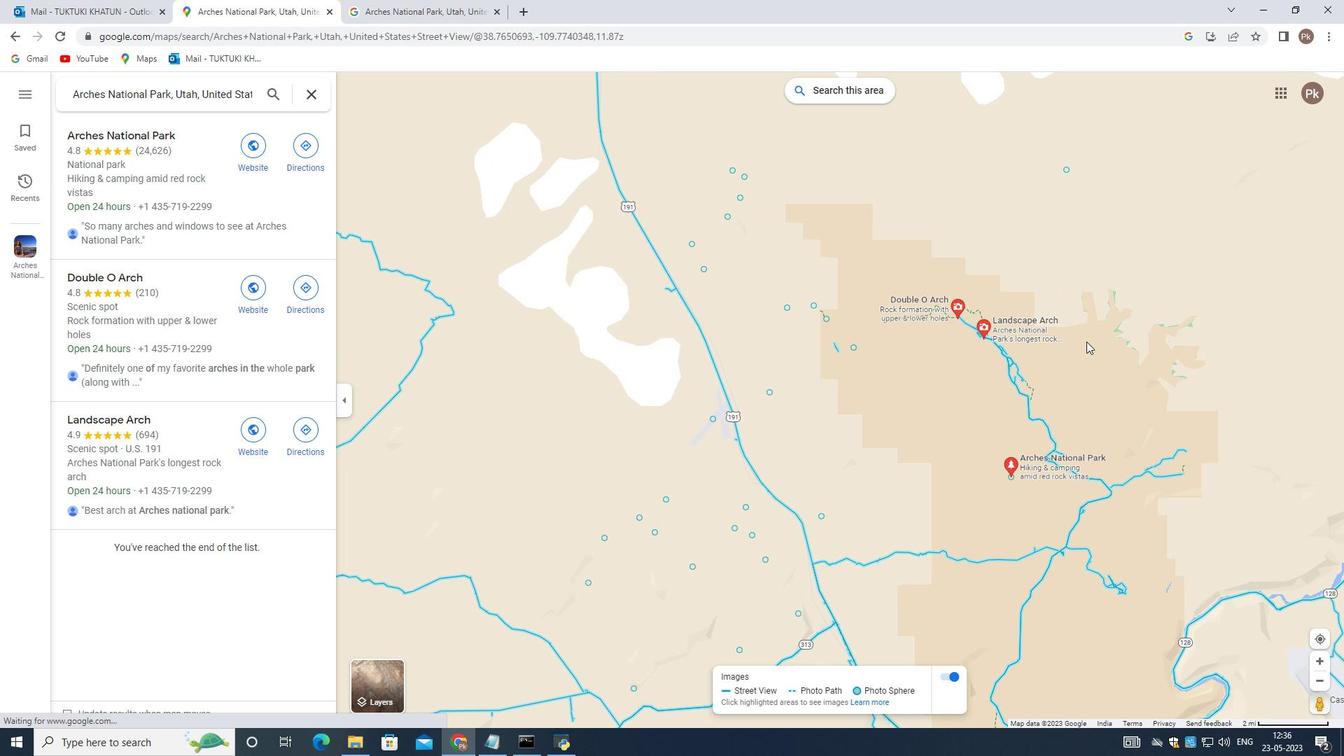 
Action: Mouse scrolled (1081, 336) with delta (0, 0)
Screenshot: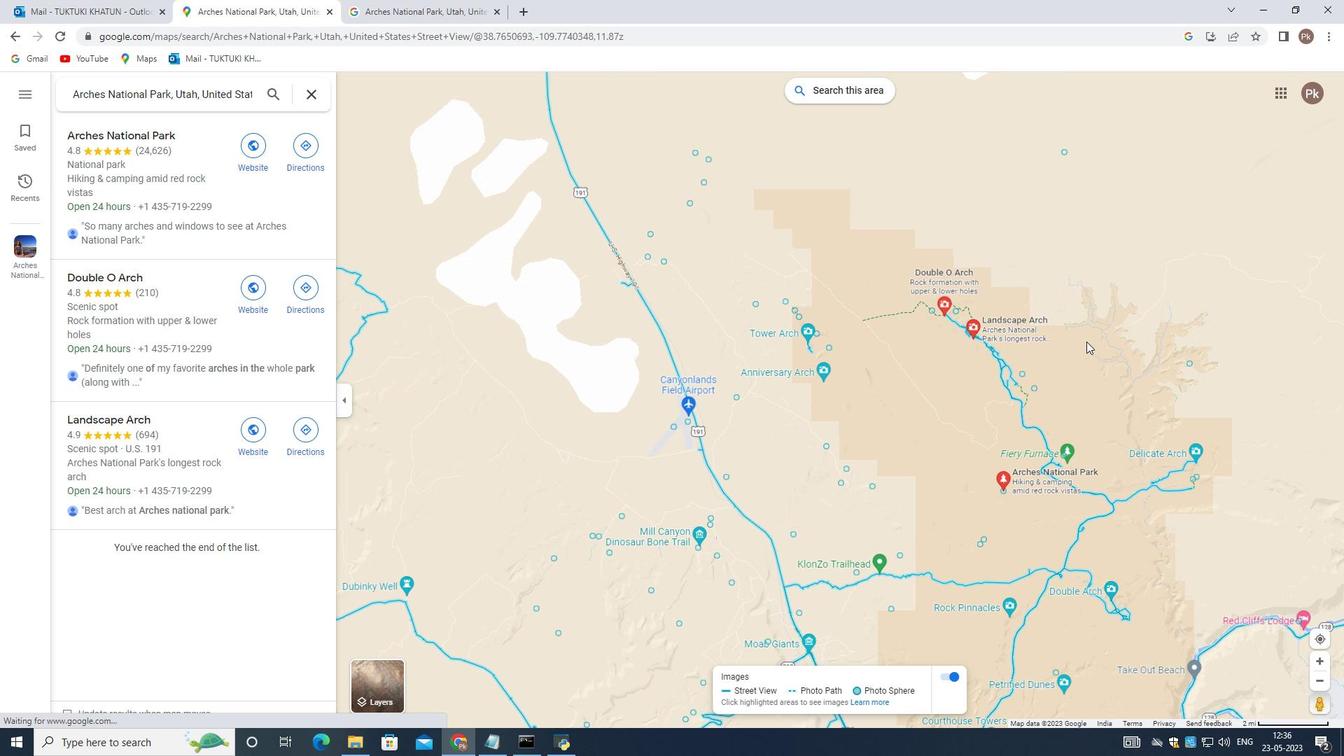 
Action: Mouse scrolled (1081, 336) with delta (0, 0)
Screenshot: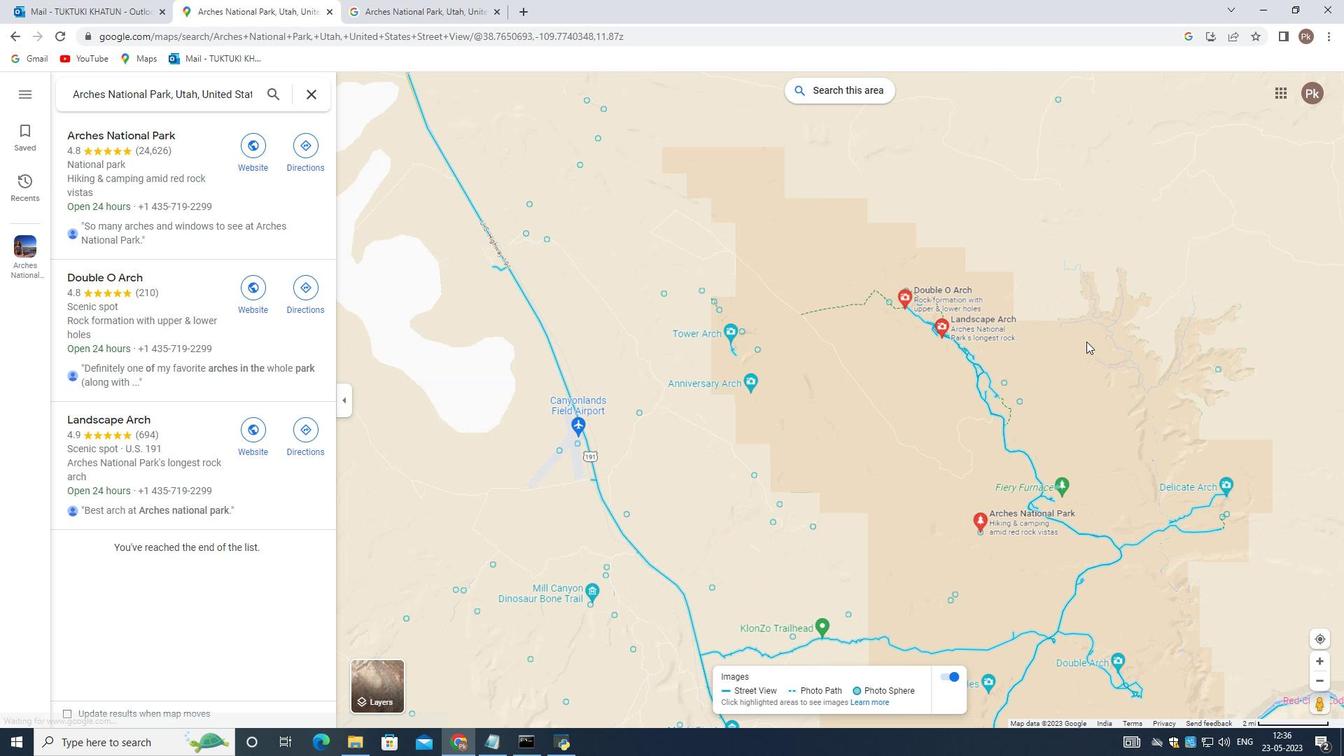 
Action: Mouse moved to (1060, 417)
Screenshot: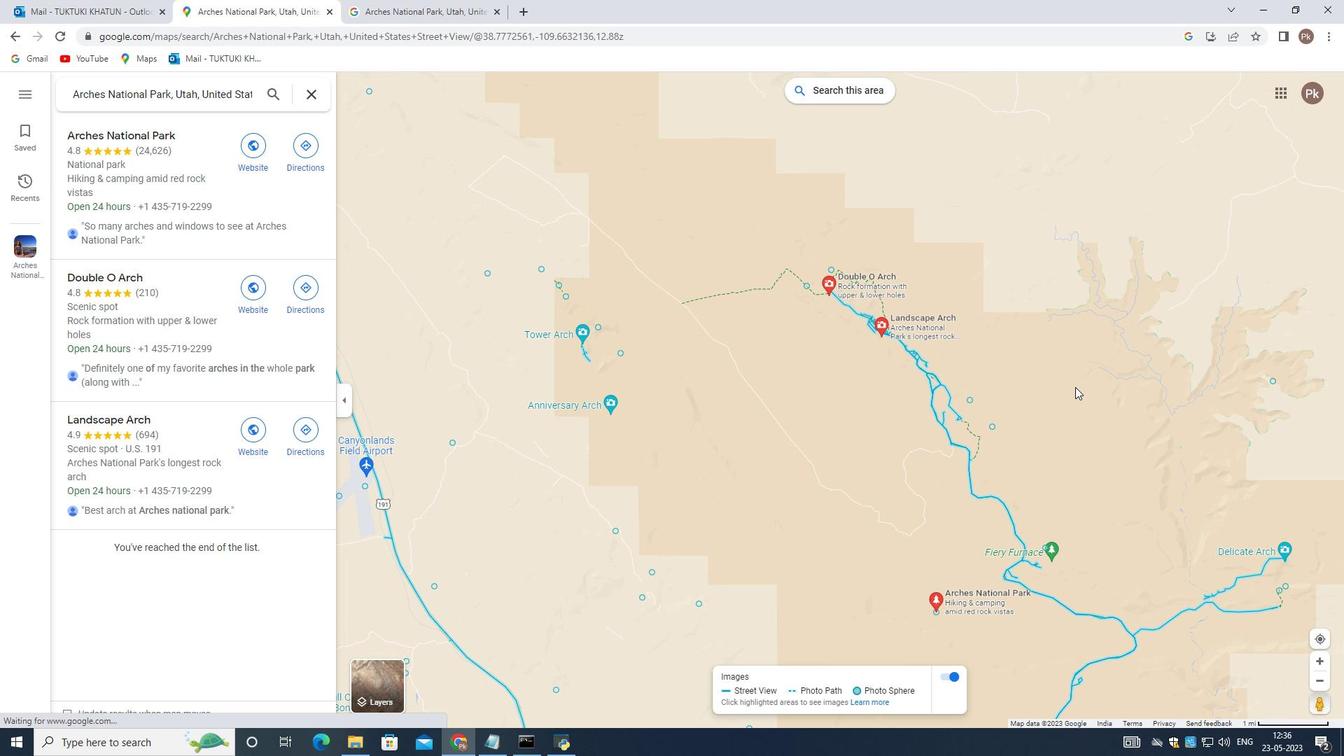 
Action: Mouse pressed left at (1060, 417)
Screenshot: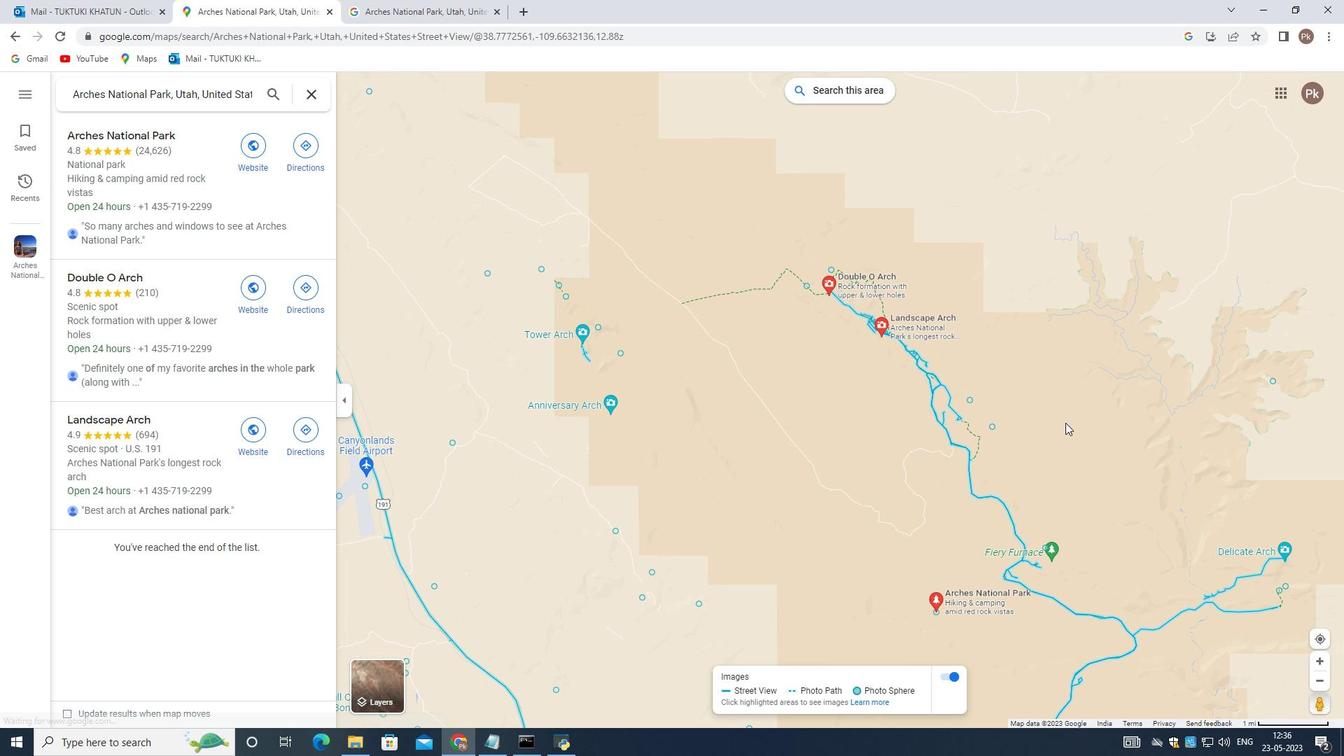 
Action: Mouse moved to (1068, 367)
Screenshot: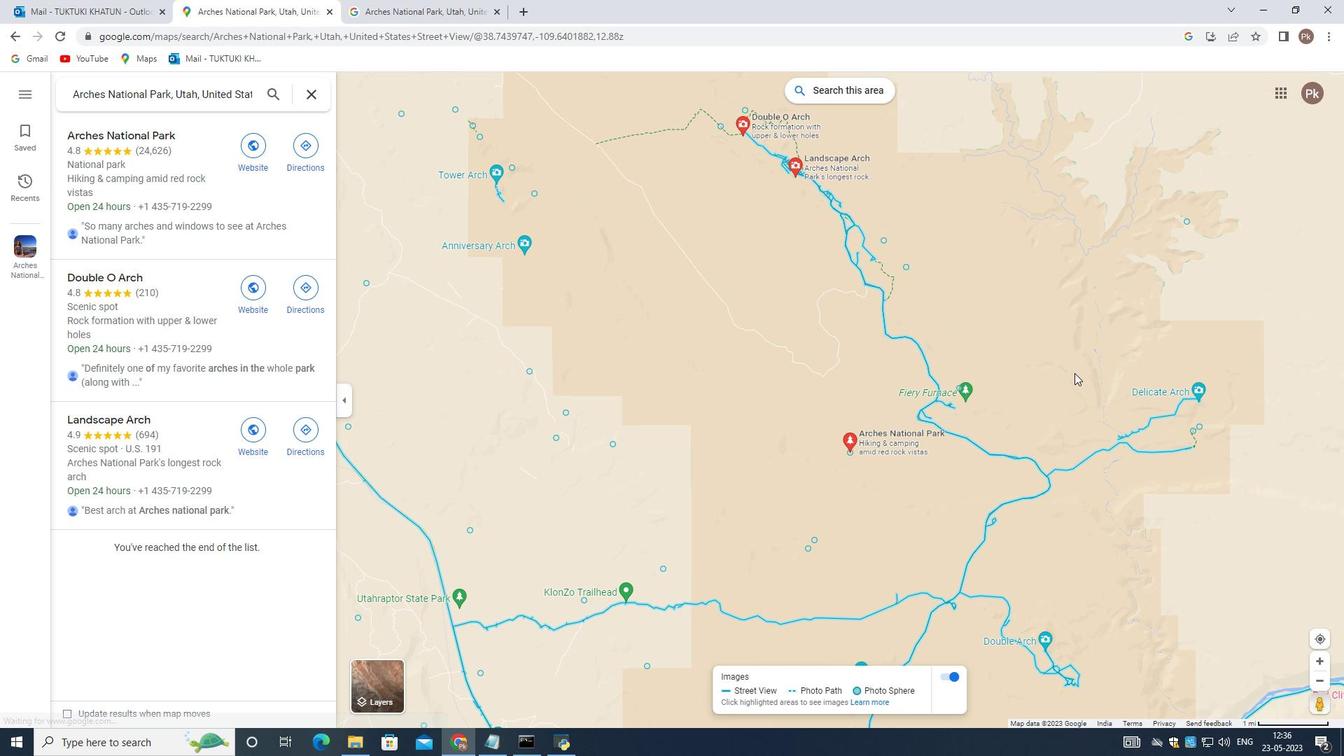 
Action: Mouse scrolled (1068, 368) with delta (0, 0)
Screenshot: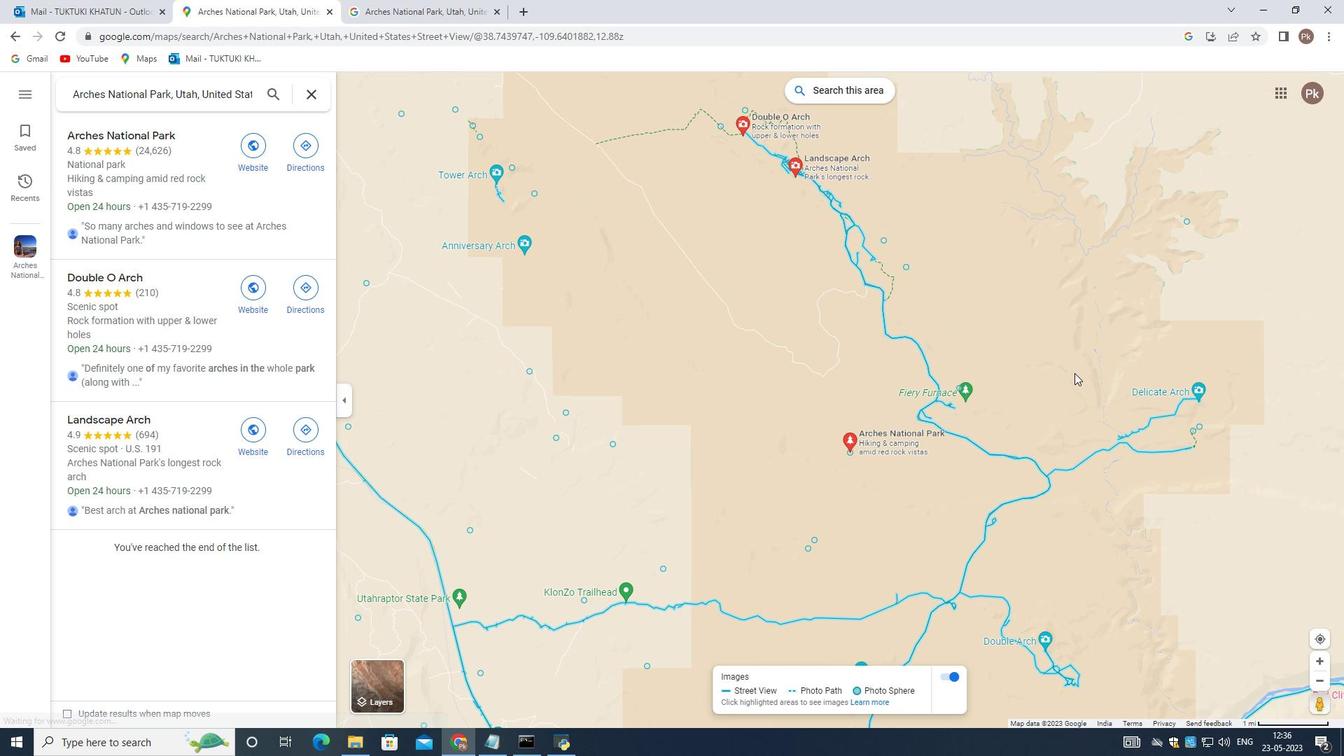 
Action: Mouse moved to (1068, 367)
Screenshot: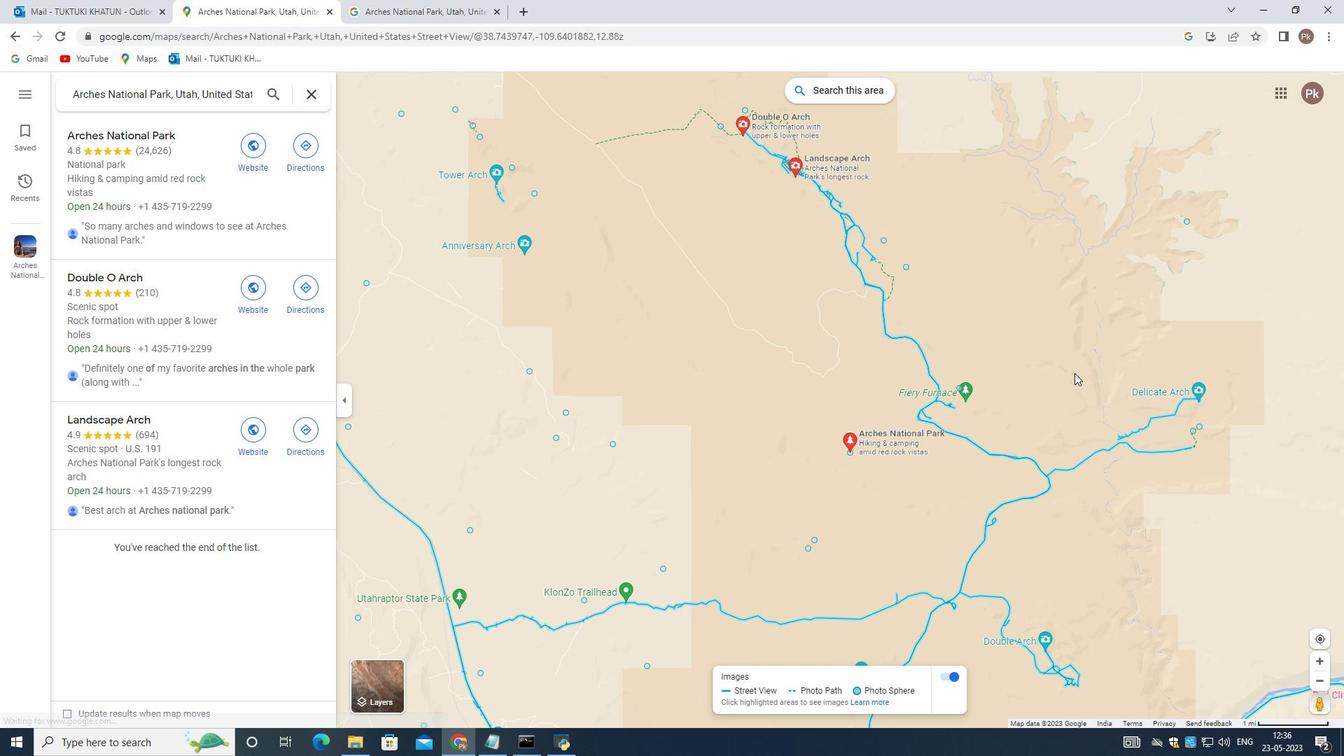 
Action: Mouse scrolled (1068, 368) with delta (0, 0)
Screenshot: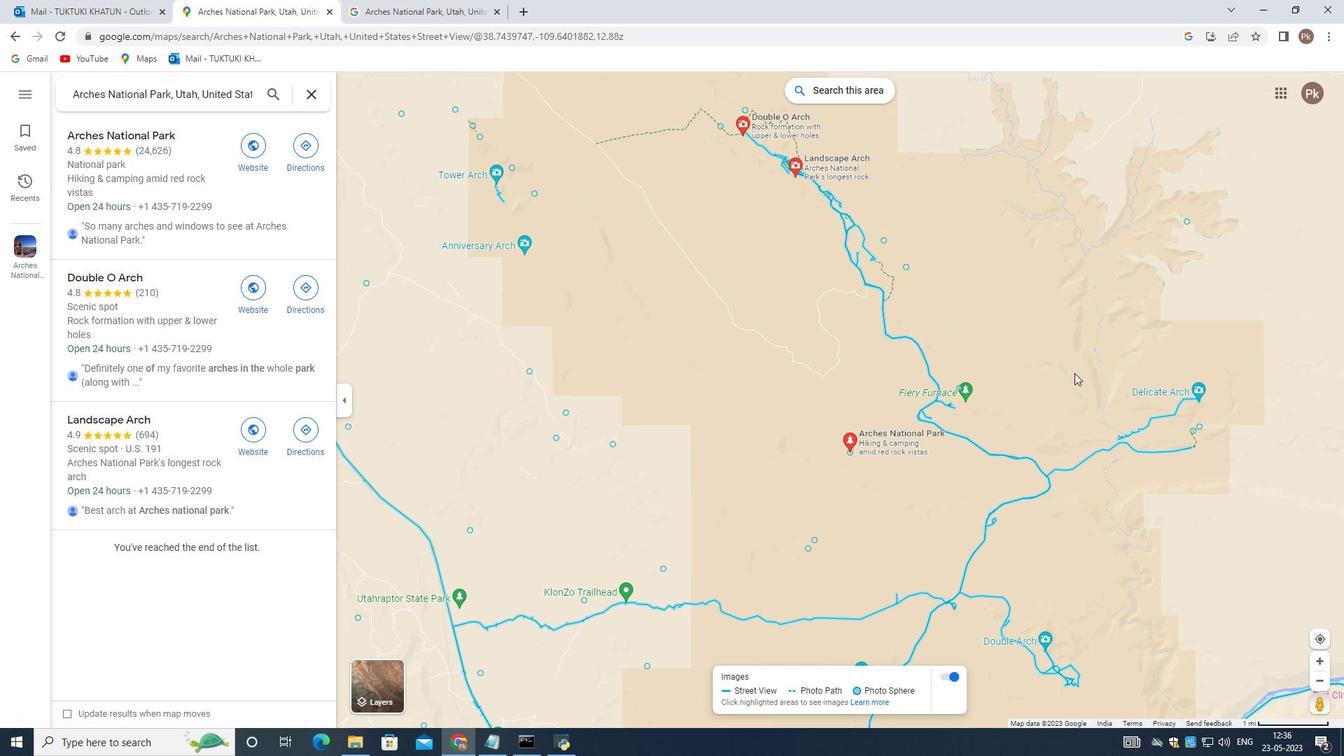 
Action: Mouse moved to (1109, 396)
Screenshot: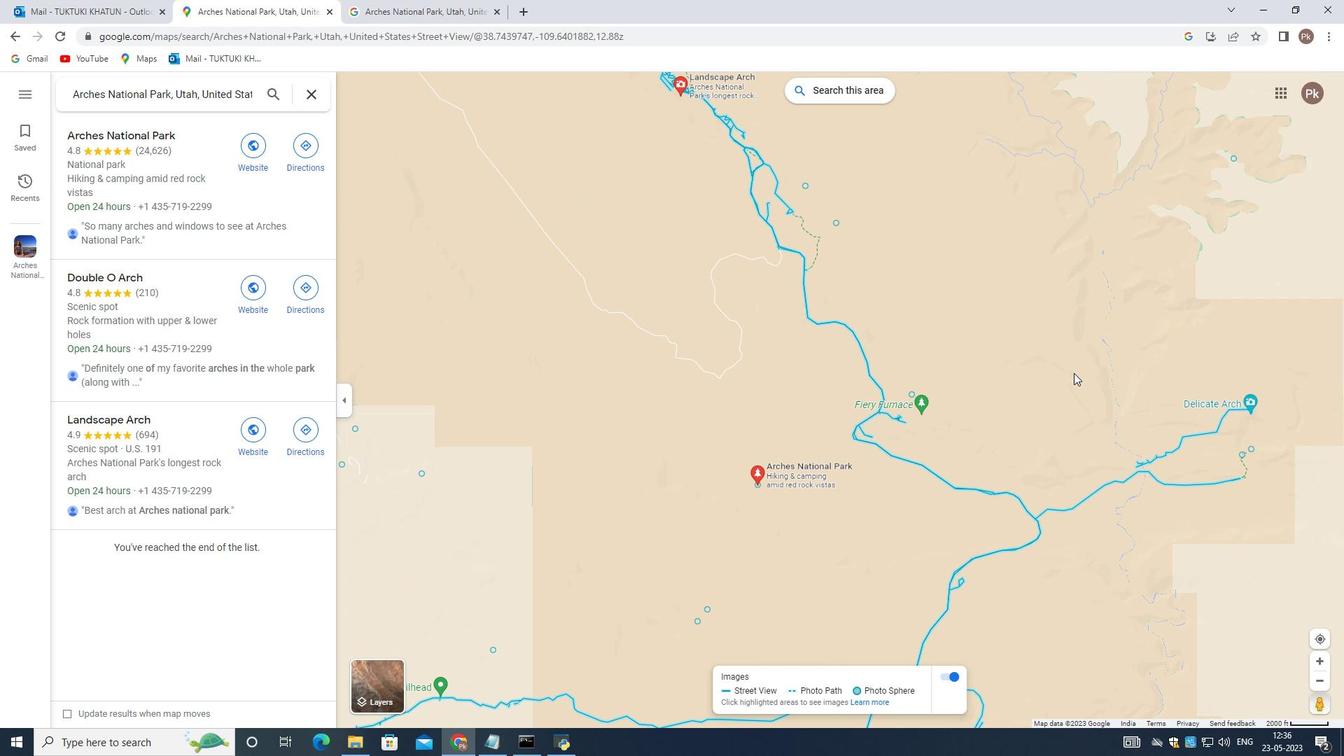 
Action: Mouse pressed left at (1109, 396)
Screenshot: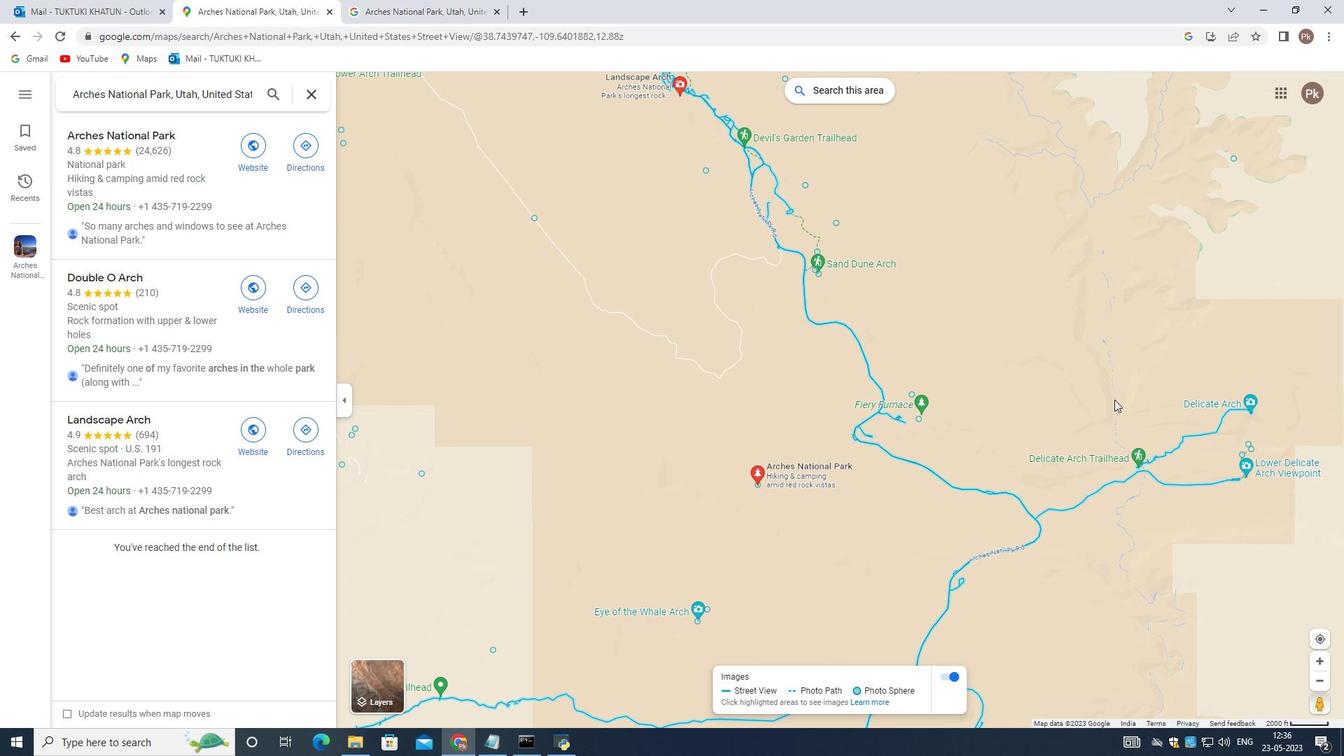 
Action: Mouse moved to (1049, 323)
Screenshot: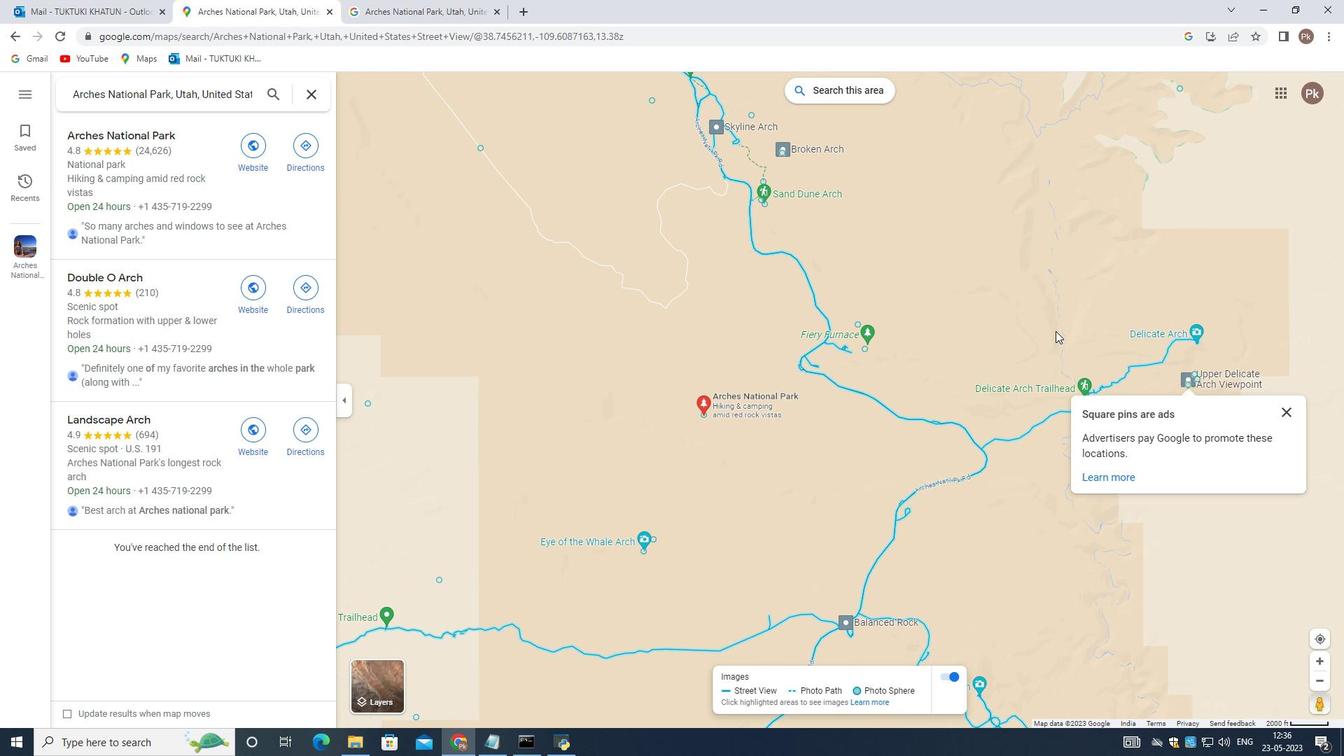
Action: Mouse scrolled (1049, 324) with delta (0, 0)
Screenshot: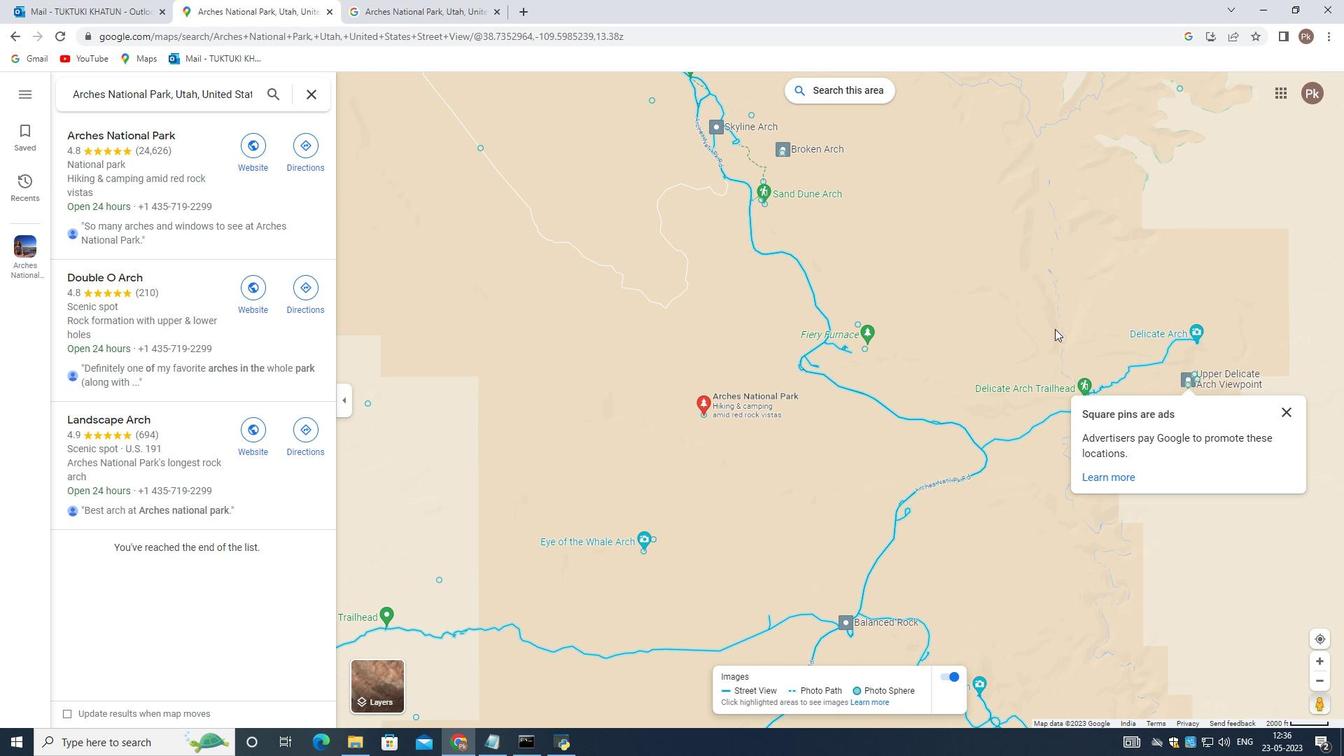 
Action: Mouse scrolled (1049, 324) with delta (0, 0)
Screenshot: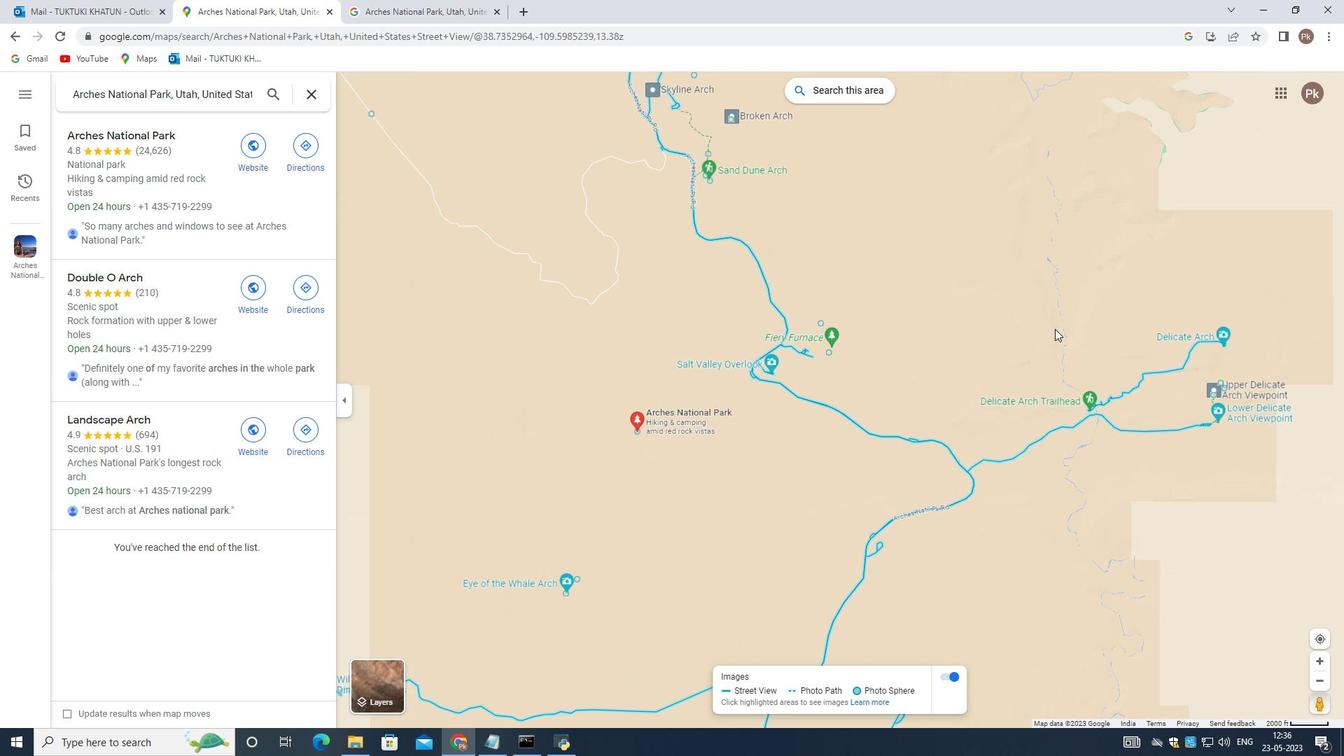 
Action: Mouse moved to (929, 345)
Screenshot: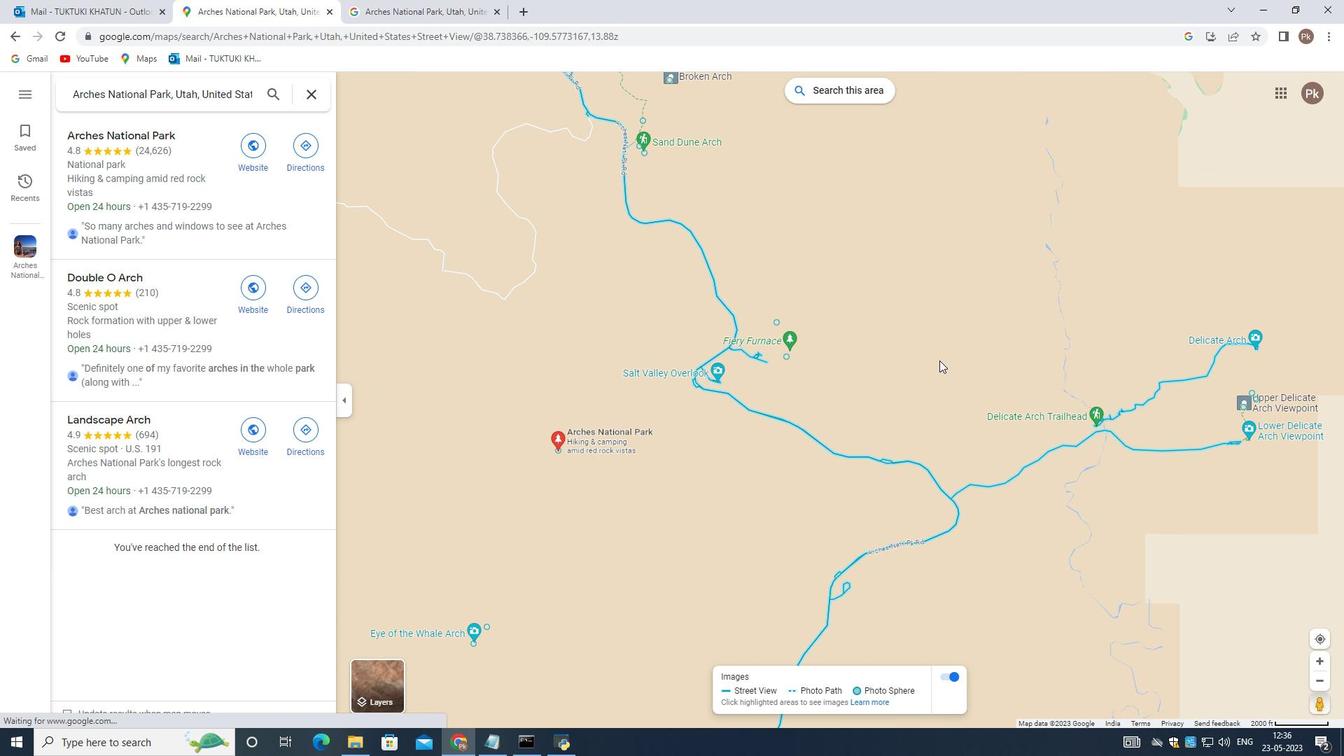 
Action: Mouse pressed left at (929, 345)
Screenshot: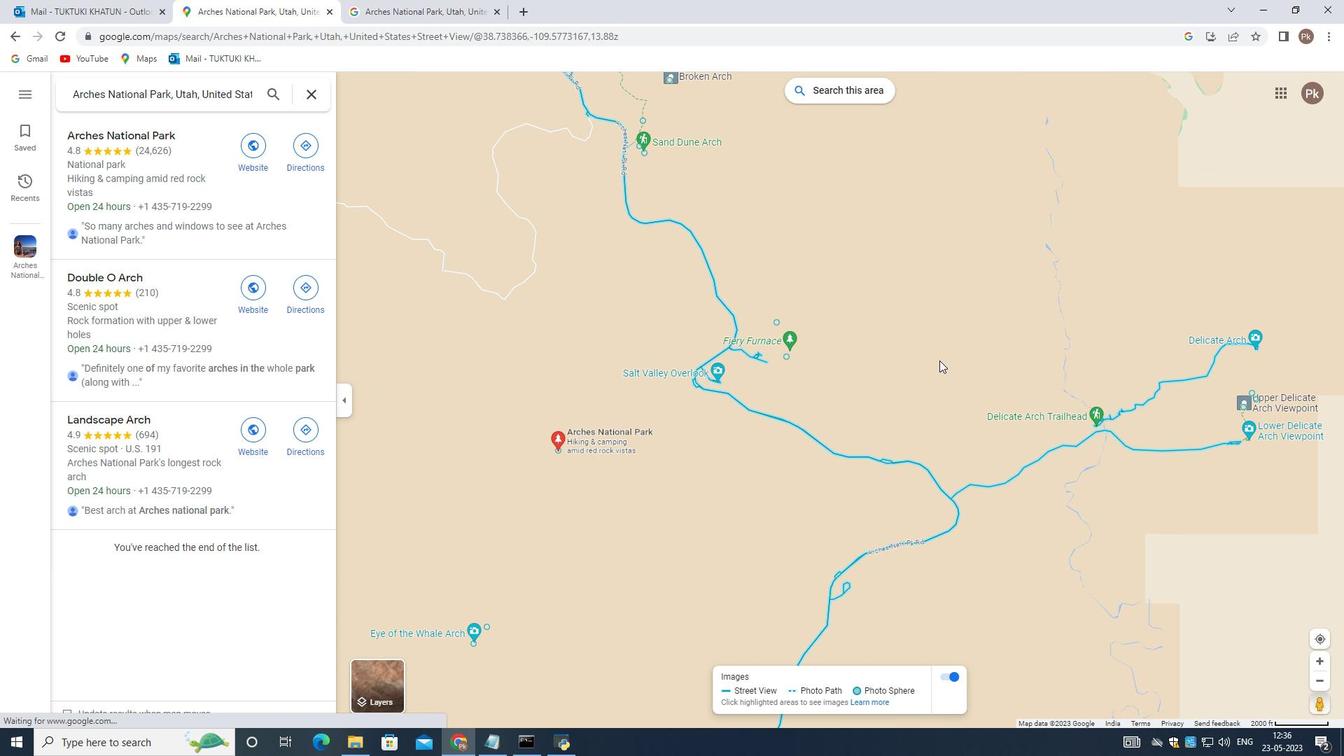 
Action: Mouse moved to (1087, 330)
Screenshot: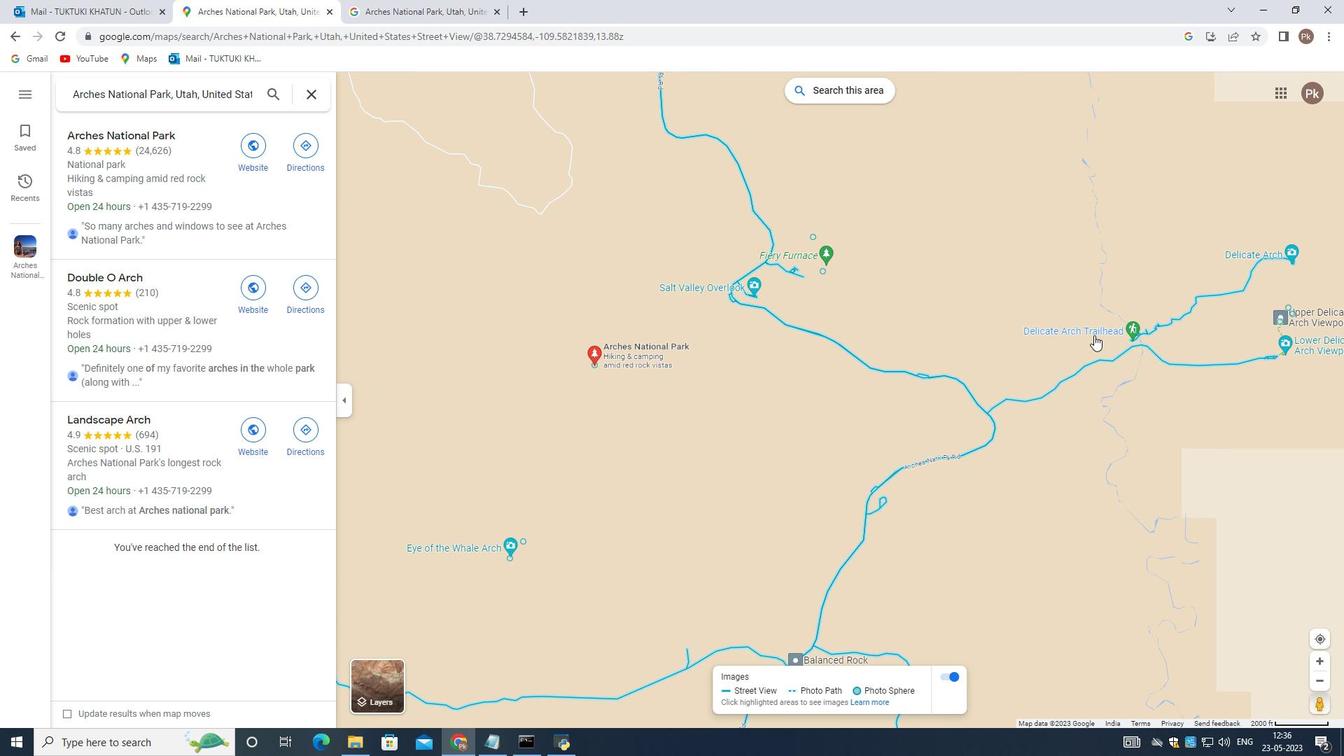 
Action: Mouse scrolled (1087, 331) with delta (0, 0)
Screenshot: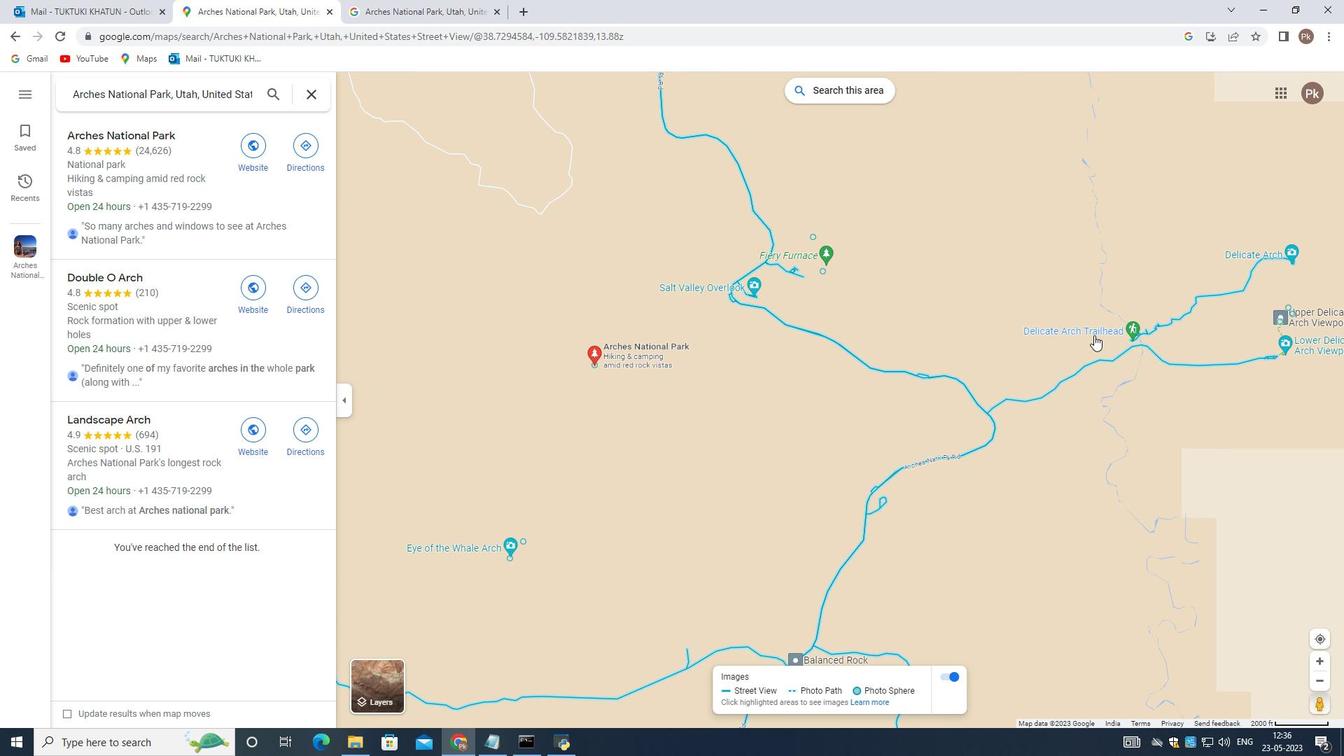 
Action: Mouse moved to (1085, 331)
Screenshot: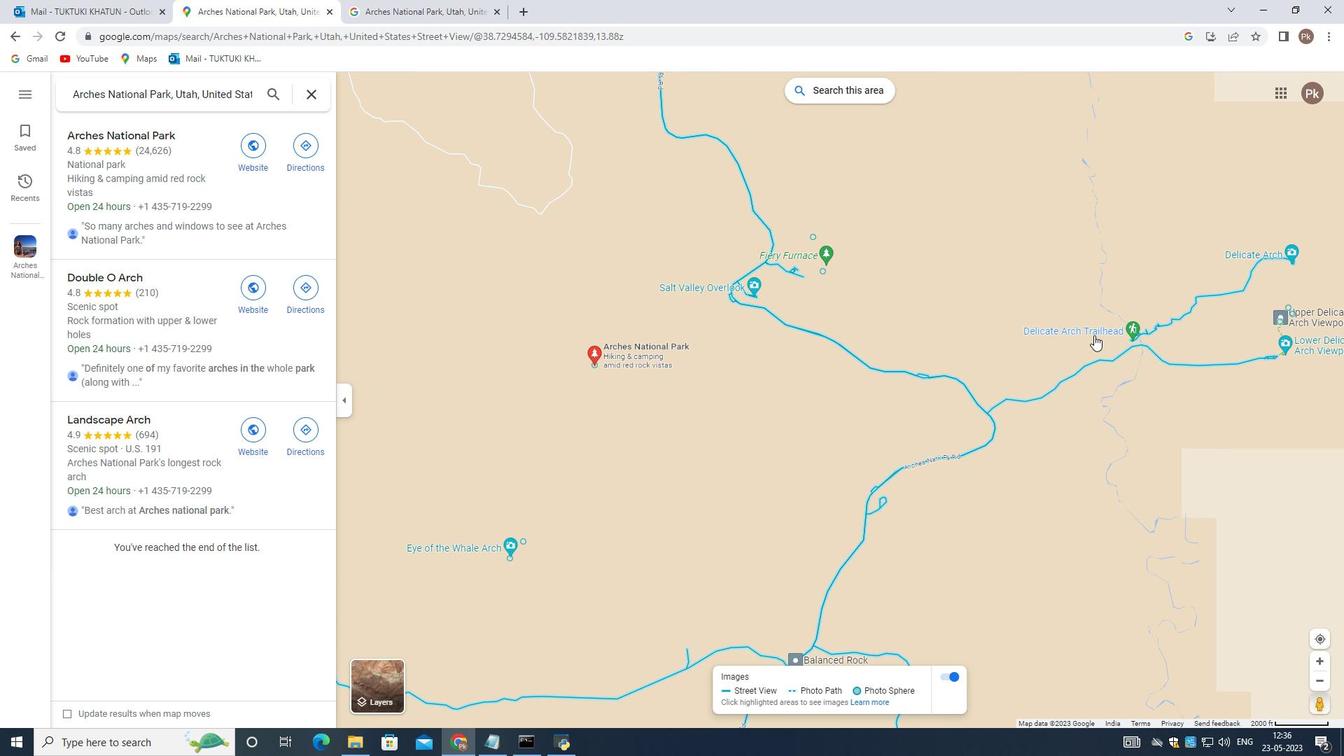 
Action: Mouse scrolled (1085, 331) with delta (0, 0)
Screenshot: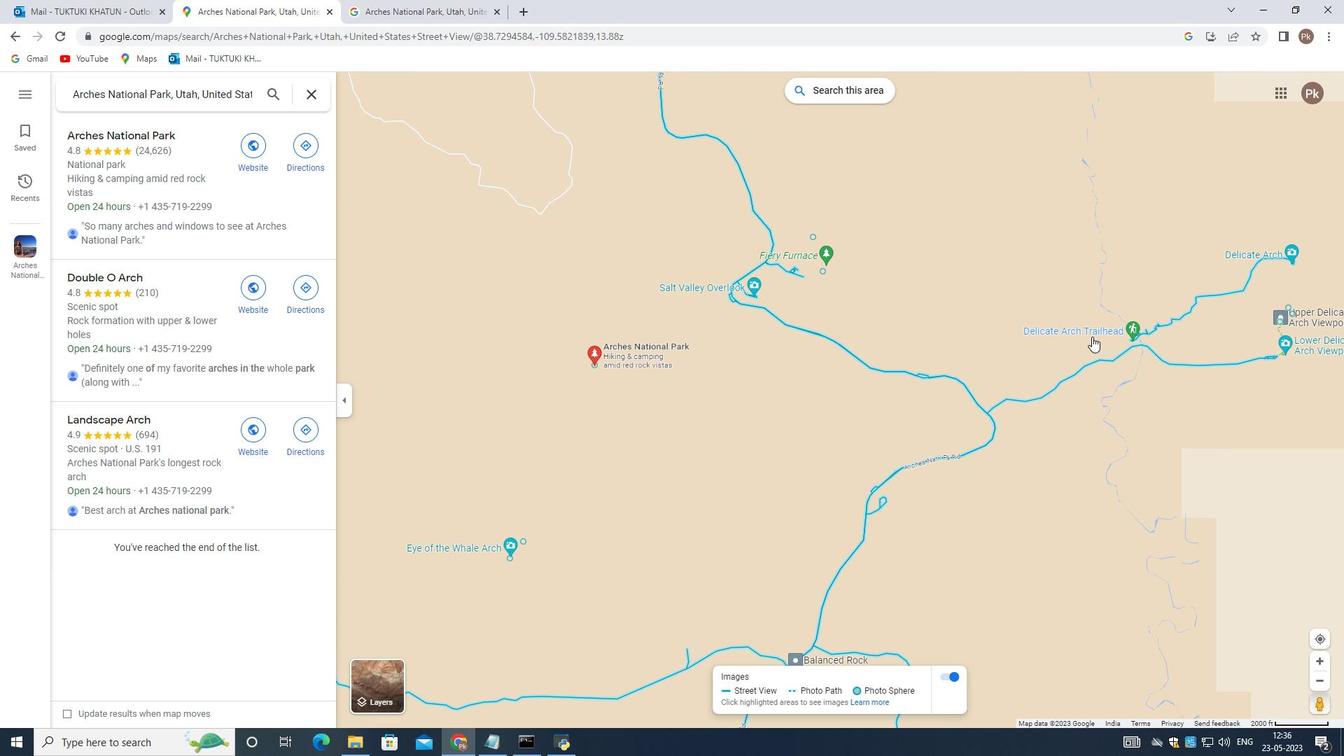 
Action: Mouse scrolled (1085, 331) with delta (0, 0)
Screenshot: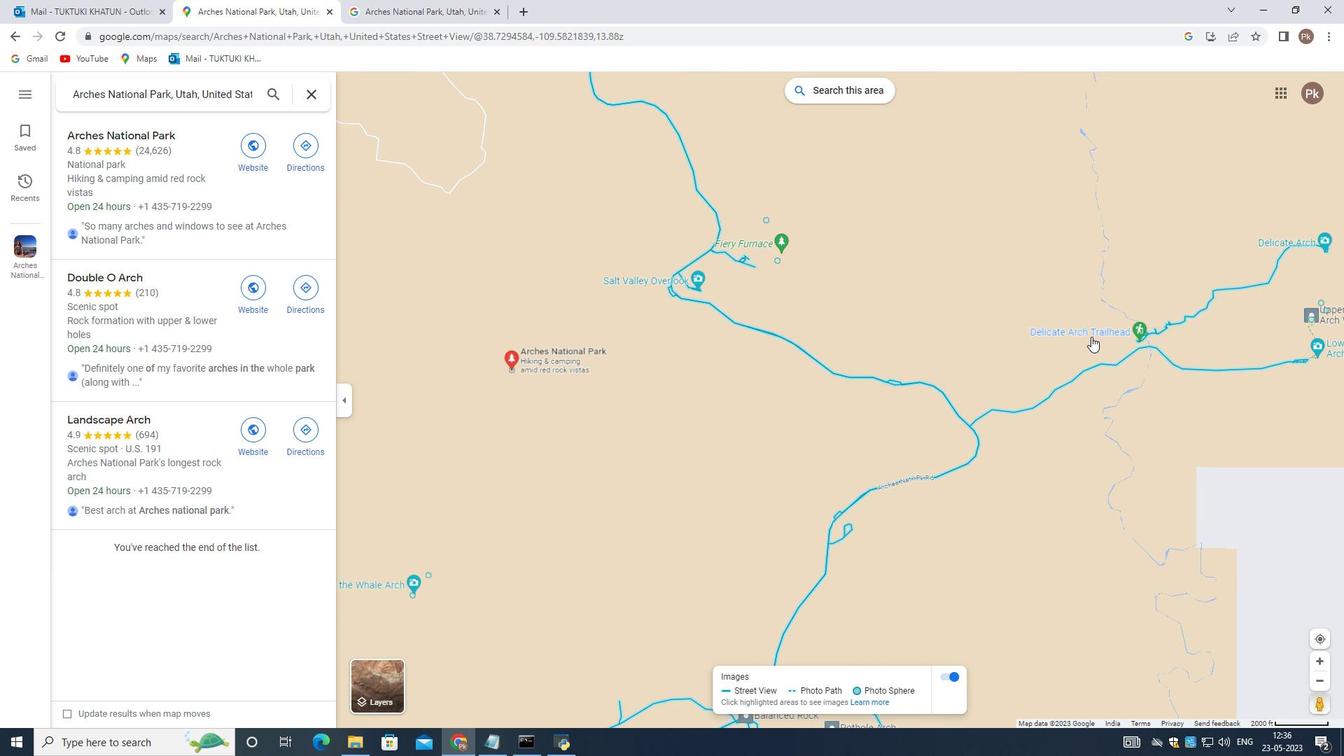 
Action: Mouse moved to (1098, 225)
Screenshot: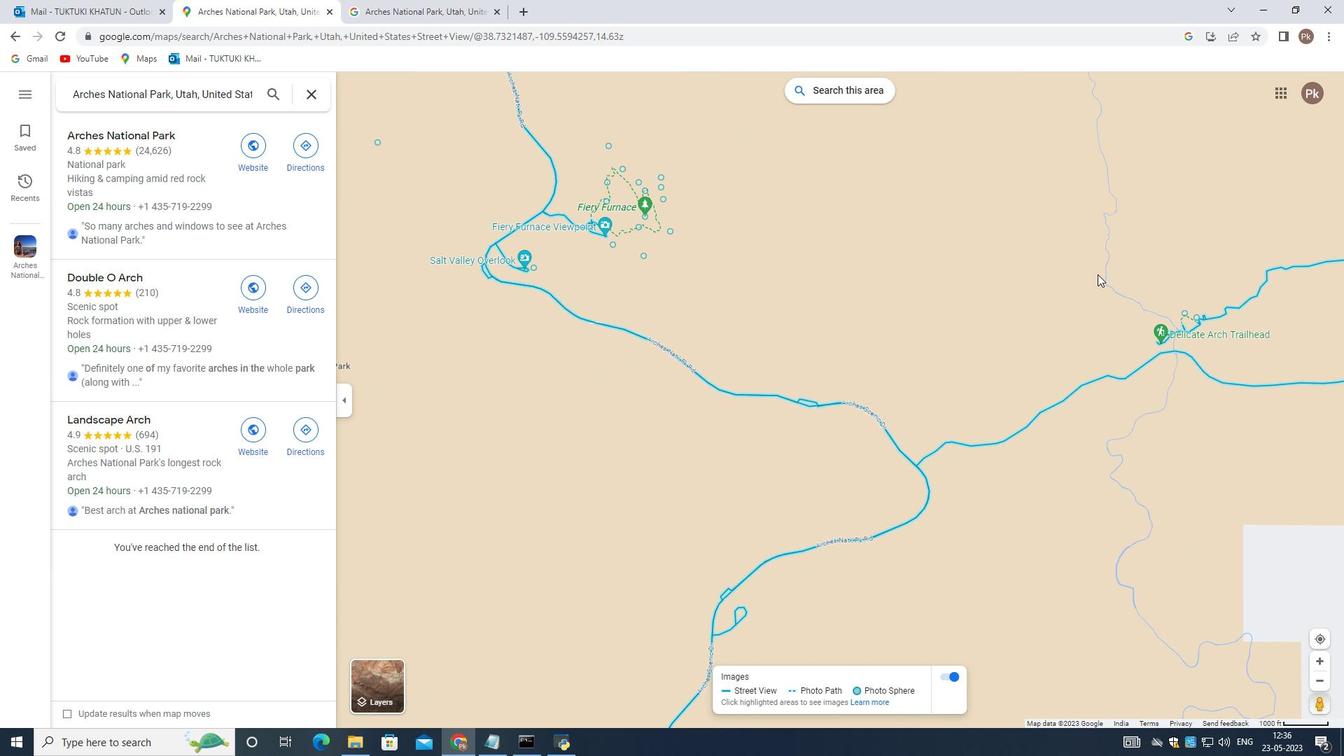 
Action: Mouse pressed left at (1098, 225)
Screenshot: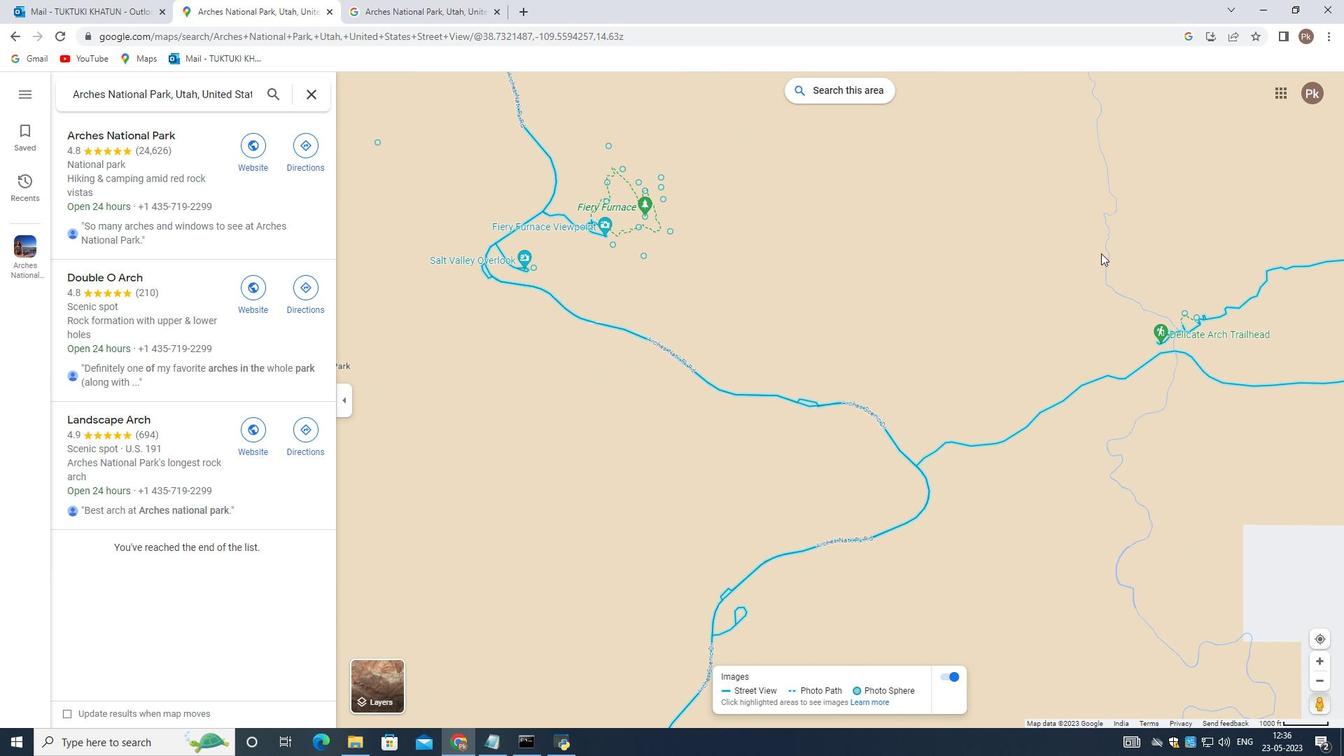 
Action: Mouse moved to (1209, 326)
Screenshot: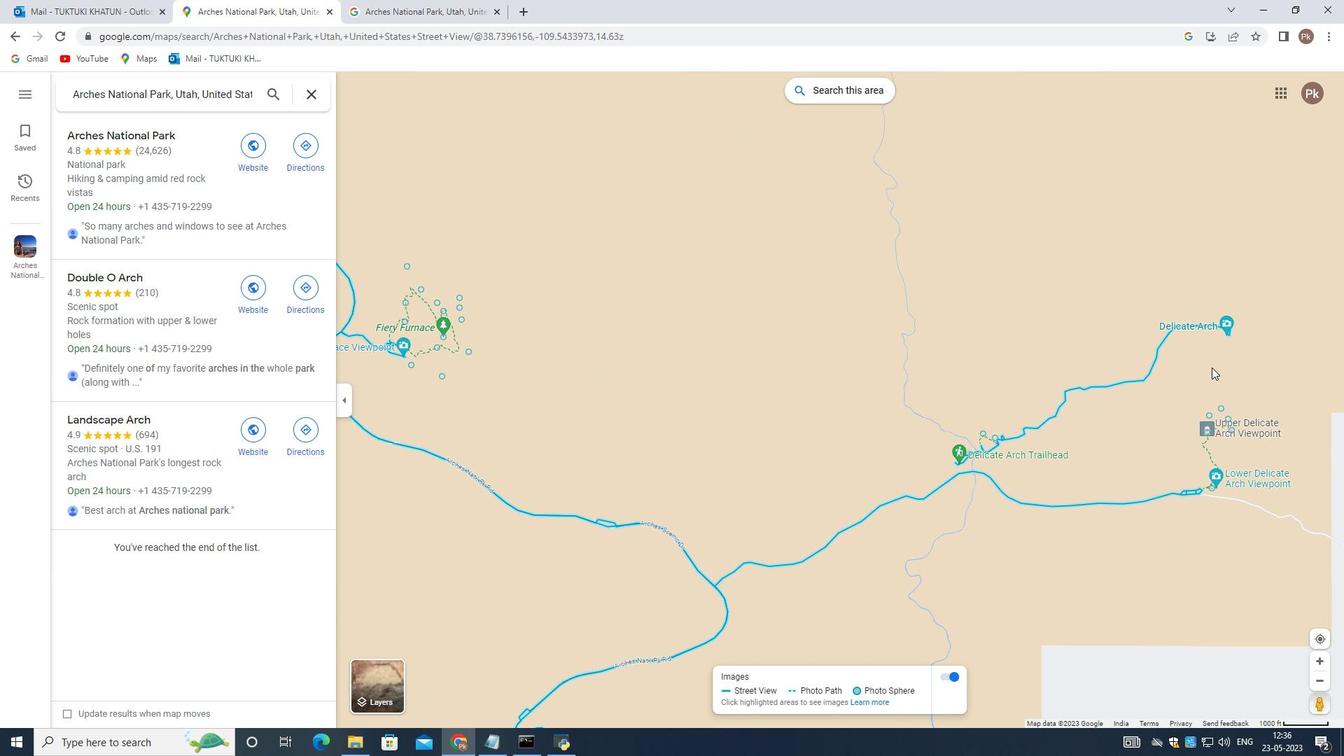 
Action: Mouse scrolled (1209, 327) with delta (0, 0)
Screenshot: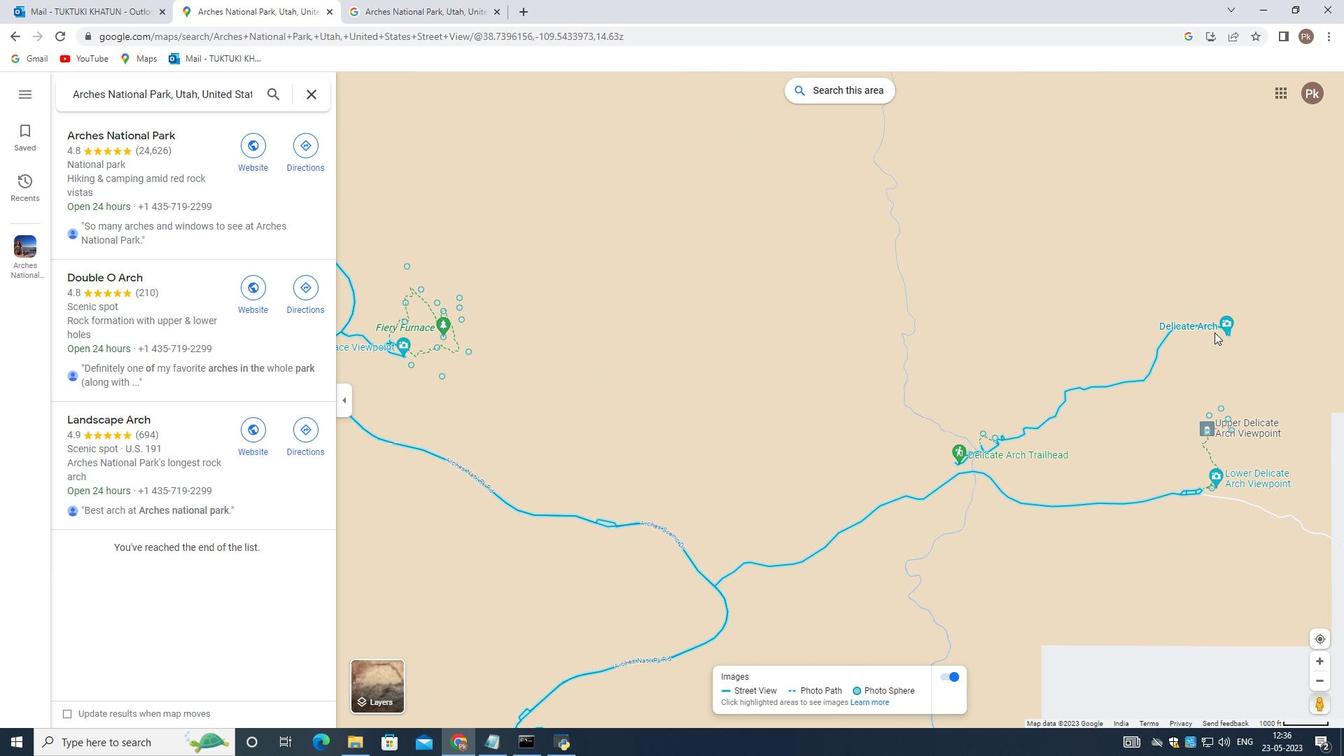 
Action: Mouse scrolled (1209, 327) with delta (0, 0)
Screenshot: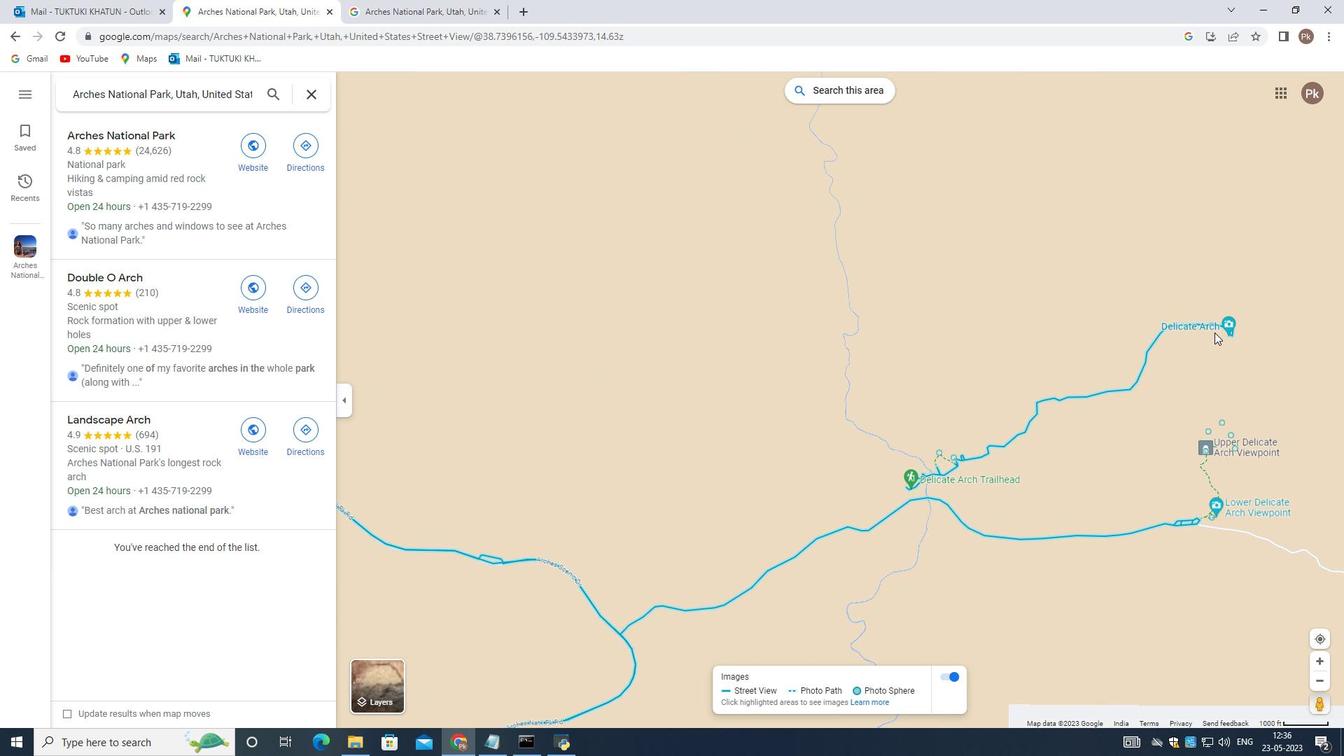 
Action: Mouse moved to (1197, 368)
Screenshot: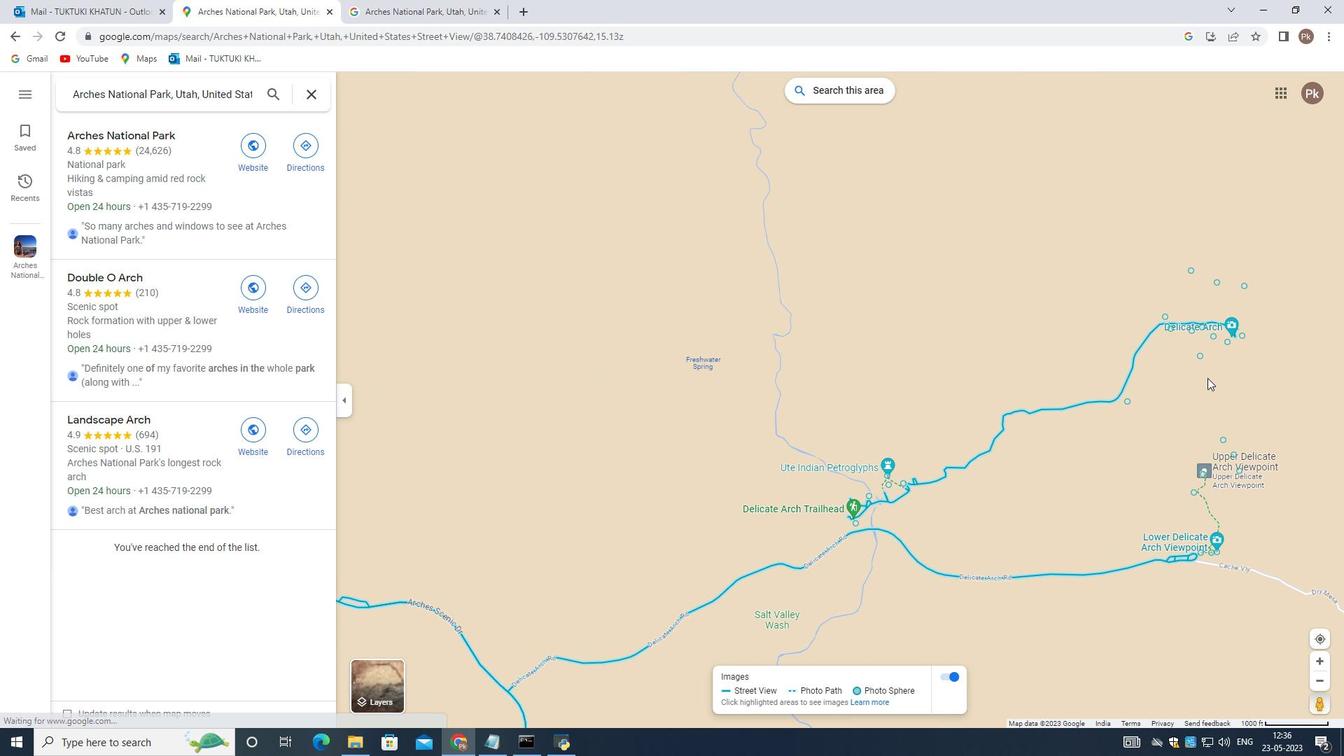 
Action: Mouse scrolled (1197, 369) with delta (0, 0)
Screenshot: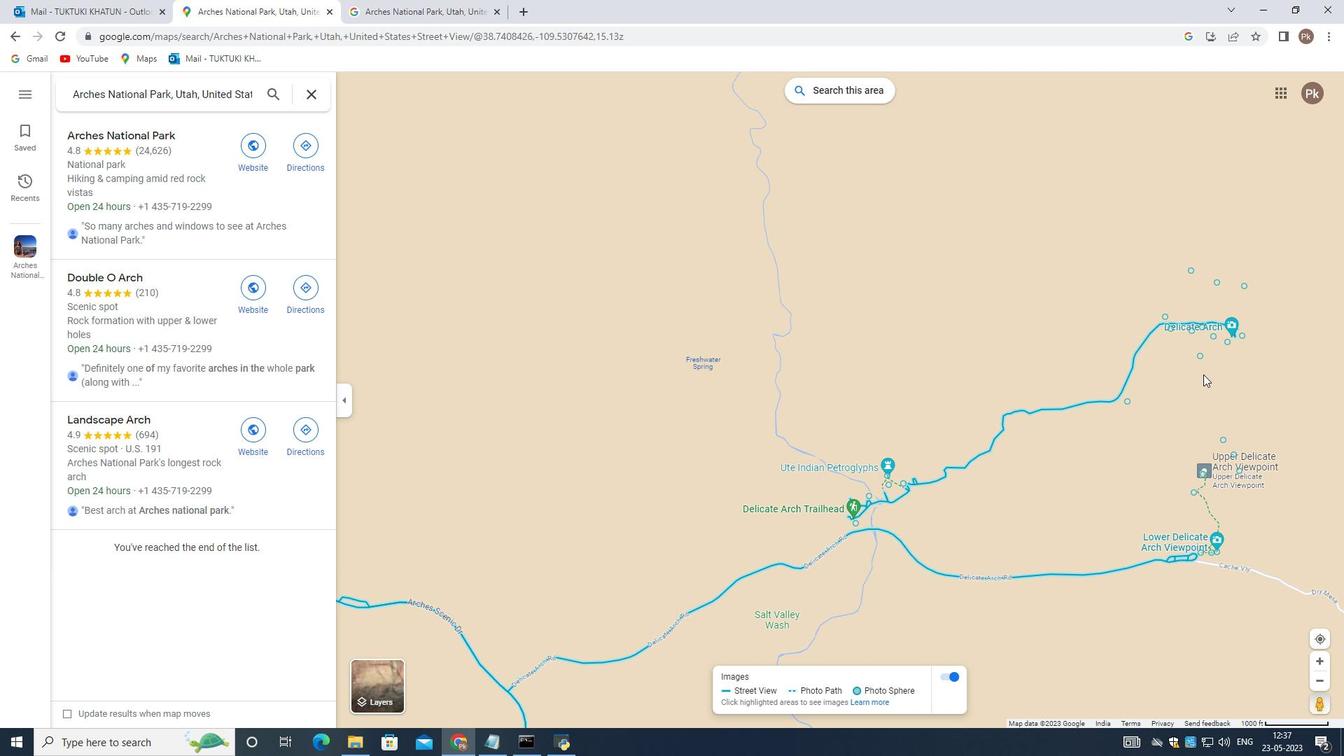 
Action: Mouse scrolled (1197, 369) with delta (0, 0)
Screenshot: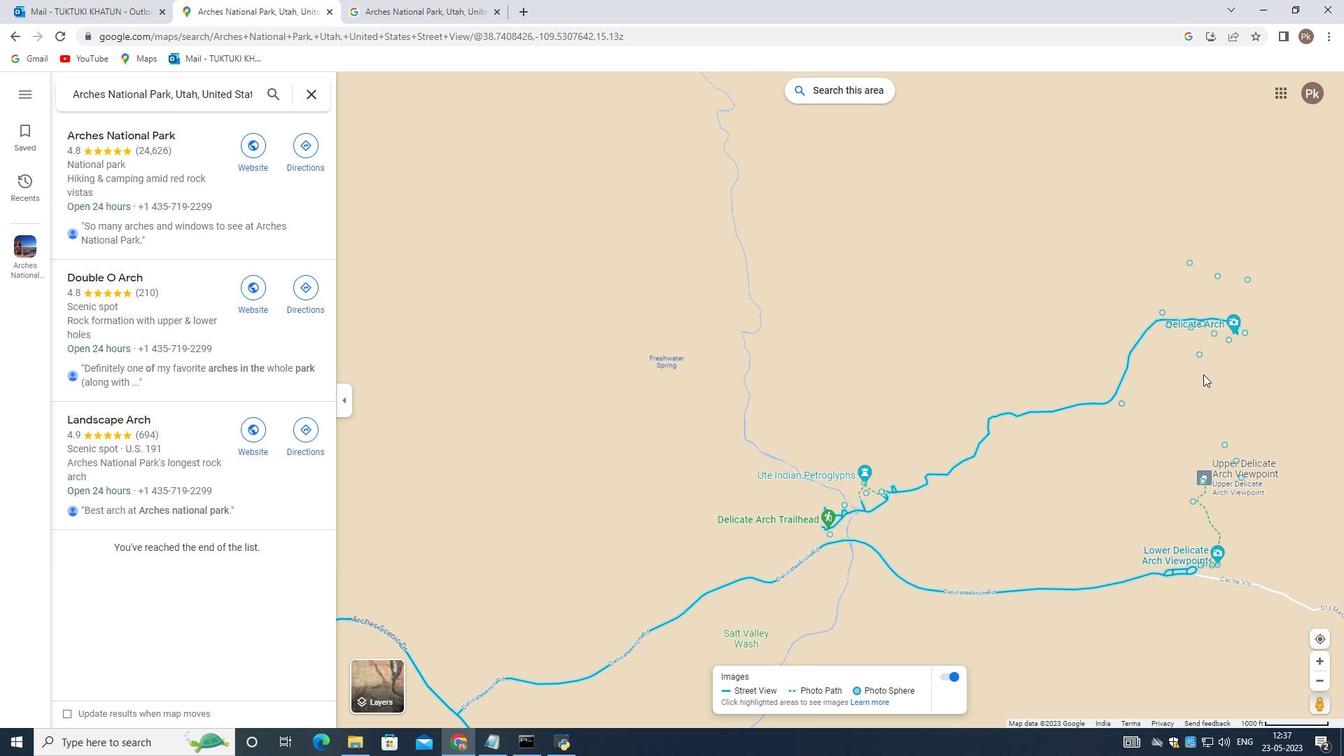 
Action: Mouse moved to (1111, 496)
Screenshot: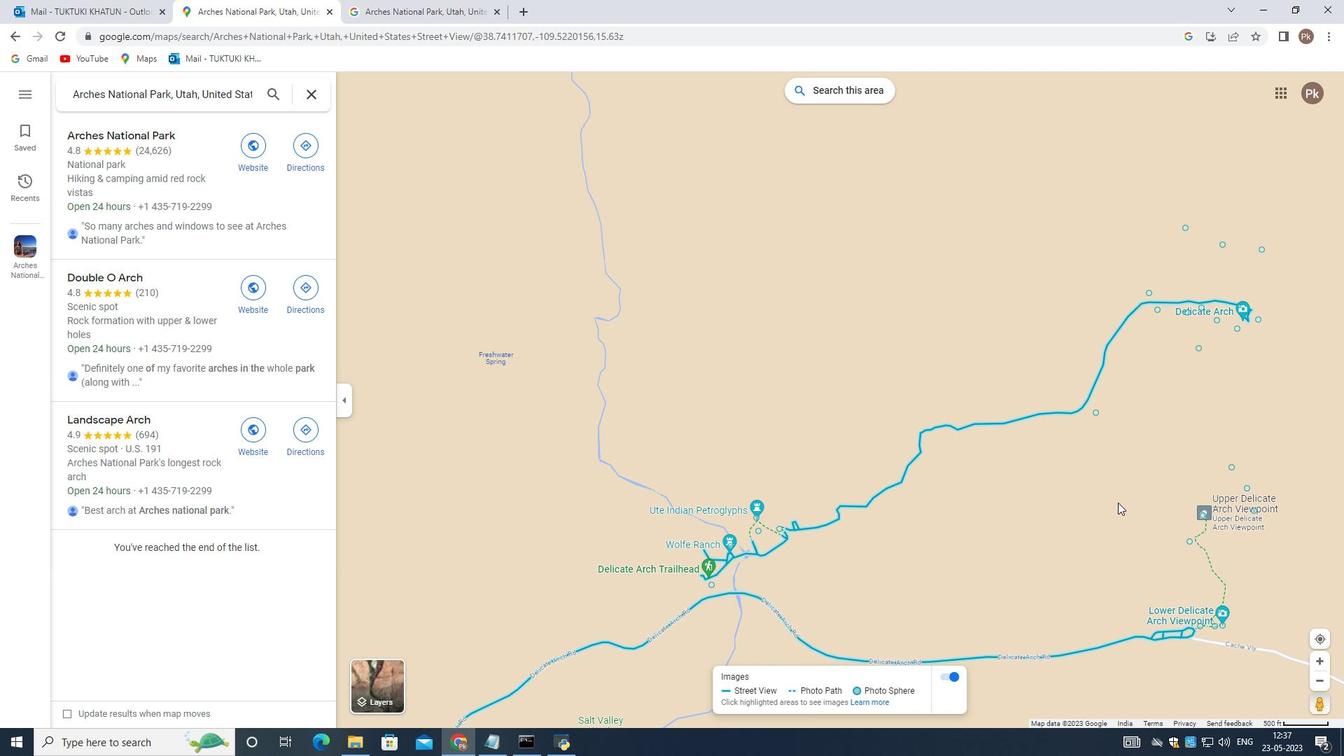 
Action: Mouse pressed left at (1111, 496)
Screenshot: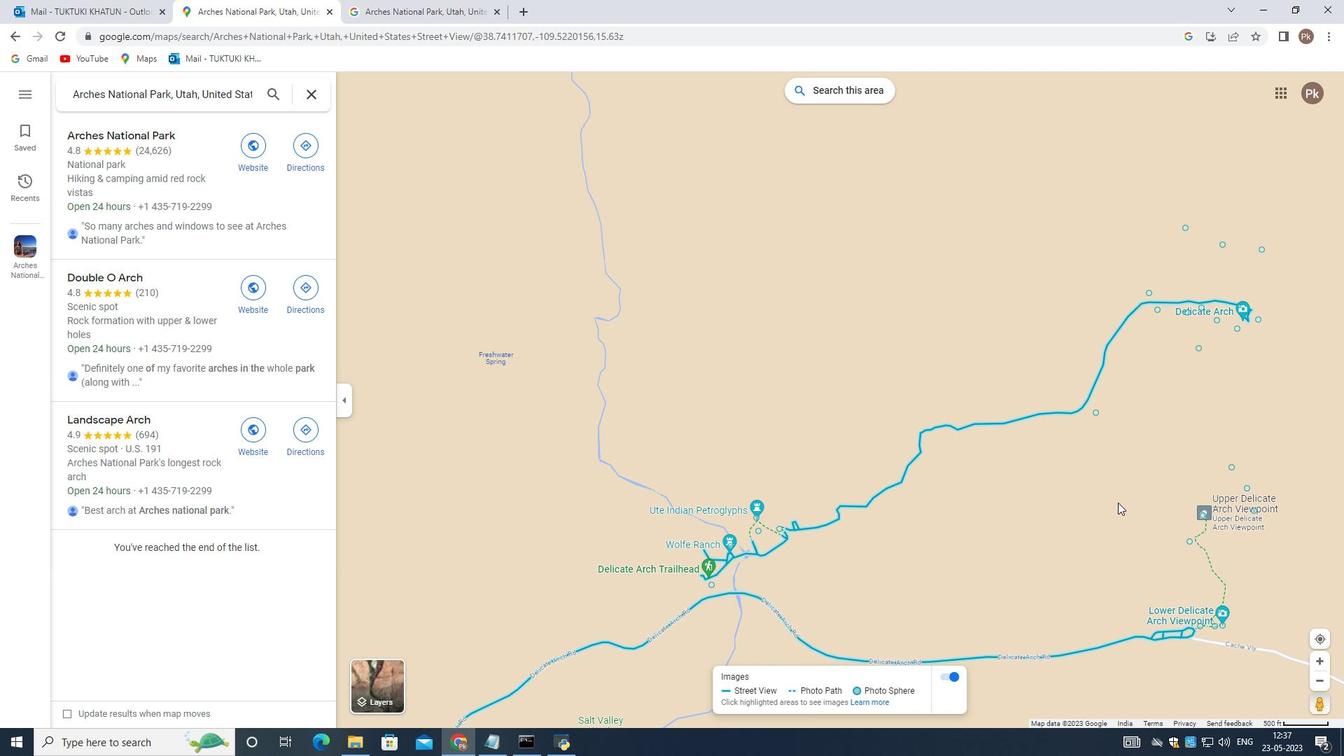 
Action: Mouse moved to (1099, 176)
Screenshot: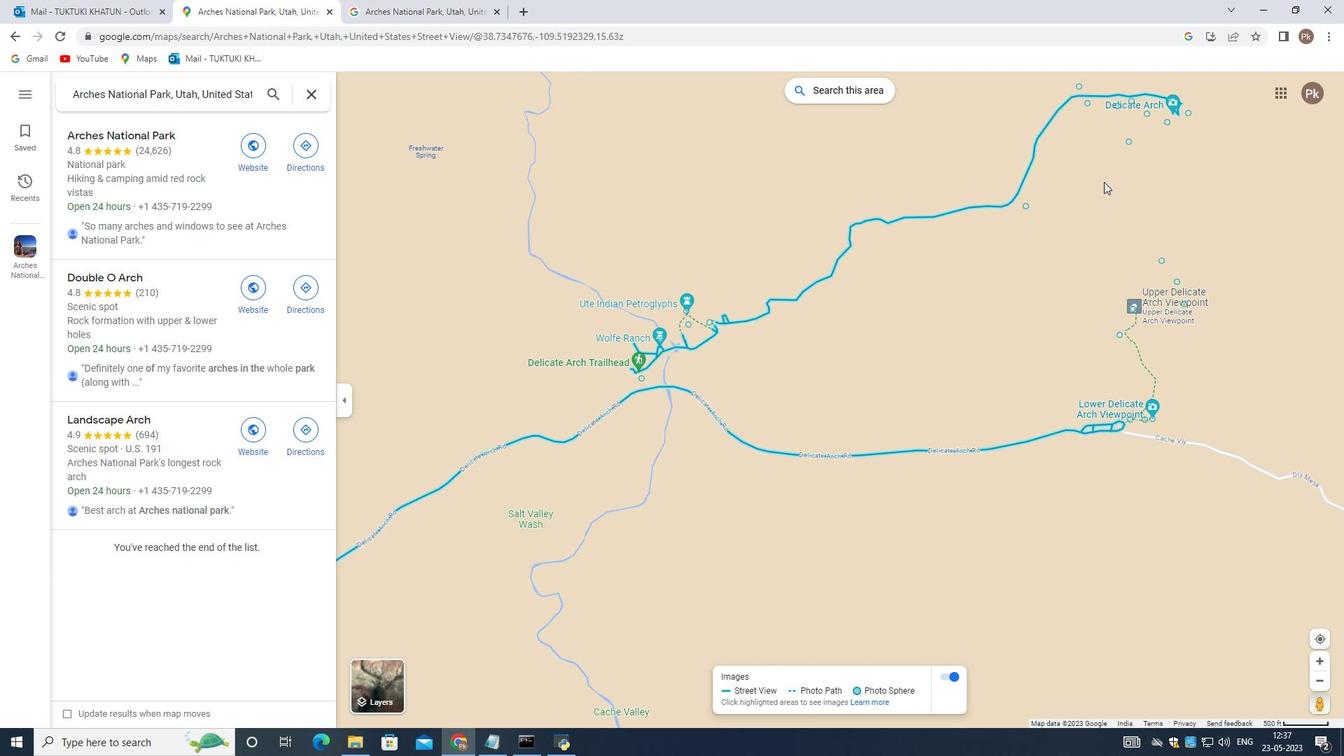 
Action: Mouse pressed left at (1099, 176)
Screenshot: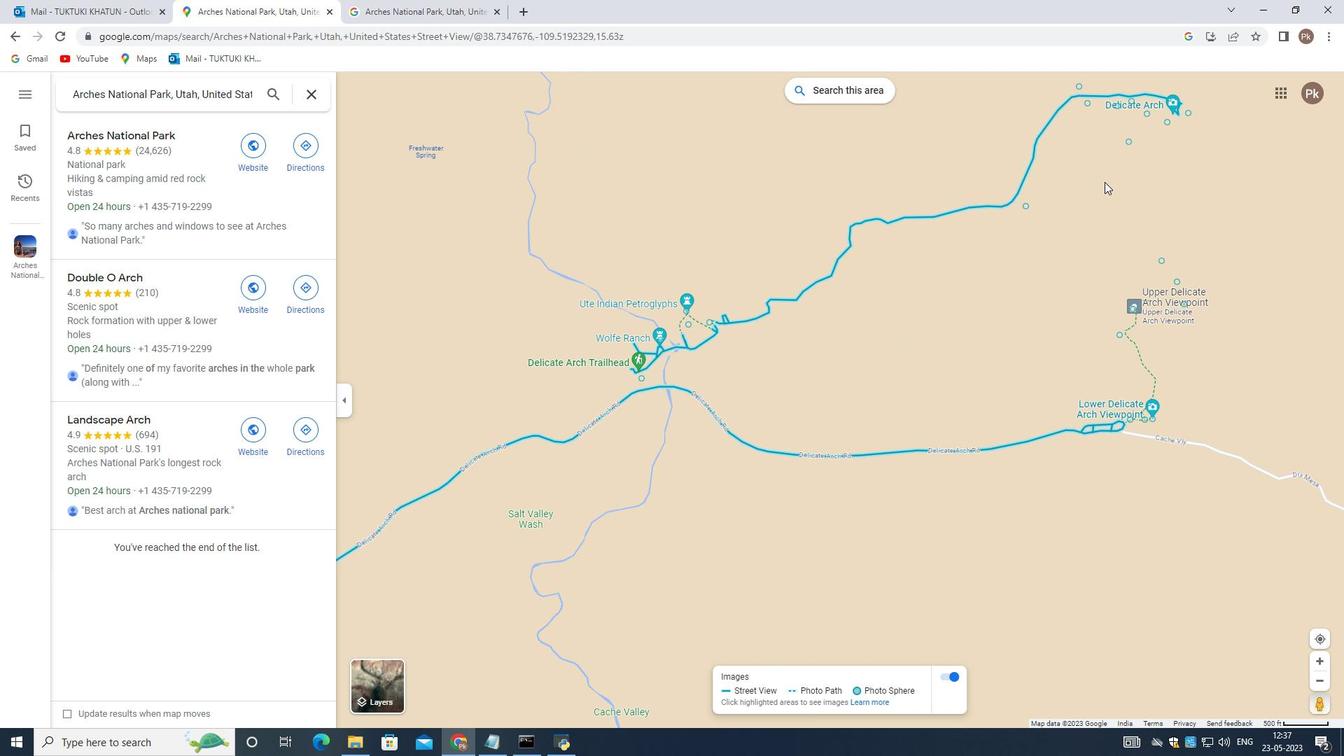 
Action: Mouse moved to (991, 411)
Screenshot: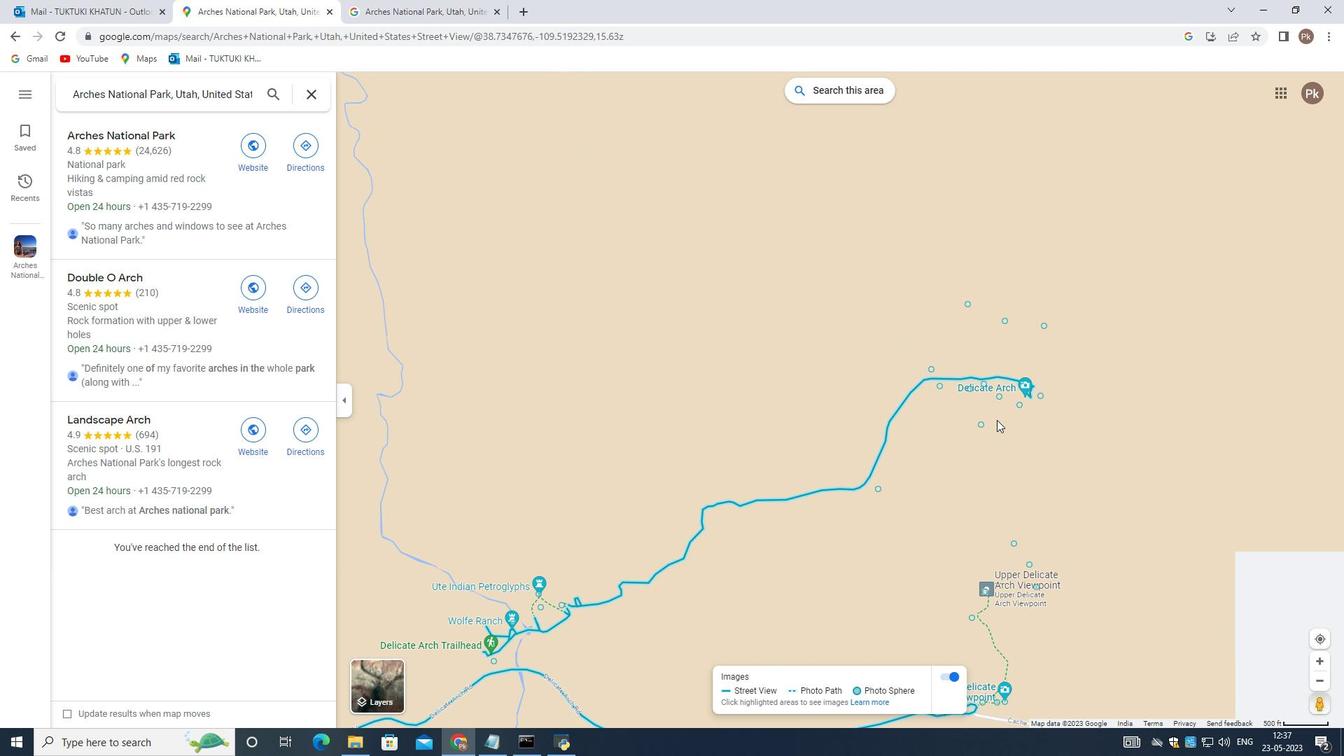 
Action: Mouse scrolled (991, 412) with delta (0, 0)
Screenshot: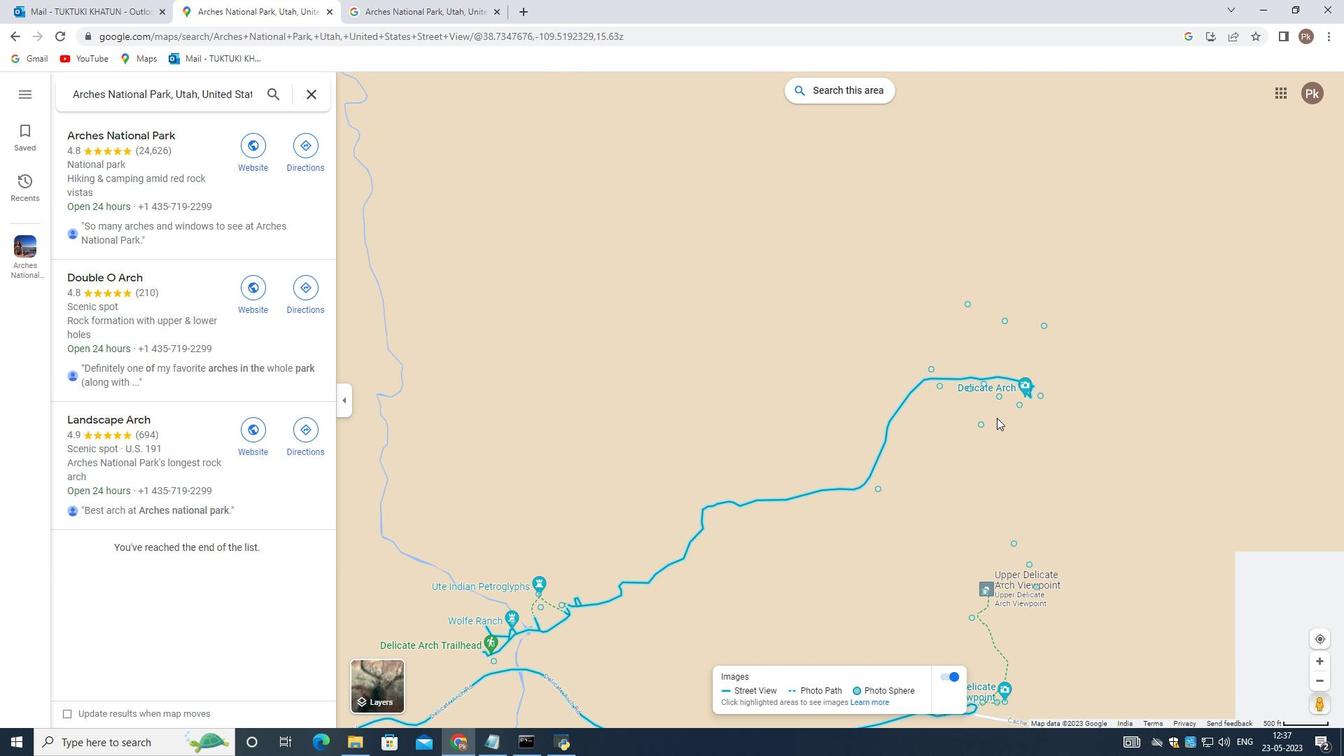 
Action: Mouse scrolled (991, 412) with delta (0, 0)
Screenshot: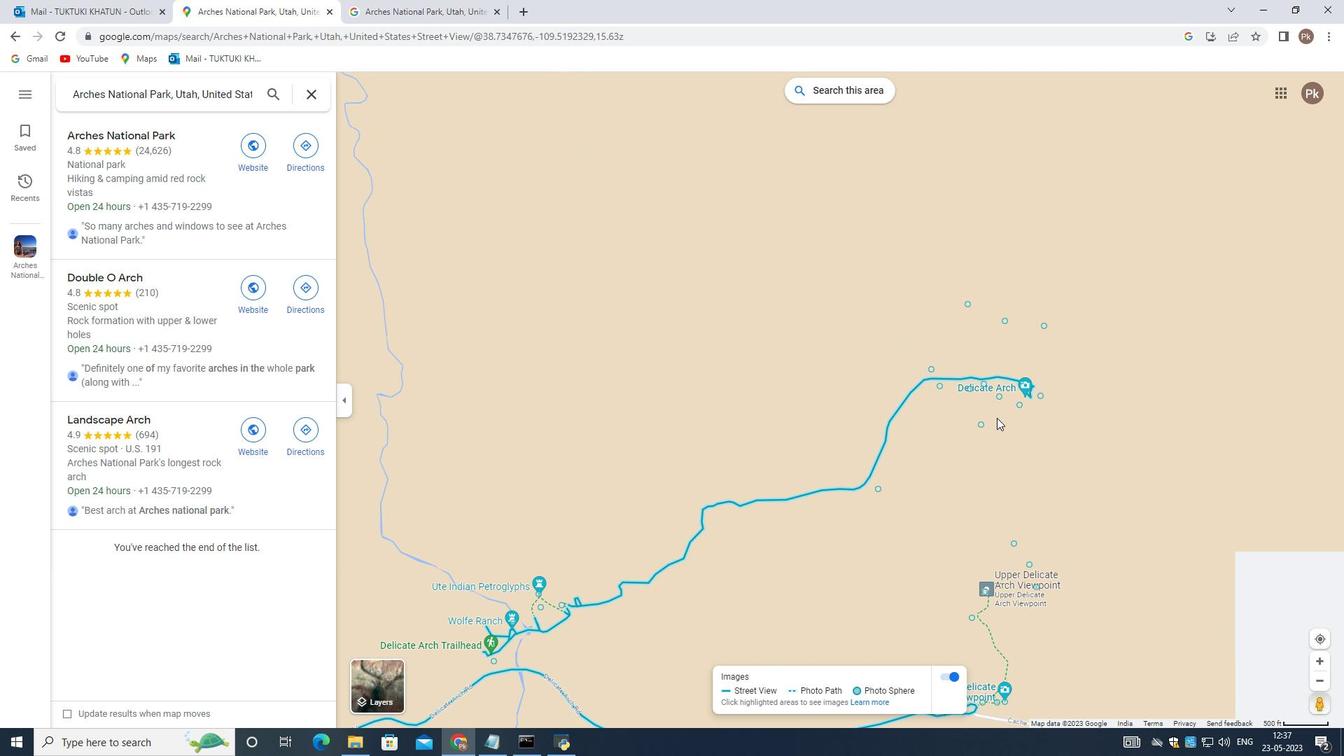 
Action: Mouse scrolled (991, 412) with delta (0, 0)
Screenshot: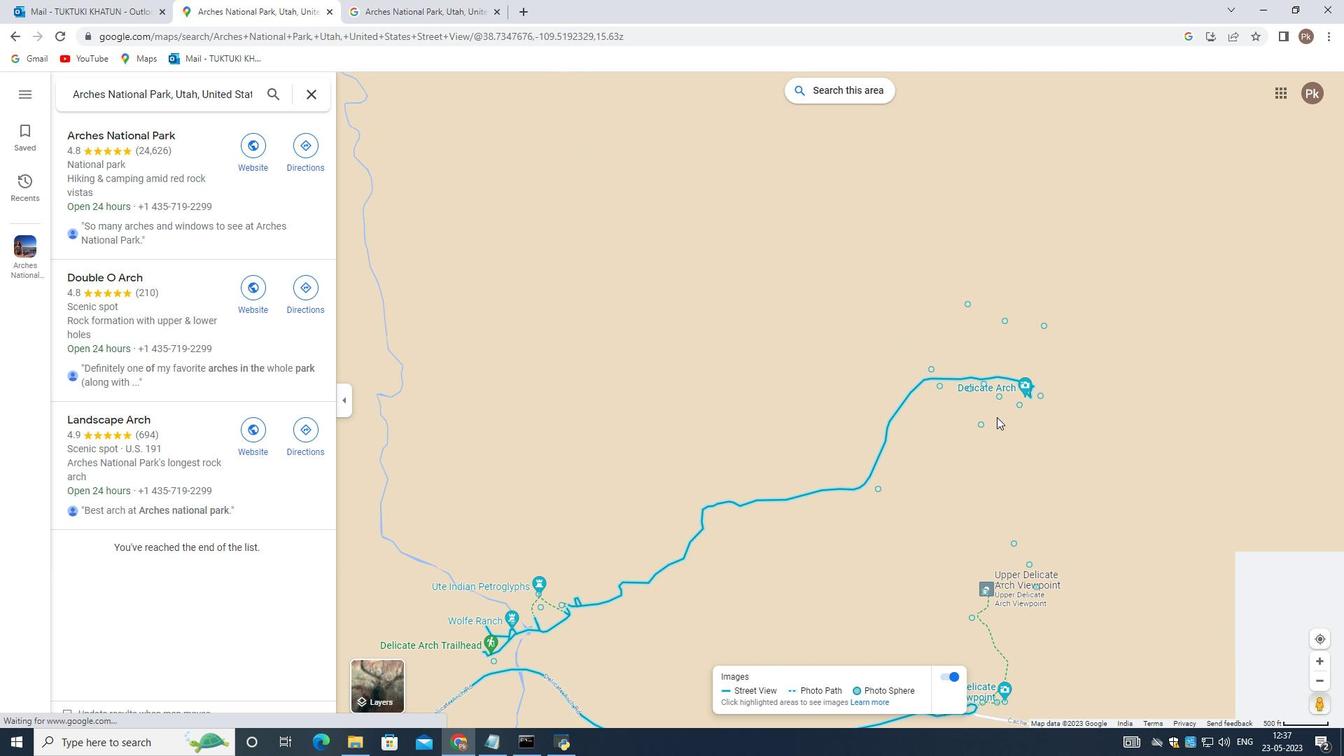 
Action: Mouse scrolled (991, 412) with delta (0, 0)
Screenshot: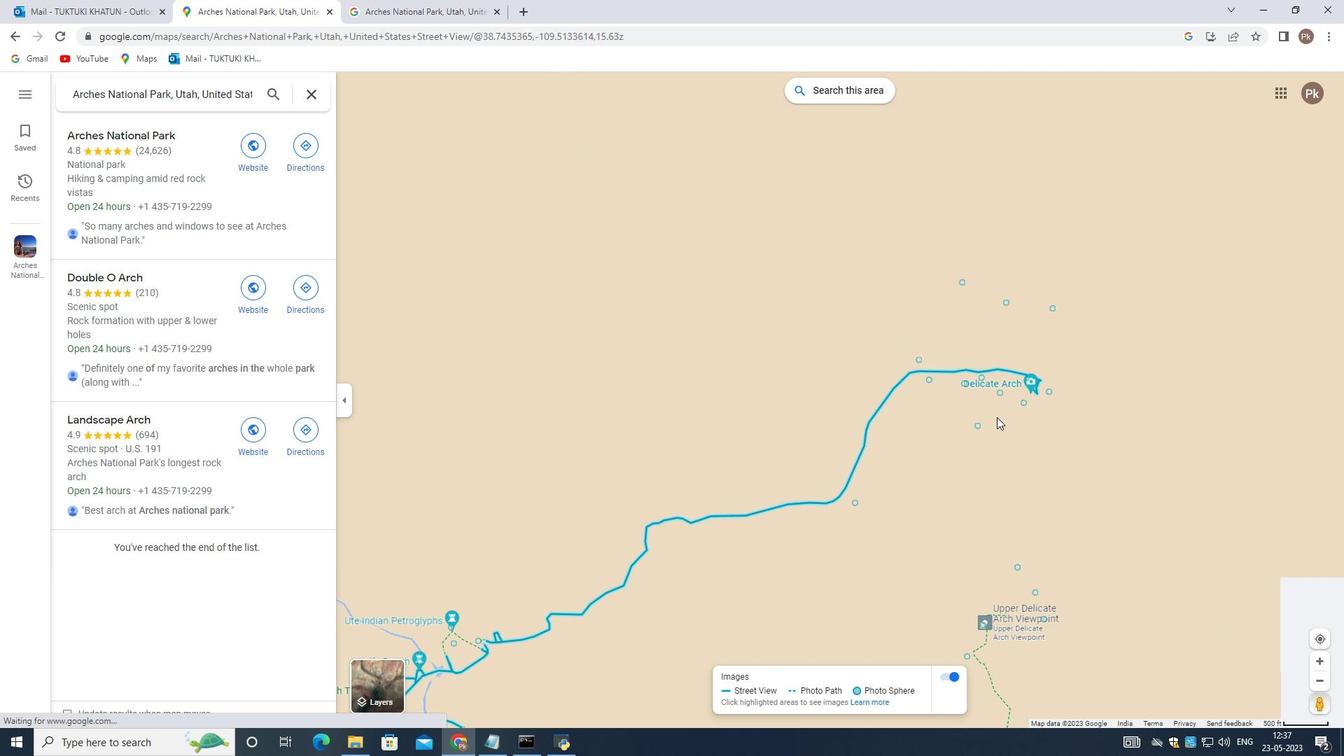 
Action: Mouse moved to (1087, 417)
Screenshot: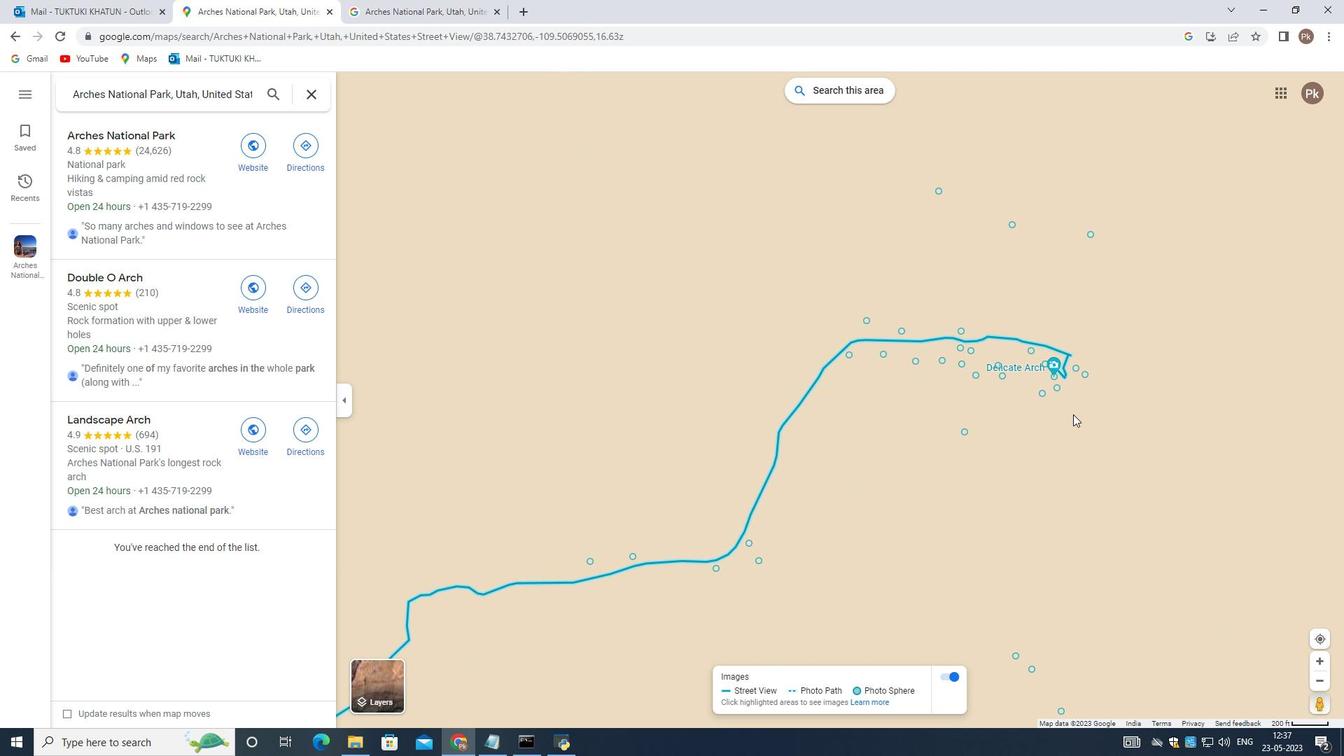 
Action: Mouse pressed left at (1087, 417)
Screenshot: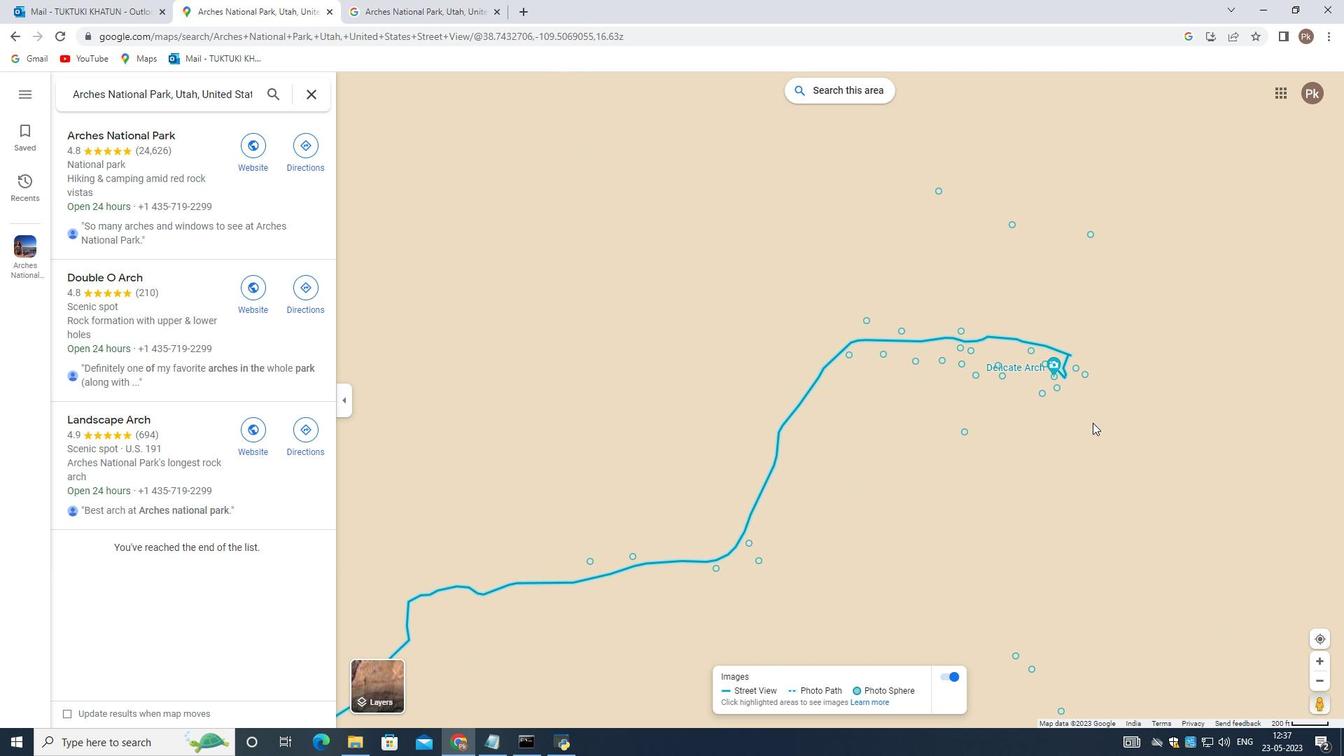 
Action: Mouse moved to (981, 407)
Screenshot: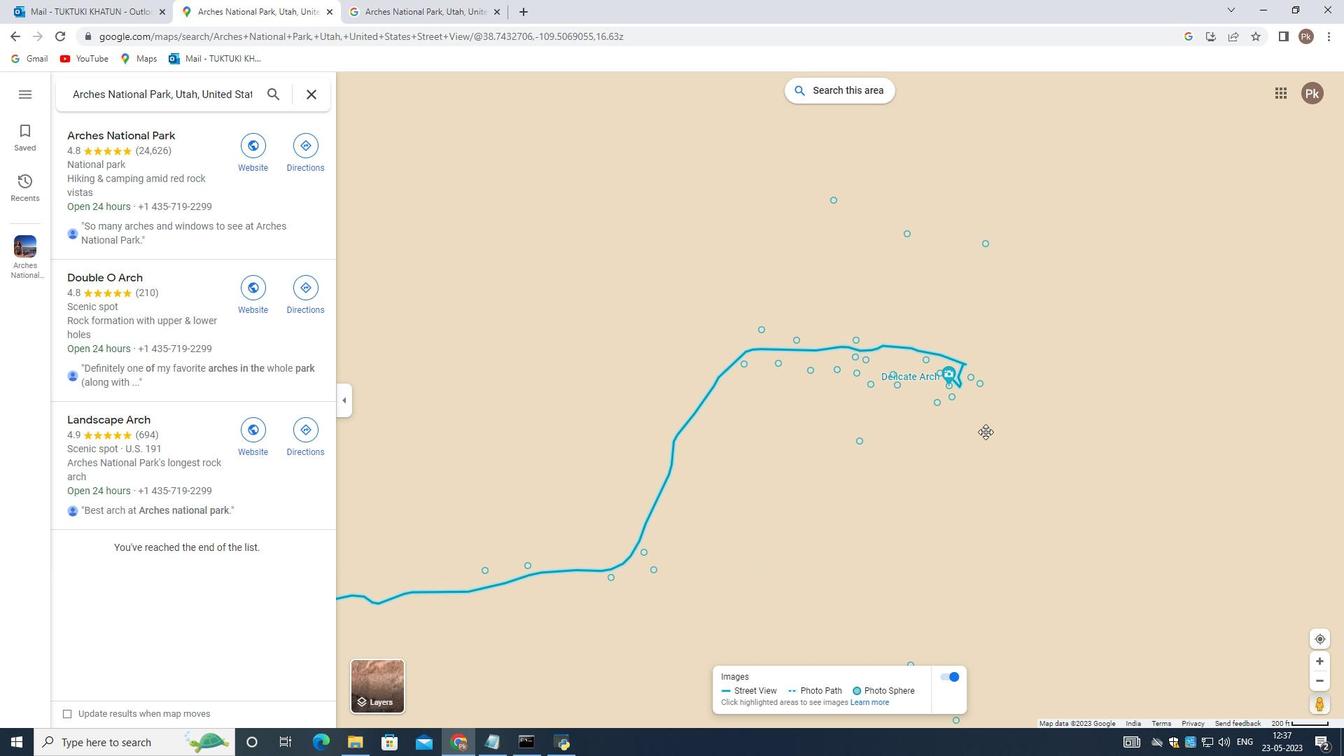 
Action: Mouse scrolled (981, 408) with delta (0, 0)
Screenshot: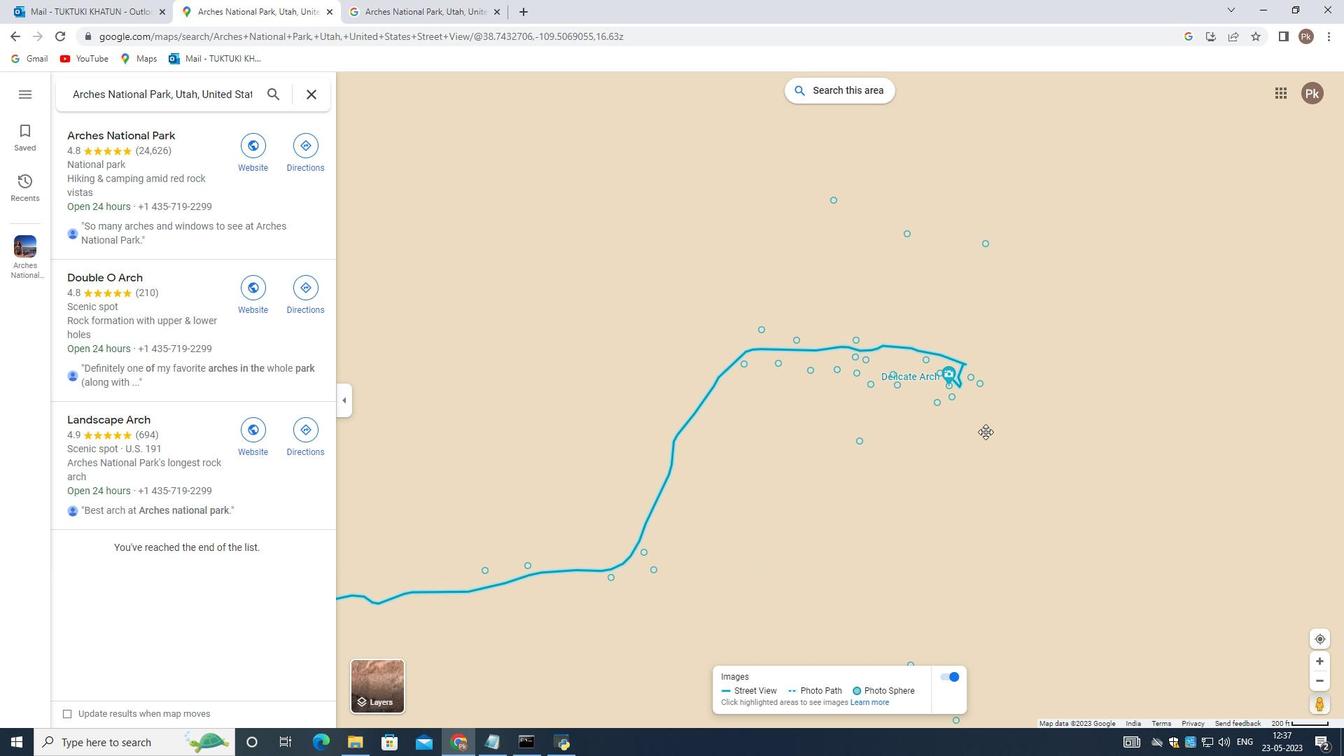 
Action: Mouse scrolled (981, 408) with delta (0, 0)
Screenshot: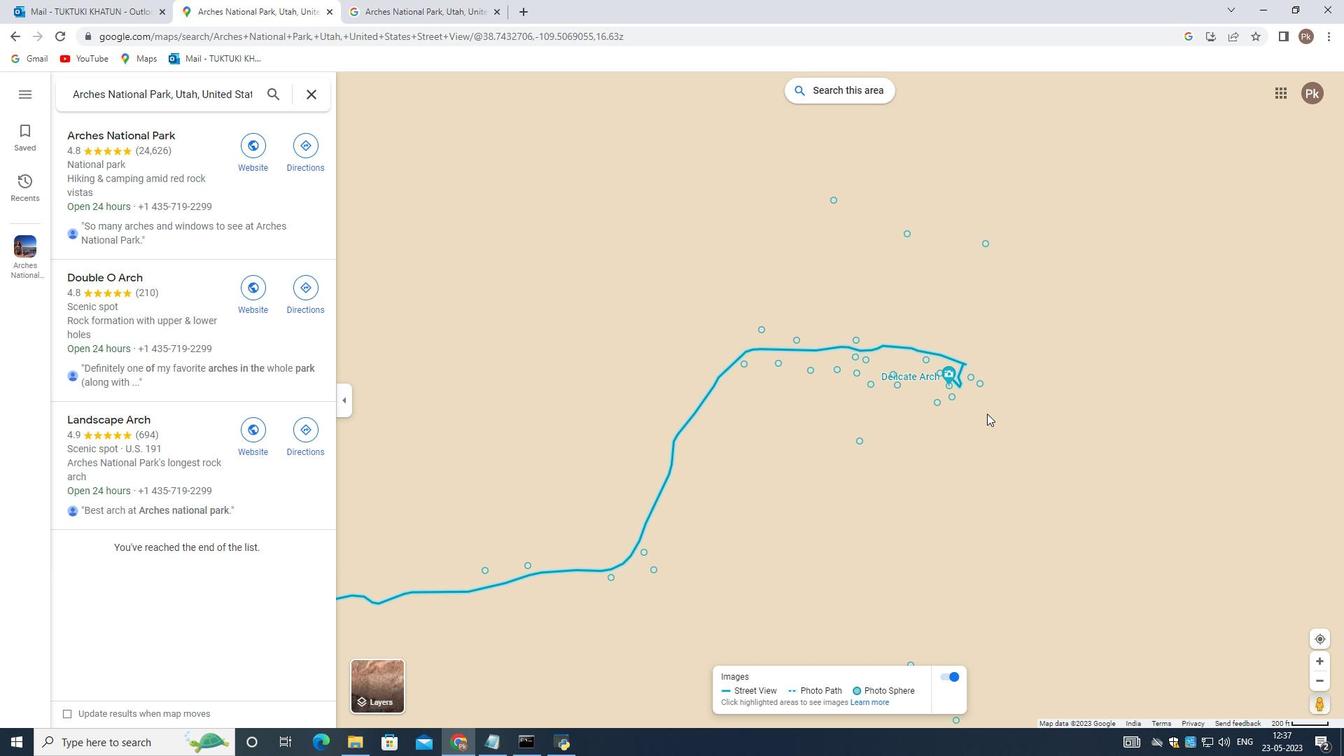 
Action: Mouse scrolled (981, 408) with delta (0, 0)
Screenshot: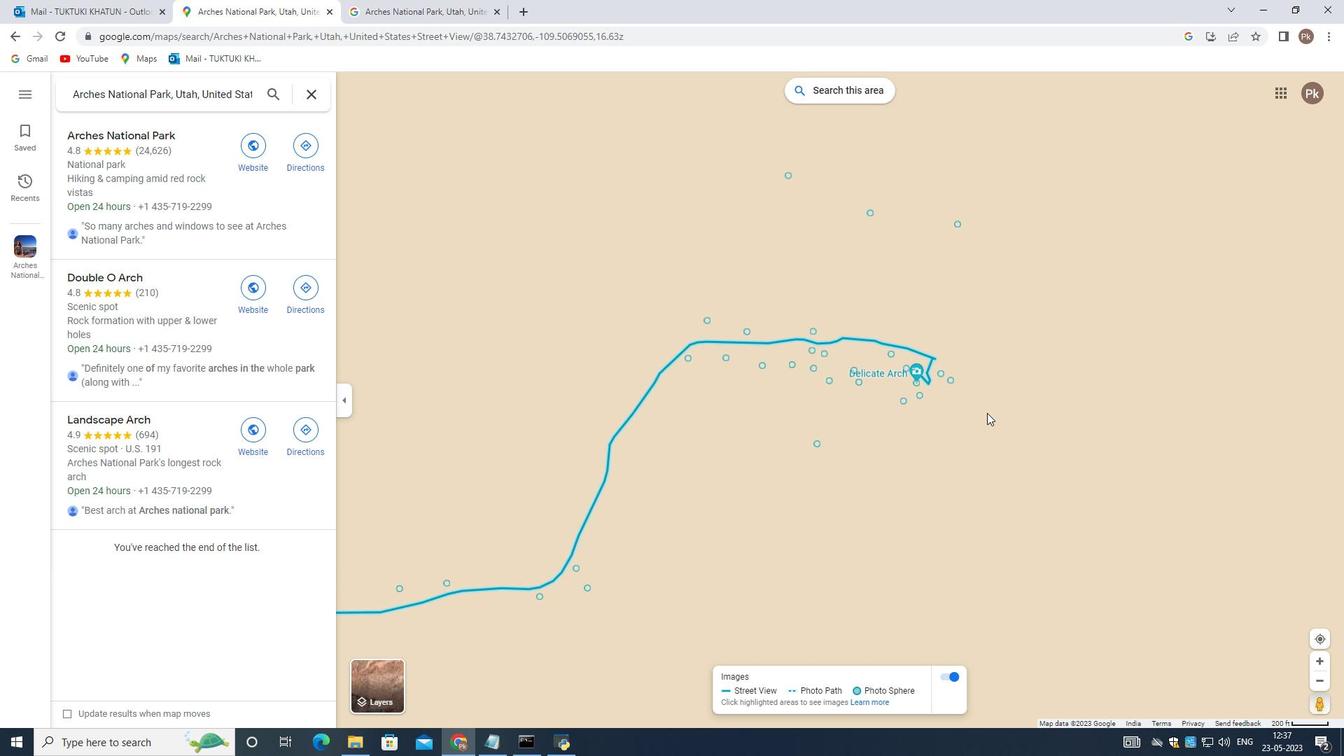 
Action: Mouse scrolled (981, 408) with delta (0, 0)
Screenshot: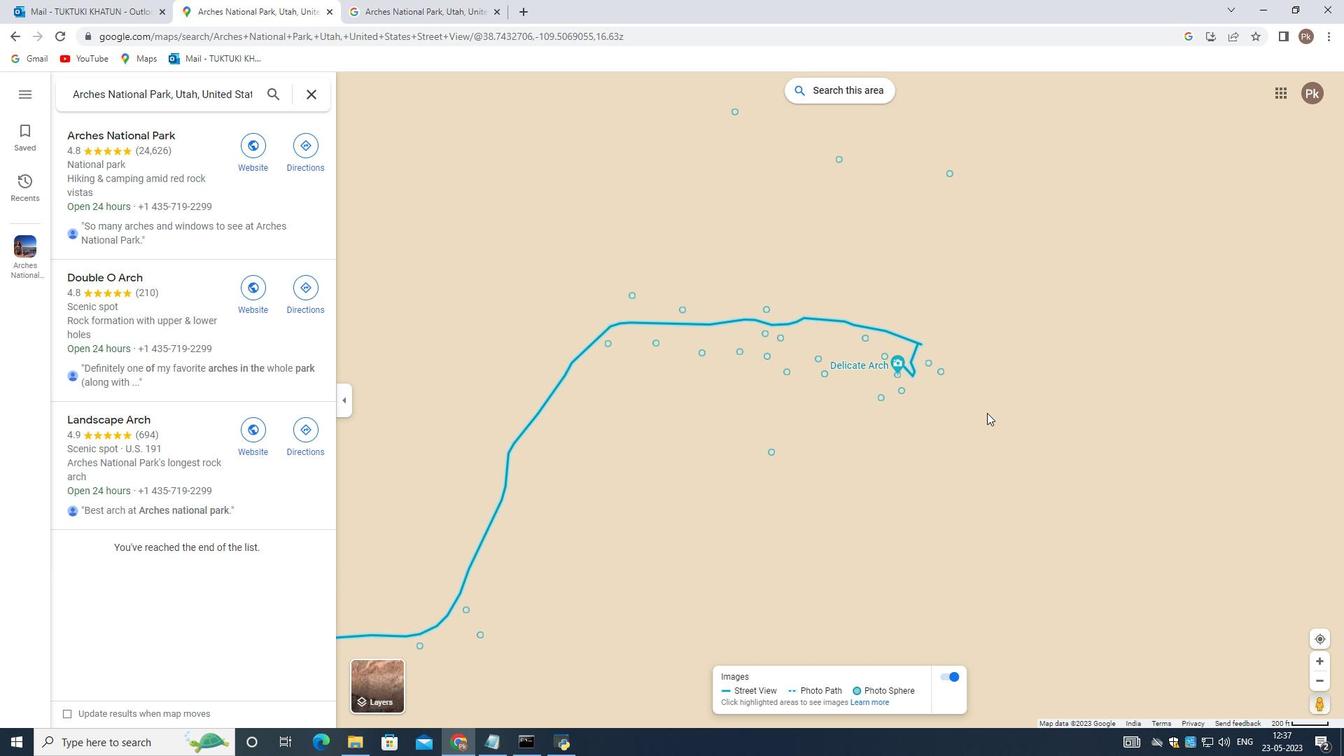 
Action: Mouse scrolled (981, 408) with delta (0, 0)
Screenshot: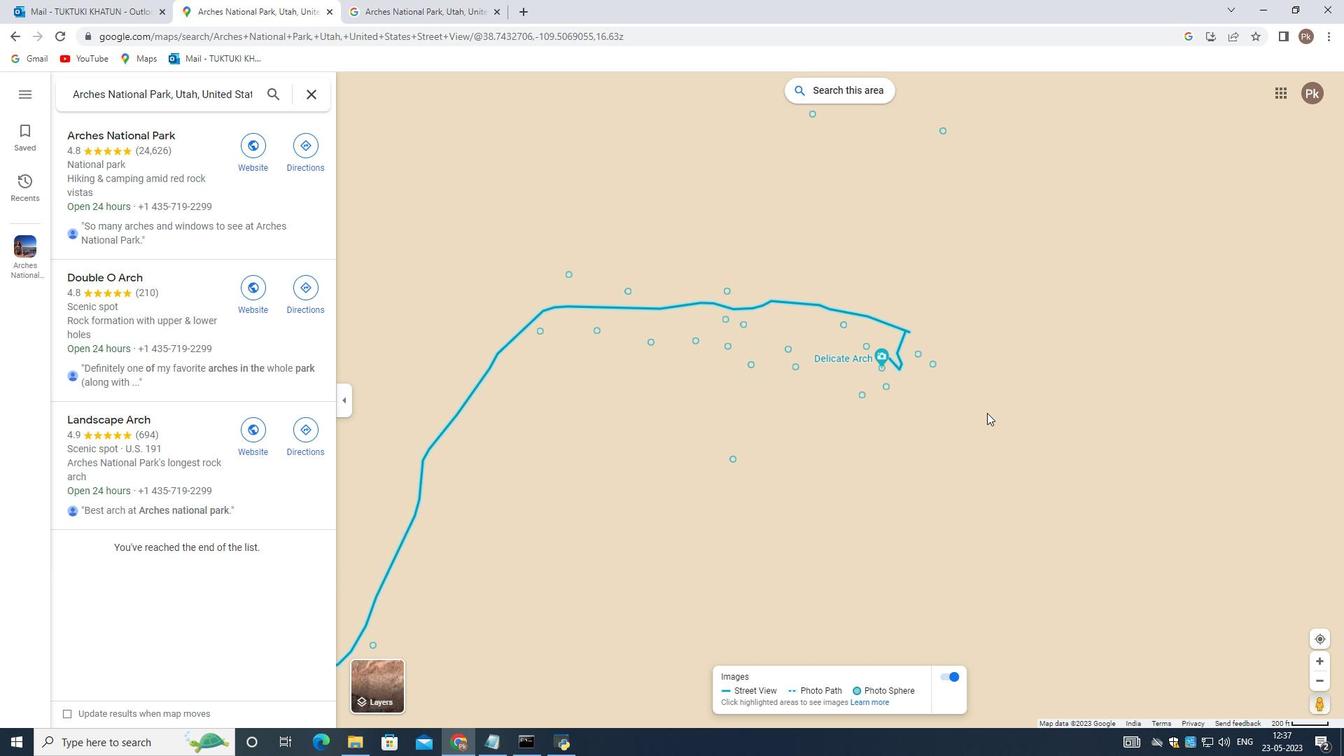 
Action: Mouse moved to (923, 385)
Screenshot: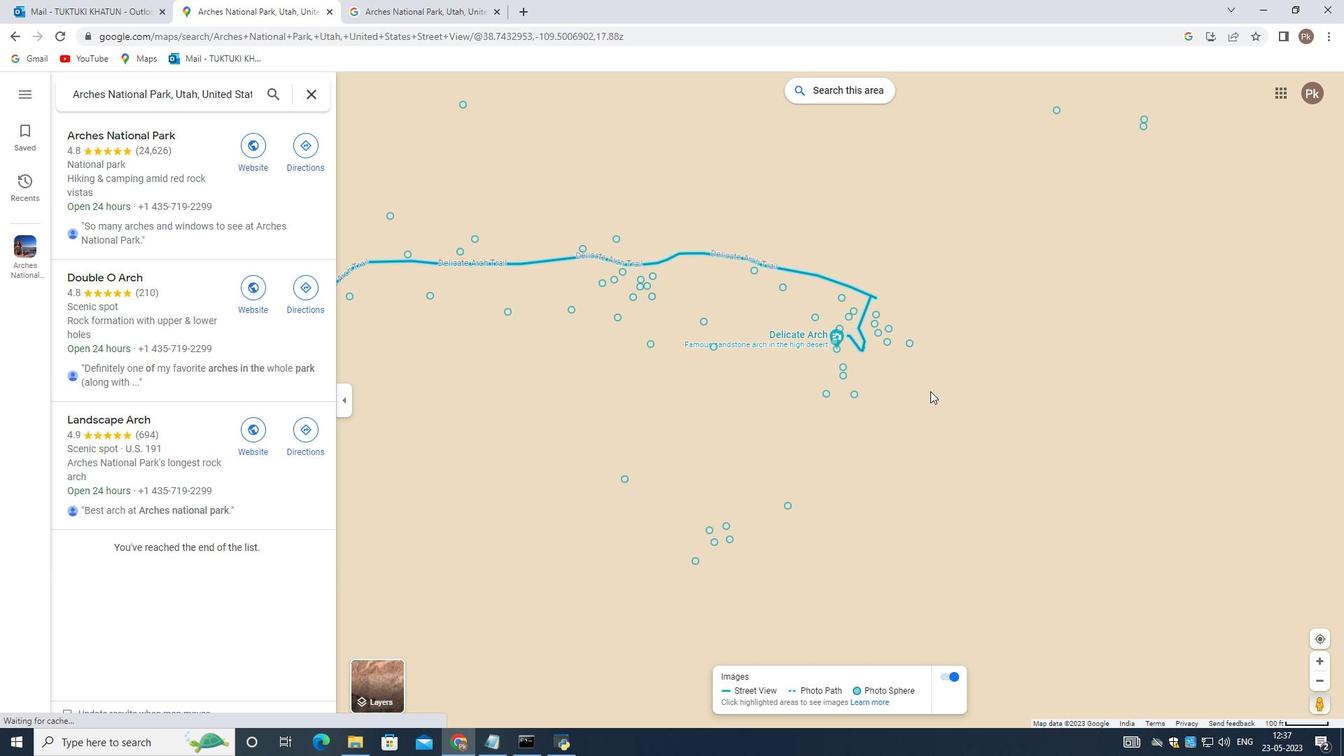 
Action: Mouse scrolled (923, 385) with delta (0, 0)
Screenshot: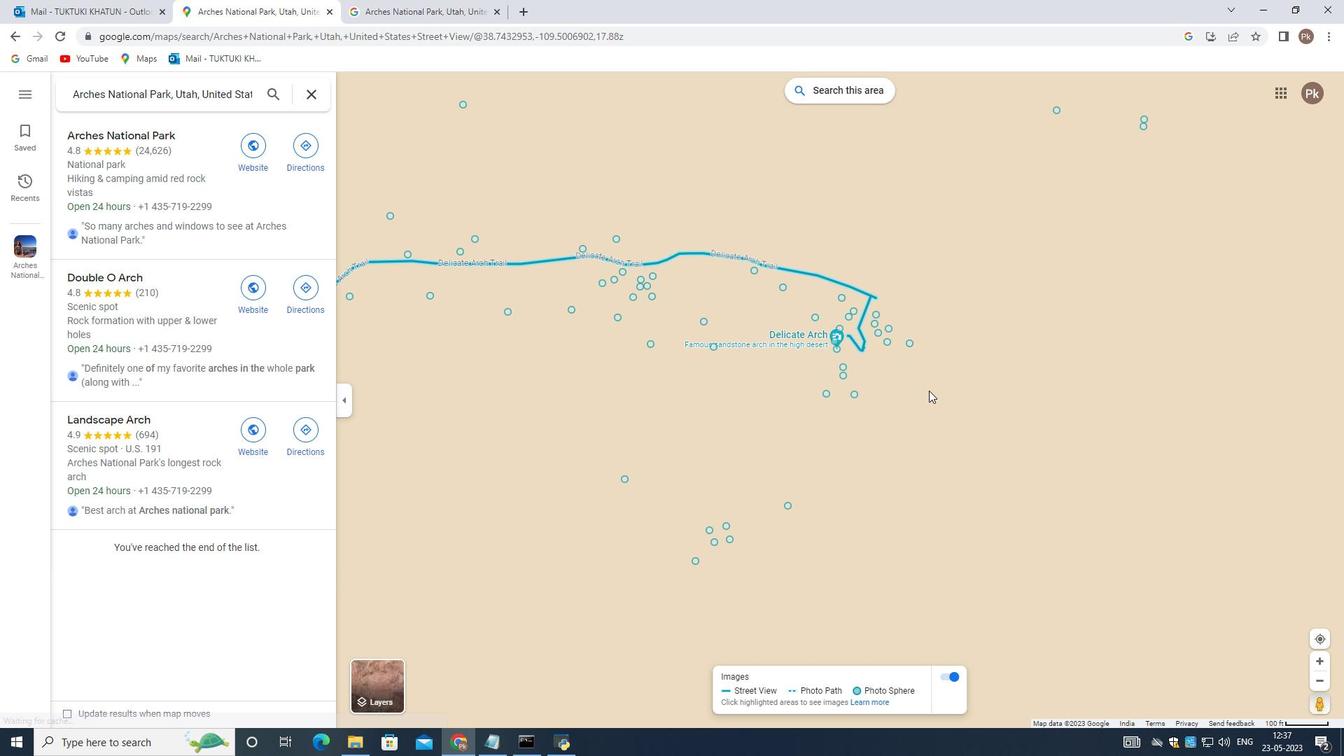 
Action: Mouse scrolled (923, 385) with delta (0, 0)
Screenshot: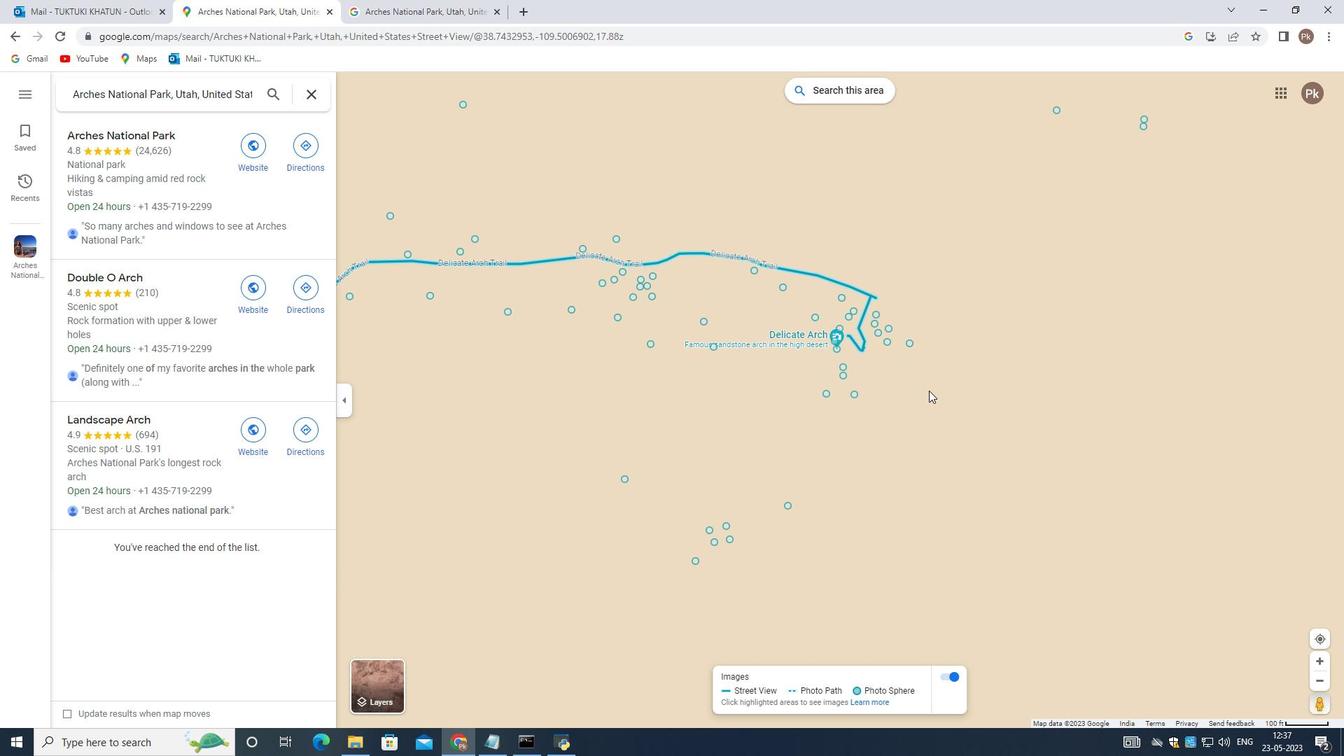 
Action: Mouse moved to (891, 375)
Screenshot: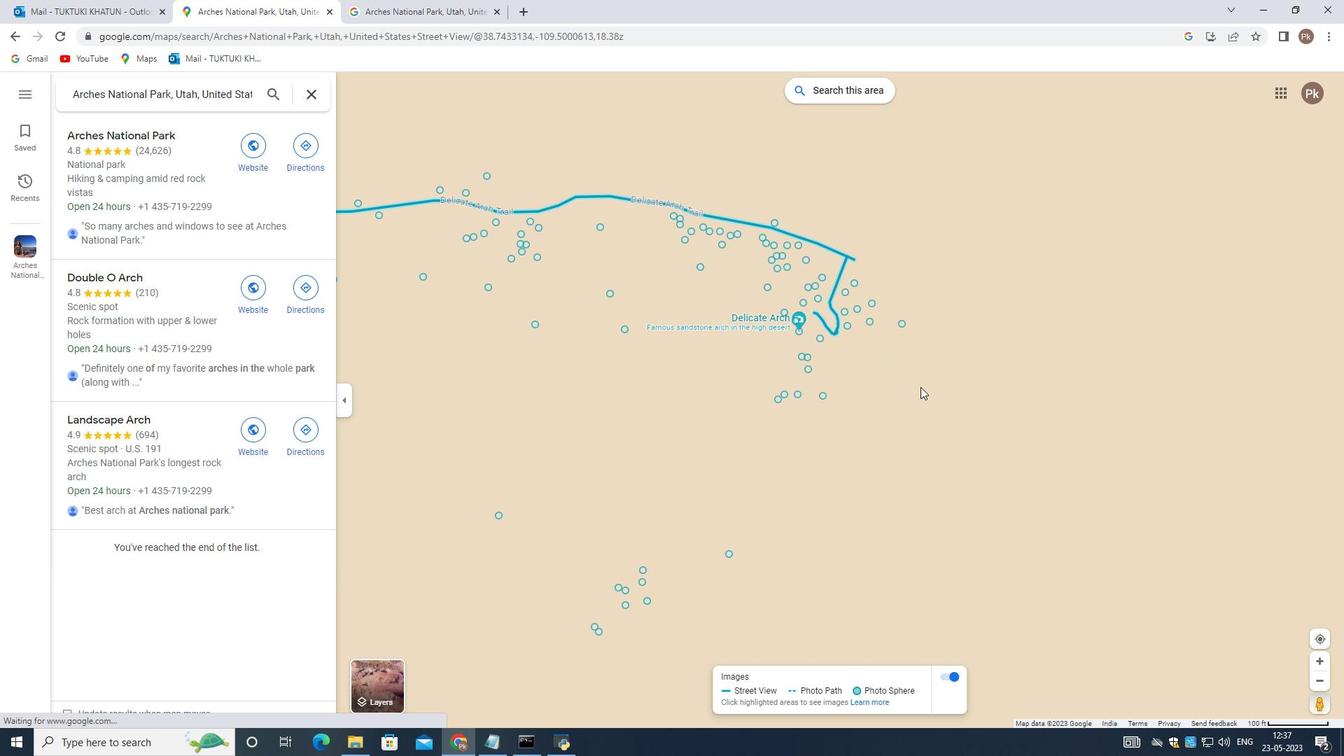 
Action: Mouse scrolled (891, 376) with delta (0, 0)
Screenshot: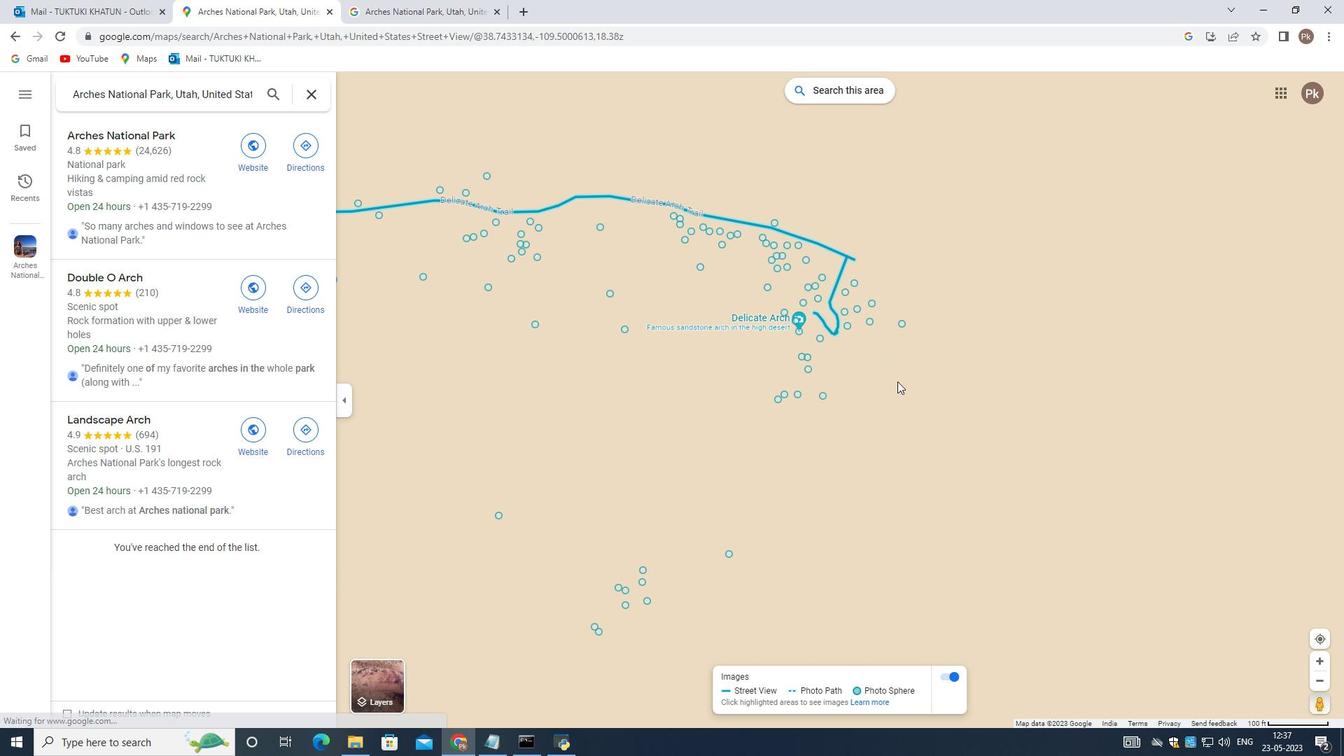 
Action: Mouse scrolled (891, 376) with delta (0, 0)
Screenshot: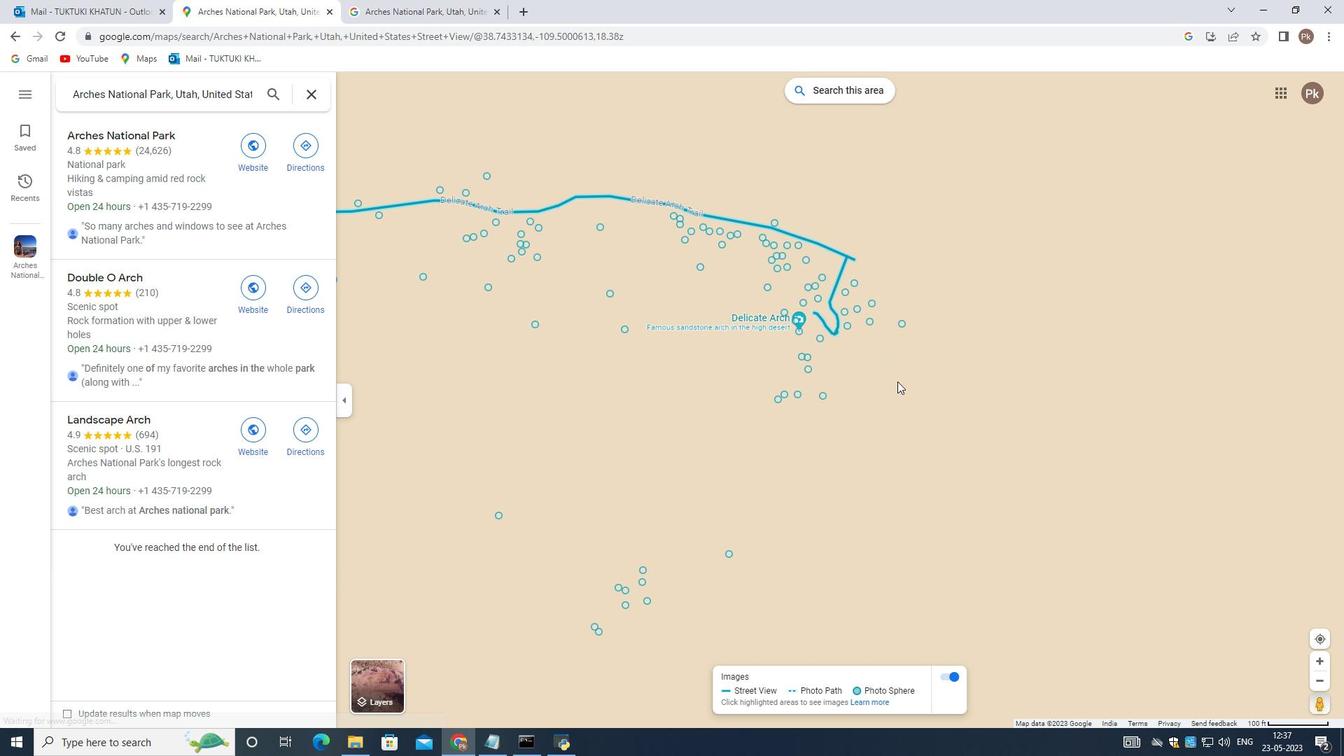
Action: Mouse moved to (879, 357)
Screenshot: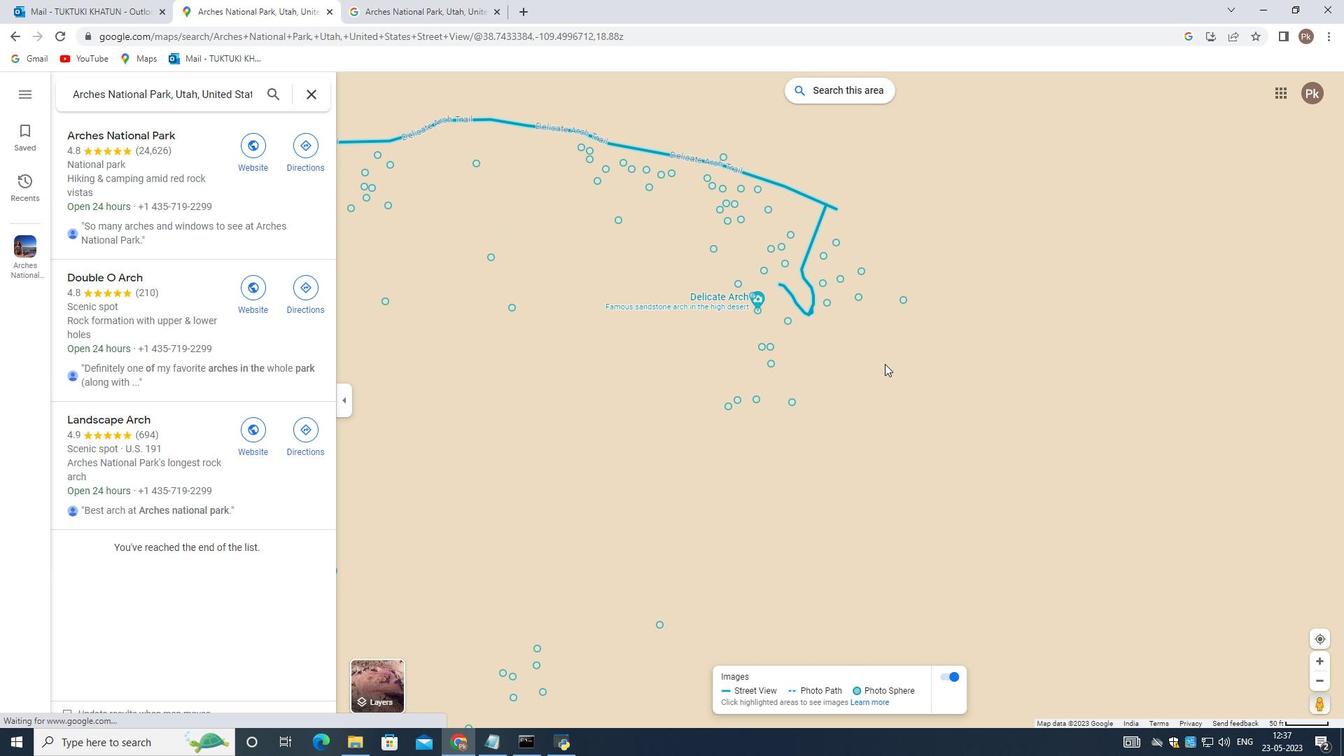 
Action: Mouse scrolled (879, 358) with delta (0, 0)
Screenshot: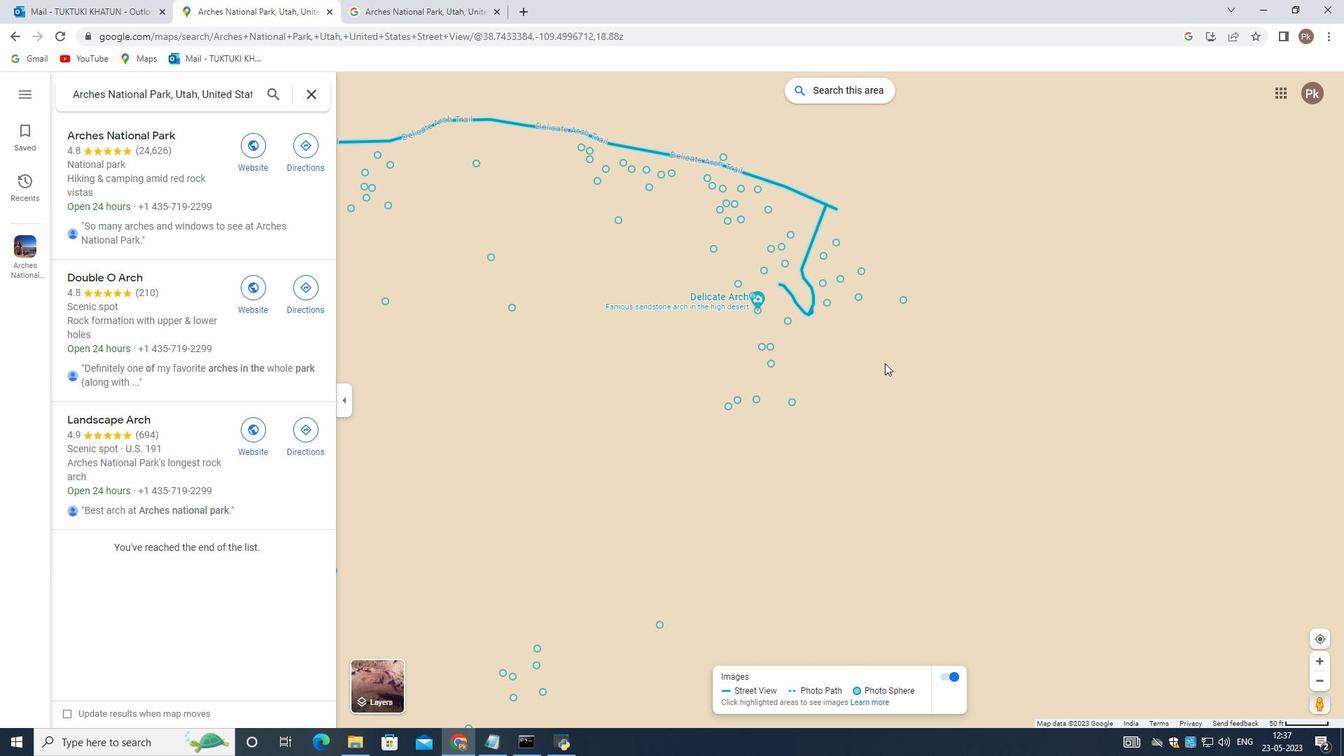 
Action: Mouse moved to (793, 309)
Screenshot: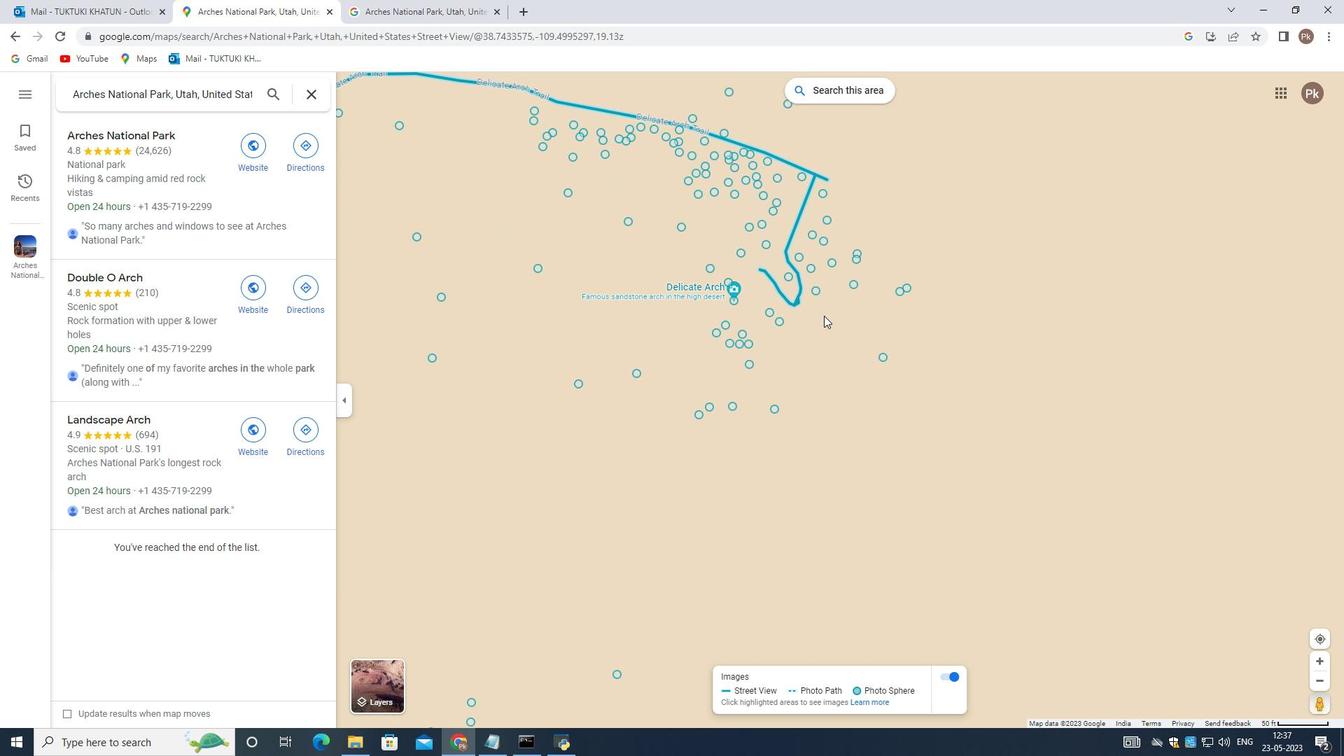 
Action: Mouse scrolled (793, 310) with delta (0, 0)
Screenshot: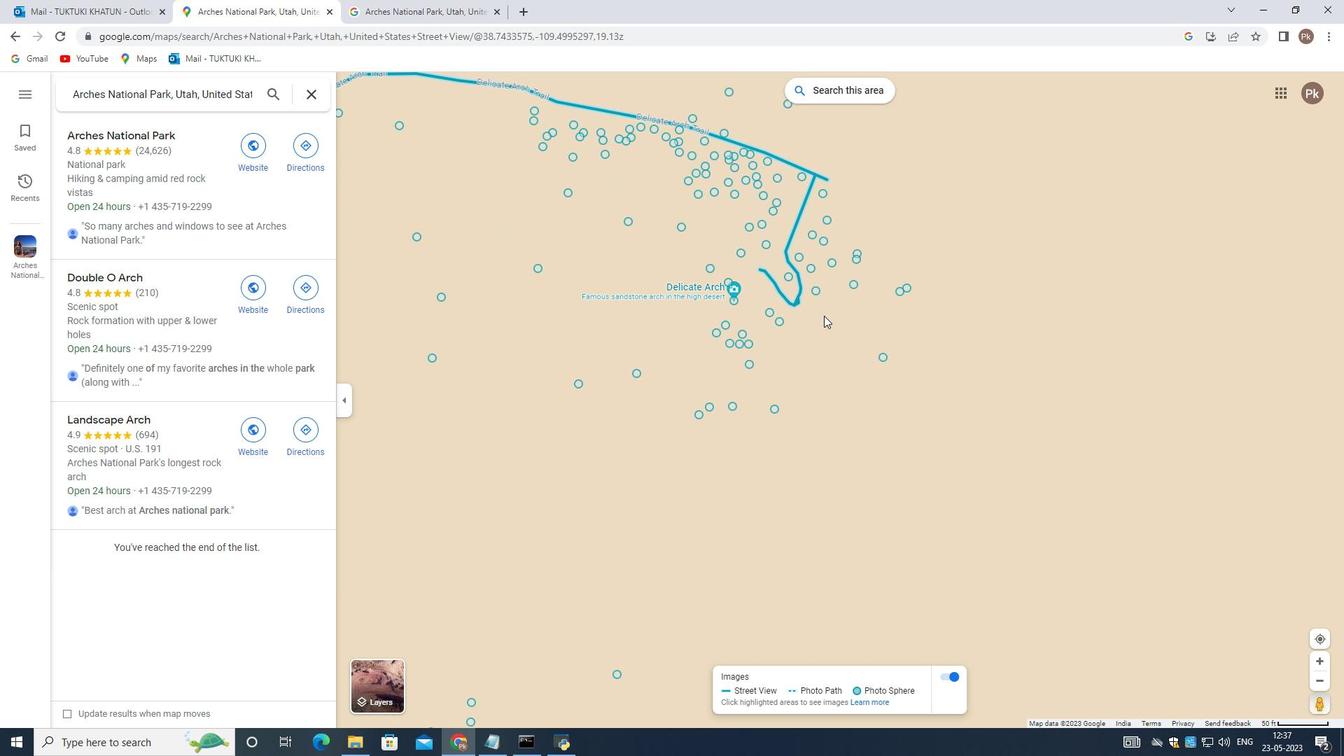 
Action: Mouse scrolled (793, 310) with delta (0, 0)
Screenshot: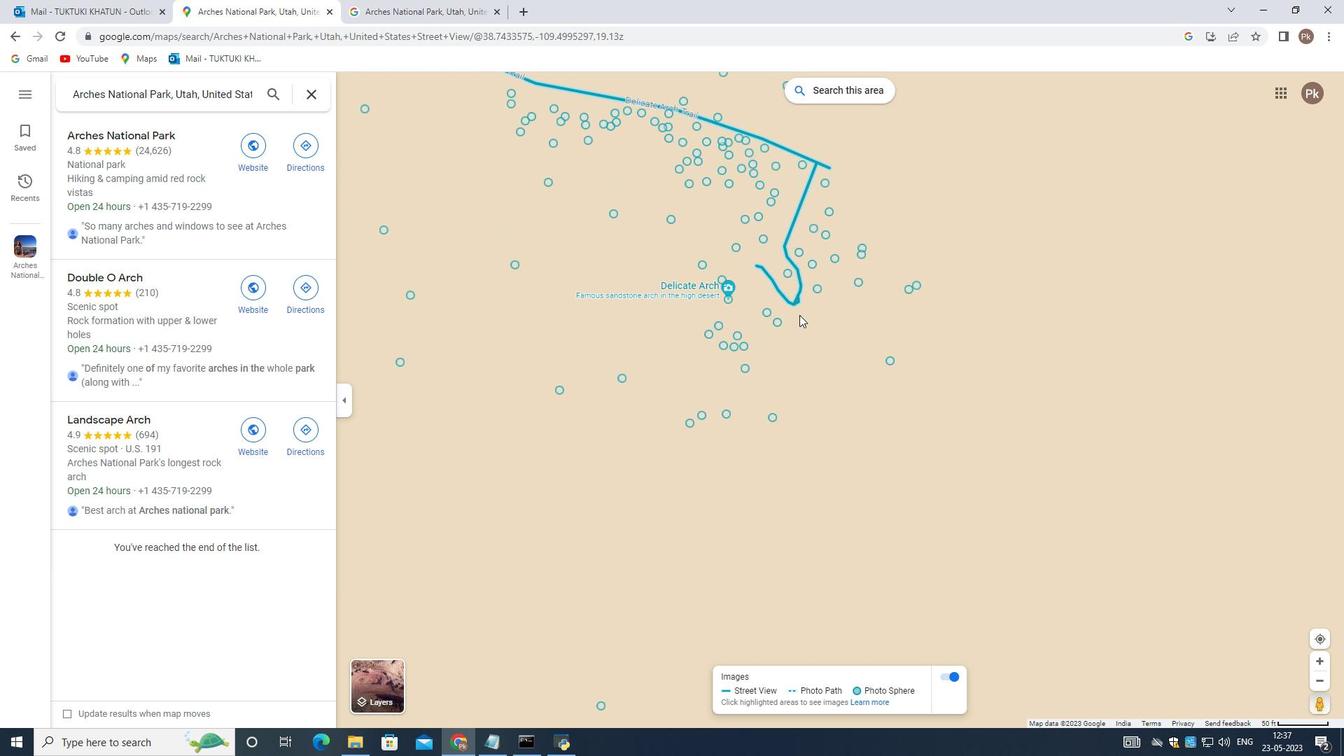 
Action: Mouse scrolled (793, 310) with delta (0, 0)
Screenshot: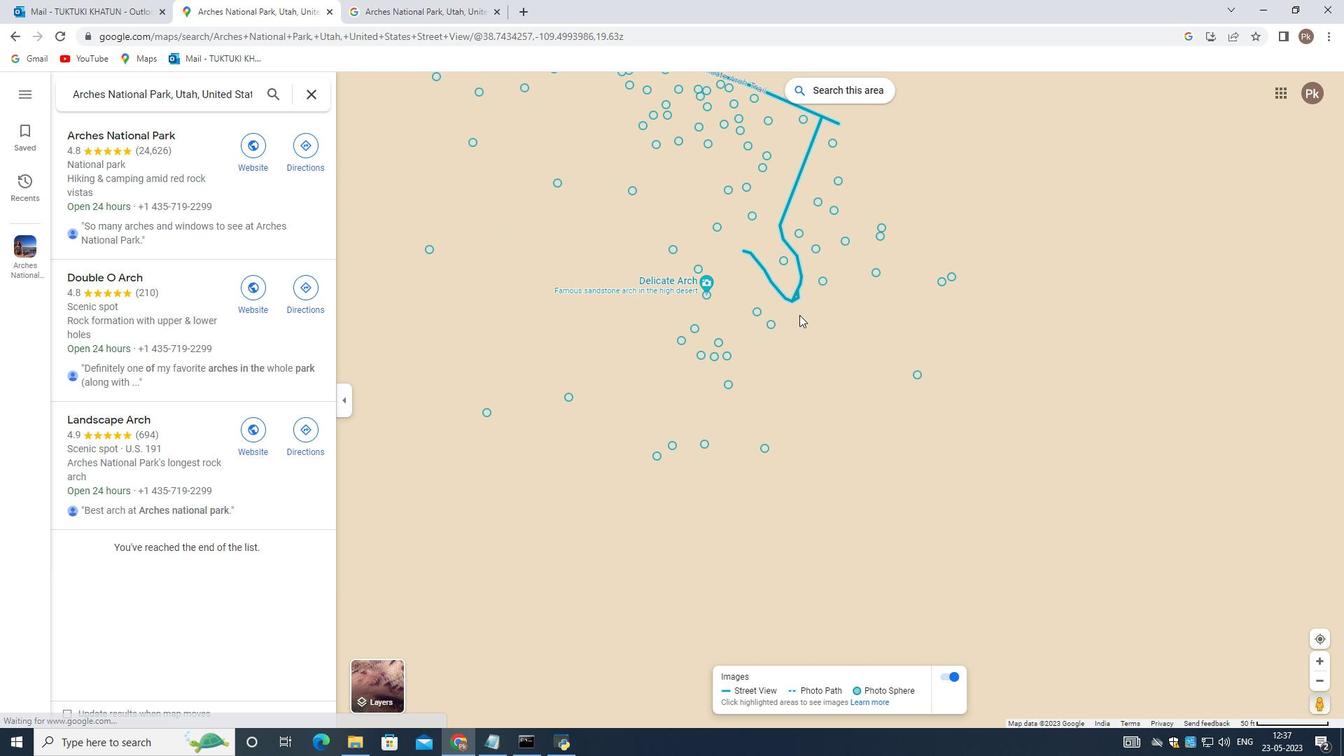 
Action: Mouse scrolled (793, 310) with delta (0, 0)
Screenshot: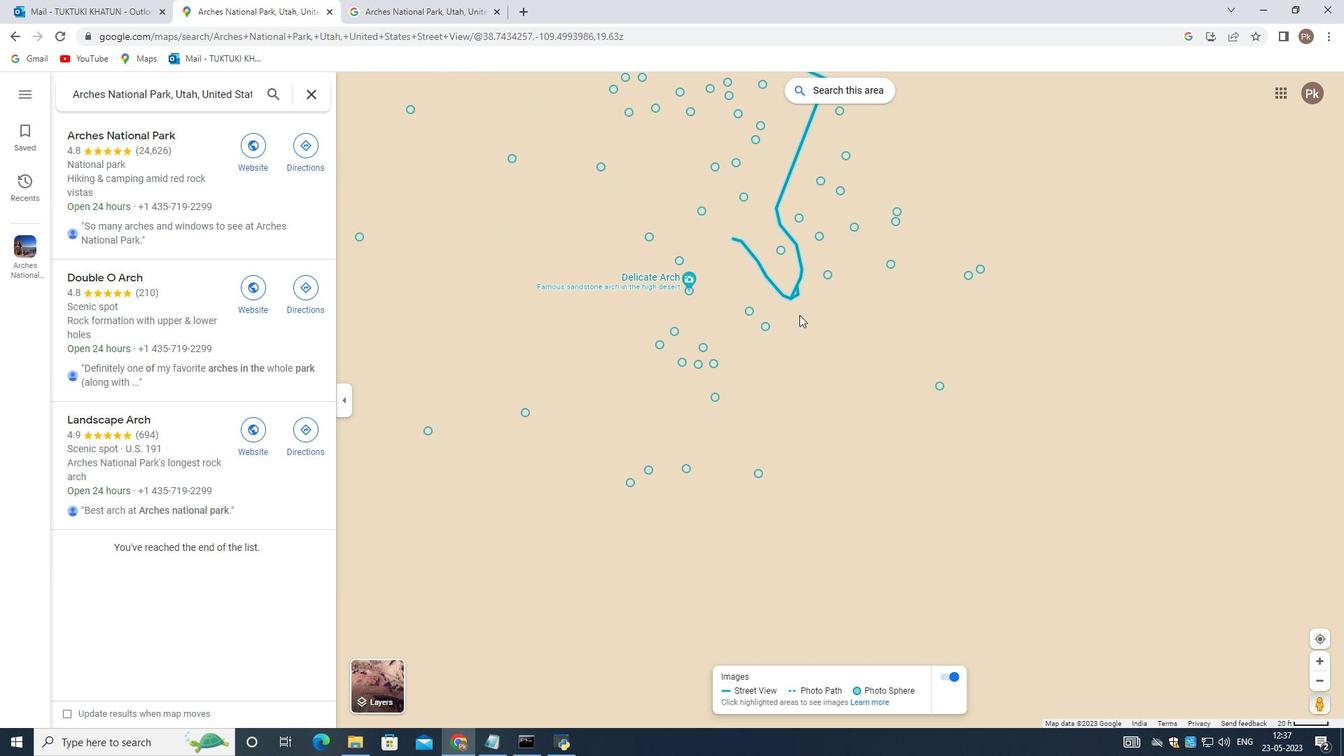 
Action: Mouse scrolled (793, 310) with delta (0, 0)
Screenshot: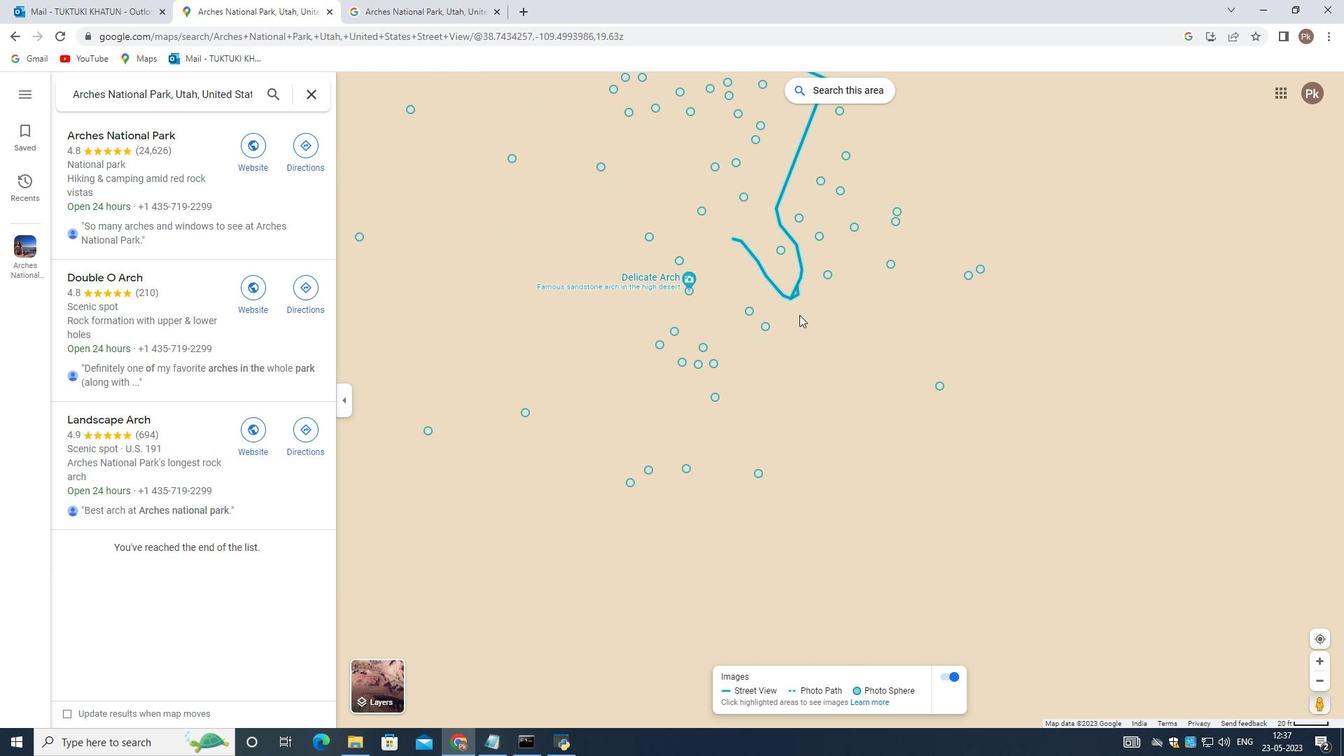 
Action: Mouse scrolled (793, 310) with delta (0, 0)
Screenshot: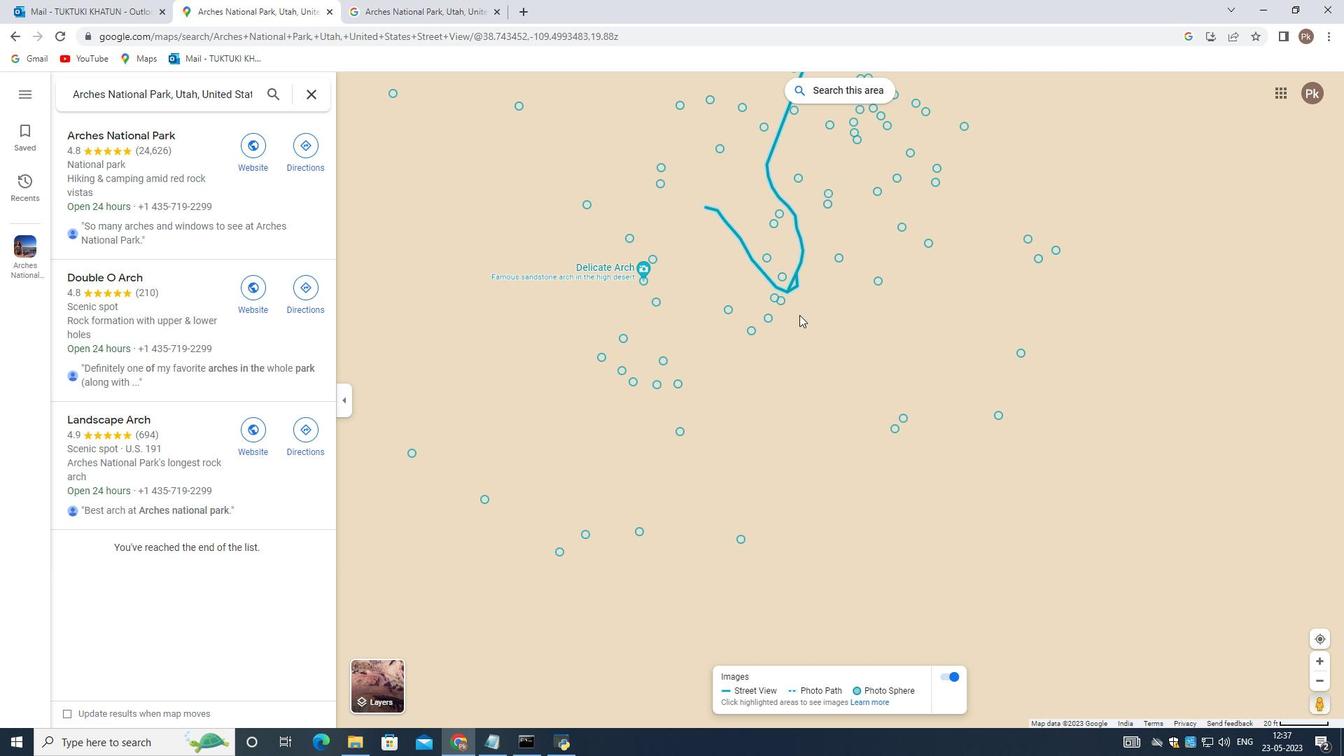 
Action: Mouse scrolled (793, 310) with delta (0, 0)
Screenshot: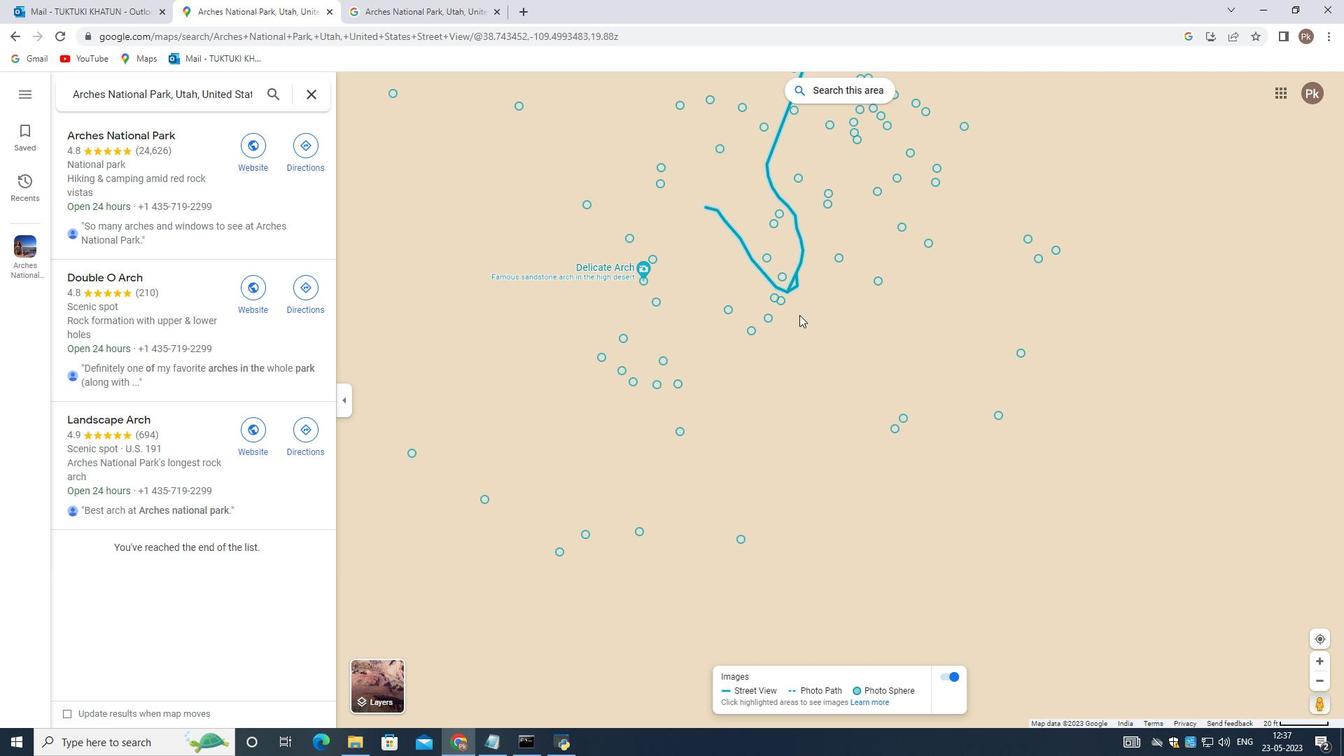 
Action: Mouse moved to (706, 291)
Screenshot: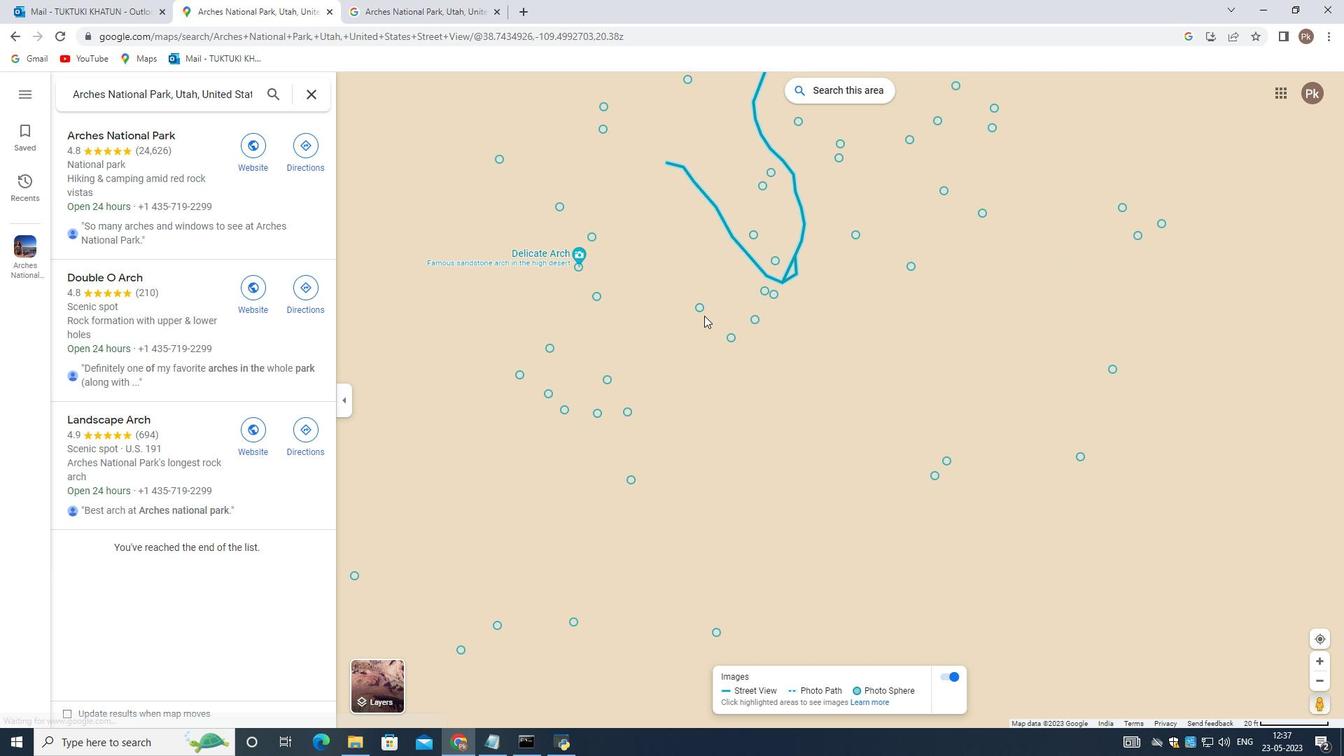 
Action: Mouse pressed left at (706, 291)
Screenshot: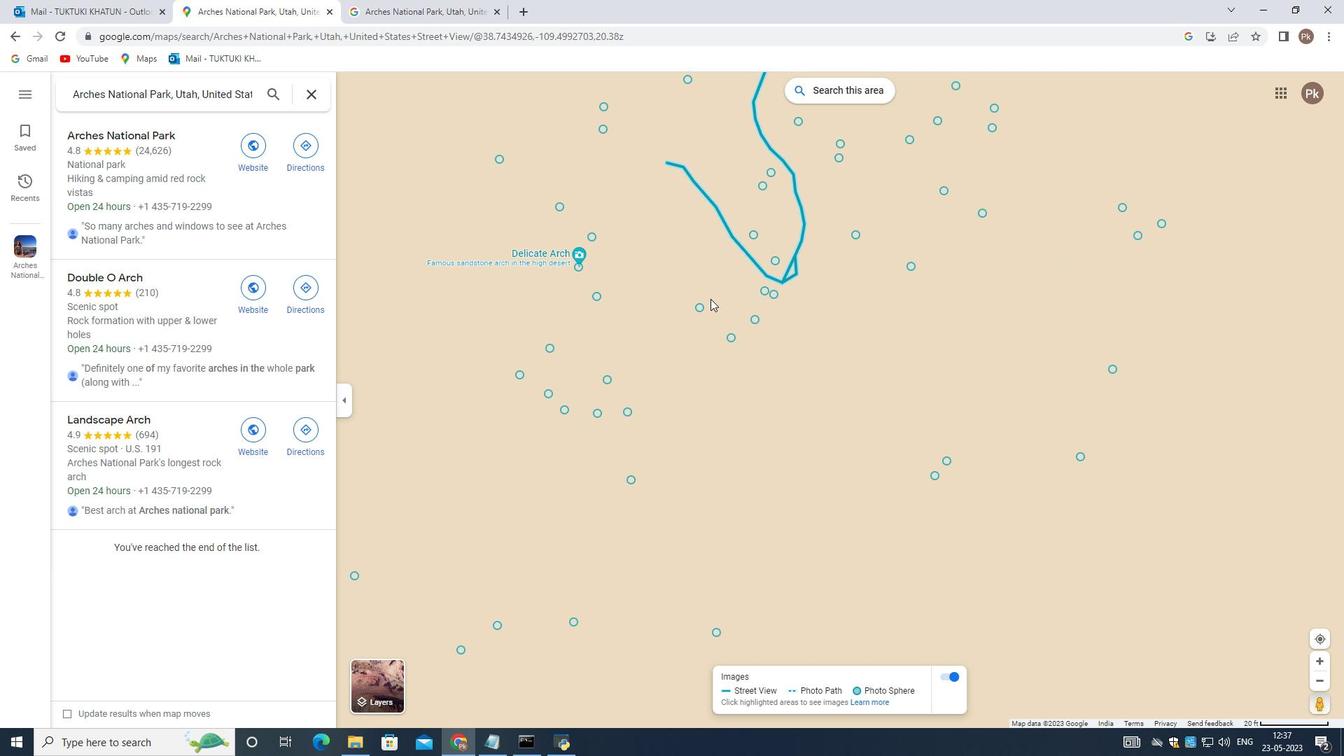 
Action: Mouse moved to (950, 435)
Screenshot: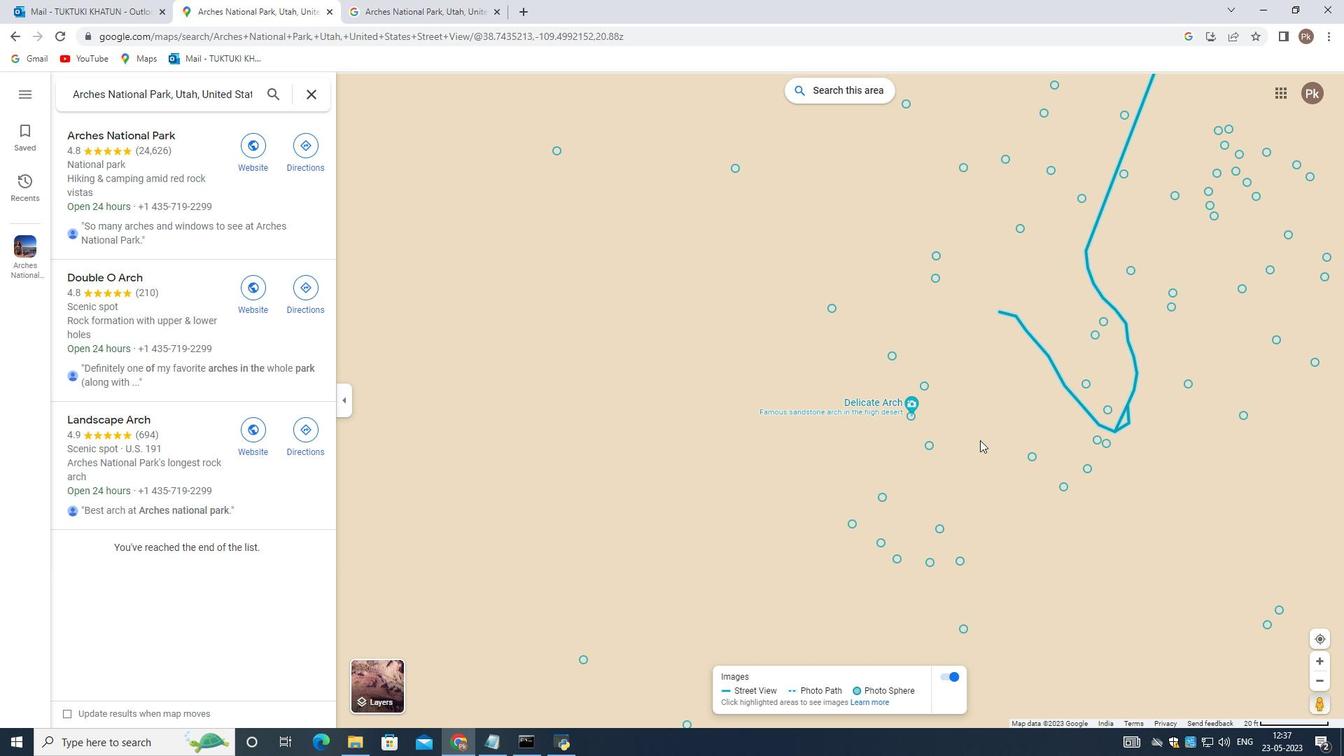 
Action: Mouse scrolled (950, 436) with delta (0, 0)
Screenshot: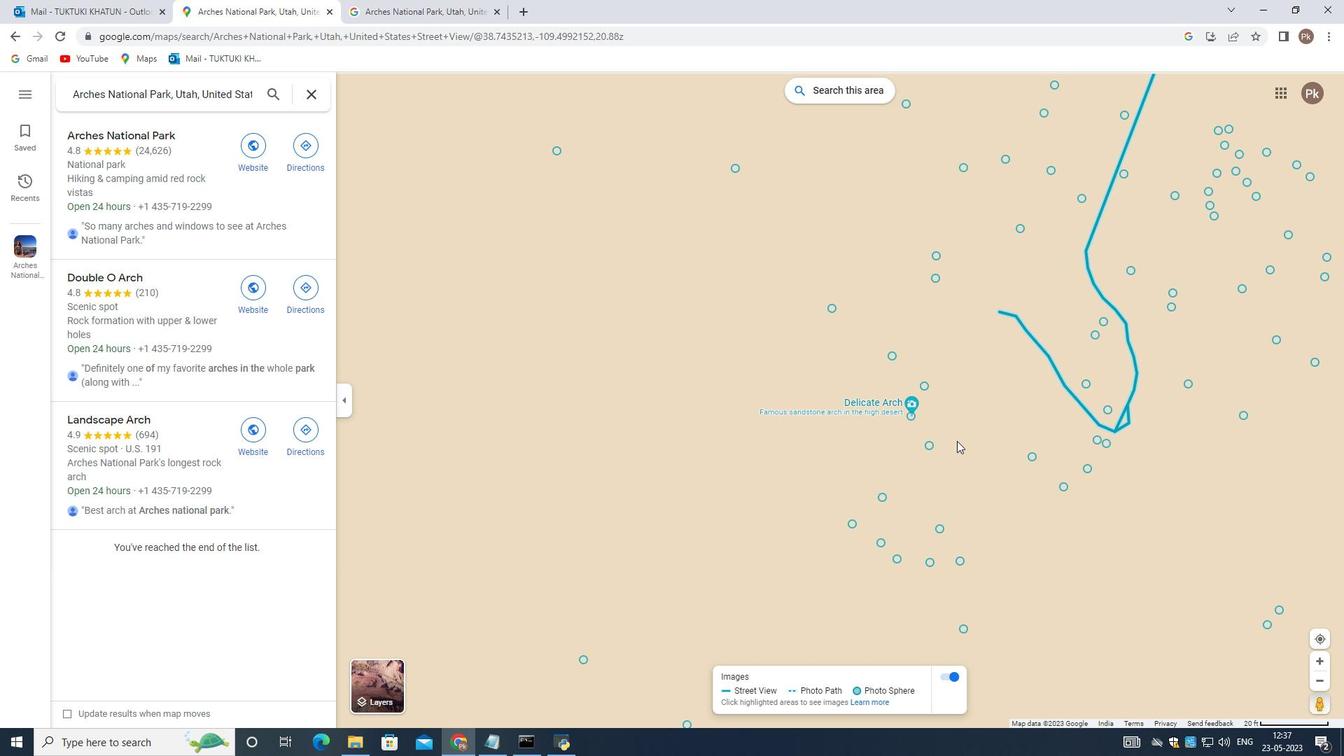 
Action: Mouse scrolled (950, 436) with delta (0, 0)
Screenshot: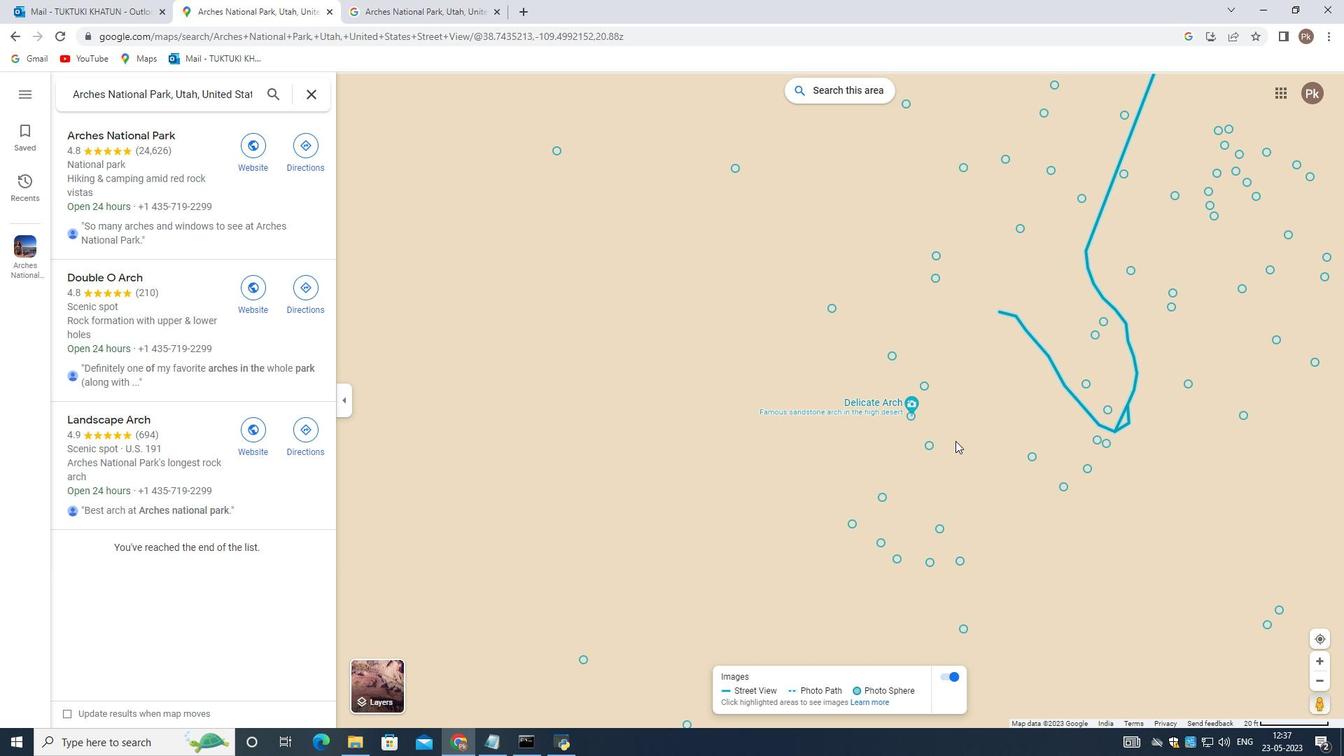 
Action: Mouse scrolled (950, 436) with delta (0, 0)
Screenshot: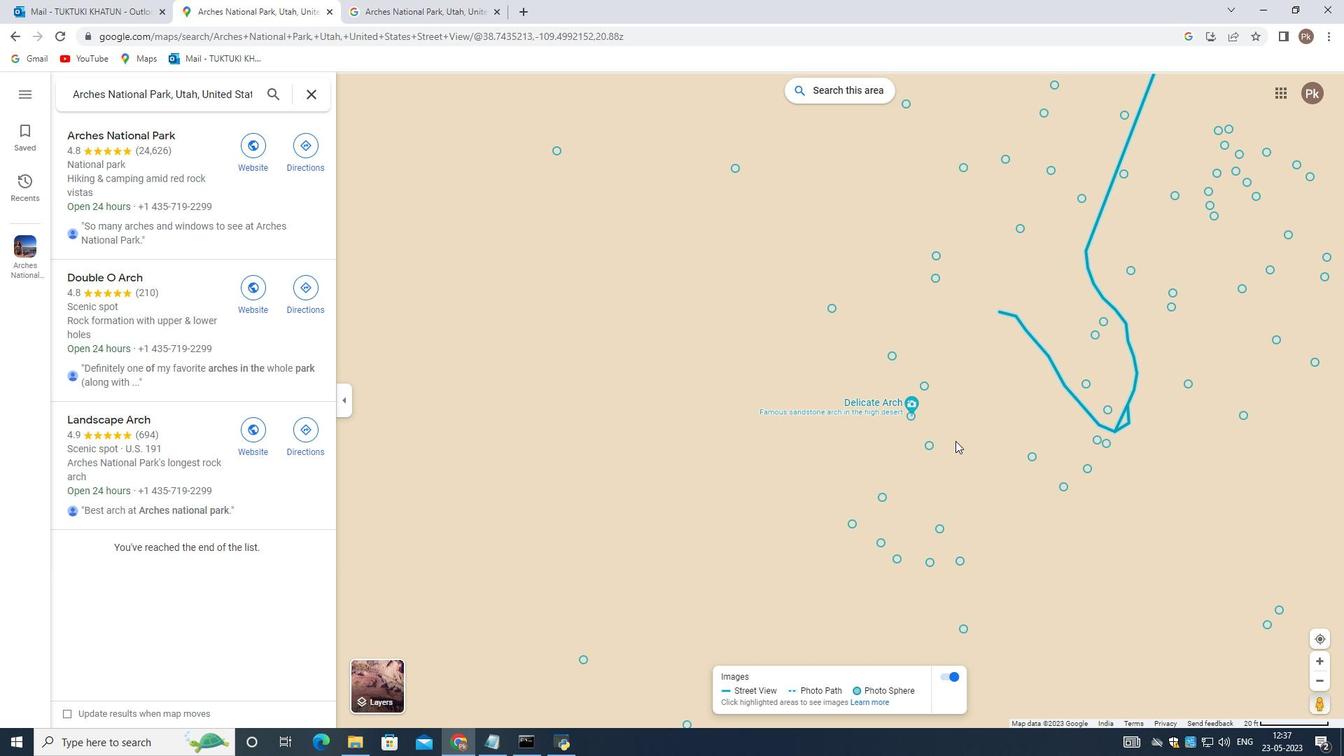 
Action: Mouse scrolled (950, 436) with delta (0, 0)
Screenshot: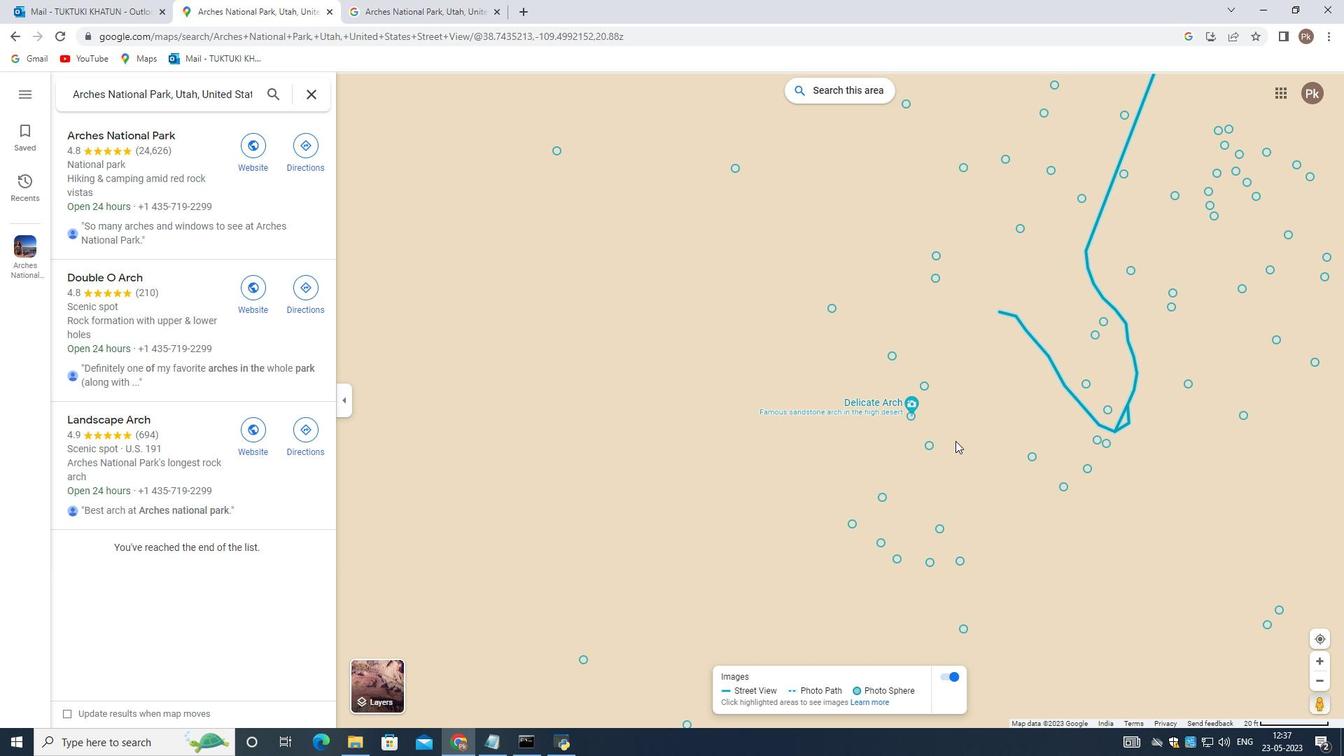 
Action: Mouse scrolled (950, 436) with delta (0, 0)
Screenshot: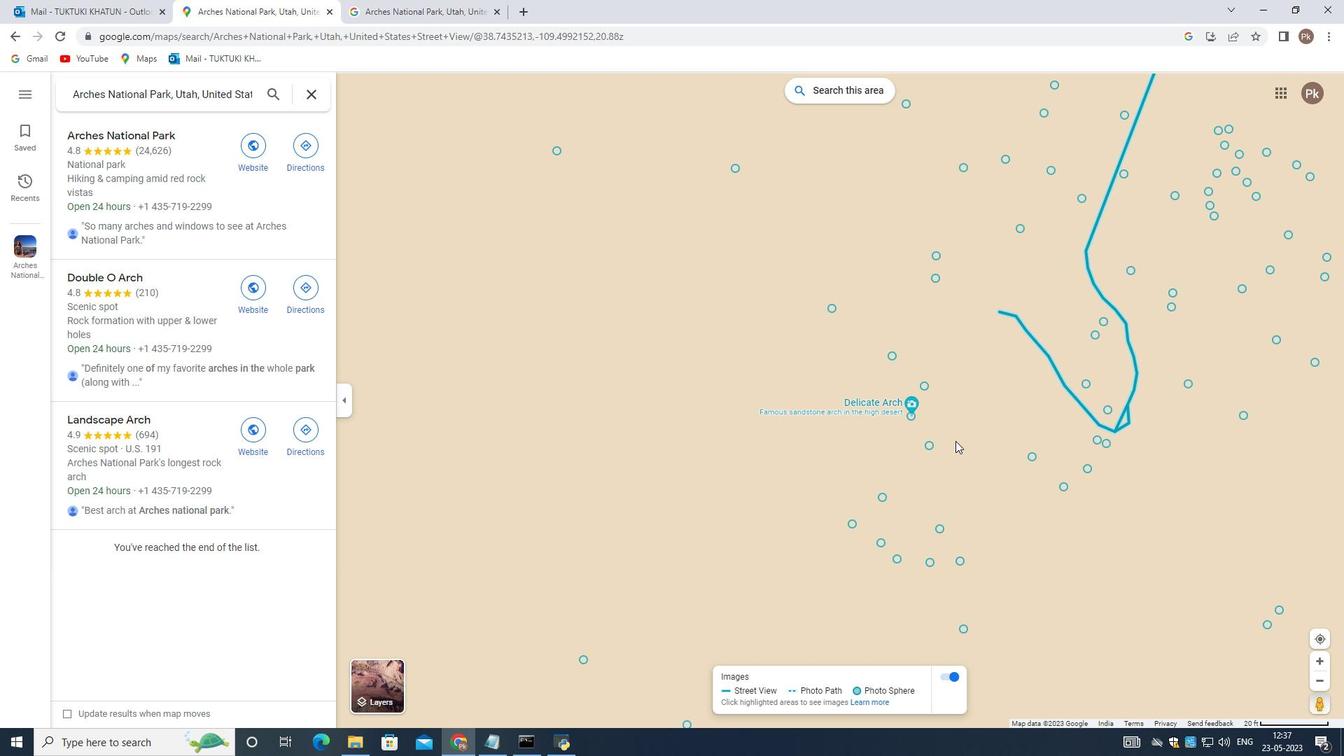 
Action: Mouse scrolled (950, 436) with delta (0, 0)
Screenshot: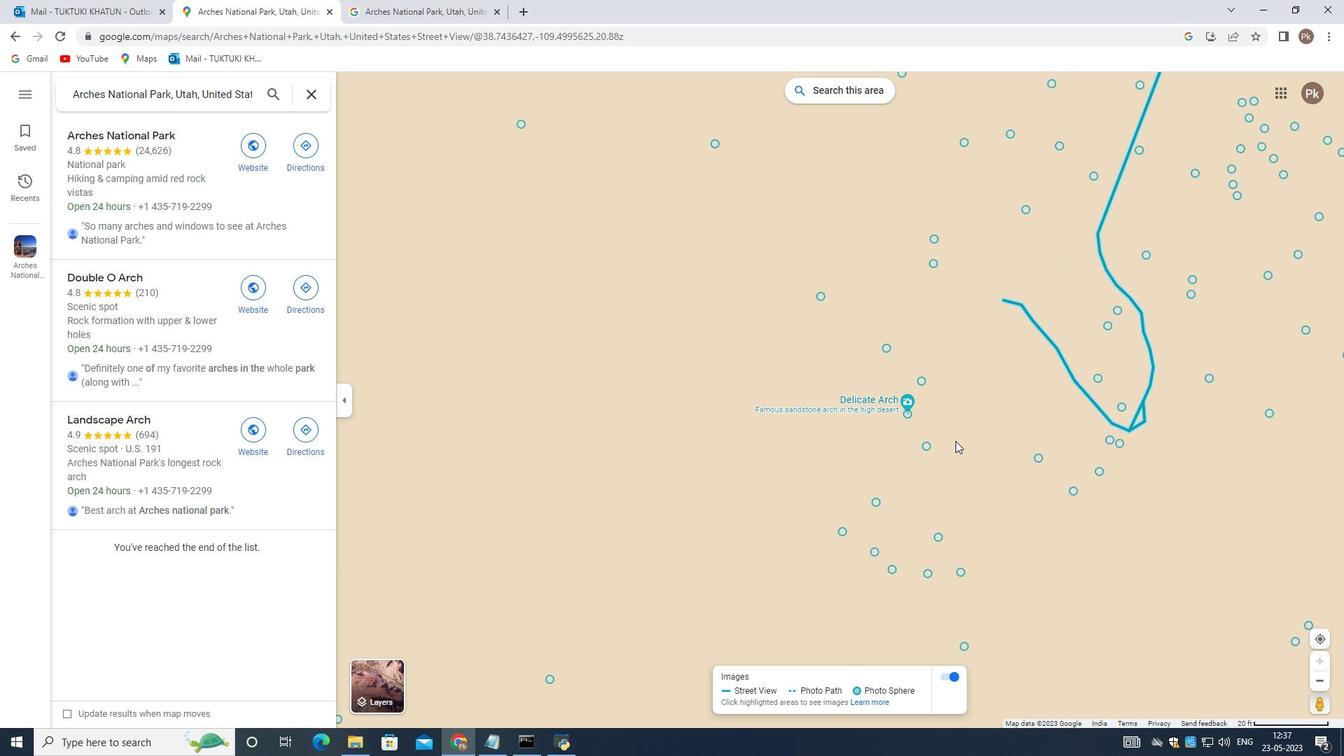 
Action: Mouse scrolled (950, 436) with delta (0, 0)
Screenshot: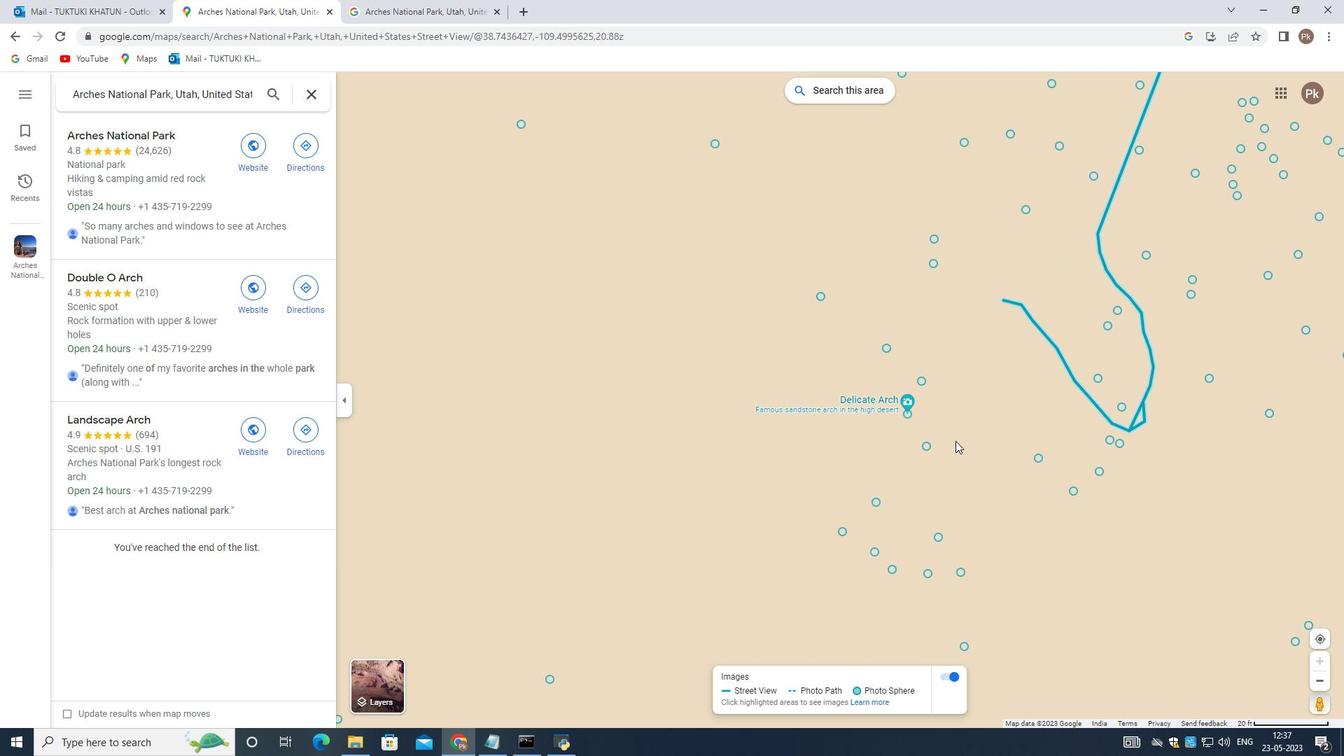 
Action: Mouse scrolled (950, 436) with delta (0, 0)
Screenshot: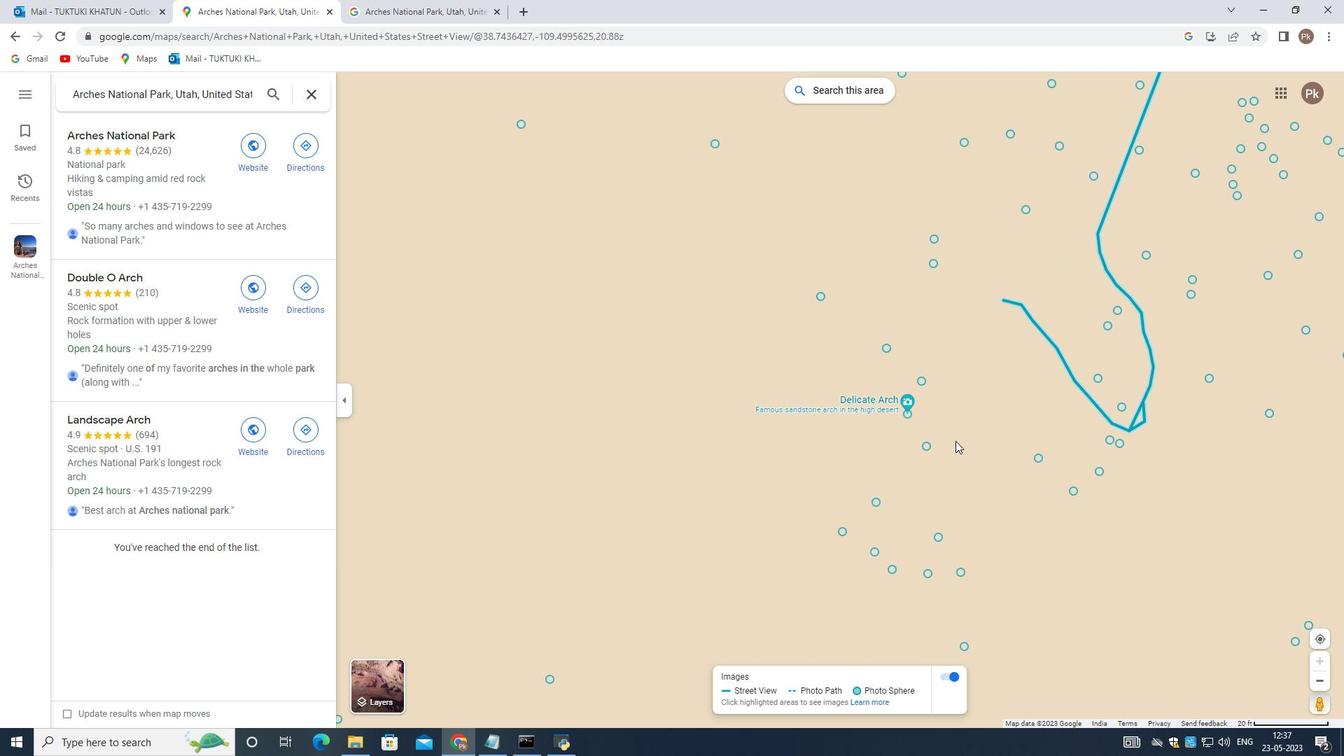 
Action: Mouse scrolled (950, 436) with delta (0, 0)
Screenshot: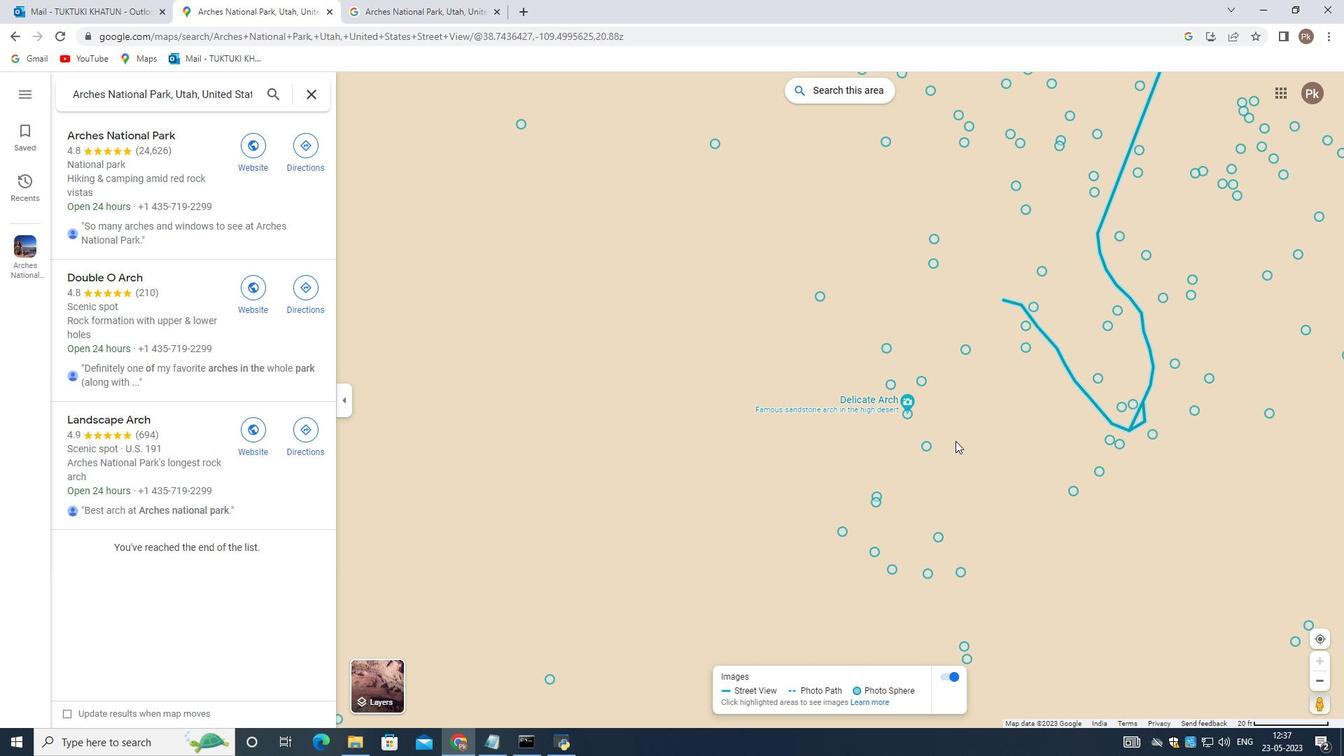 
Action: Mouse scrolled (950, 436) with delta (0, 0)
Screenshot: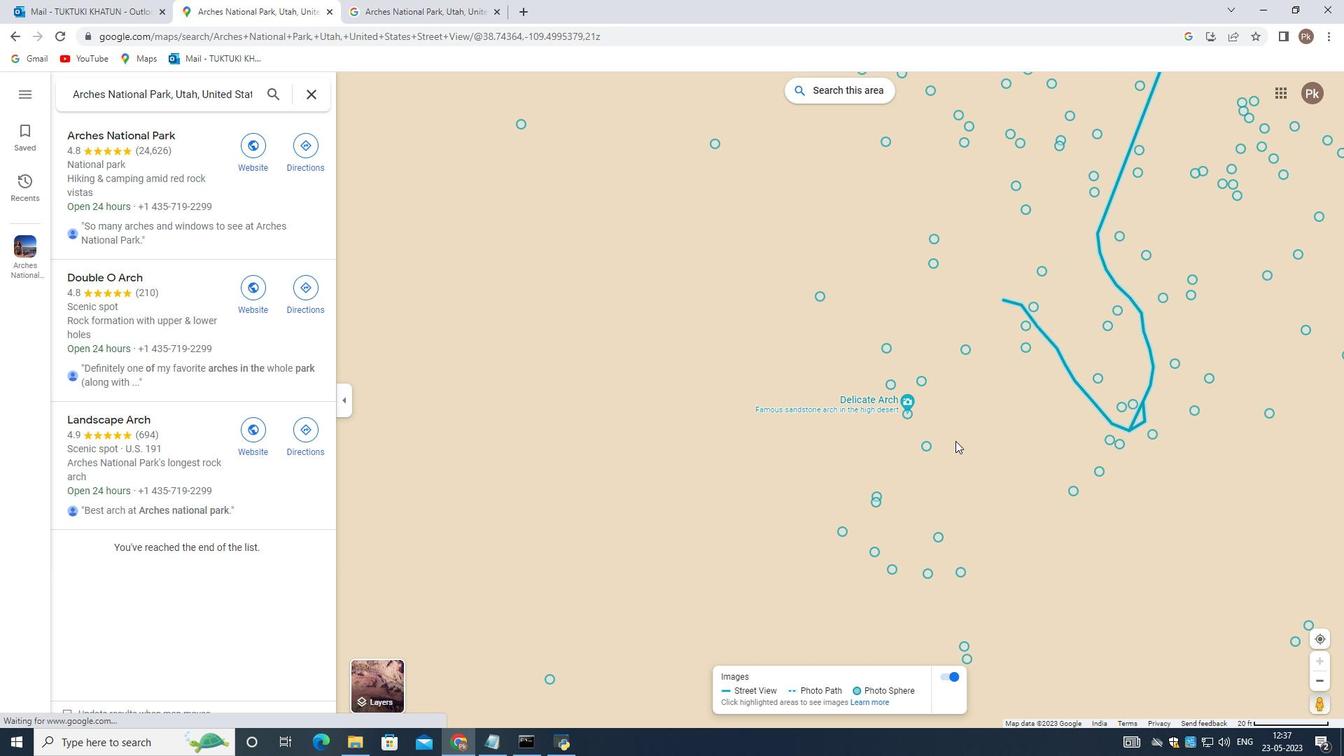 
Action: Mouse scrolled (950, 434) with delta (0, 0)
Screenshot: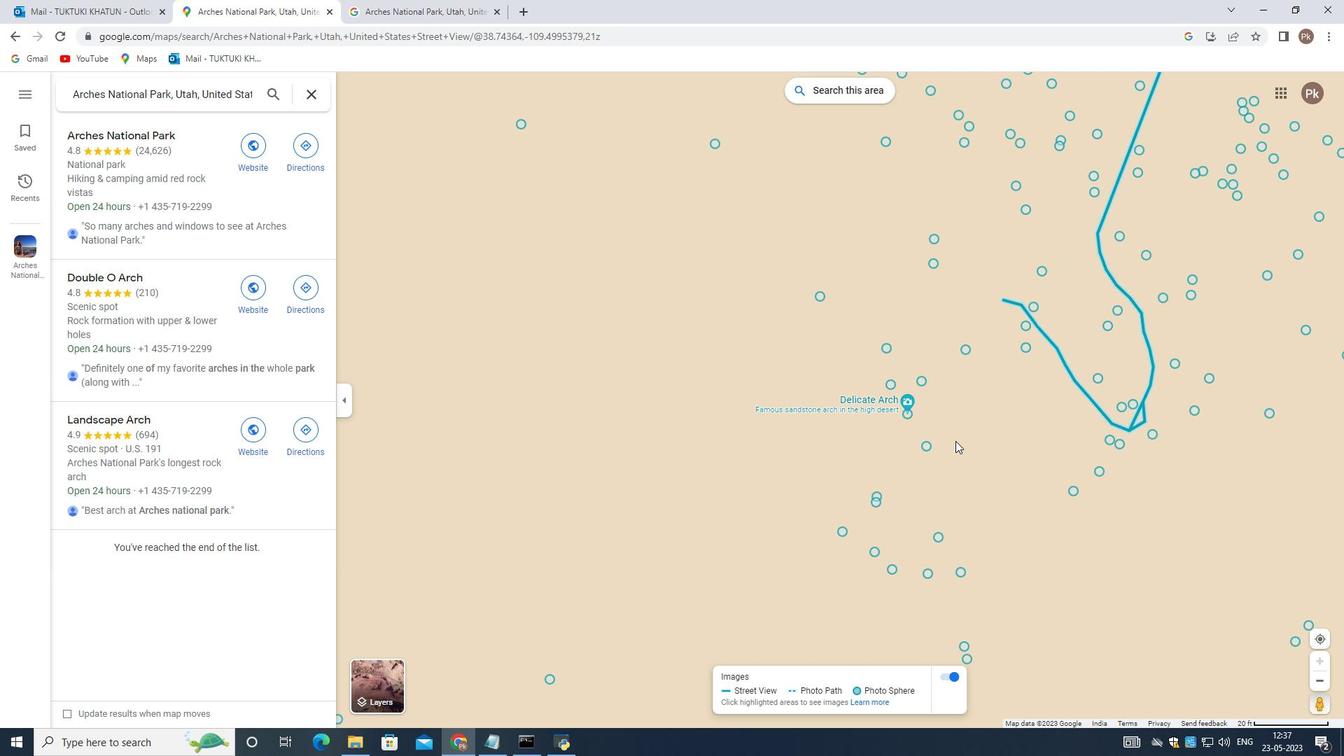 
Action: Mouse scrolled (950, 434) with delta (0, 0)
Screenshot: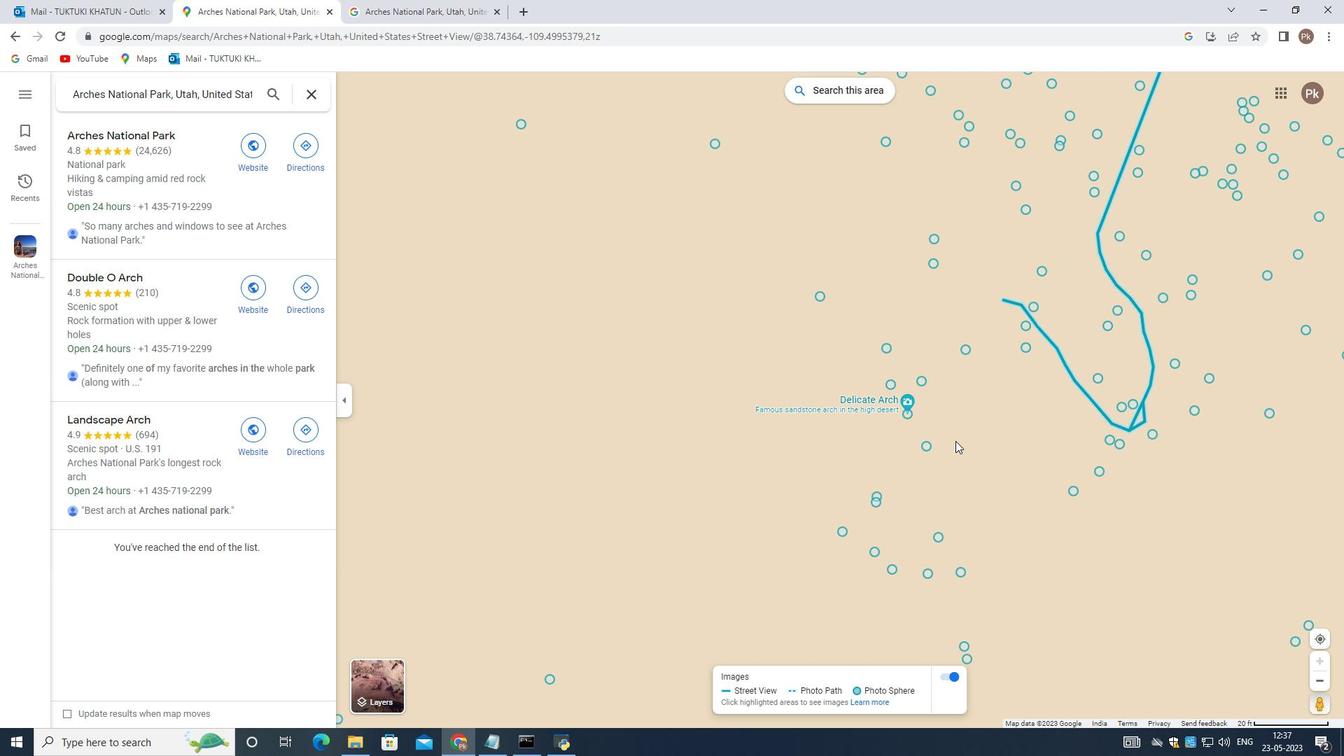 
Action: Mouse scrolled (950, 434) with delta (0, 0)
Screenshot: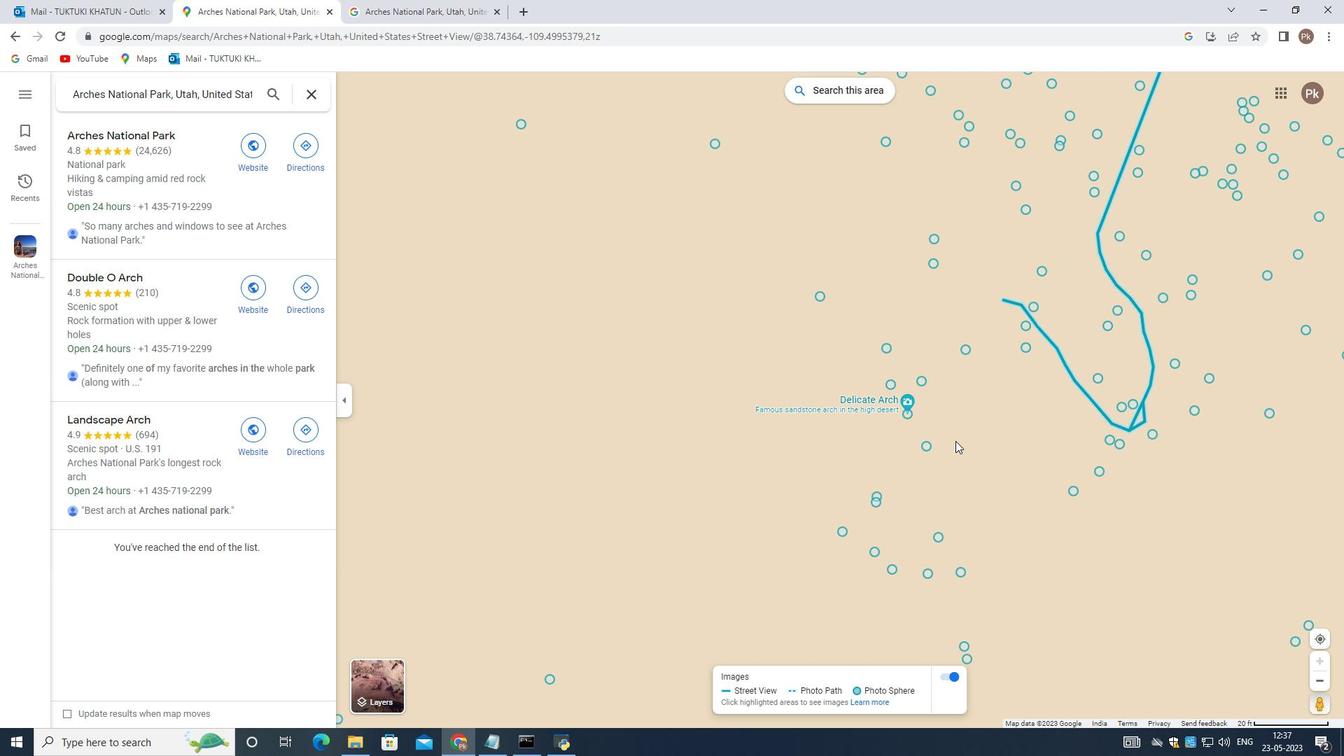 
Action: Mouse scrolled (950, 434) with delta (0, 0)
Screenshot: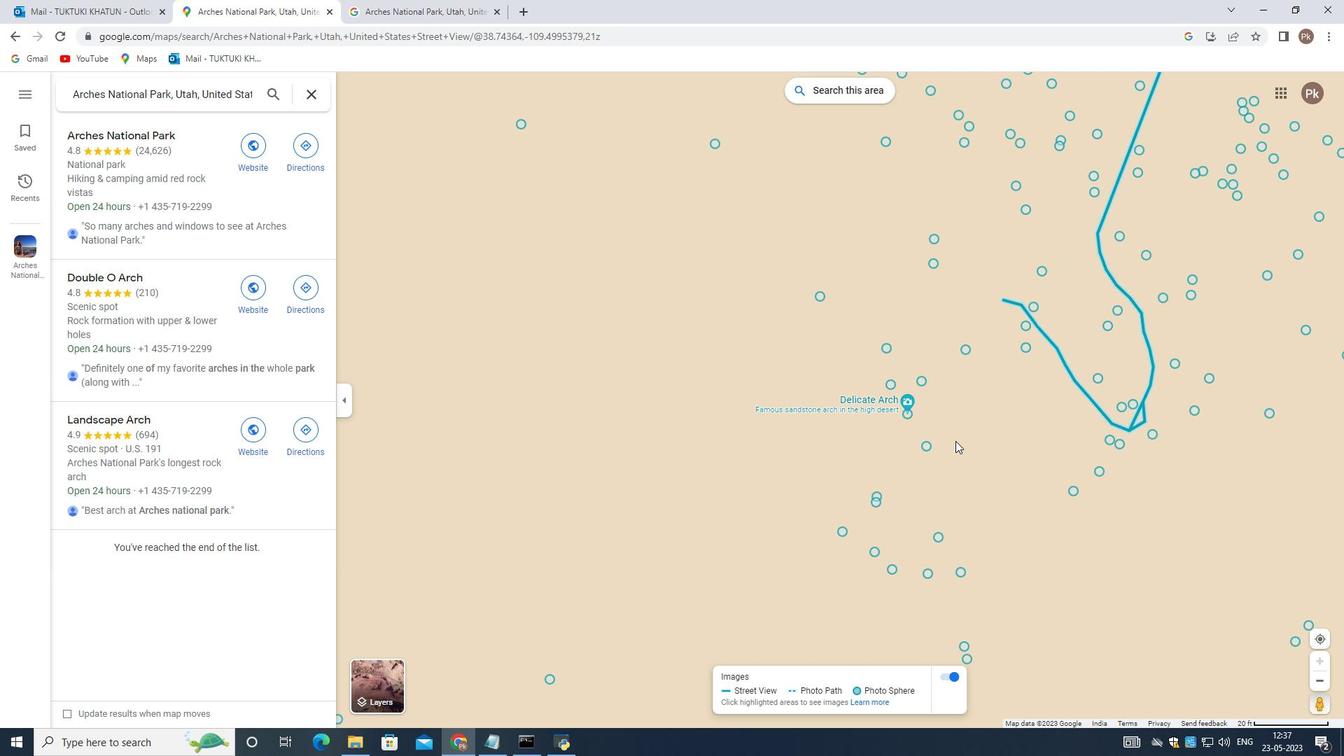 
Action: Mouse scrolled (950, 434) with delta (0, 0)
Screenshot: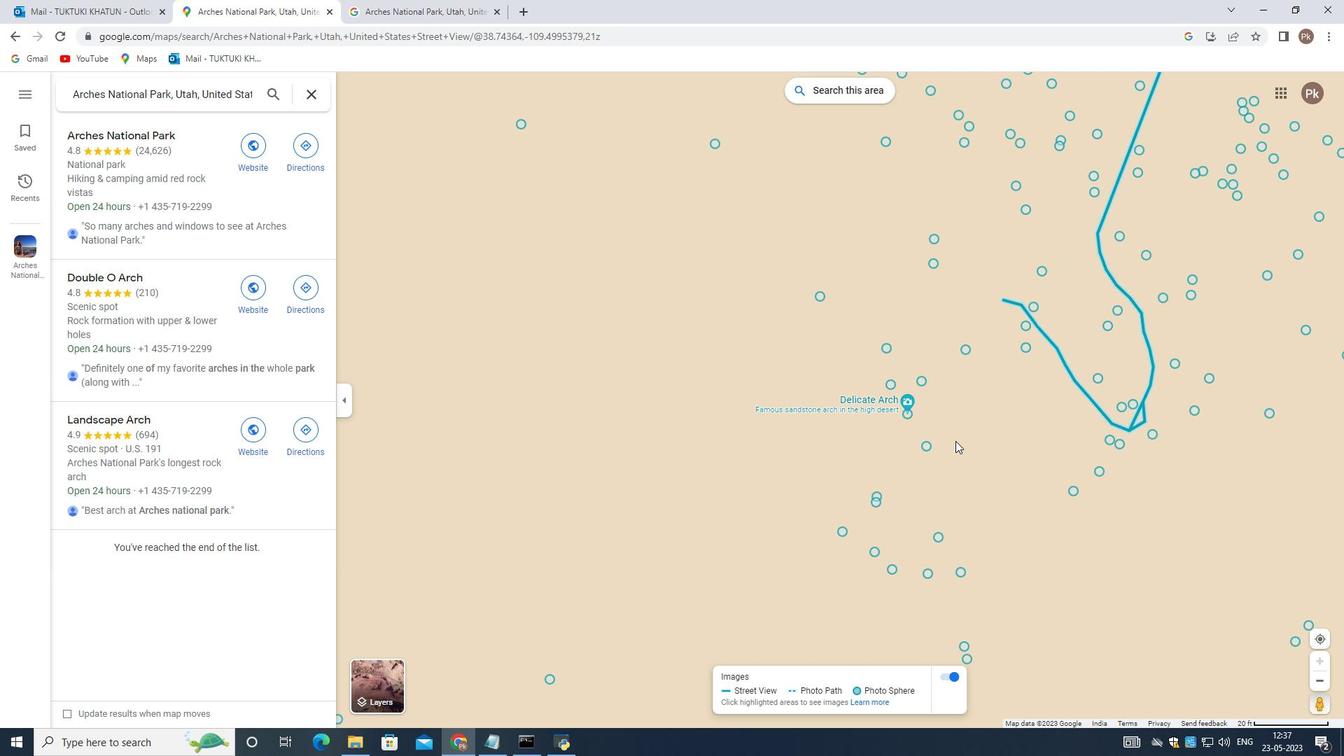 
Action: Mouse moved to (950, 435)
Screenshot: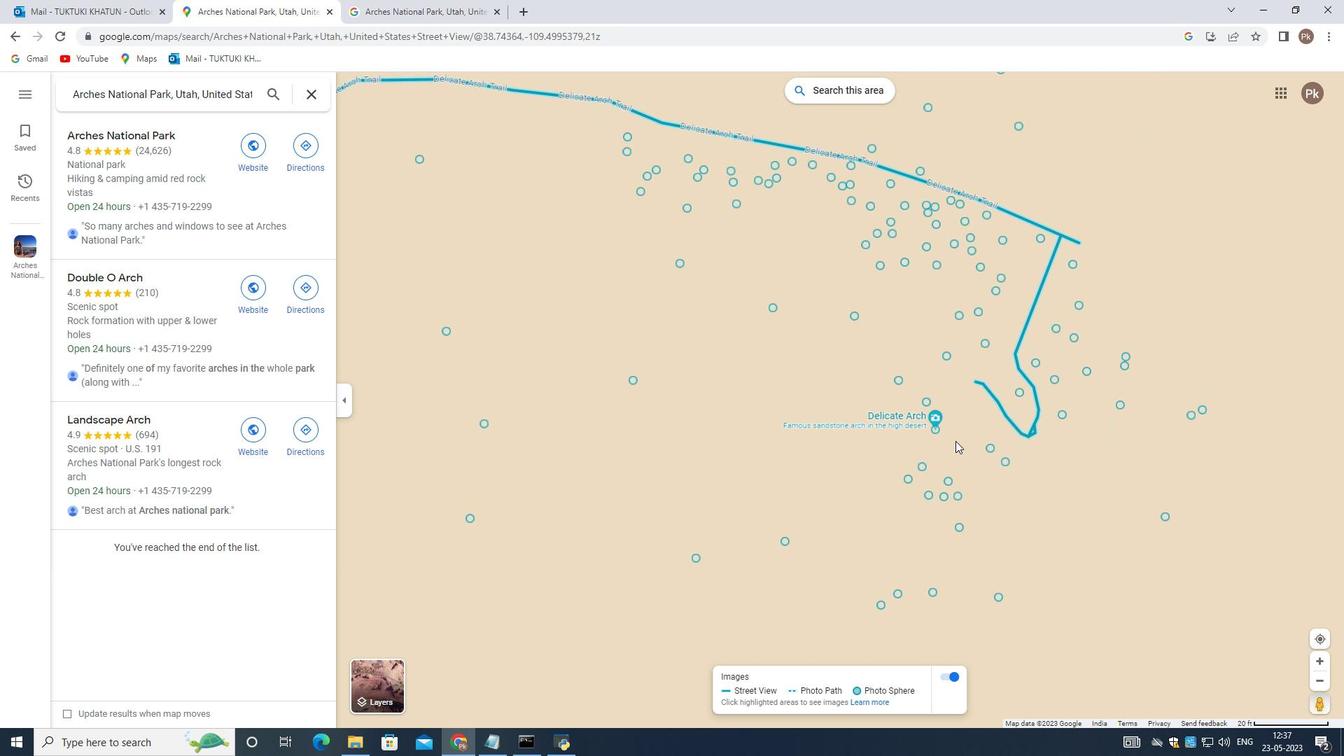 
Action: Mouse scrolled (950, 434) with delta (0, 0)
Screenshot: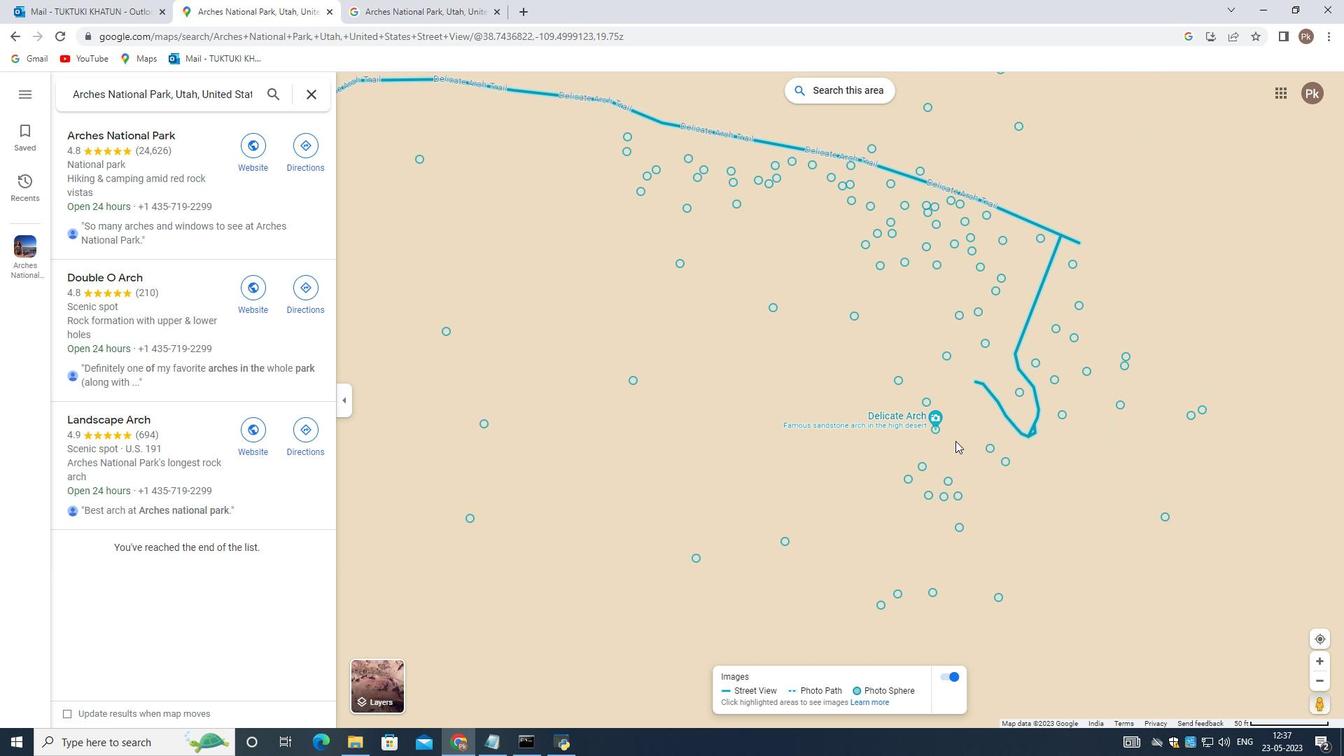 
Action: Mouse scrolled (950, 434) with delta (0, 0)
Screenshot: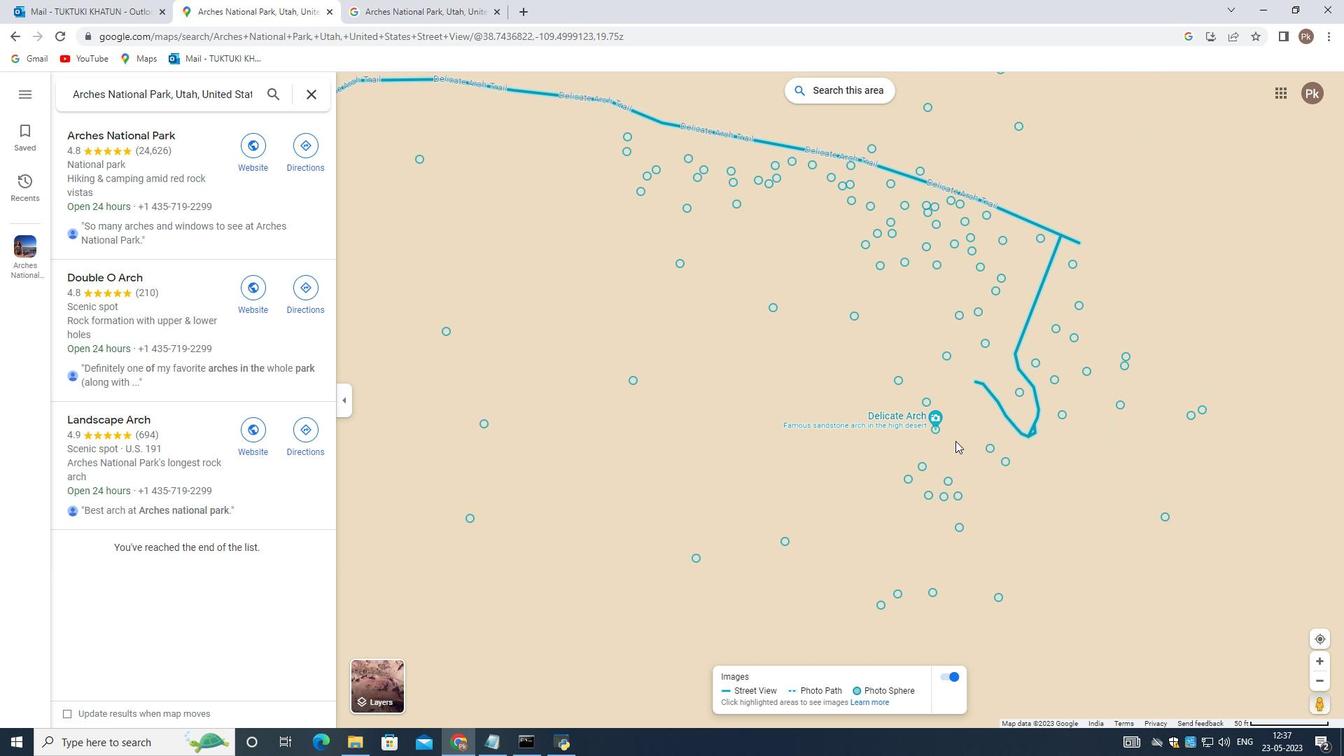 
Action: Mouse scrolled (950, 434) with delta (0, 0)
Screenshot: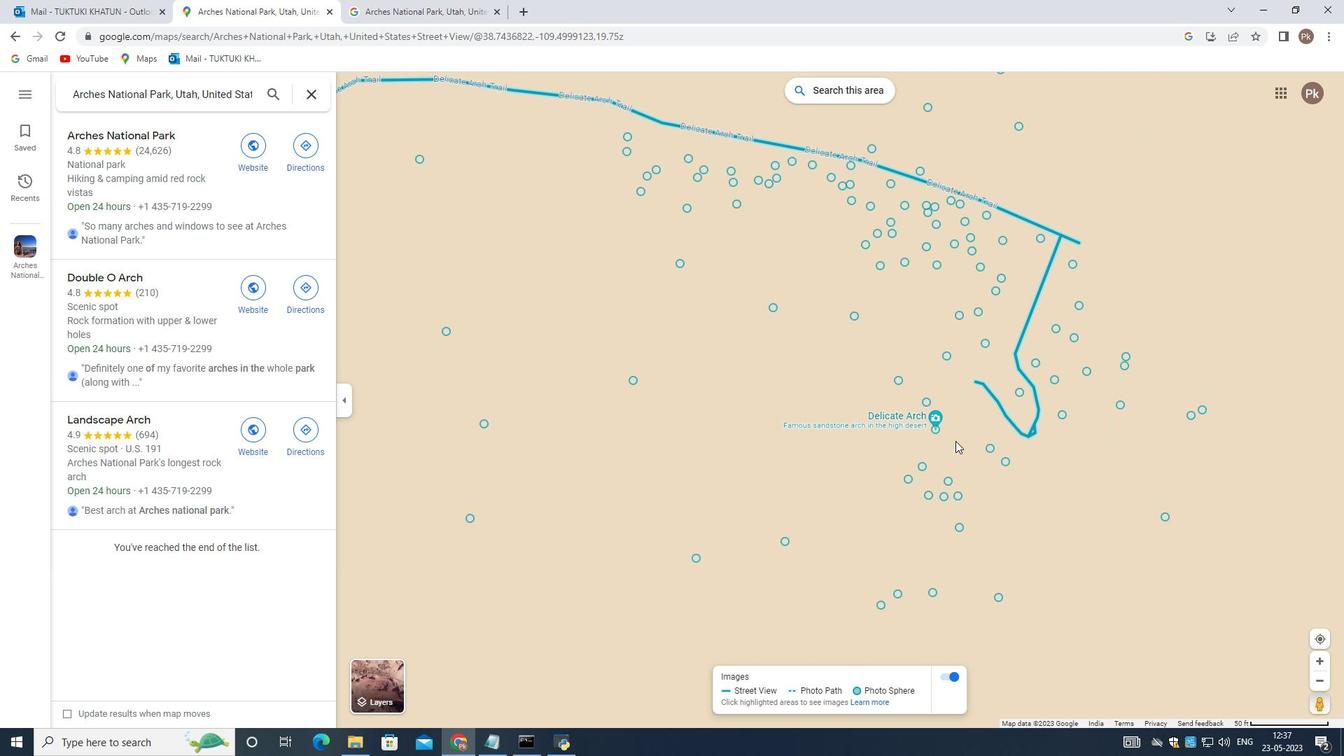 
Action: Mouse scrolled (950, 434) with delta (0, 0)
Screenshot: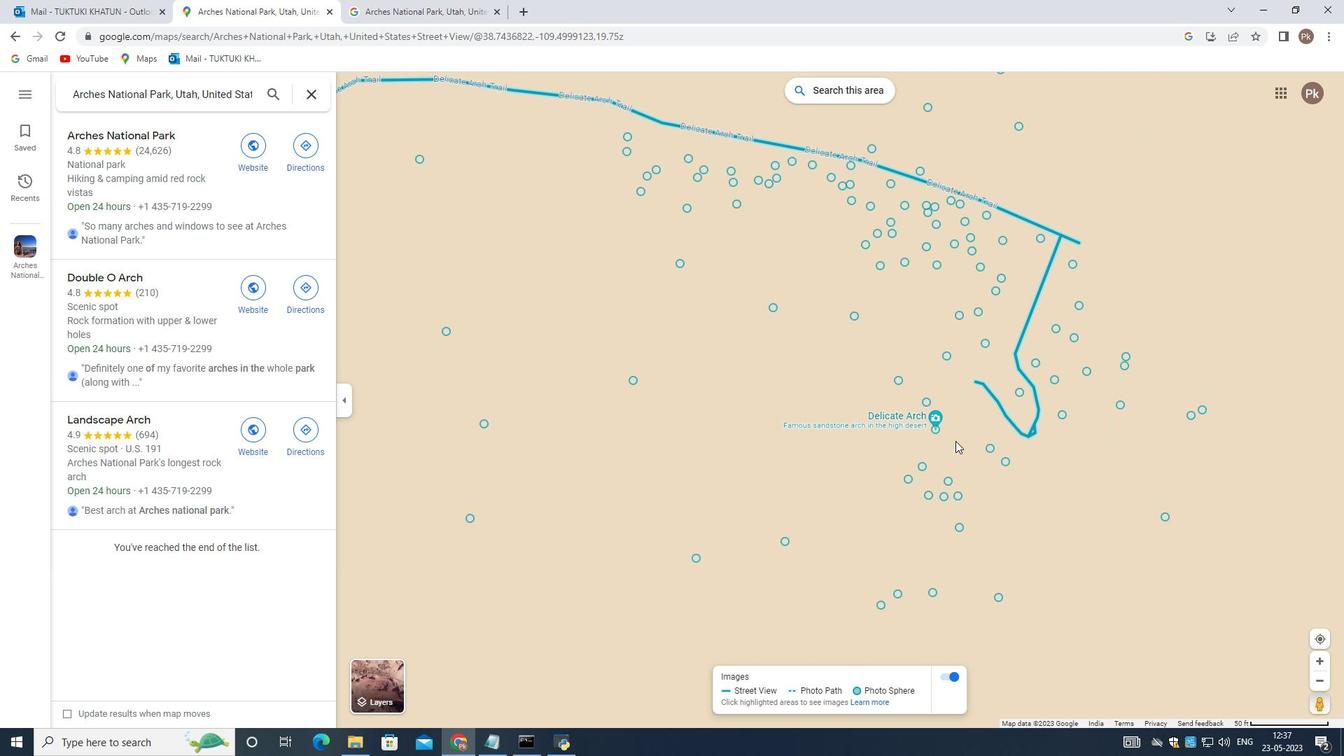 
Action: Mouse scrolled (950, 434) with delta (0, 0)
Screenshot: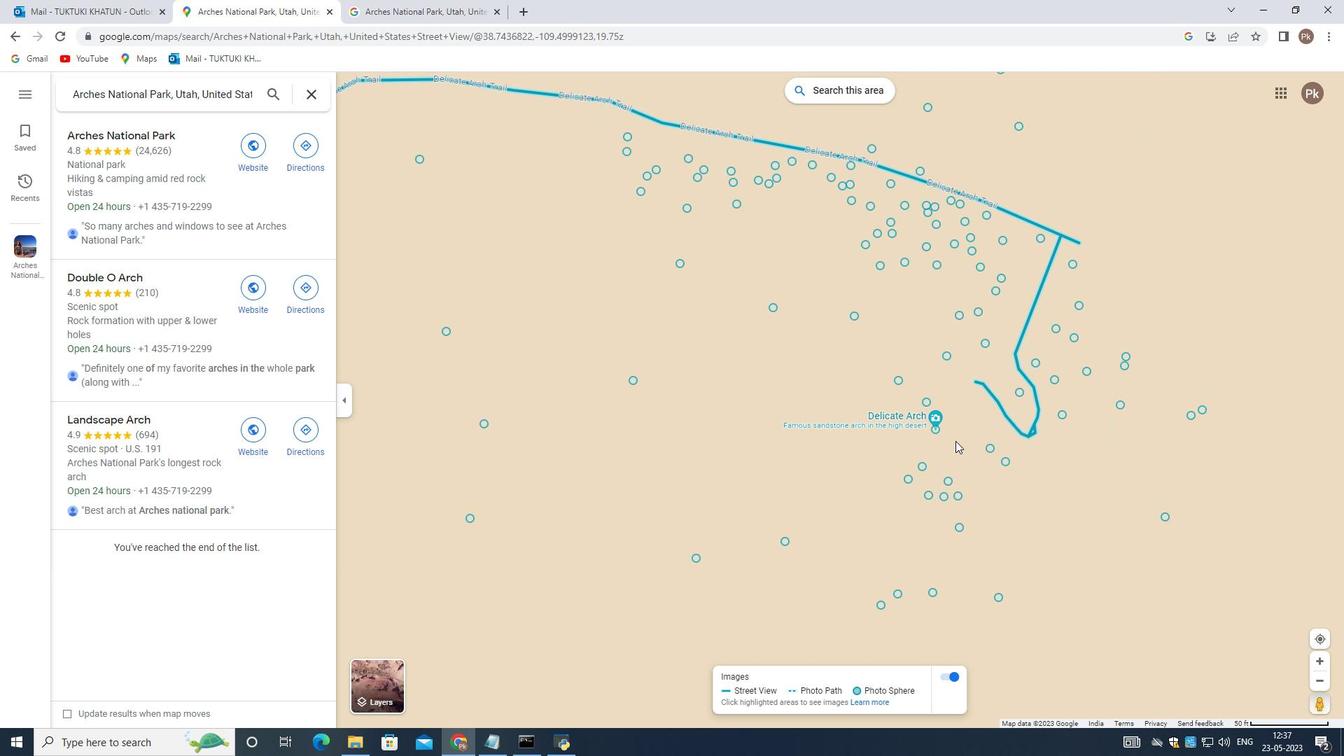 
Action: Mouse scrolled (950, 434) with delta (0, 0)
Screenshot: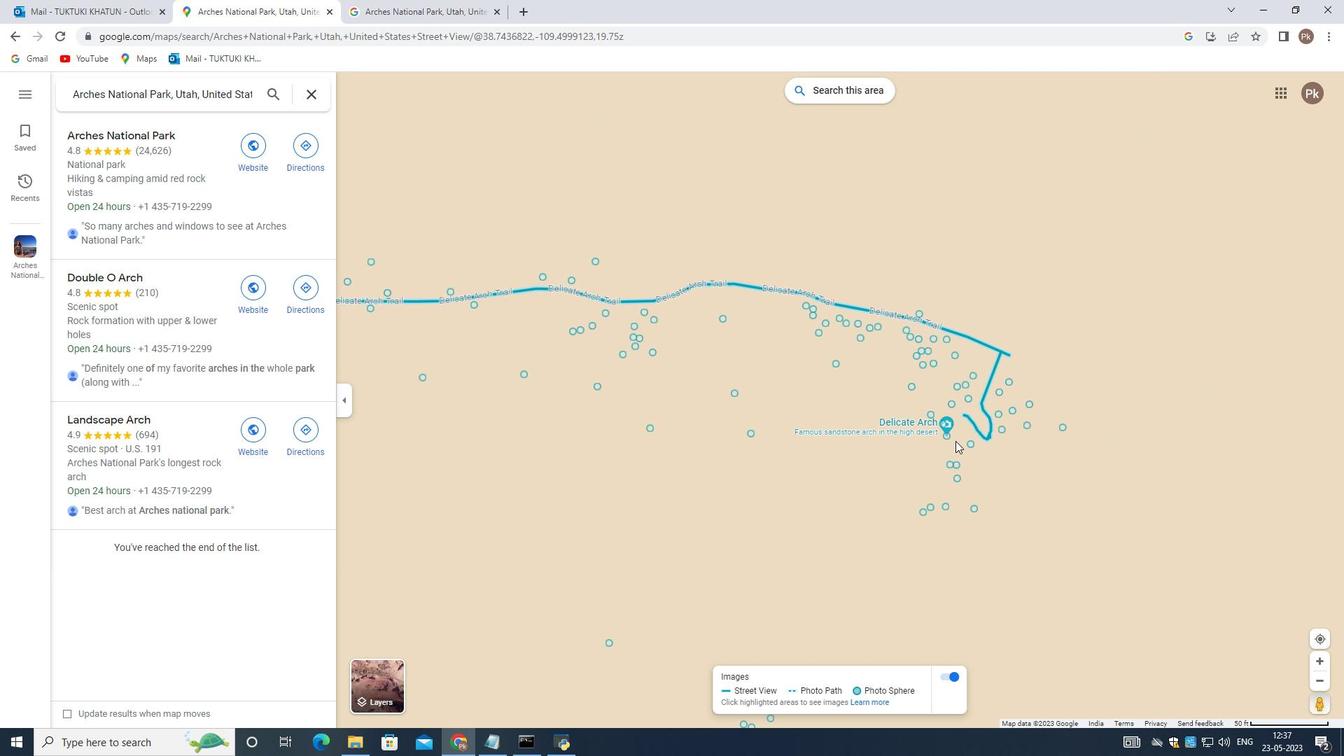 
Action: Mouse scrolled (950, 434) with delta (0, 0)
Screenshot: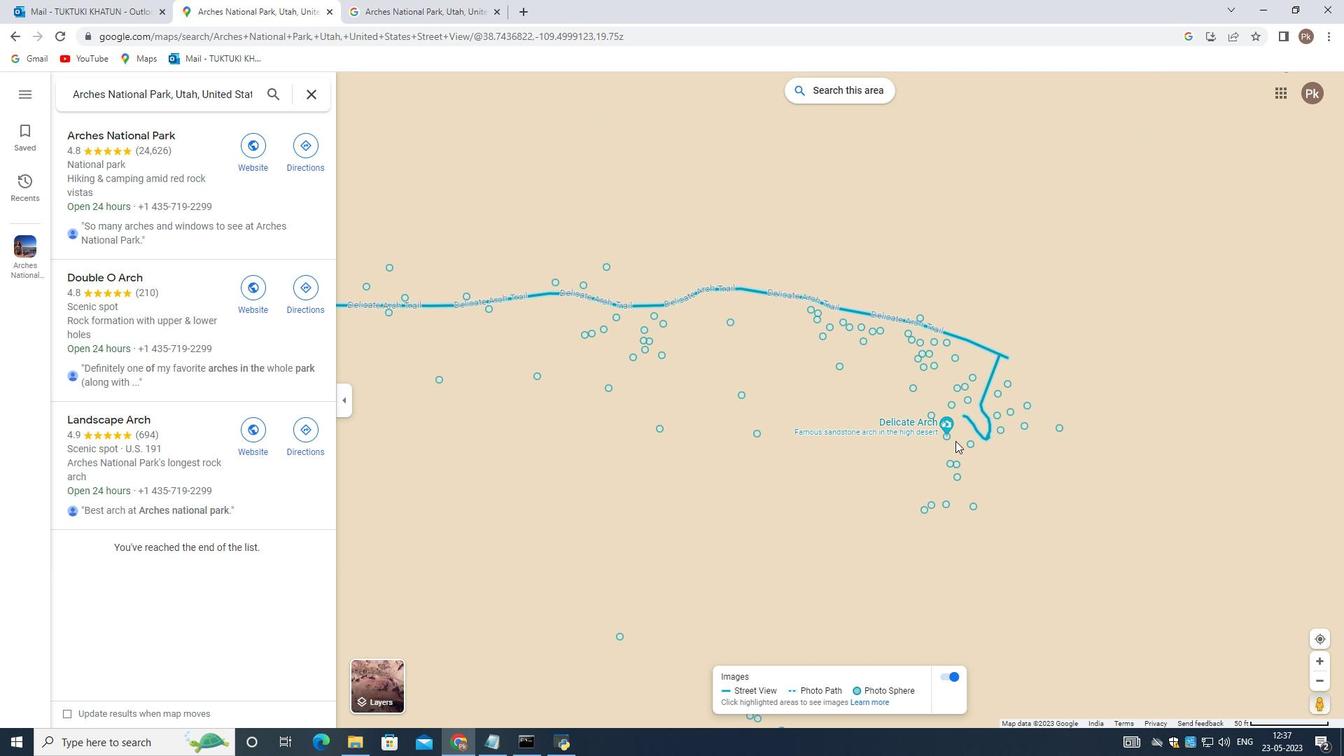 
Action: Mouse scrolled (950, 434) with delta (0, 0)
Screenshot: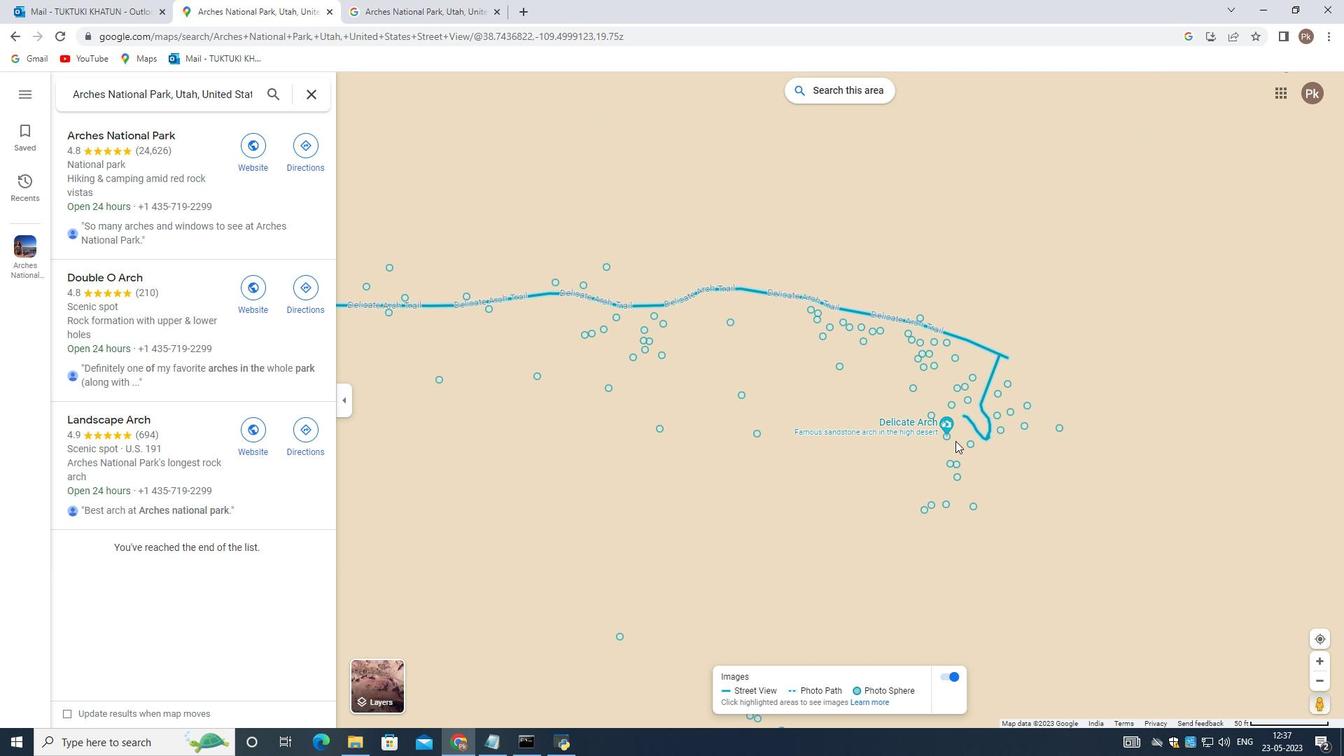 
Action: Mouse scrolled (950, 434) with delta (0, 0)
Screenshot: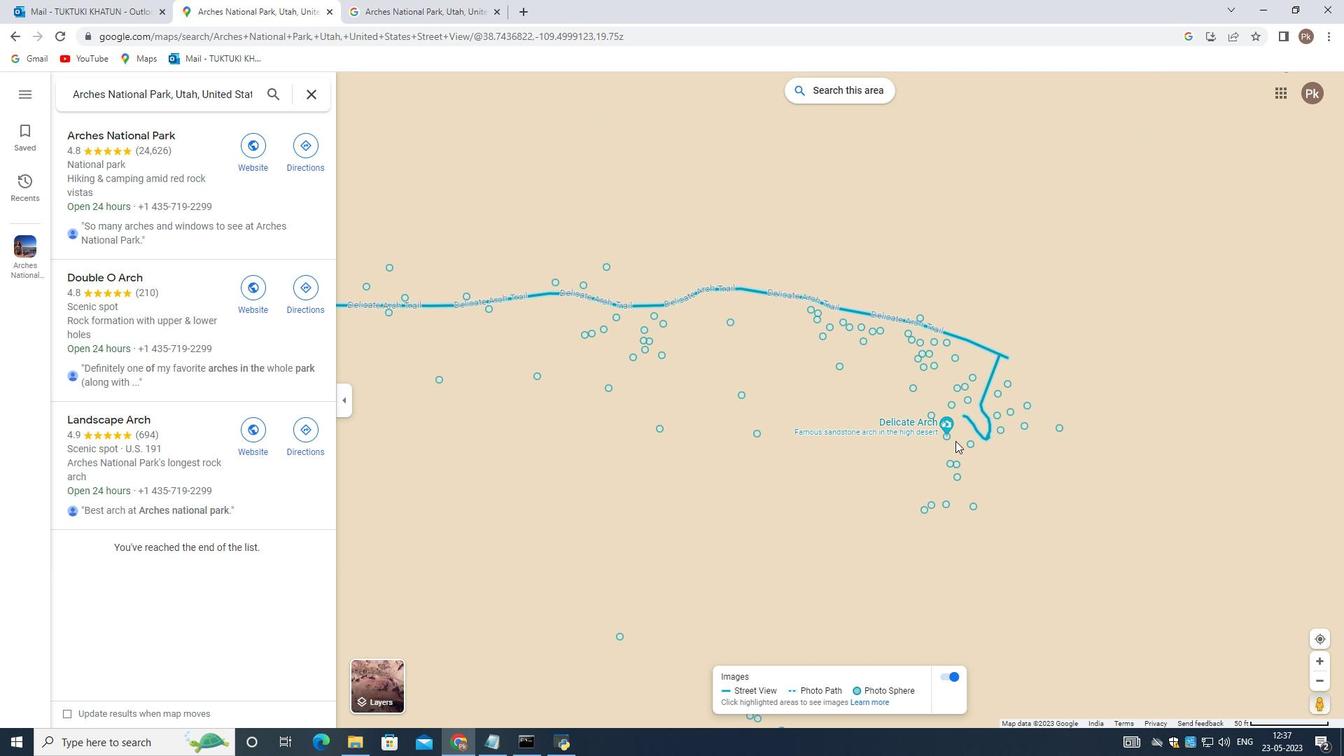 
Action: Mouse scrolled (950, 434) with delta (0, 0)
Screenshot: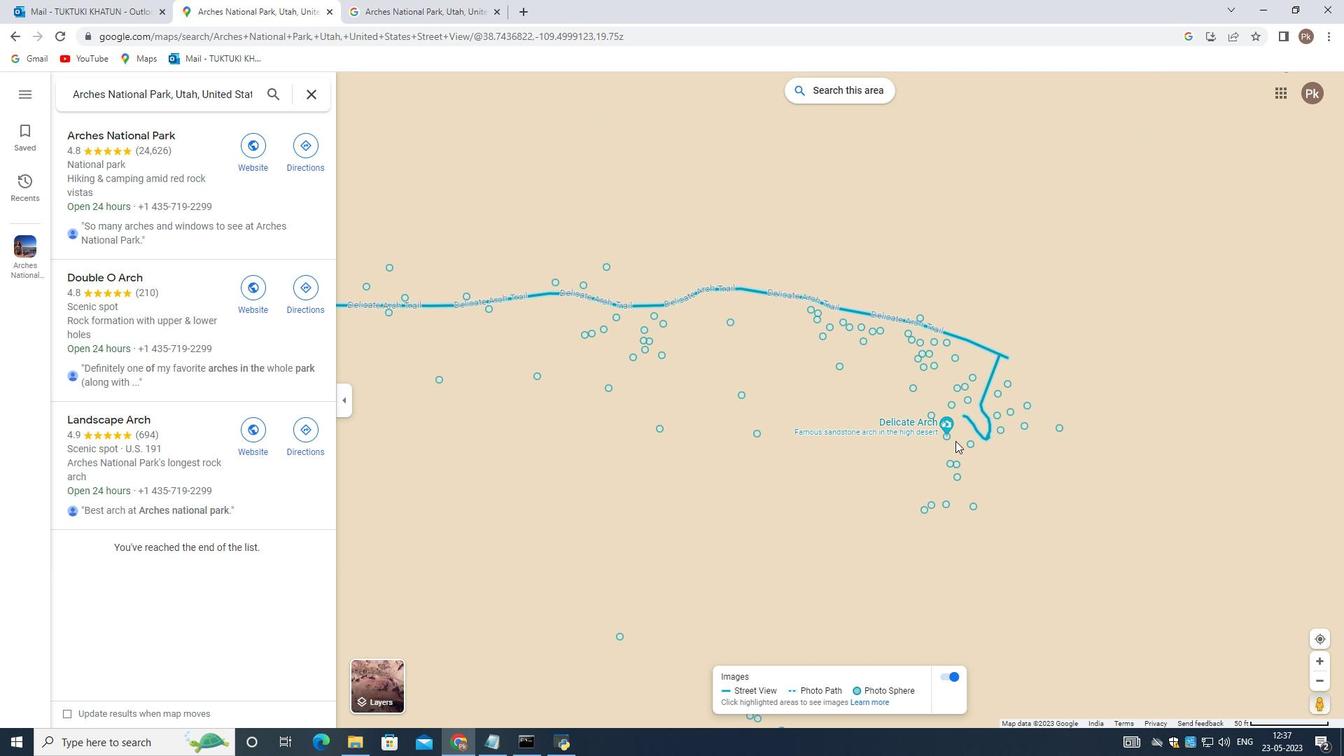 
Action: Mouse moved to (756, 441)
Screenshot: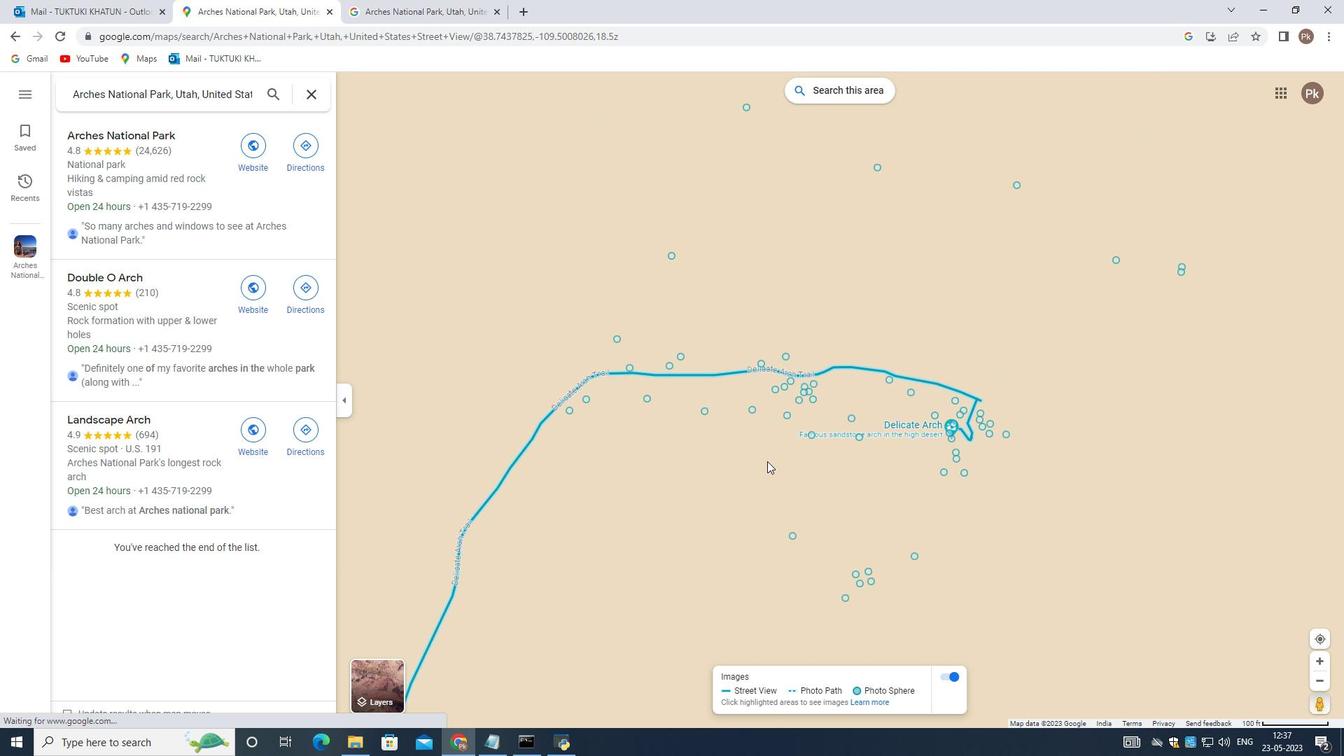 
Action: Mouse pressed left at (756, 441)
Screenshot: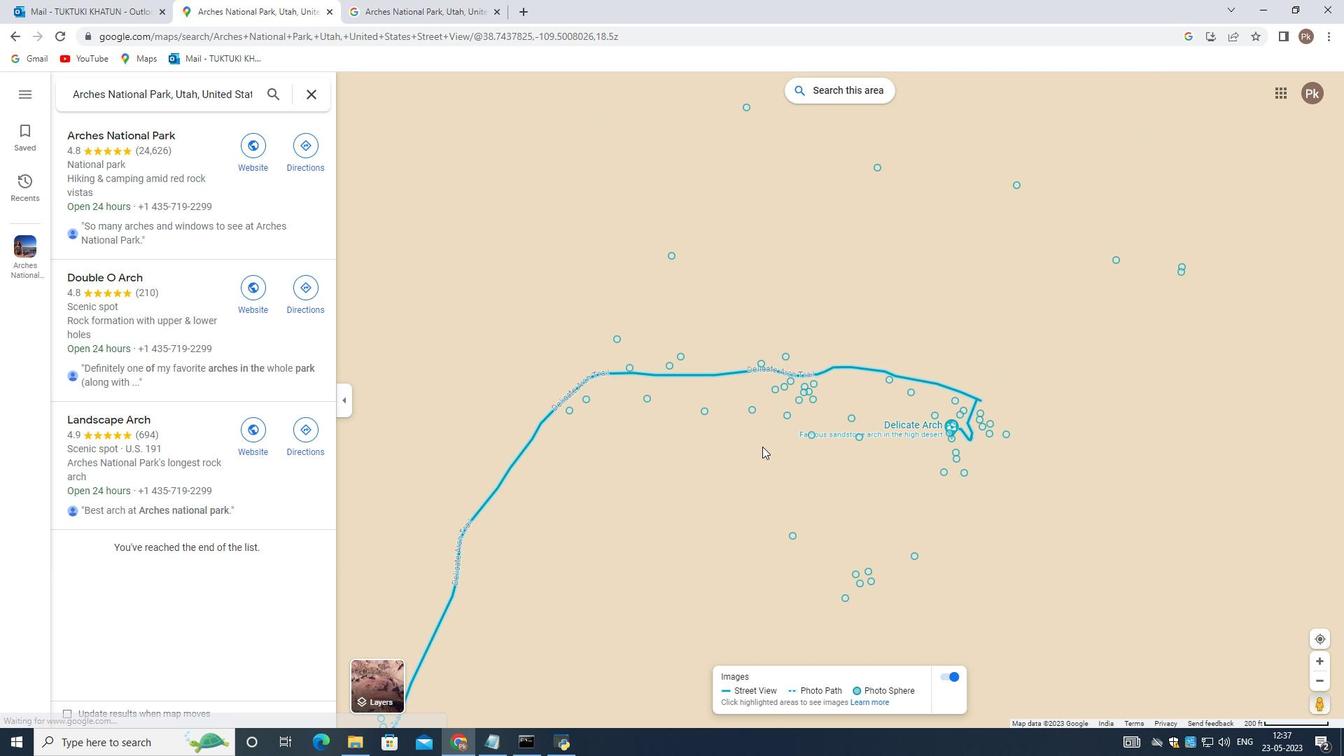 
Action: Mouse moved to (684, 212)
Screenshot: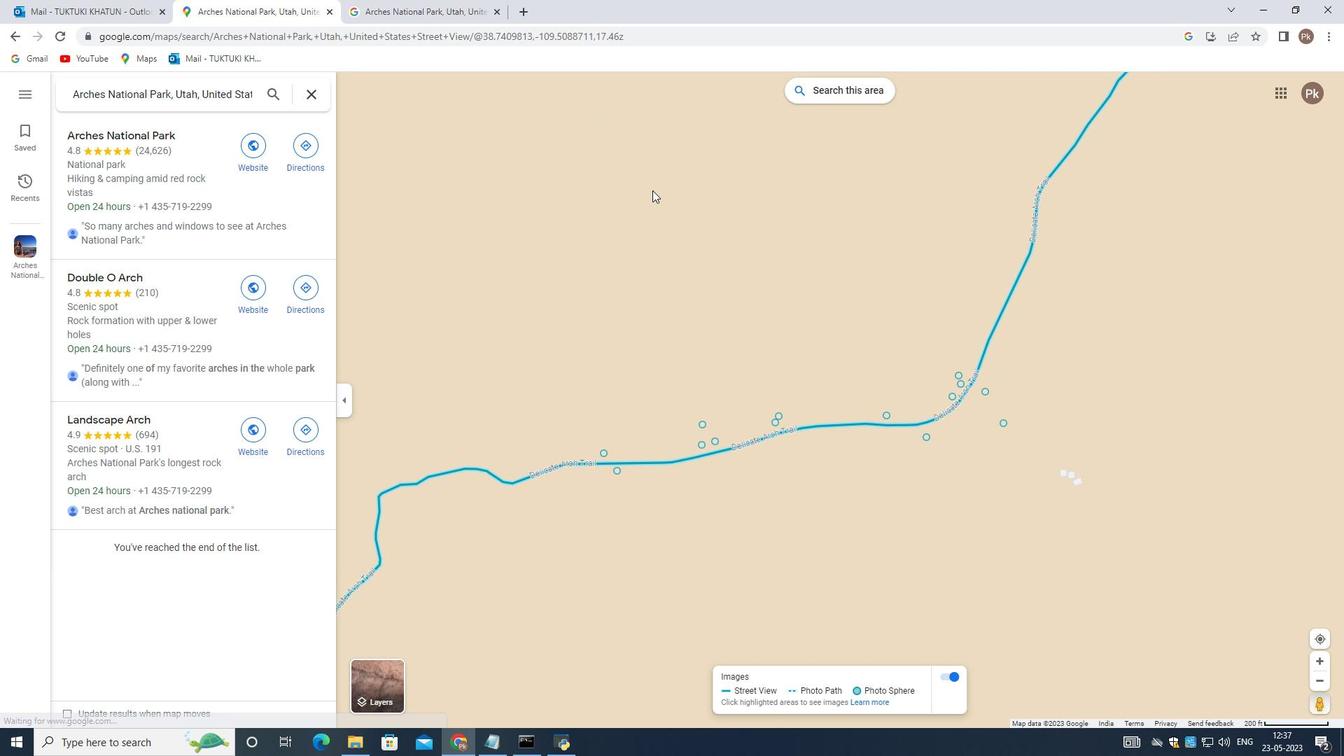 
Action: Mouse scrolled (684, 211) with delta (0, 0)
Screenshot: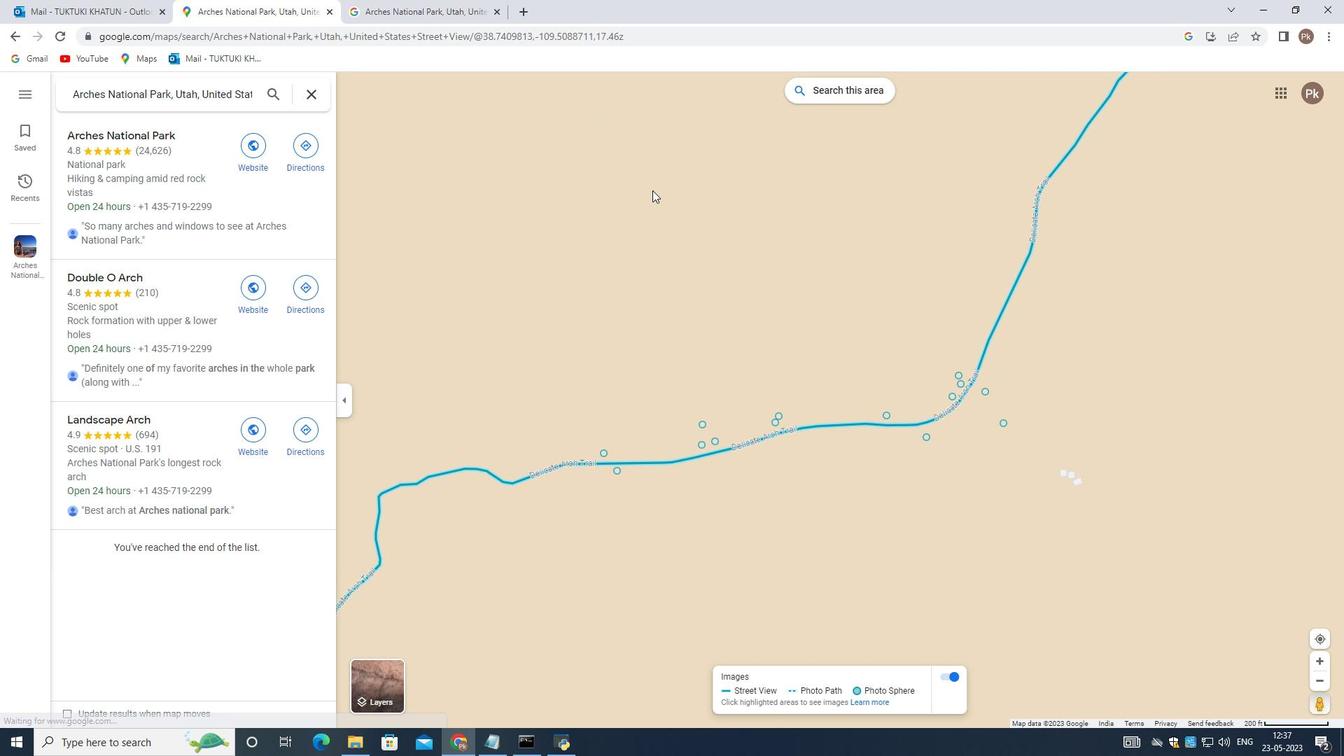
Action: Mouse moved to (714, 234)
Screenshot: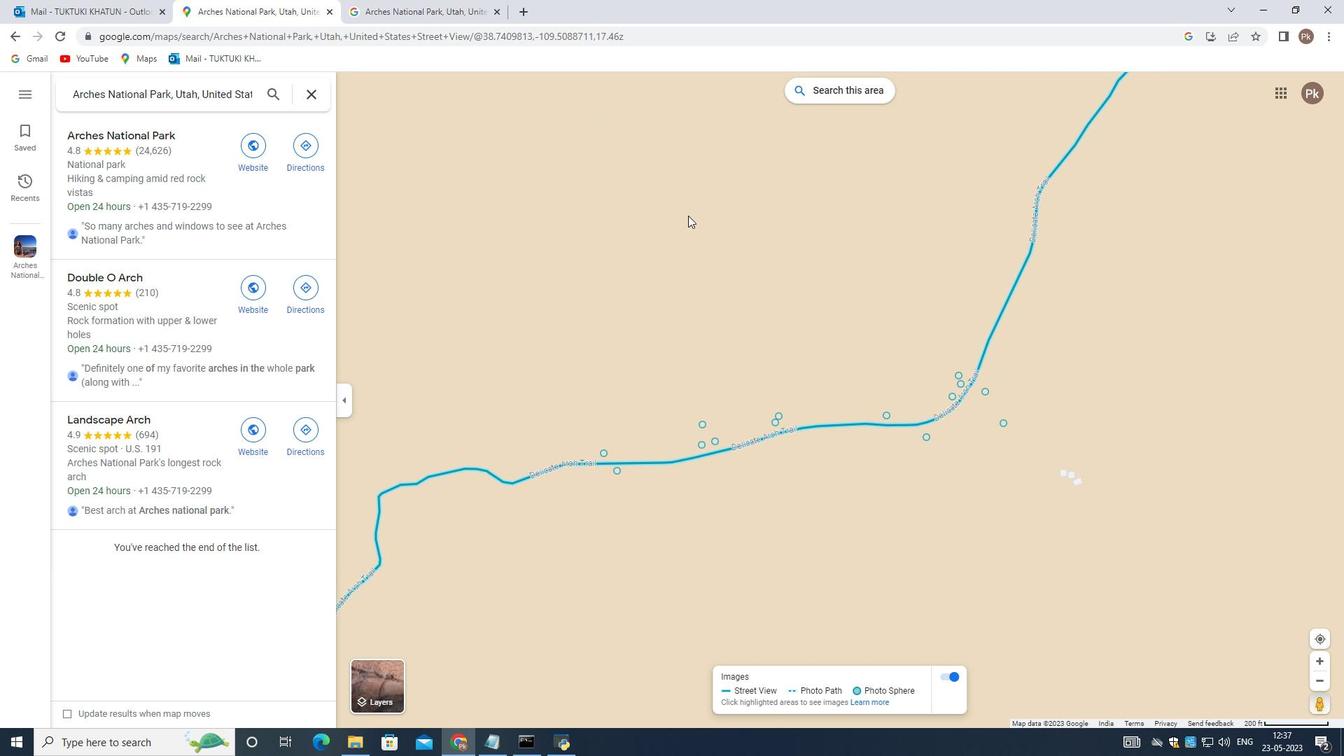 
Action: Mouse scrolled (714, 233) with delta (0, 0)
Screenshot: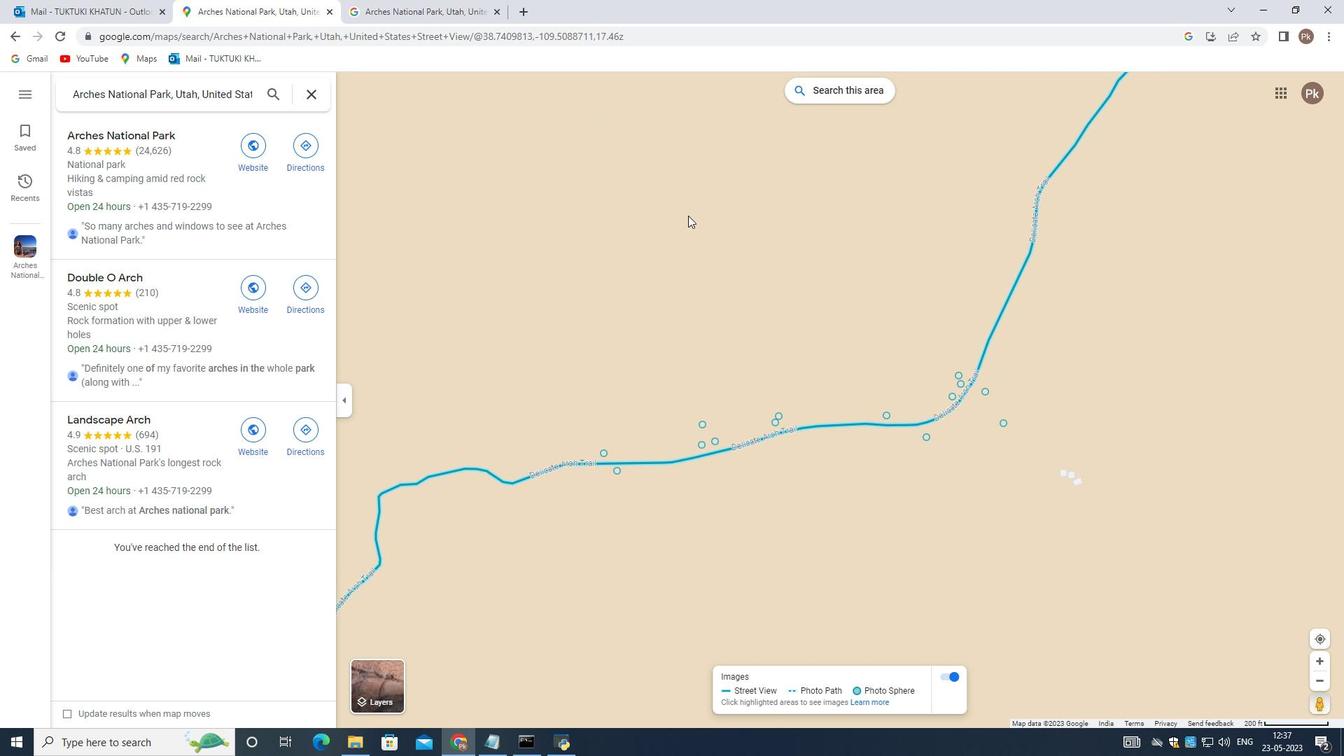 
Action: Mouse moved to (738, 247)
Screenshot: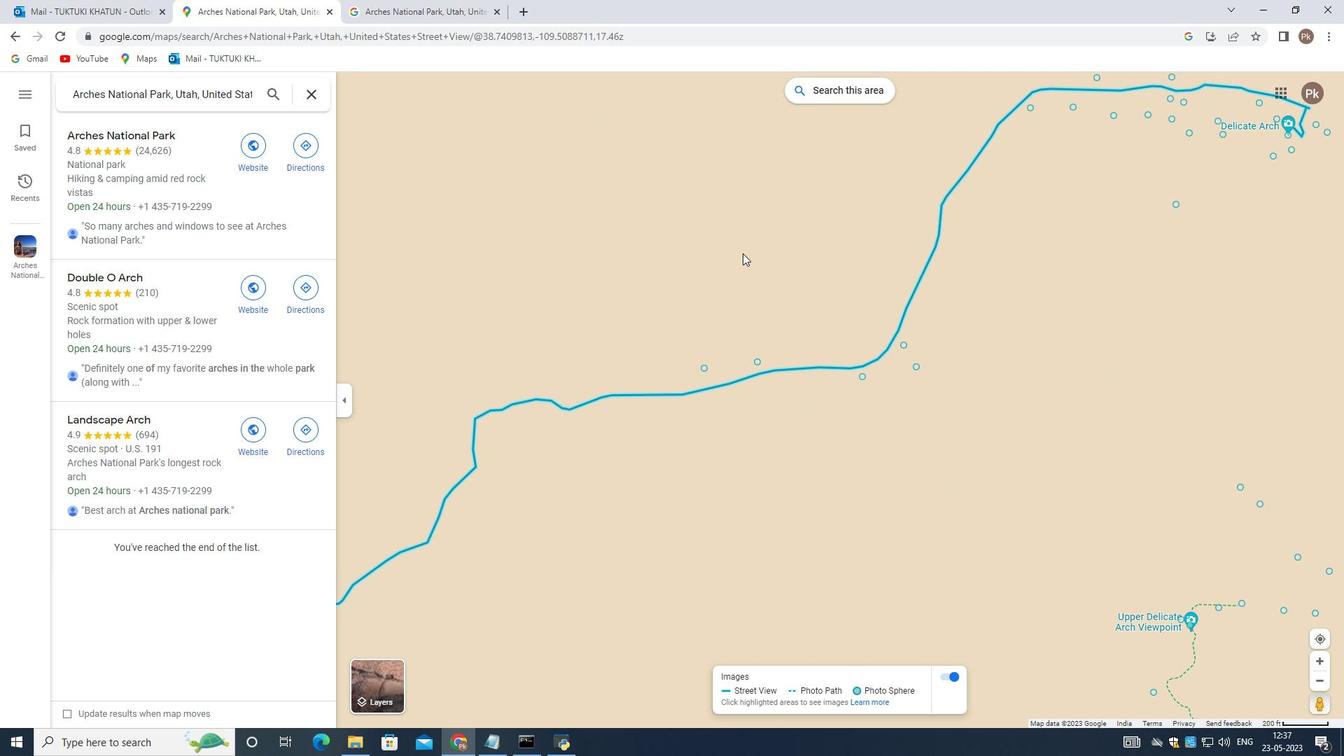 
Action: Mouse pressed left at (738, 247)
Screenshot: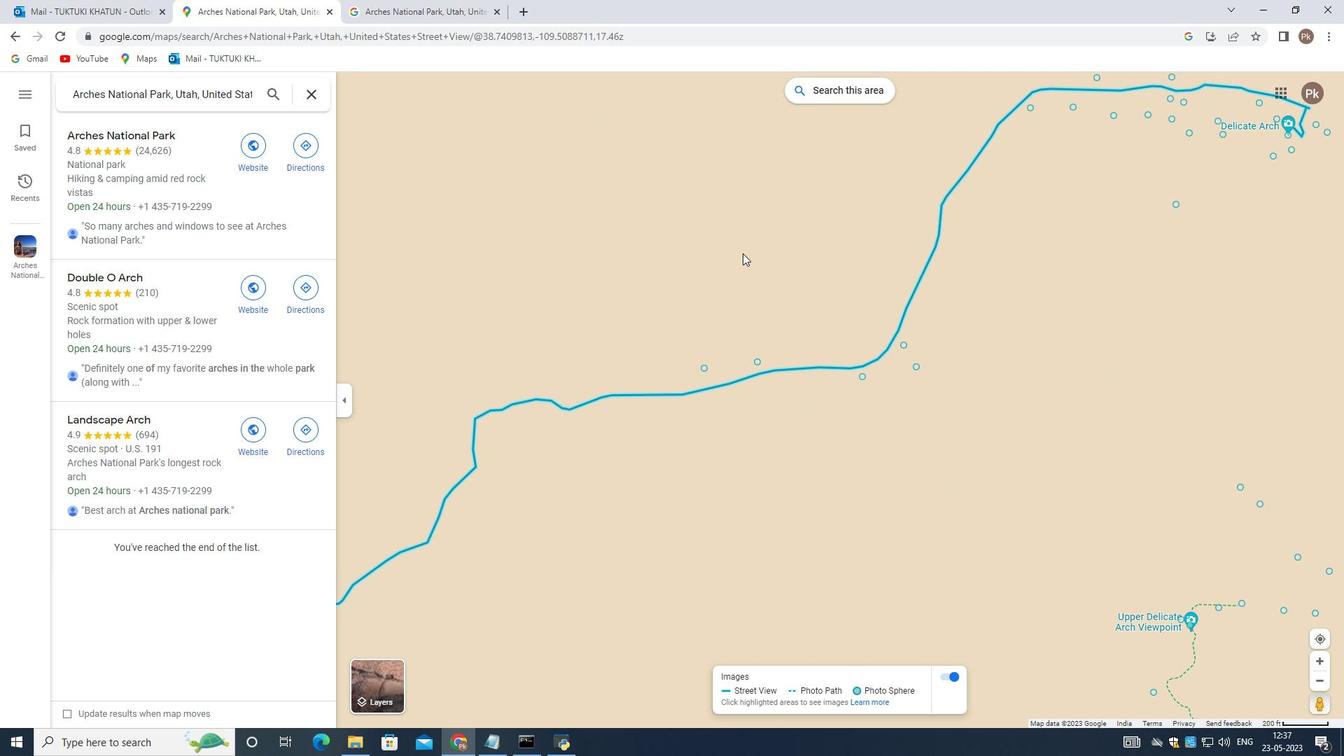 
Action: Mouse moved to (765, 239)
Screenshot: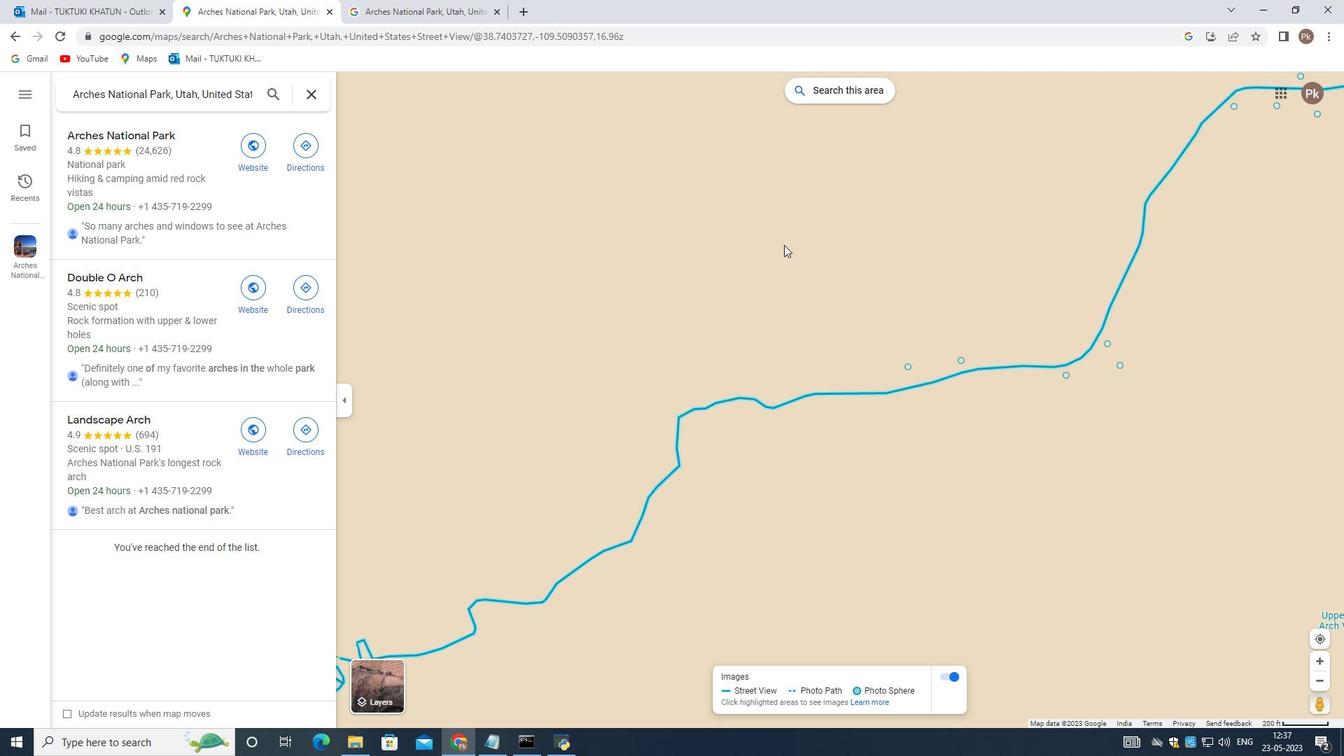 
Action: Mouse scrolled (765, 238) with delta (0, 0)
Screenshot: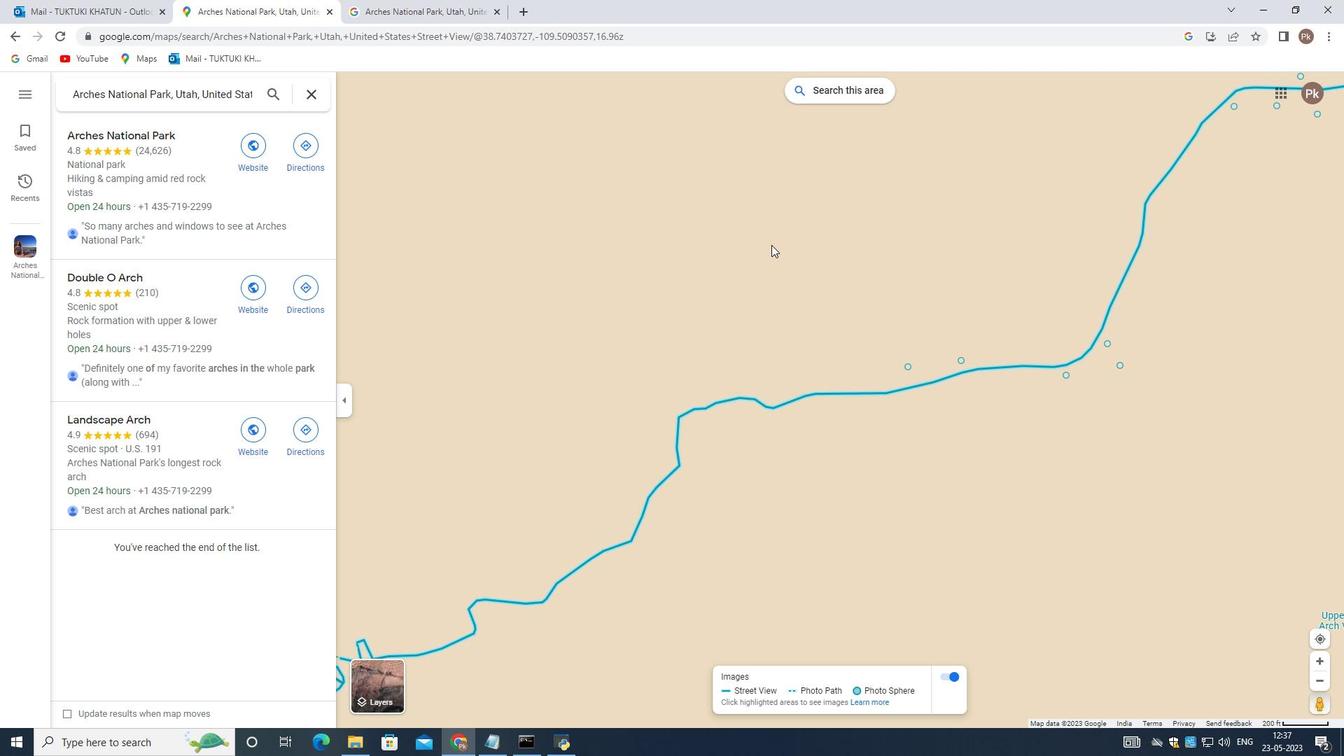 
Action: Mouse scrolled (765, 238) with delta (0, 0)
Screenshot: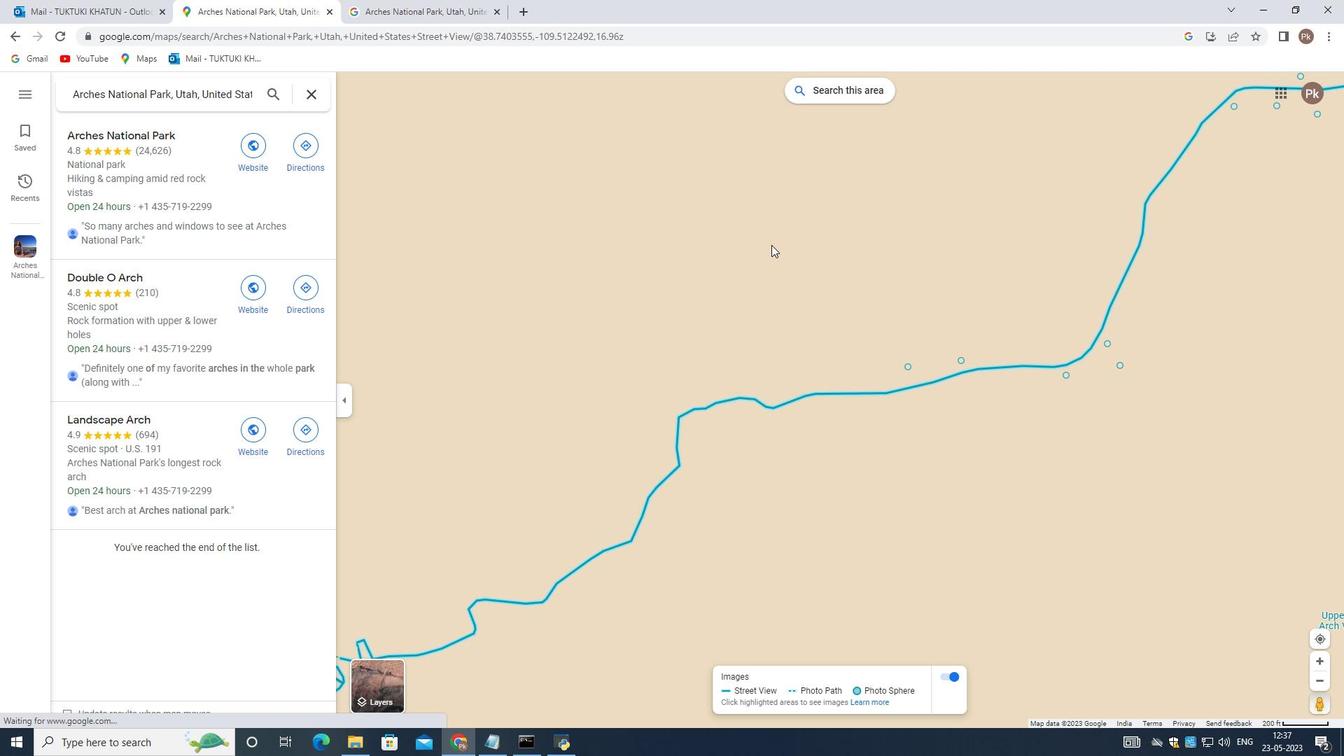 
Action: Mouse scrolled (765, 238) with delta (0, 0)
Screenshot: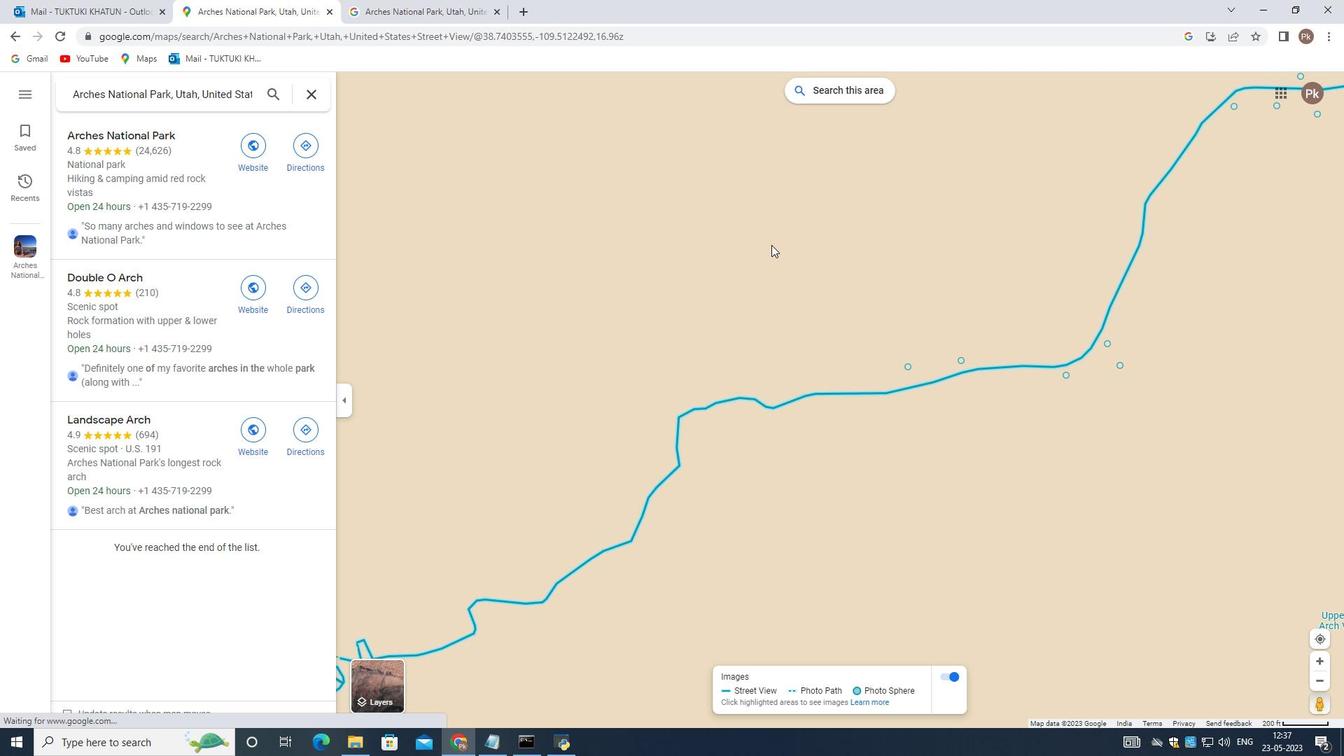 
Action: Mouse moved to (827, 242)
Screenshot: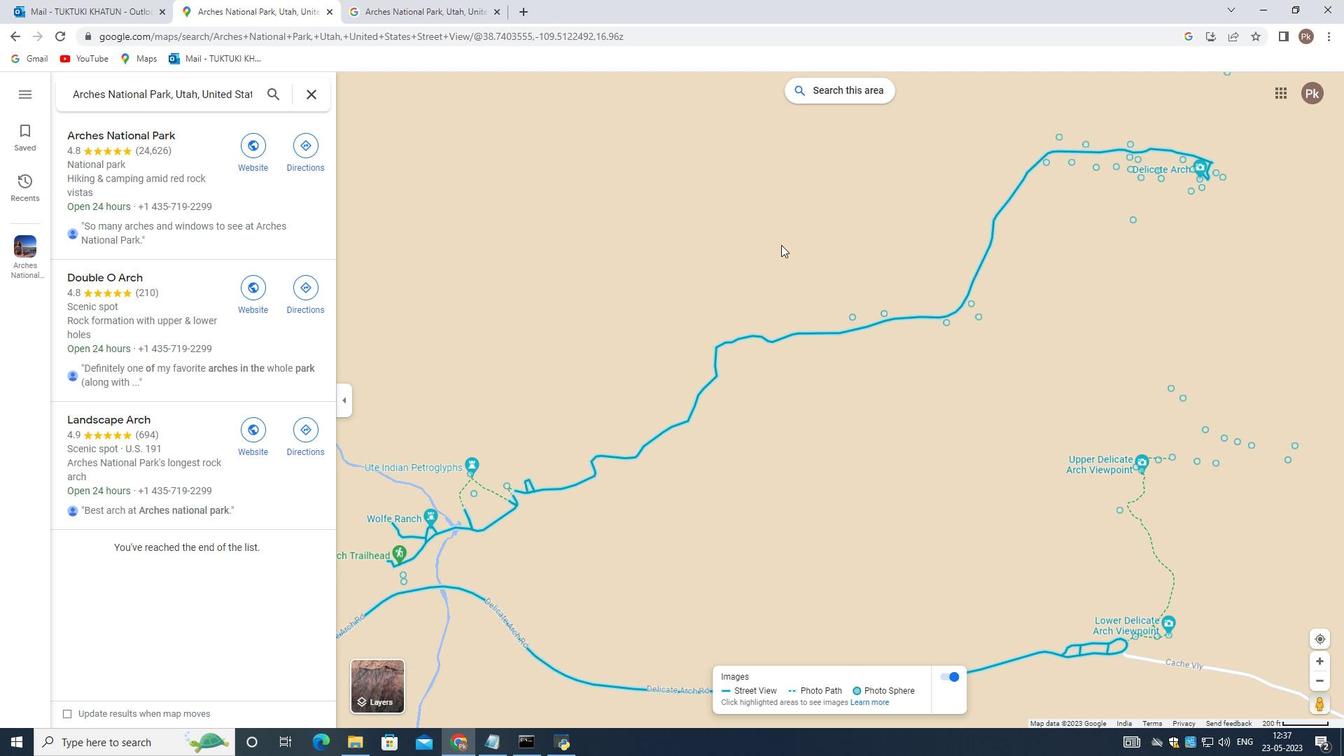 
Action: Mouse scrolled (827, 241) with delta (0, 0)
Screenshot: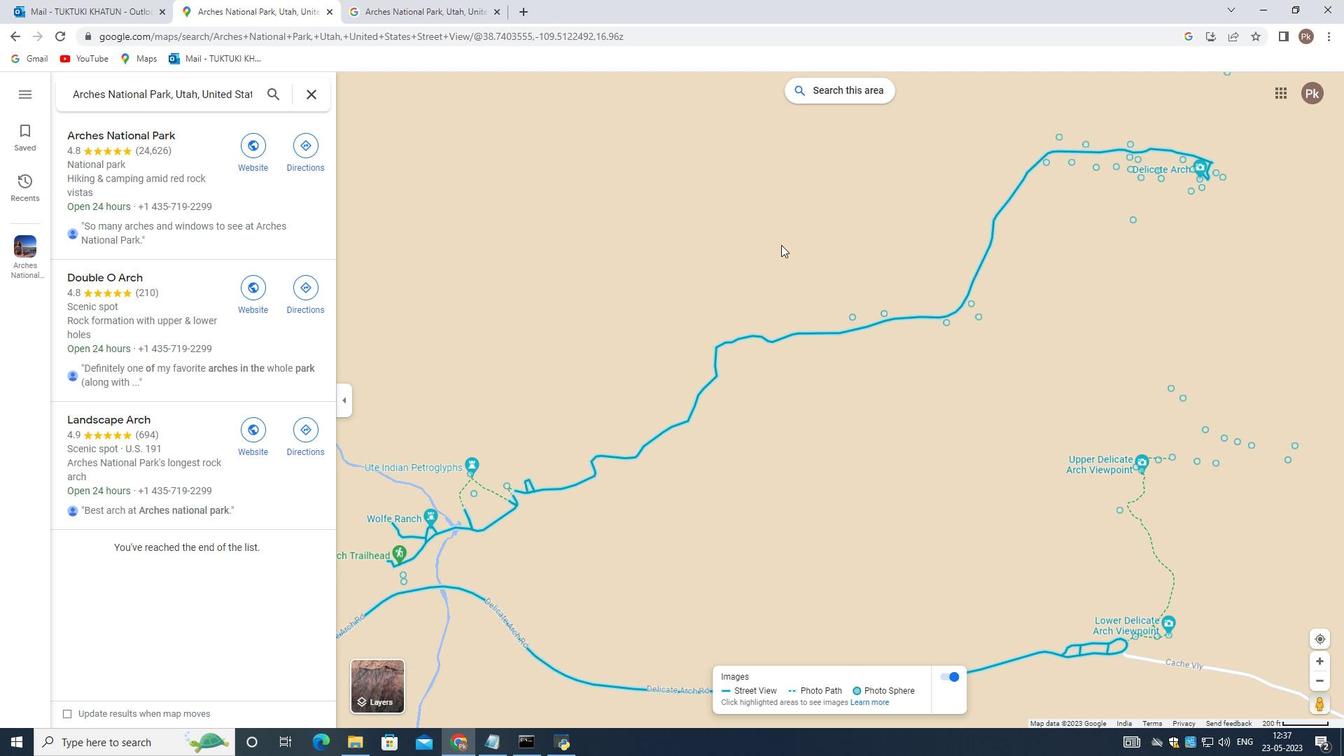 
Action: Mouse scrolled (827, 241) with delta (0, 0)
Screenshot: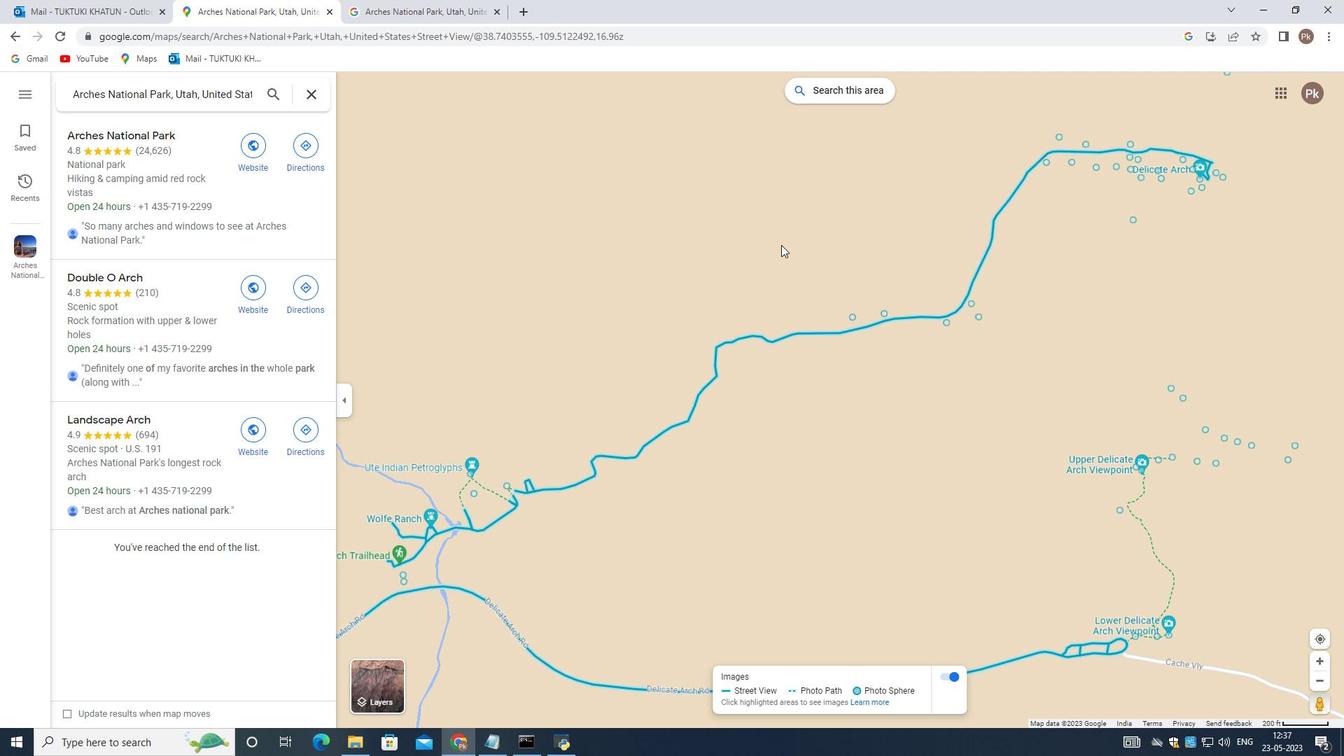 
Action: Mouse scrolled (827, 241) with delta (0, 0)
Screenshot: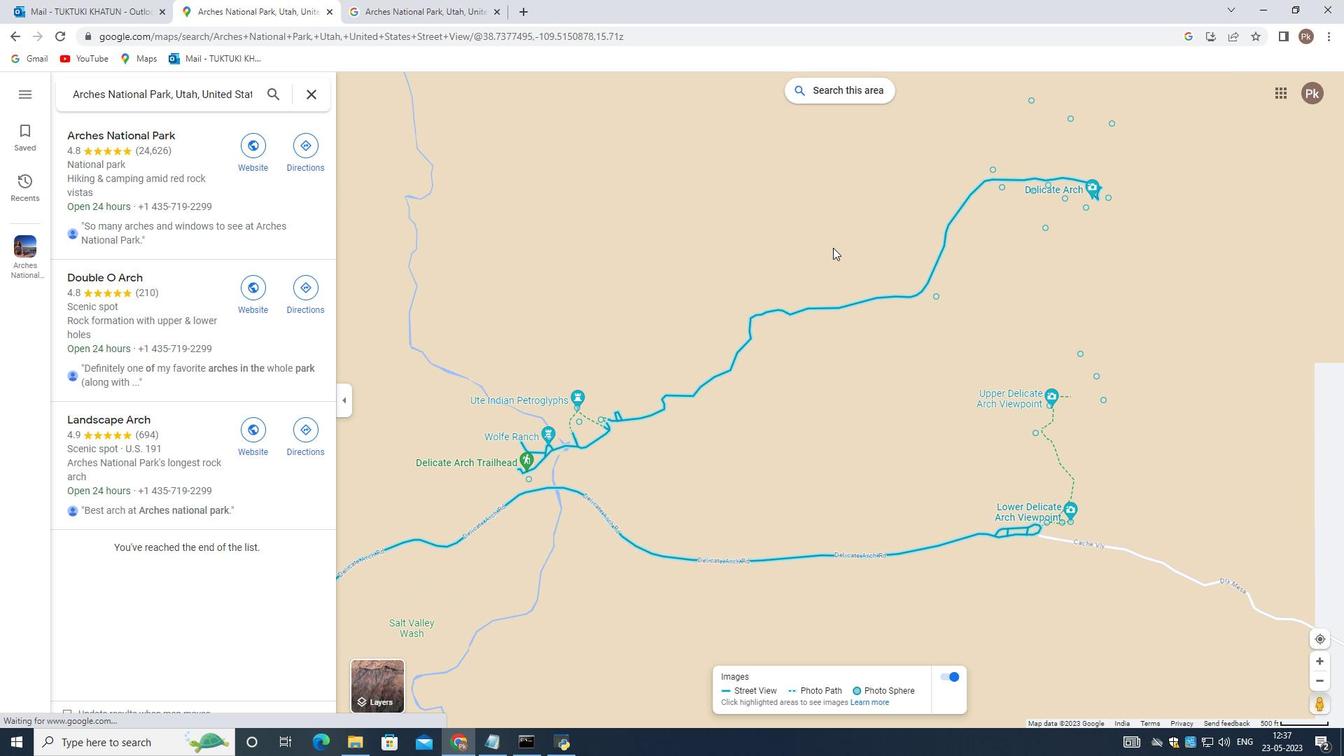 
Action: Mouse moved to (839, 250)
Screenshot: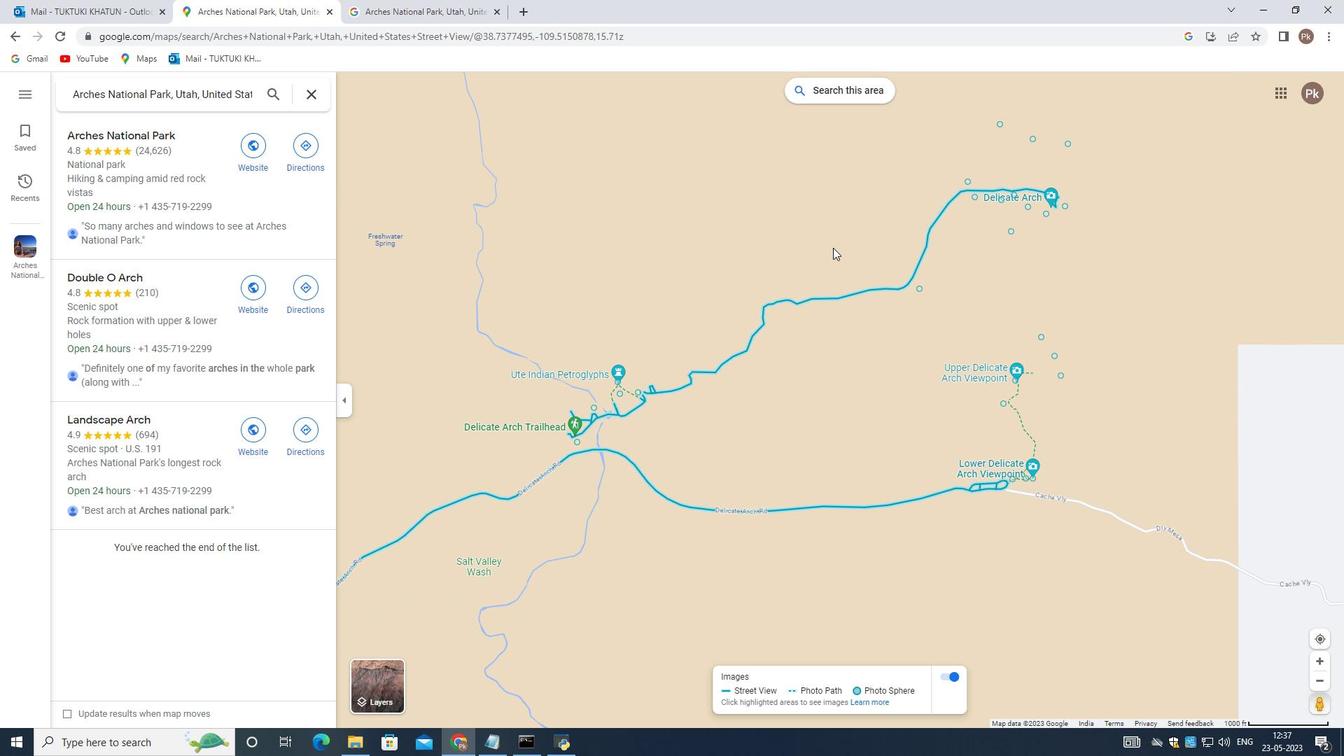 
Action: Mouse scrolled (839, 249) with delta (0, 0)
Screenshot: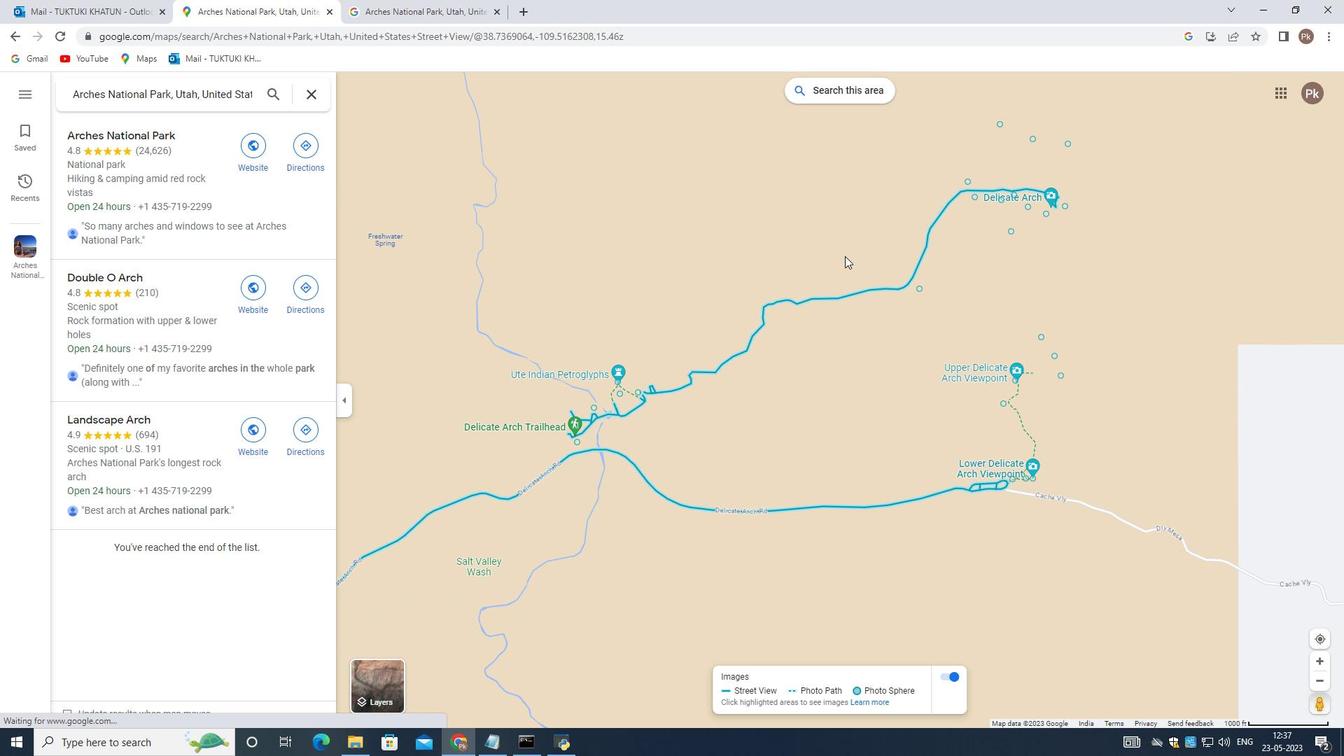 
Action: Mouse moved to (801, 413)
Screenshot: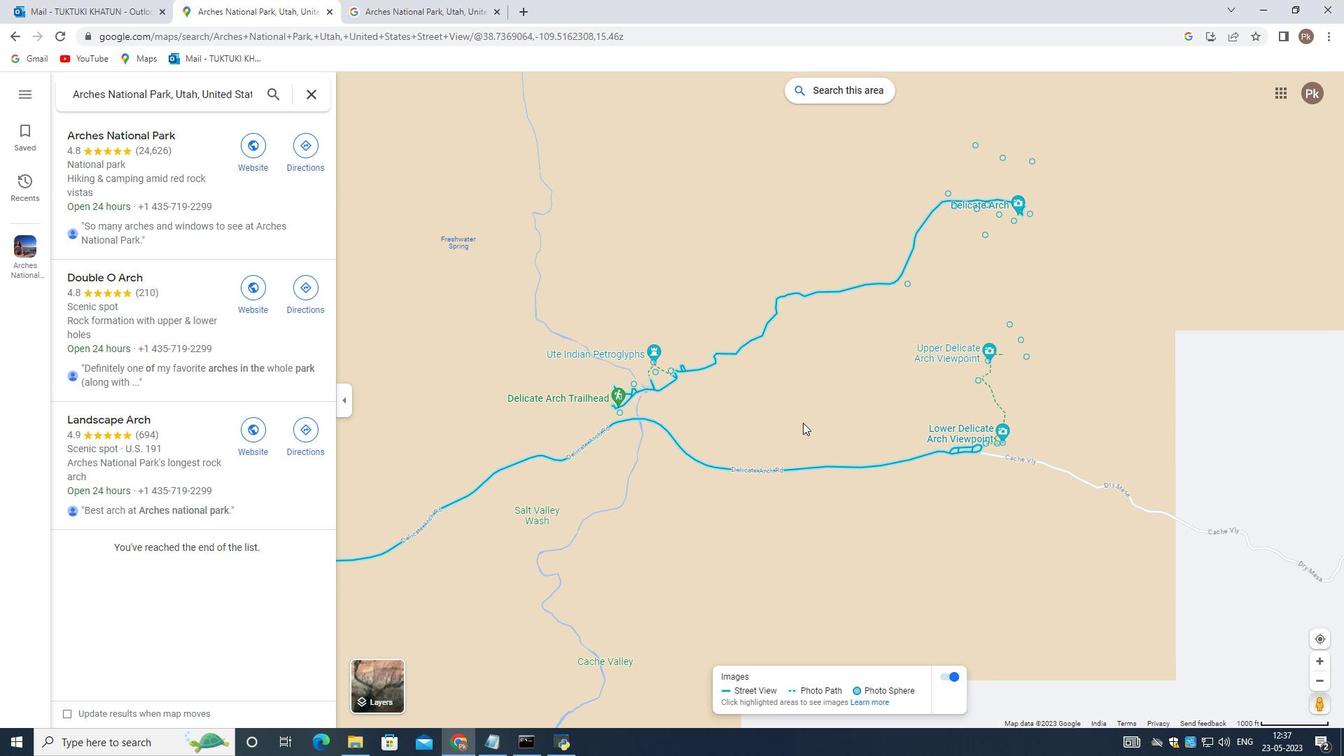 
Action: Mouse pressed left at (801, 413)
Screenshot: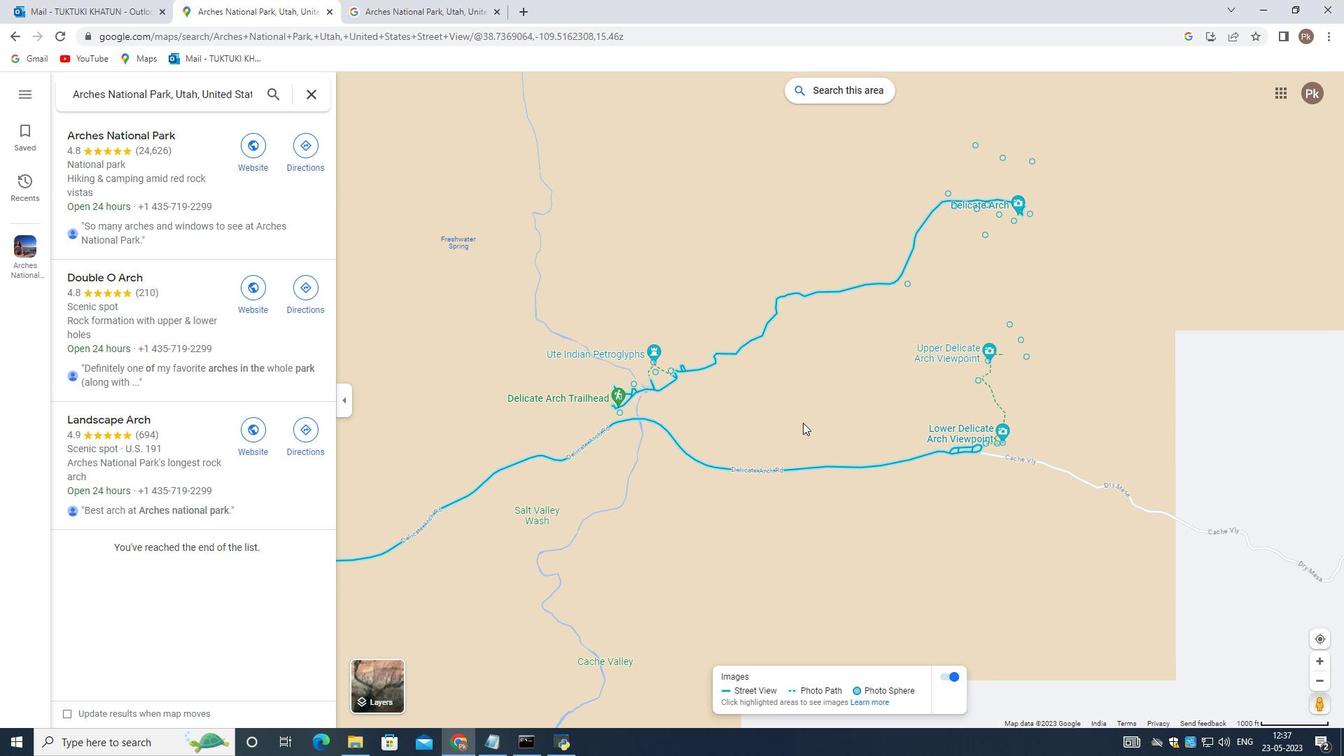 
Action: Mouse moved to (803, 469)
Screenshot: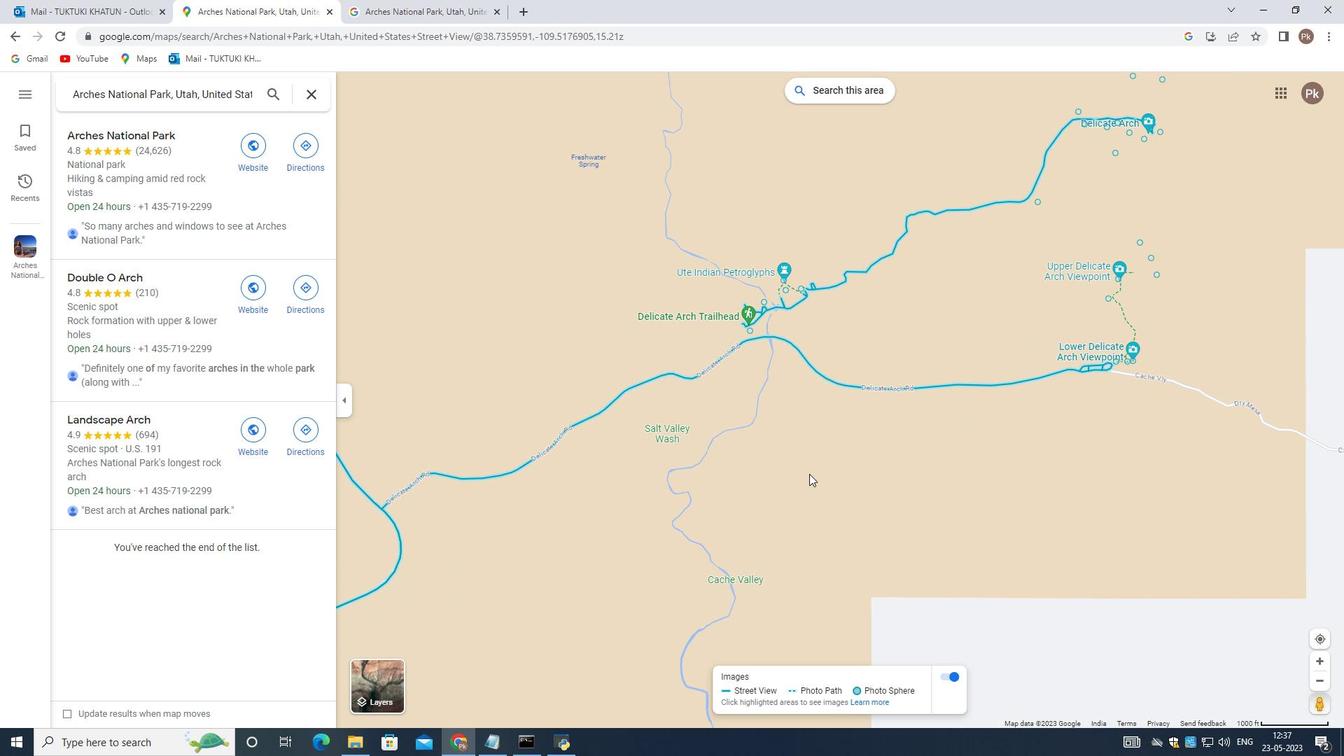 
Action: Mouse pressed left at (803, 469)
Screenshot: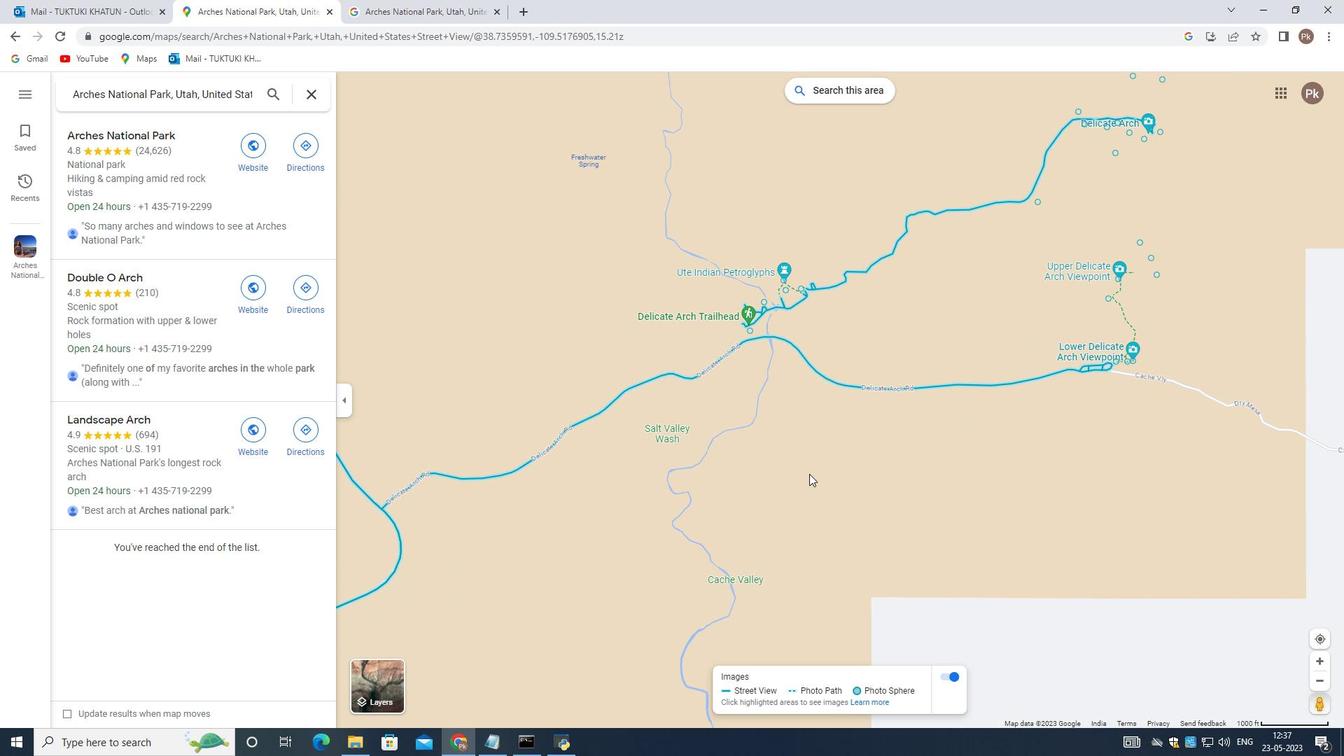 
Action: Mouse moved to (824, 530)
Screenshot: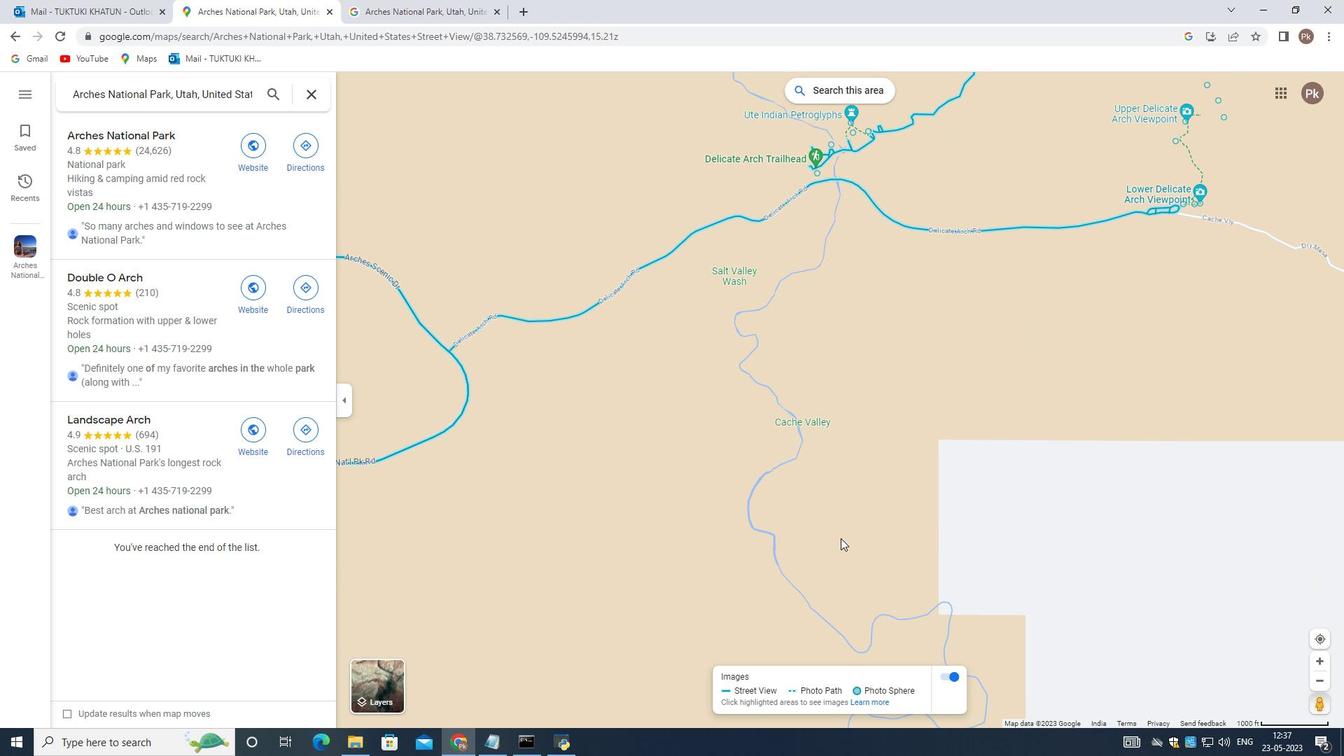
Action: Mouse pressed left at (824, 530)
